 Task: Block the sender of emails with subjects 'Subject 17' and 'Subject 16' in Outlook.
Action: Mouse moved to (294, 114)
Screenshot: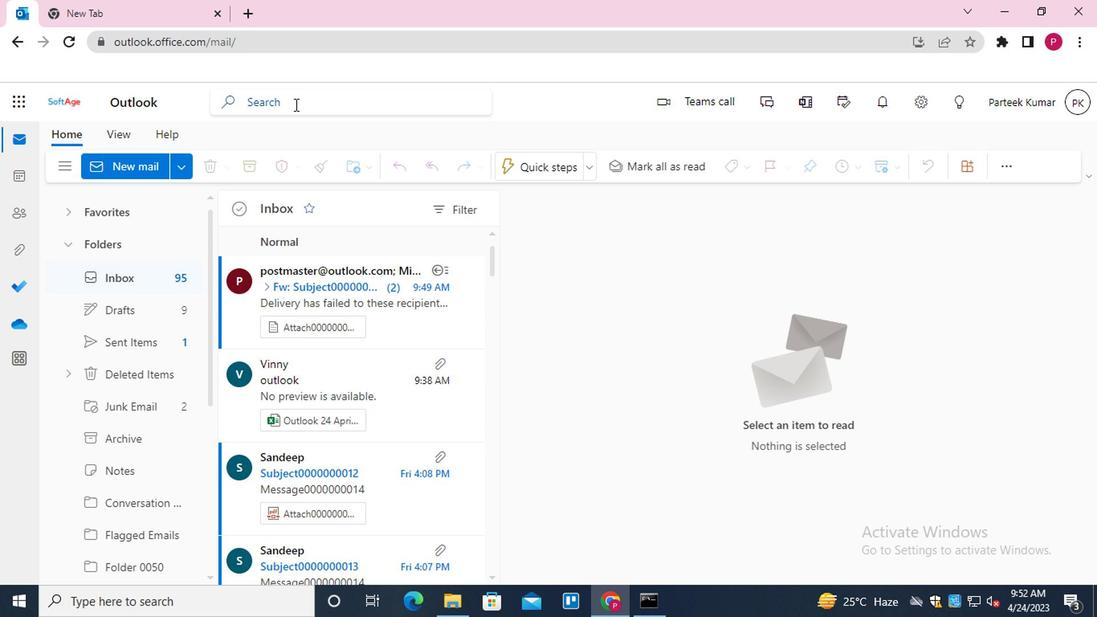 
Action: Mouse pressed left at (294, 114)
Screenshot: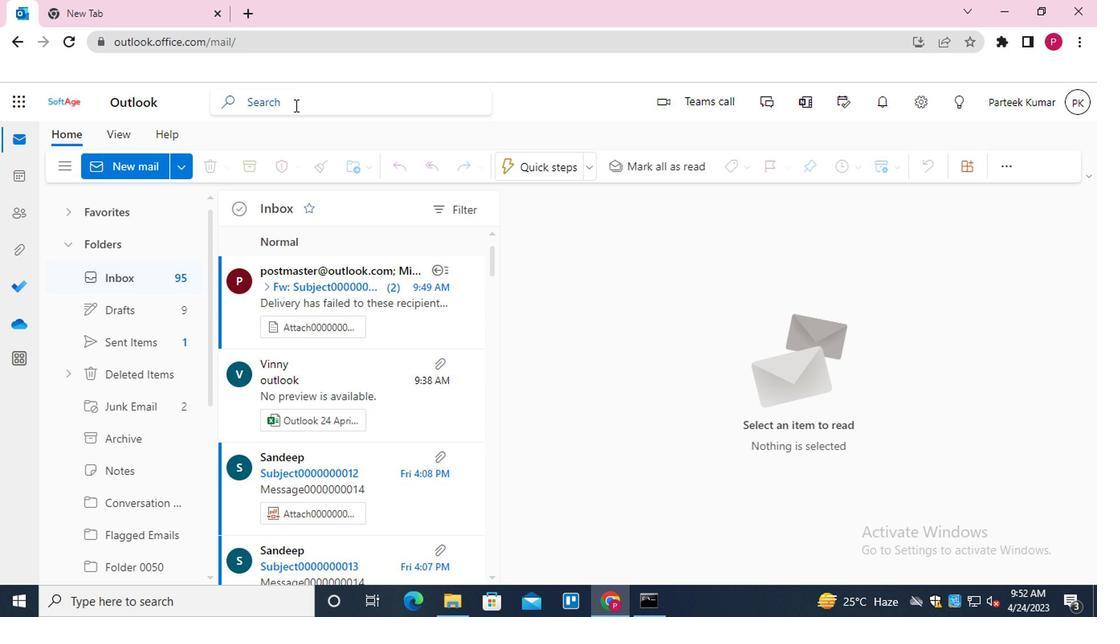 
Action: Key pressed <Key.shift>SUBJECT<Key.space>16<Key.enter>
Screenshot: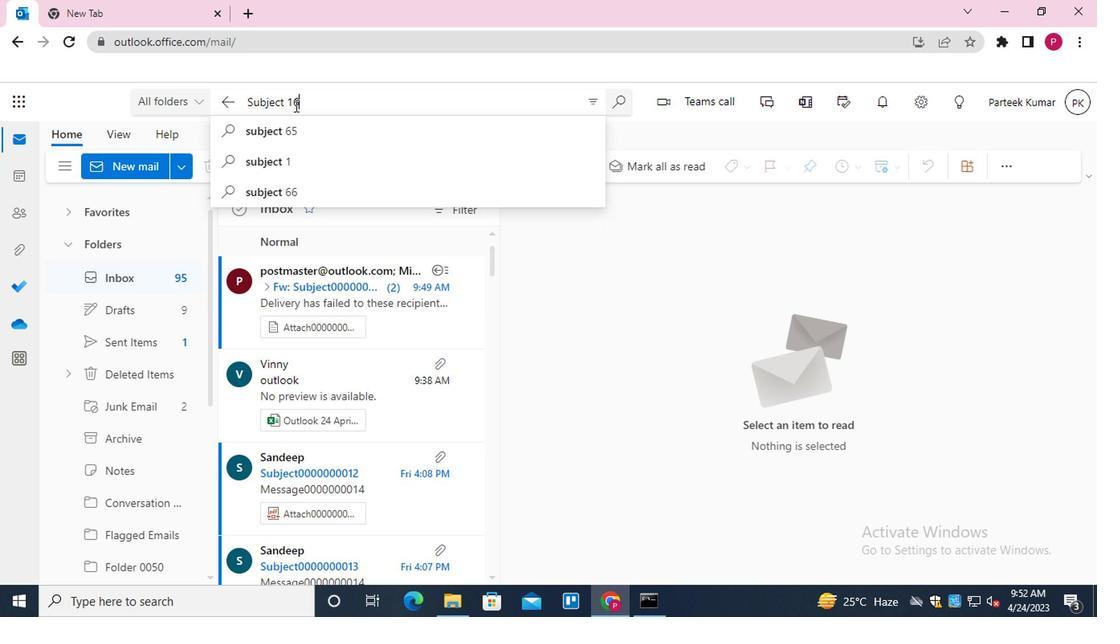 
Action: Mouse moved to (334, 299)
Screenshot: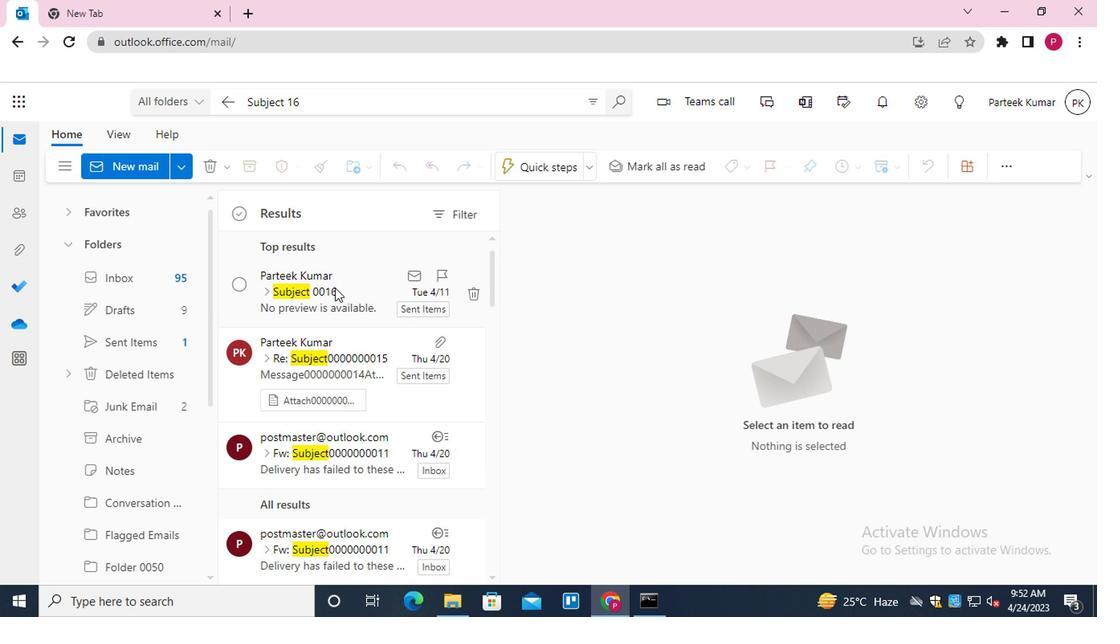 
Action: Mouse pressed left at (334, 299)
Screenshot: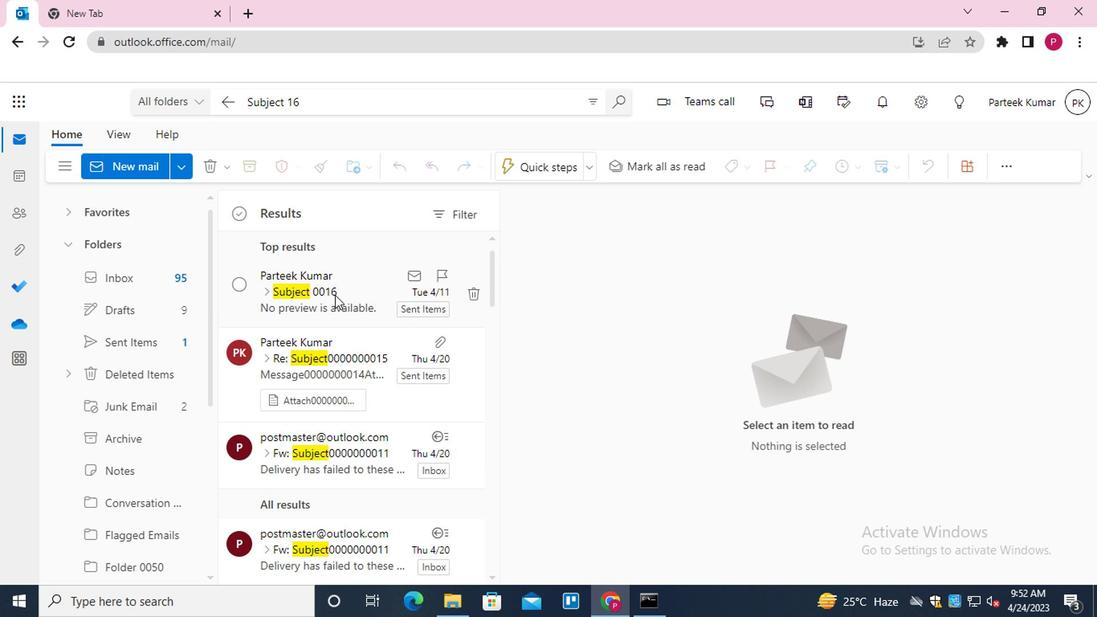 
Action: Mouse pressed right at (334, 299)
Screenshot: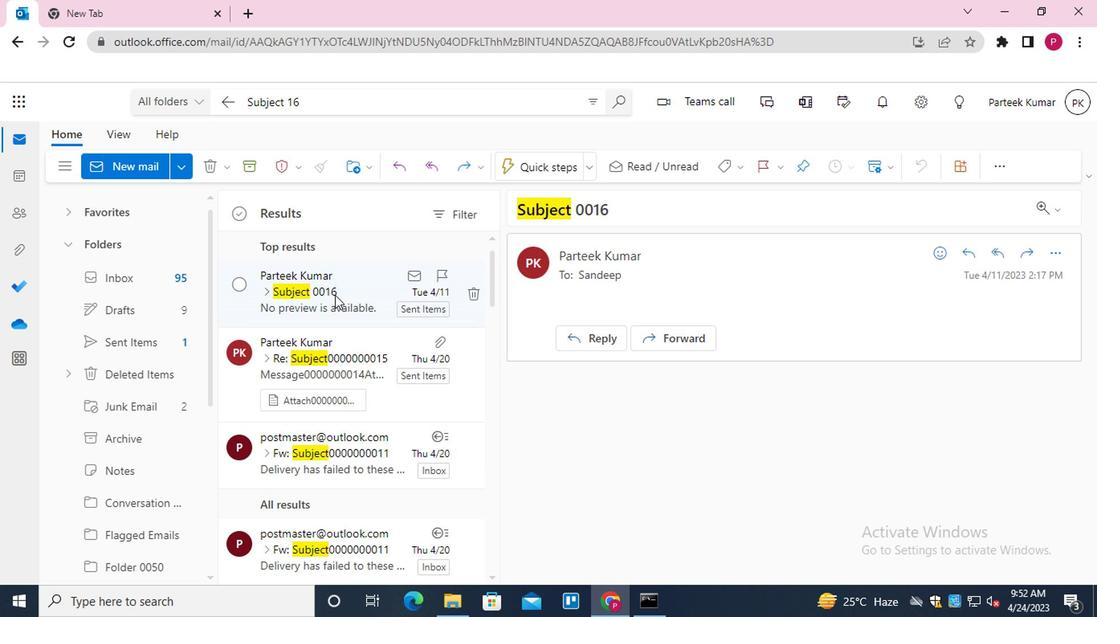 
Action: Mouse moved to (413, 511)
Screenshot: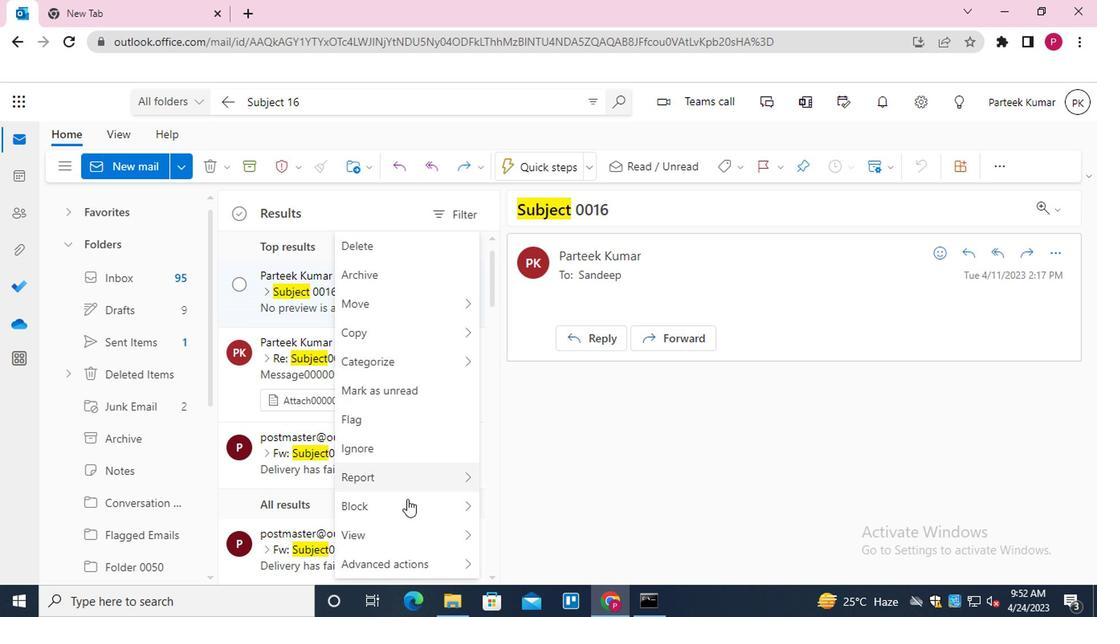 
Action: Mouse pressed left at (413, 511)
Screenshot: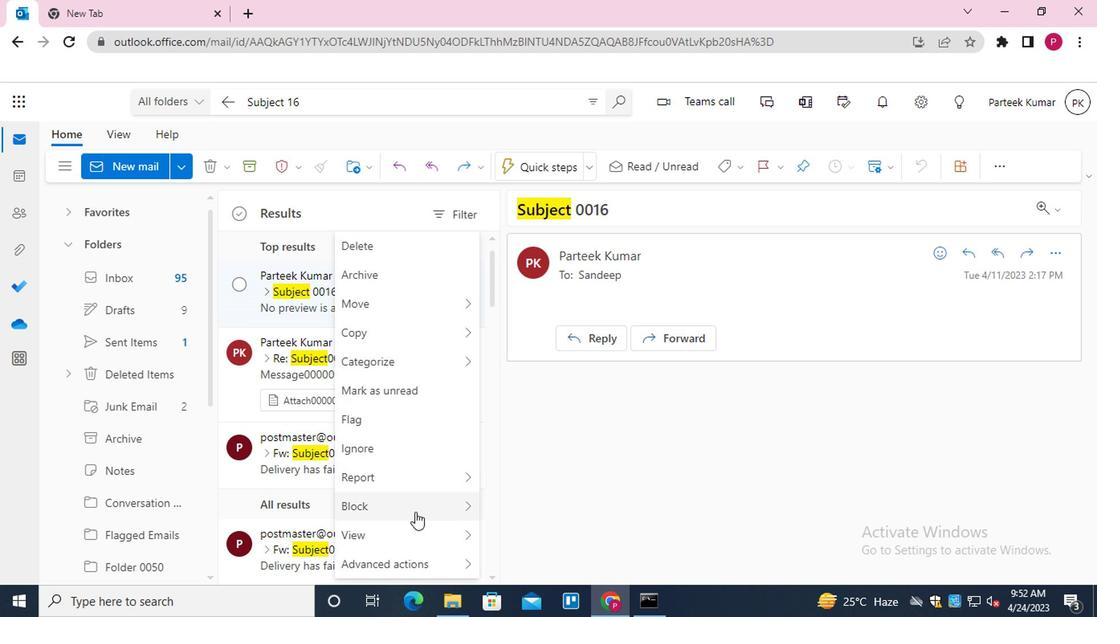 
Action: Mouse moved to (505, 505)
Screenshot: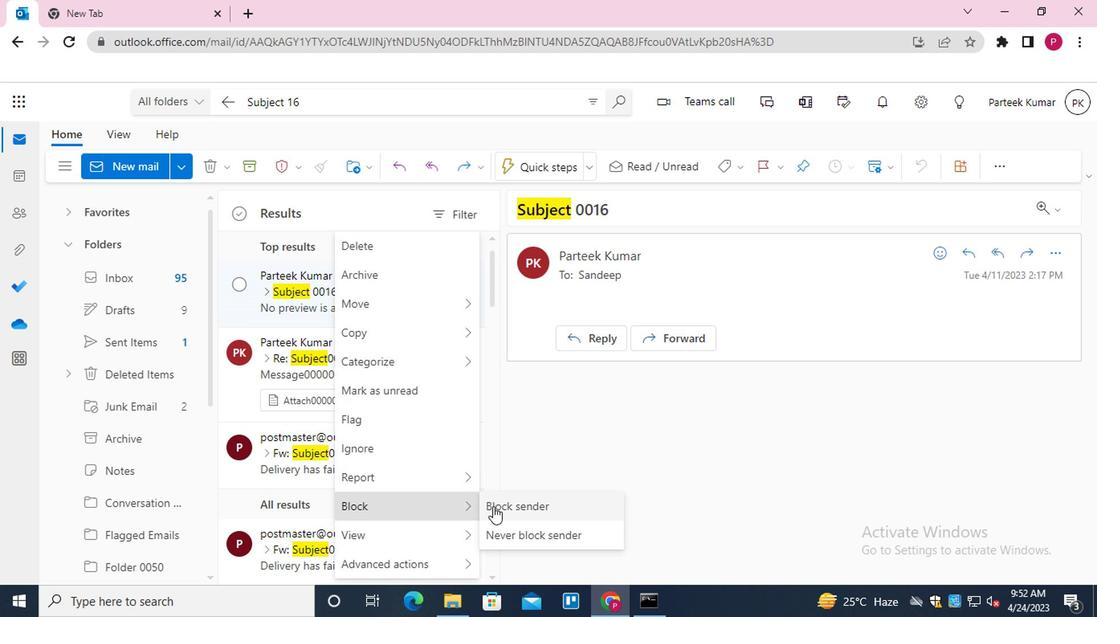 
Action: Mouse pressed left at (505, 505)
Screenshot: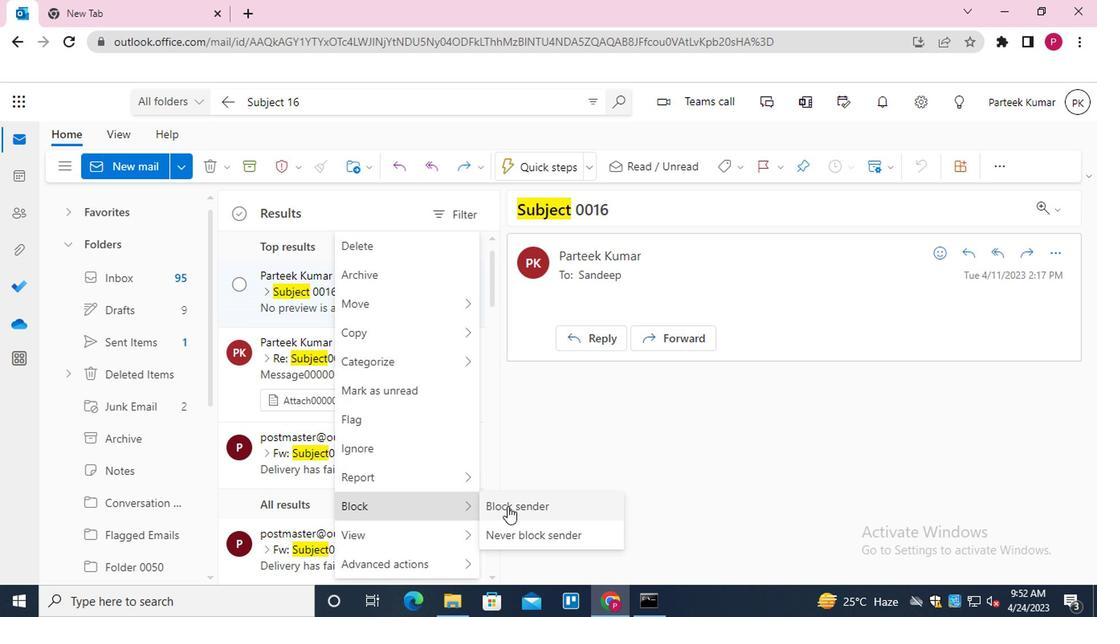
Action: Mouse moved to (621, 437)
Screenshot: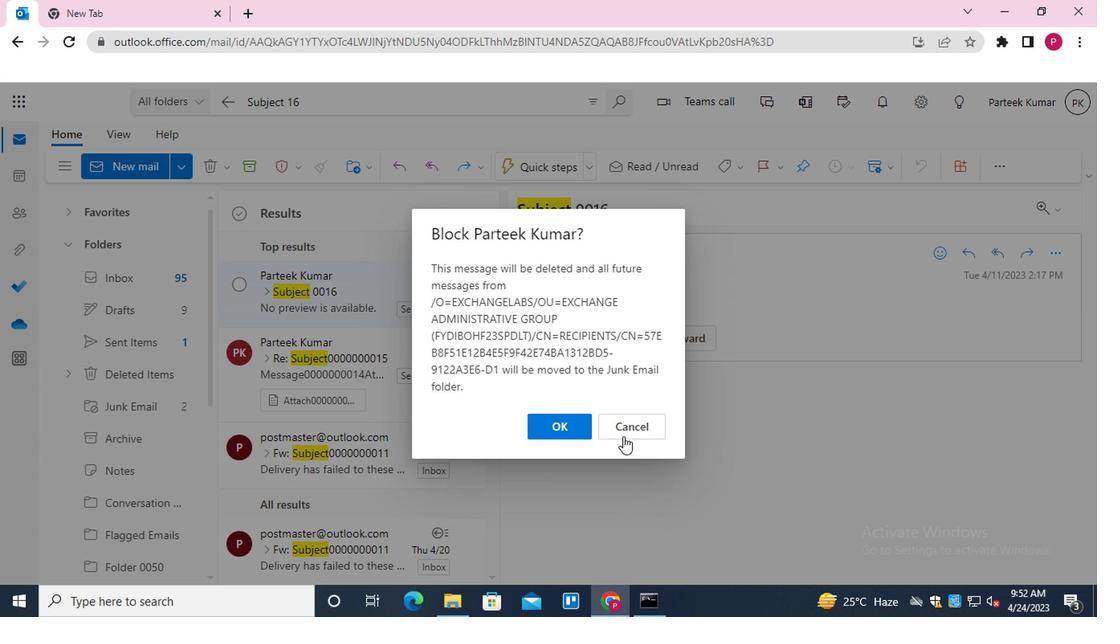
Action: Mouse pressed left at (621, 437)
Screenshot: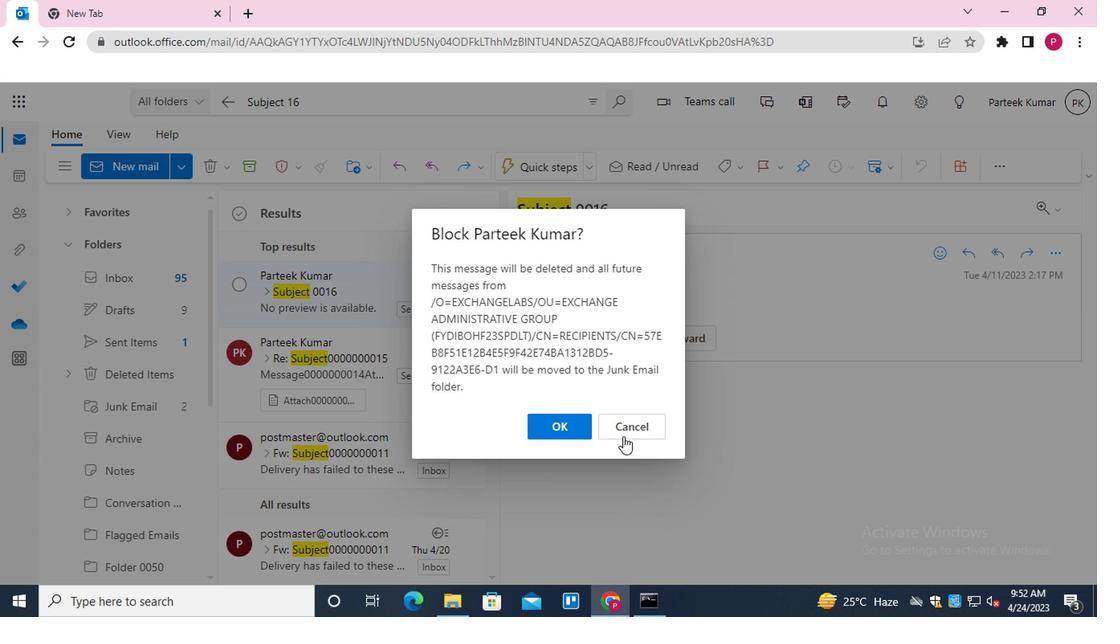 
Action: Mouse moved to (318, 292)
Screenshot: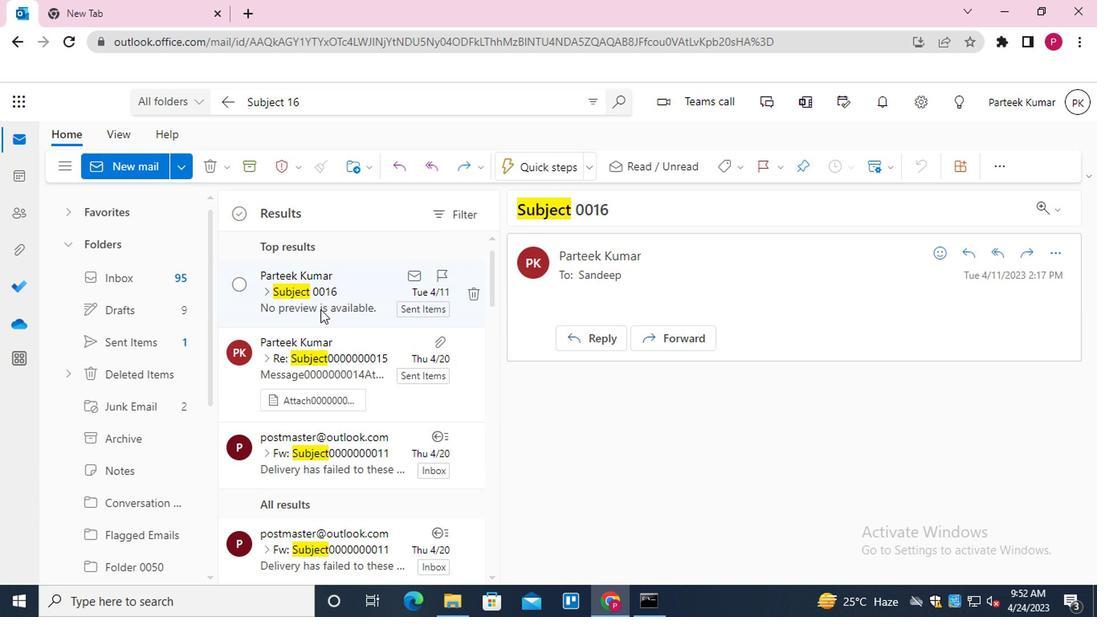 
Action: Mouse pressed right at (318, 292)
Screenshot: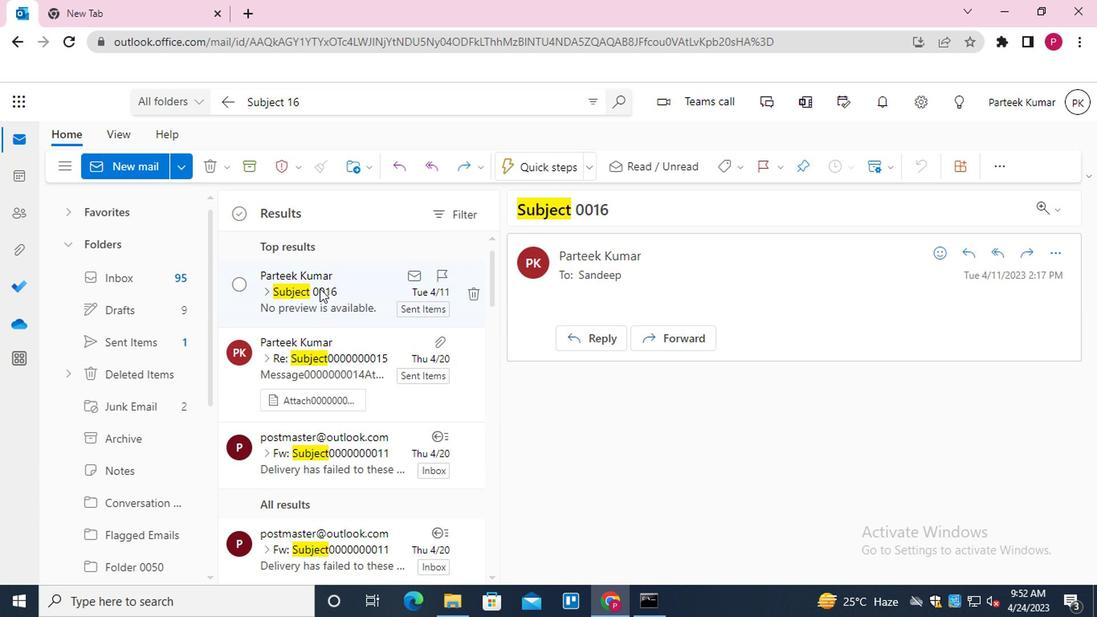 
Action: Mouse moved to (391, 505)
Screenshot: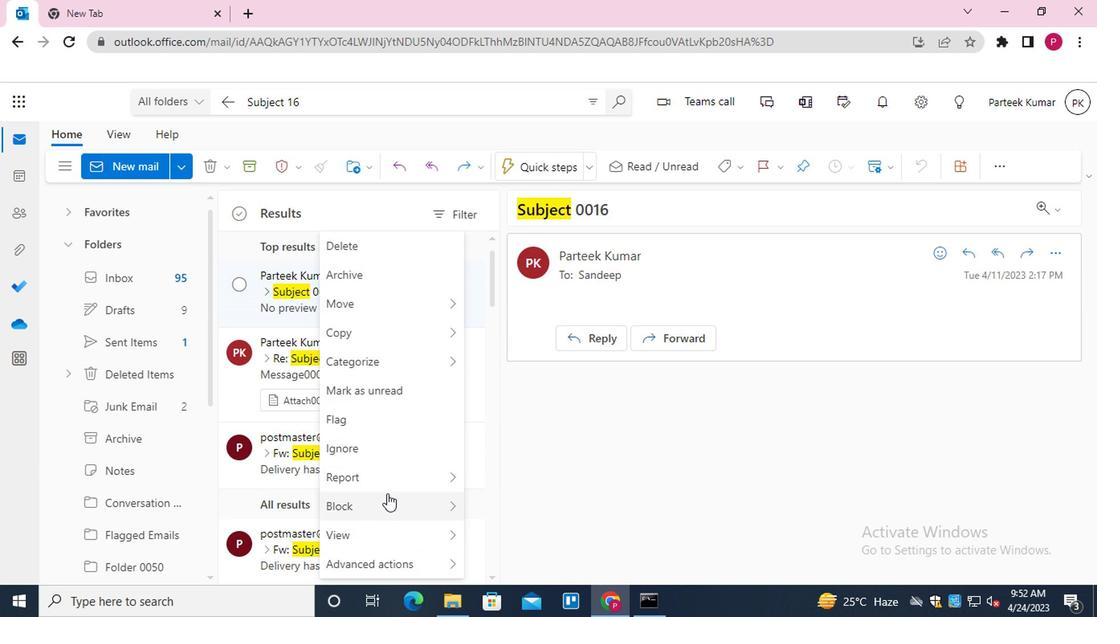 
Action: Mouse pressed left at (391, 505)
Screenshot: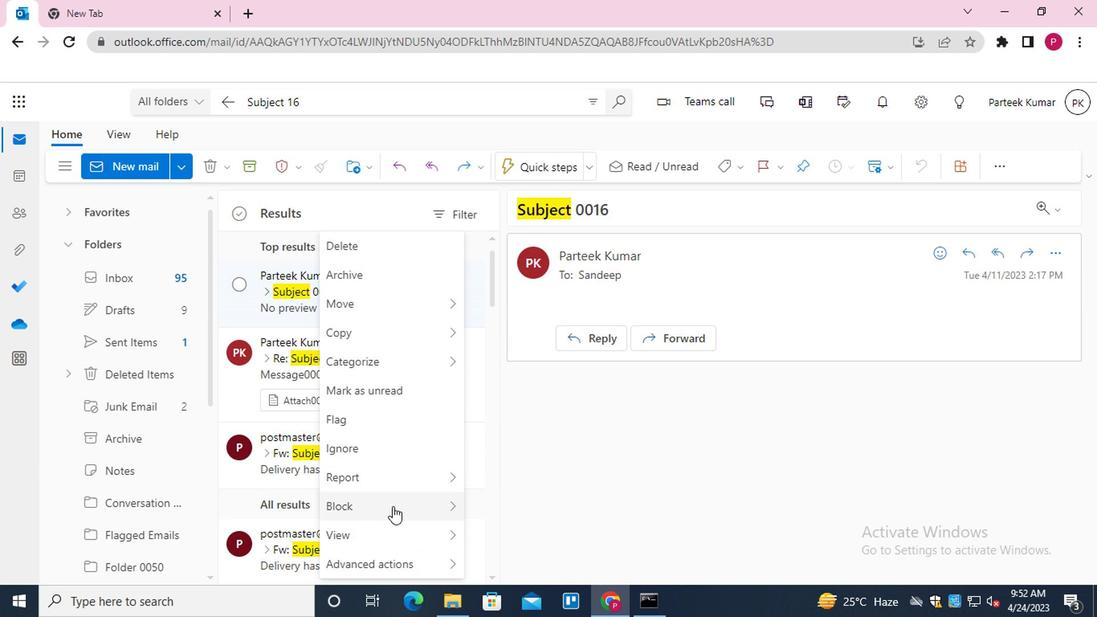 
Action: Mouse moved to (504, 536)
Screenshot: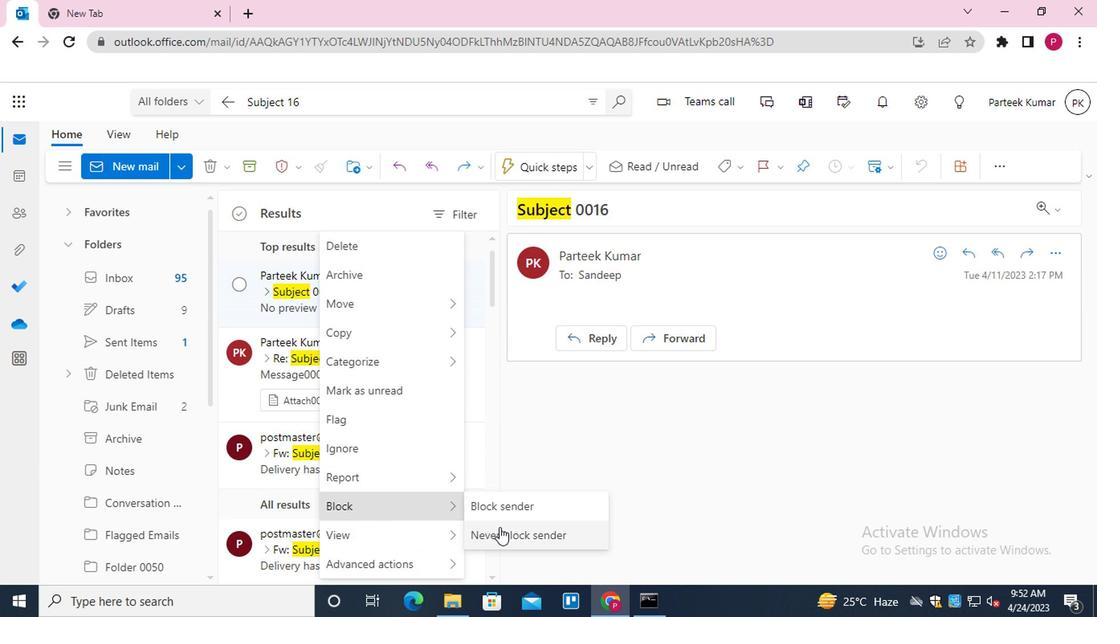 
Action: Mouse pressed left at (504, 536)
Screenshot: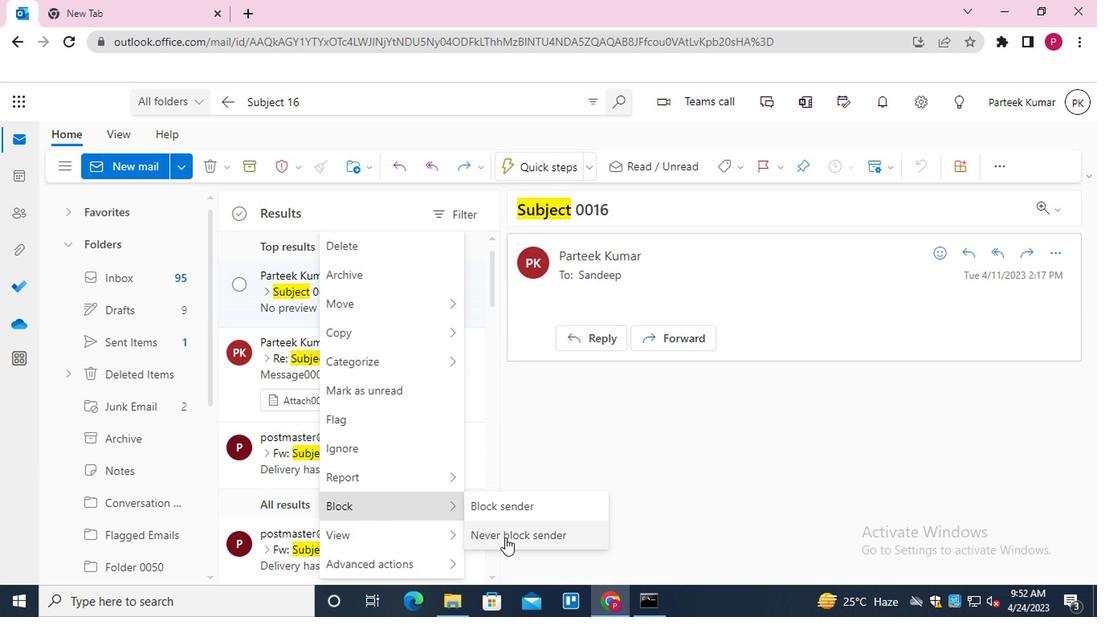 
Action: Mouse moved to (544, 494)
Screenshot: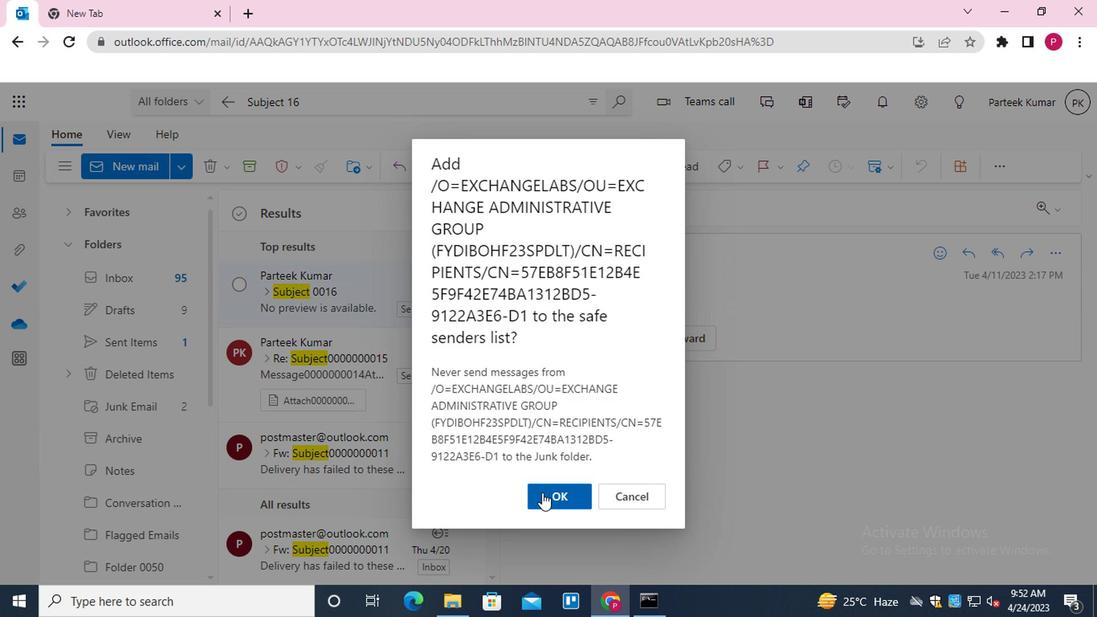 
Action: Mouse pressed left at (544, 494)
Screenshot: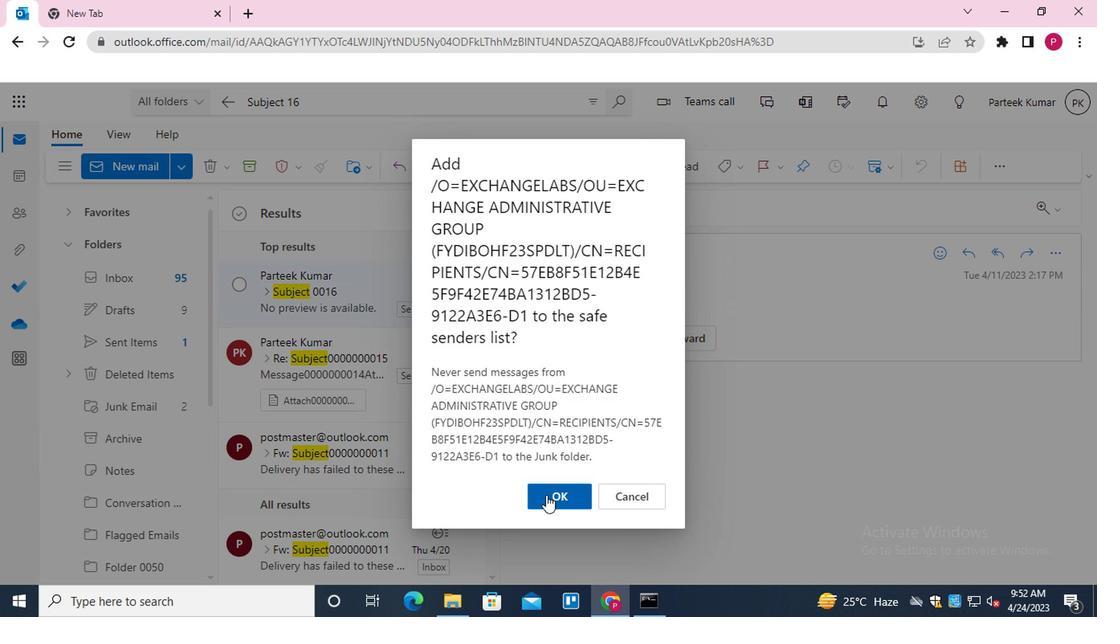 
Action: Mouse moved to (332, 307)
Screenshot: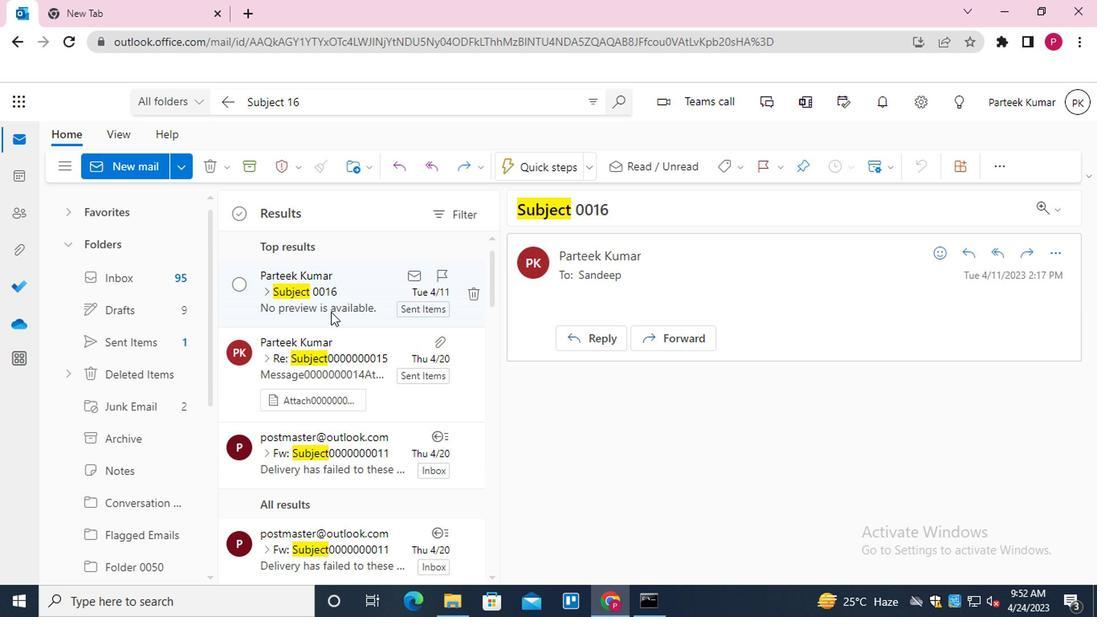 
Action: Mouse pressed left at (332, 307)
Screenshot: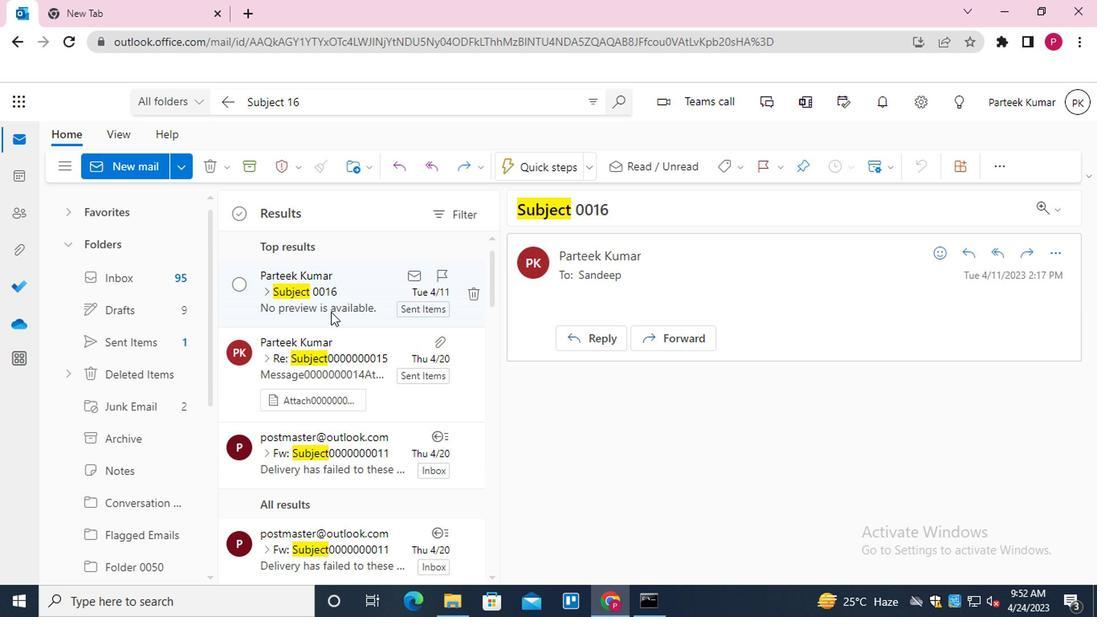 
Action: Mouse moved to (1051, 256)
Screenshot: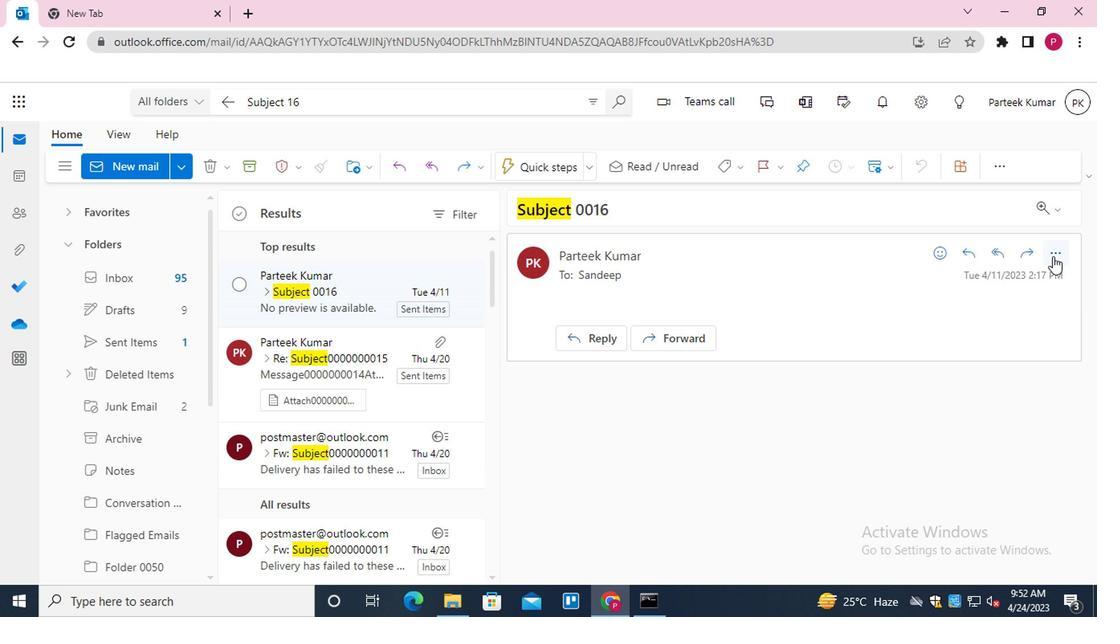 
Action: Mouse pressed left at (1051, 256)
Screenshot: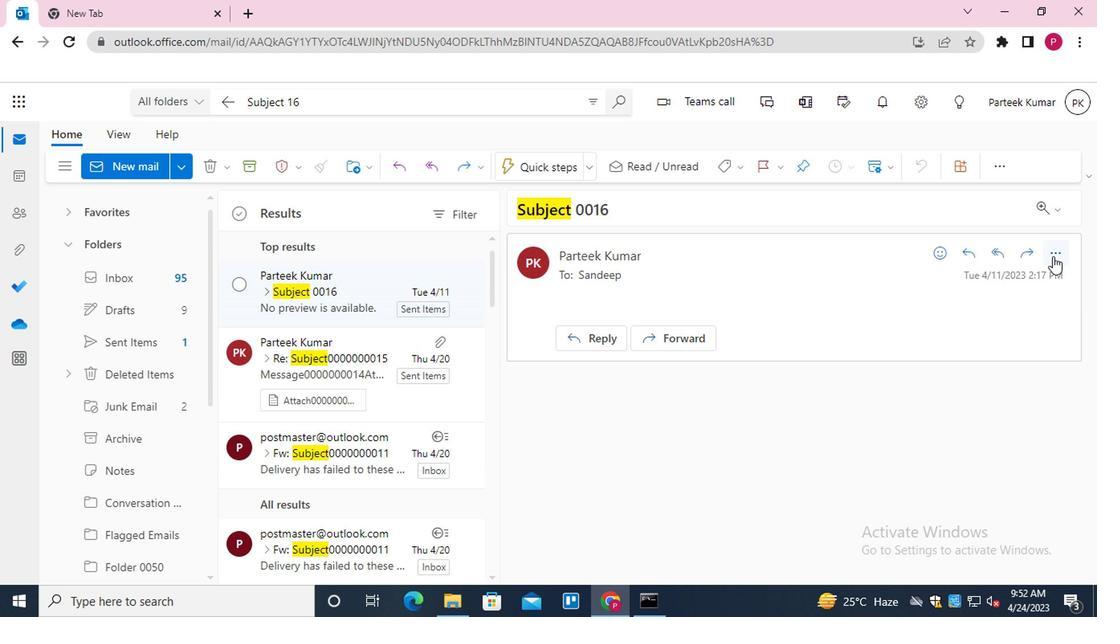 
Action: Mouse moved to (939, 400)
Screenshot: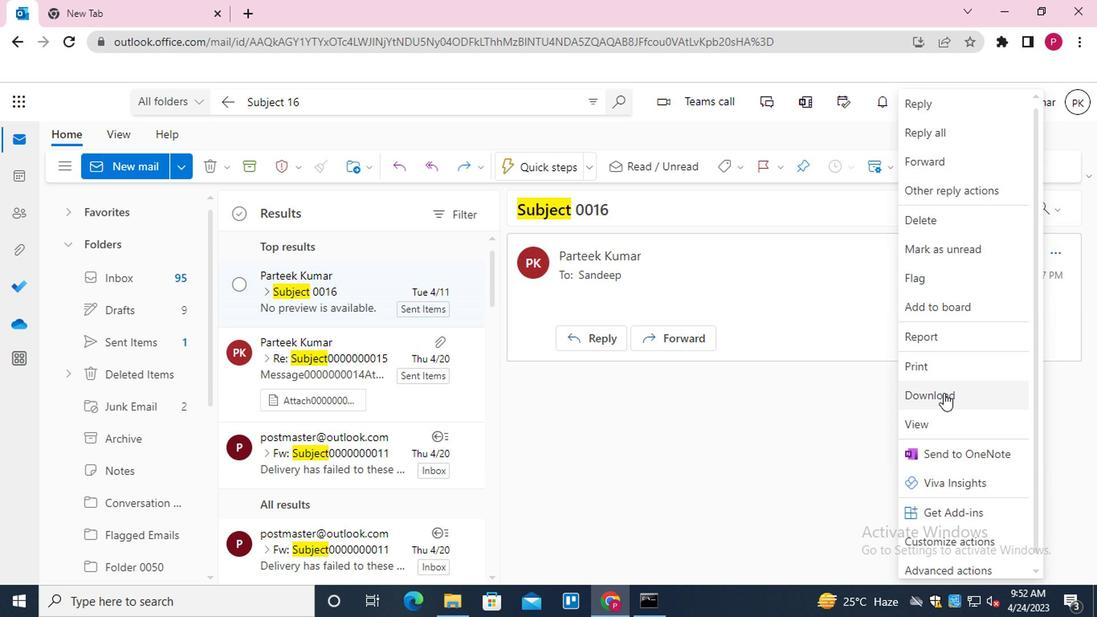 
Action: Mouse pressed left at (939, 400)
Screenshot: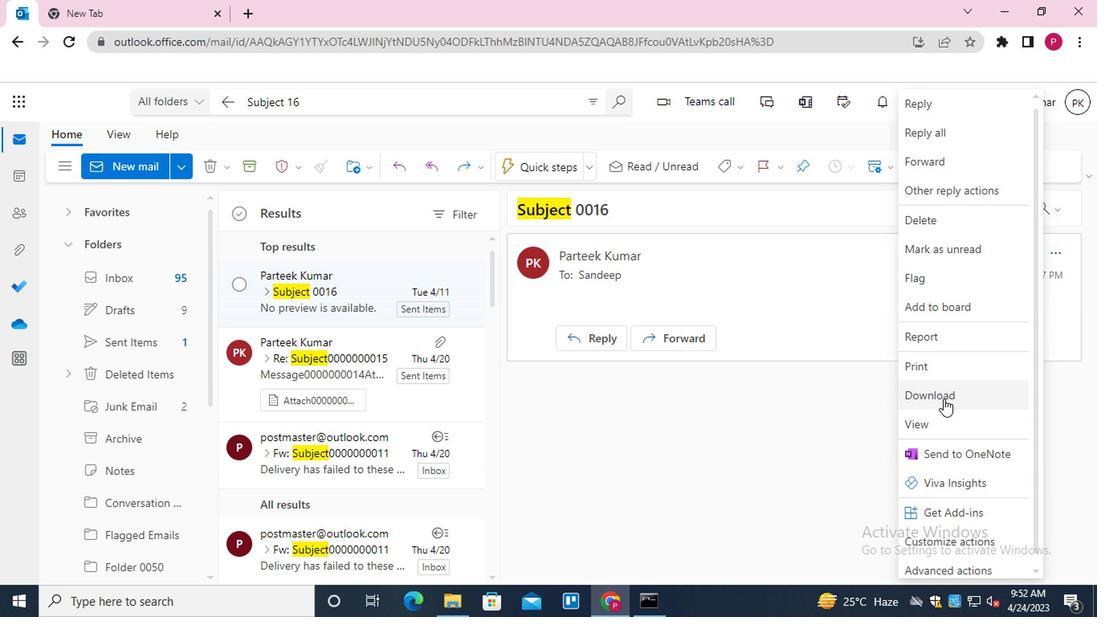 
Action: Mouse moved to (1078, 561)
Screenshot: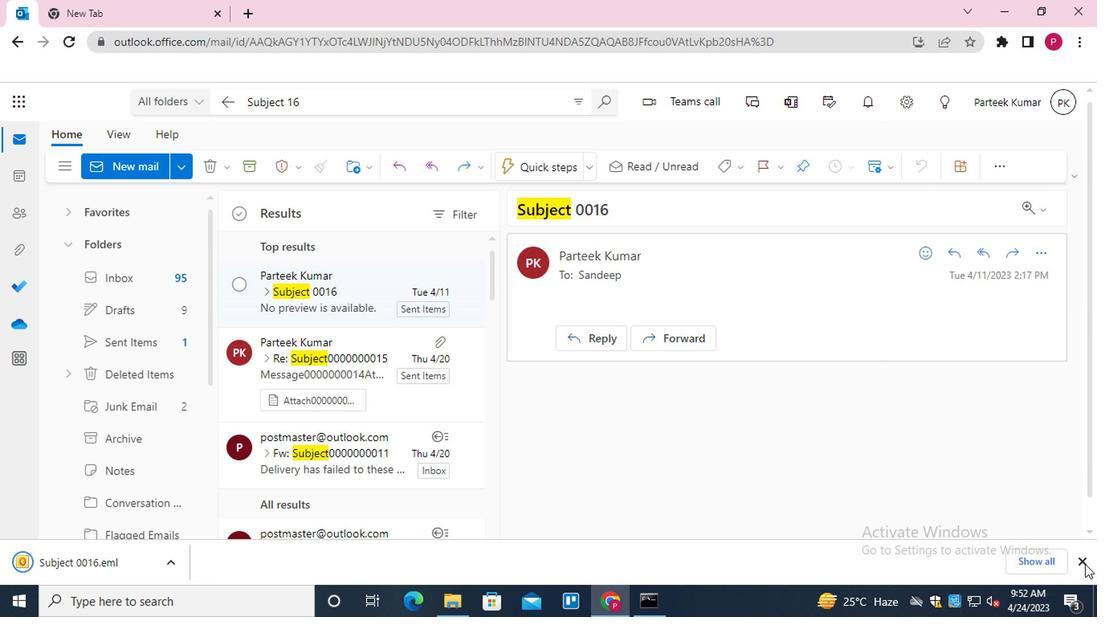 
Action: Mouse pressed left at (1078, 561)
Screenshot: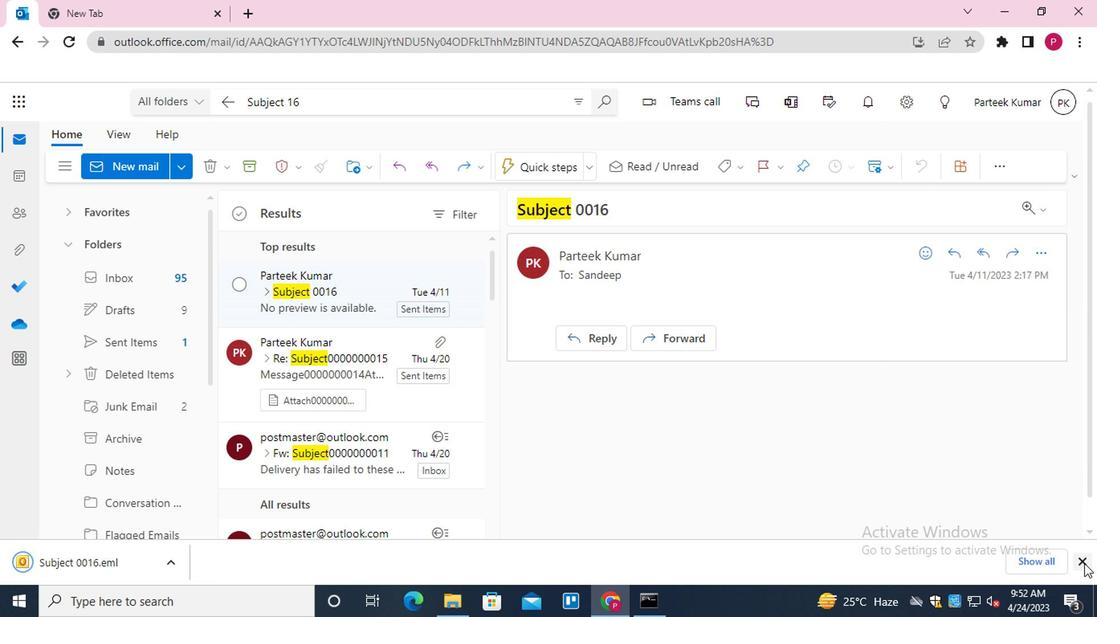 
Action: Mouse moved to (1050, 256)
Screenshot: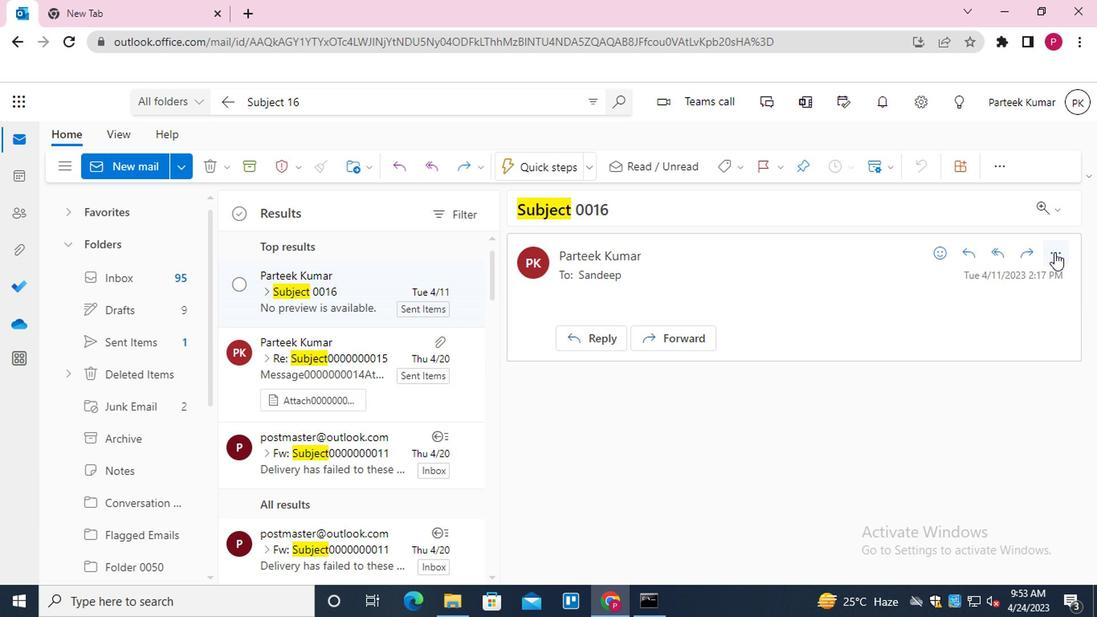 
Action: Mouse pressed left at (1050, 256)
Screenshot: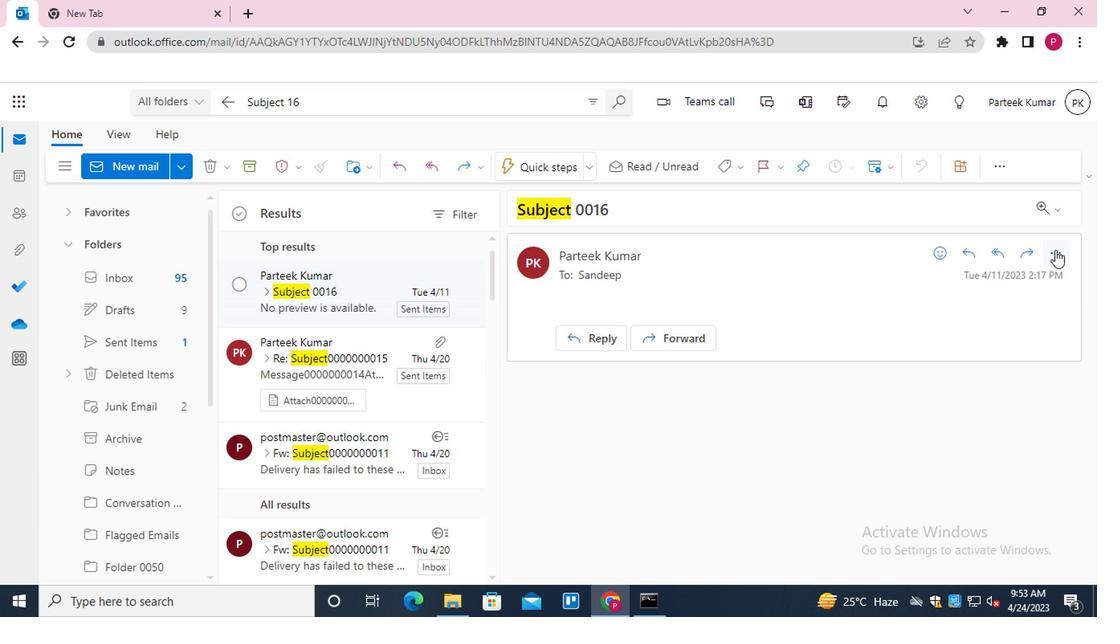 
Action: Mouse moved to (926, 420)
Screenshot: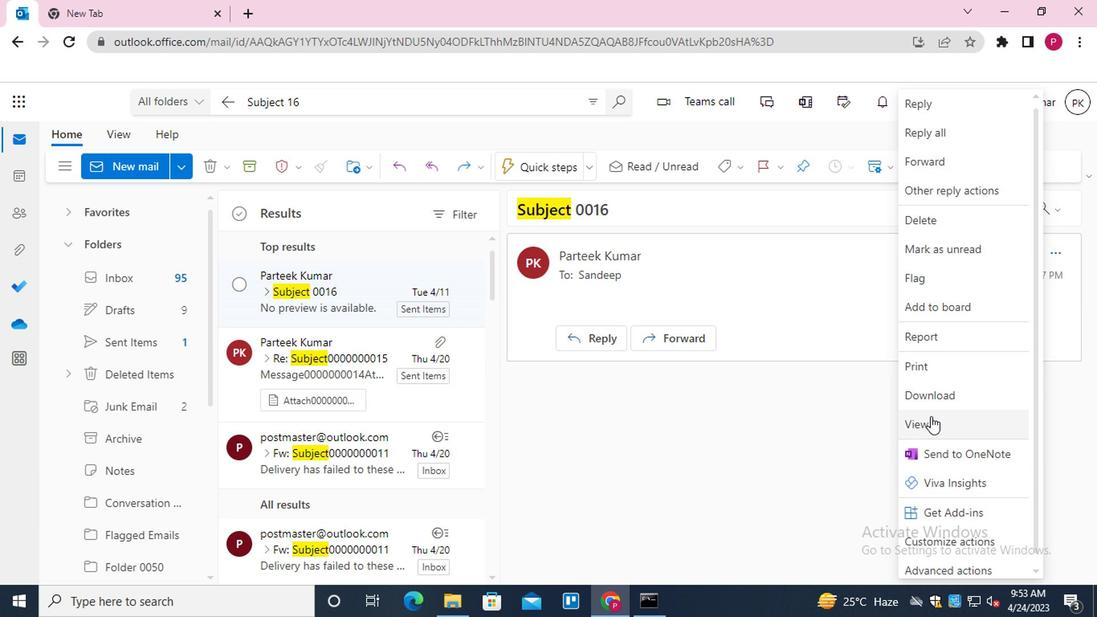 
Action: Mouse pressed left at (926, 420)
Screenshot: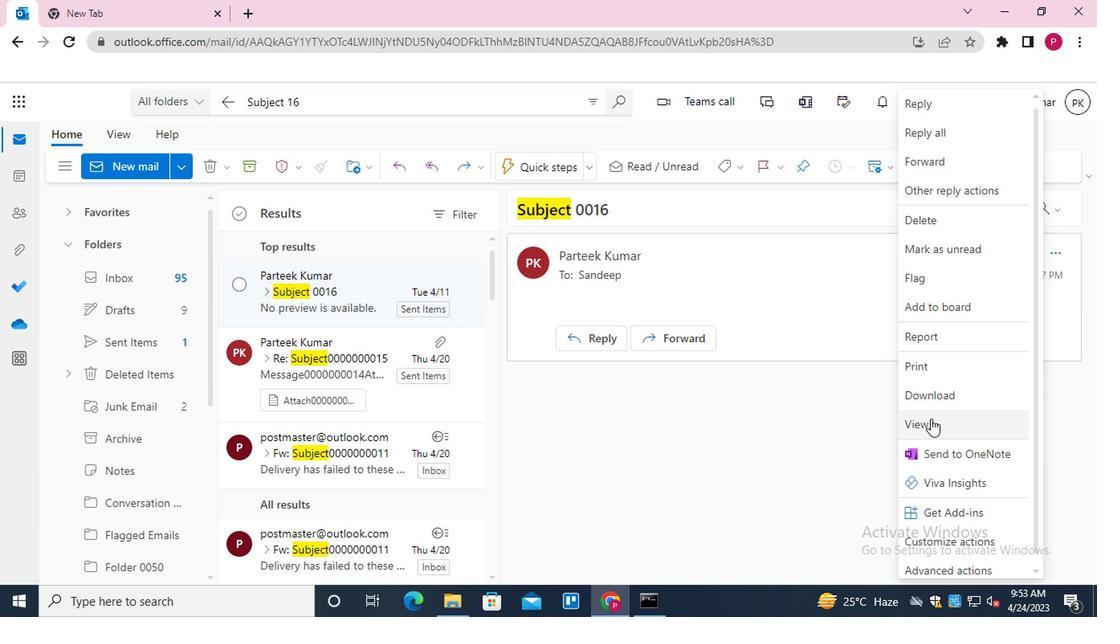 
Action: Mouse moved to (826, 428)
Screenshot: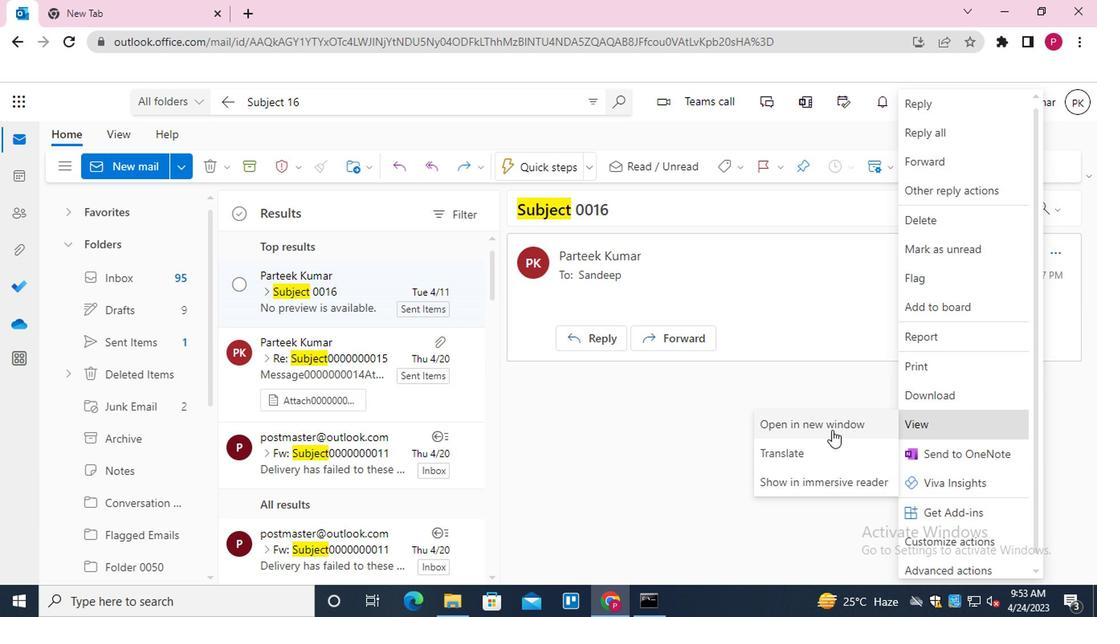 
Action: Mouse pressed left at (826, 428)
Screenshot: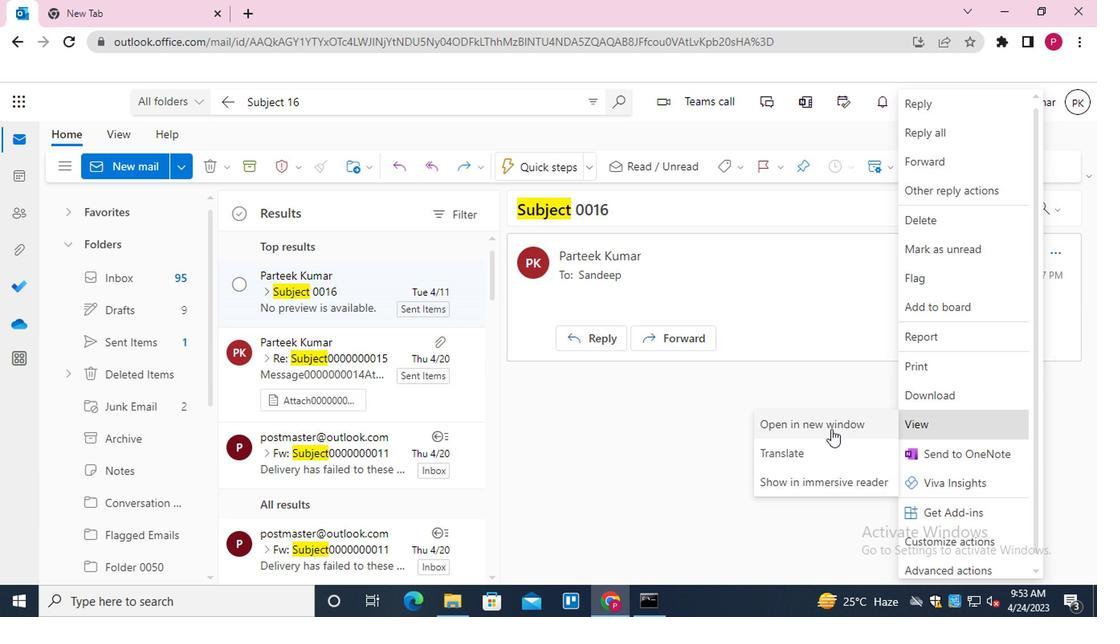 
Action: Mouse moved to (784, 46)
Screenshot: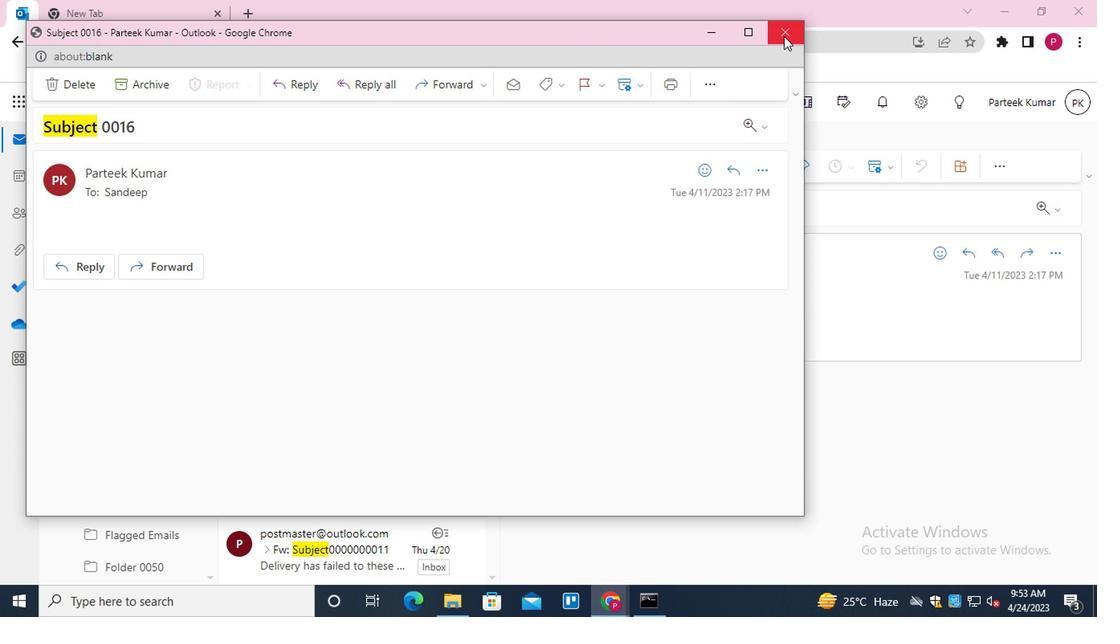 
Action: Mouse pressed left at (784, 46)
Screenshot: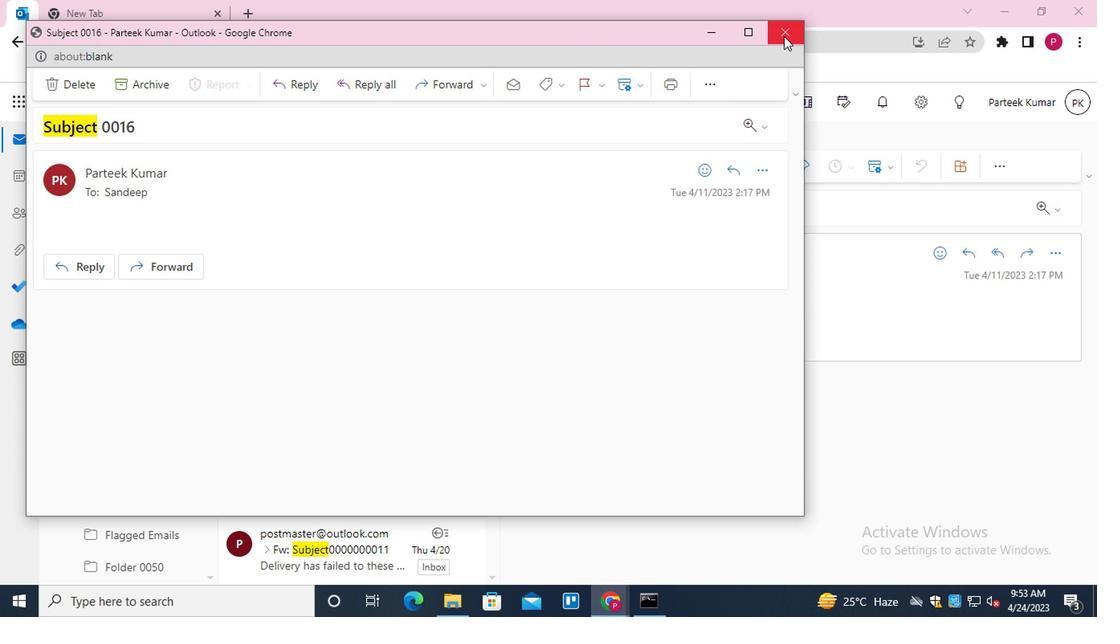 
Action: Mouse moved to (366, 105)
Screenshot: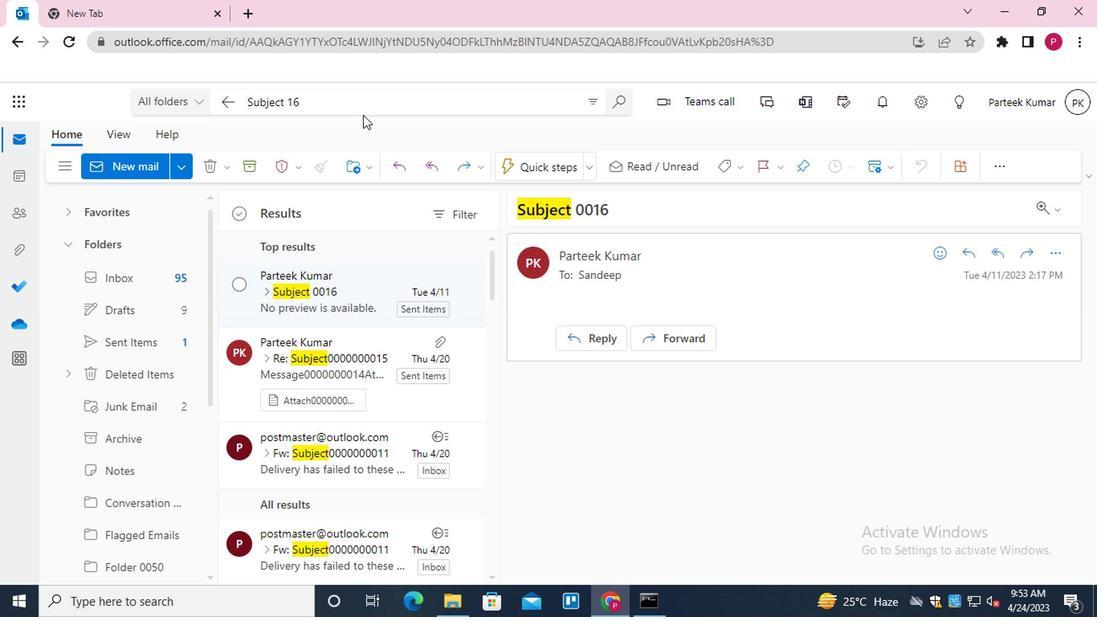 
Action: Mouse pressed left at (366, 105)
Screenshot: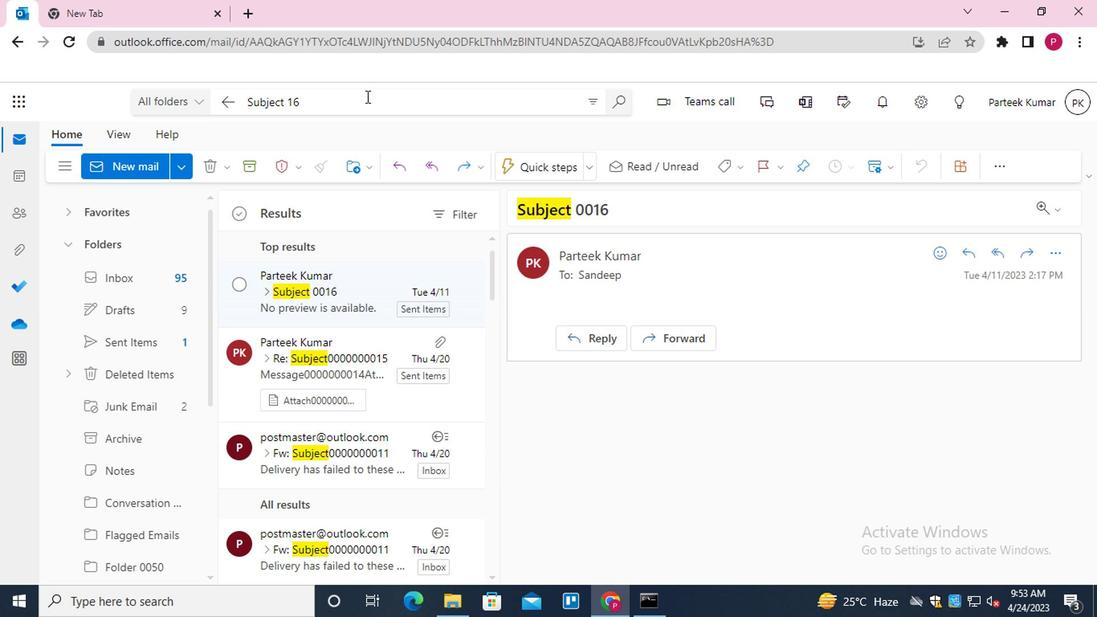 
Action: Key pressed <Key.backspace><Key.backspace>17<Key.enter>
Screenshot: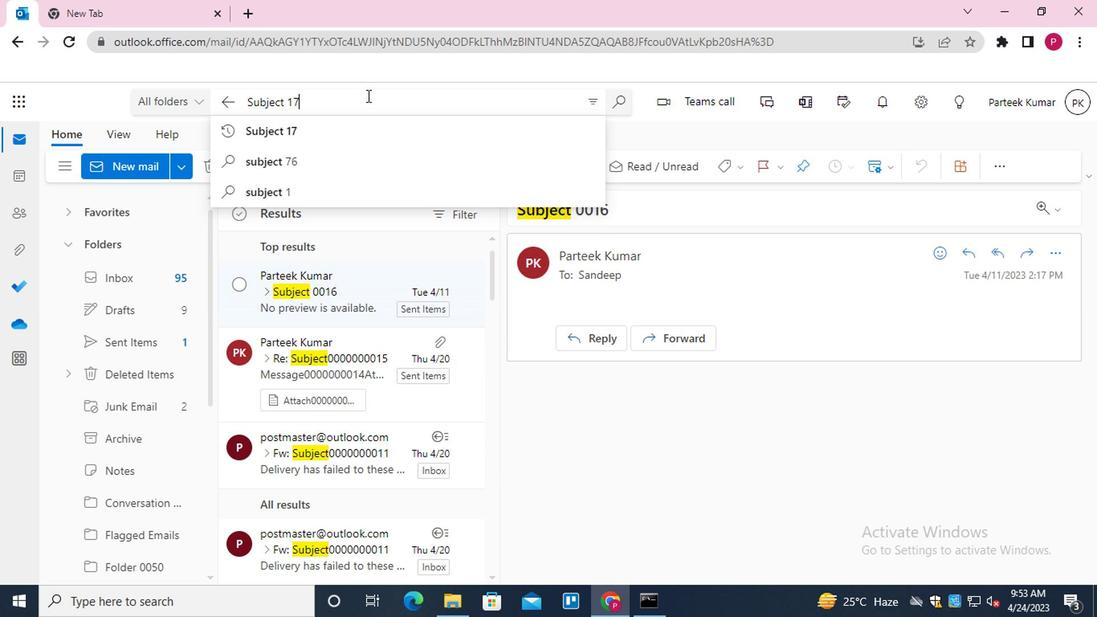 
Action: Mouse moved to (361, 294)
Screenshot: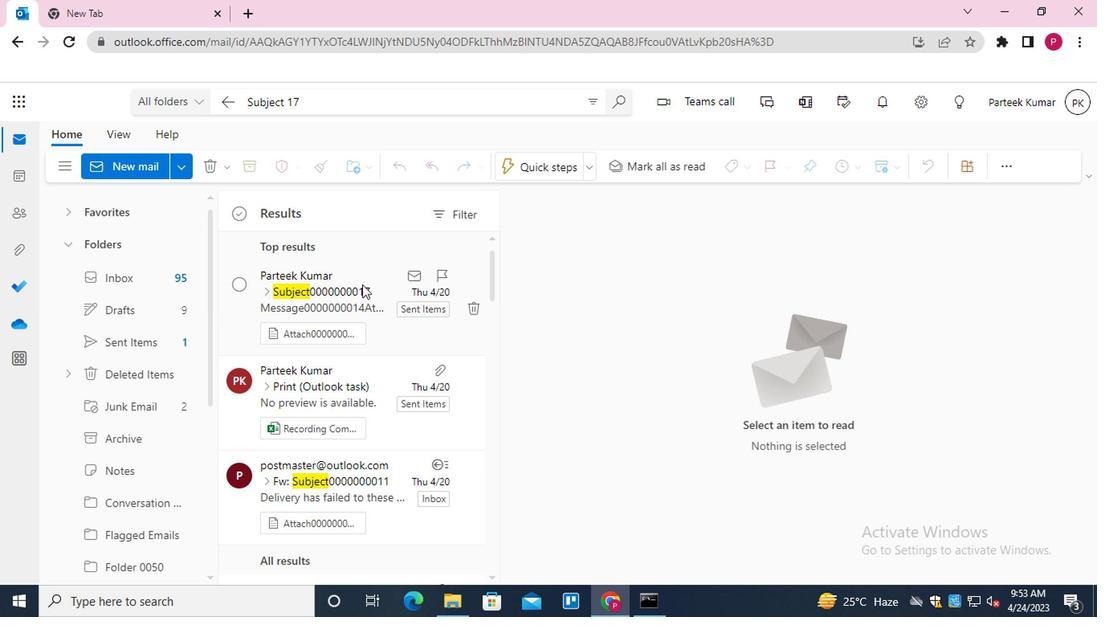 
Action: Mouse pressed left at (361, 294)
Screenshot: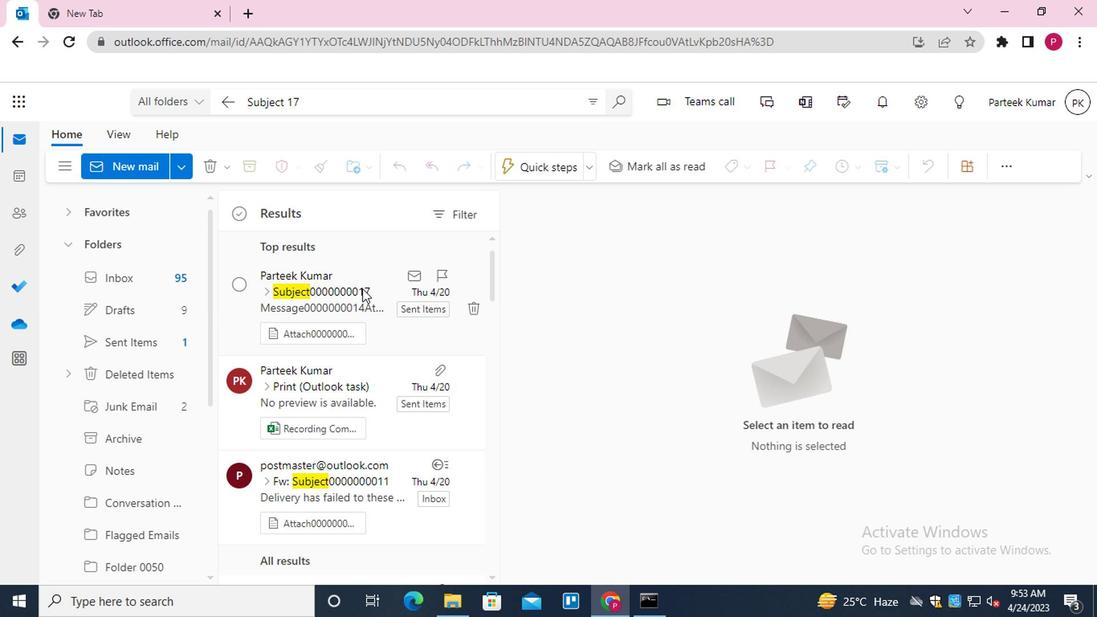 
Action: Mouse moved to (1056, 277)
Screenshot: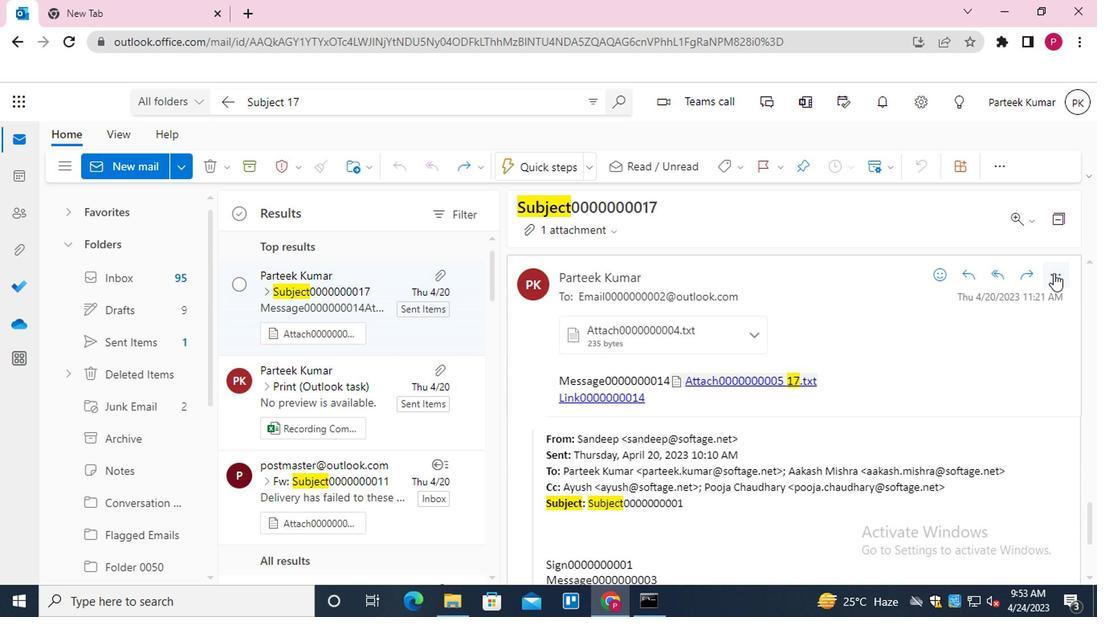 
Action: Mouse pressed left at (1056, 277)
Screenshot: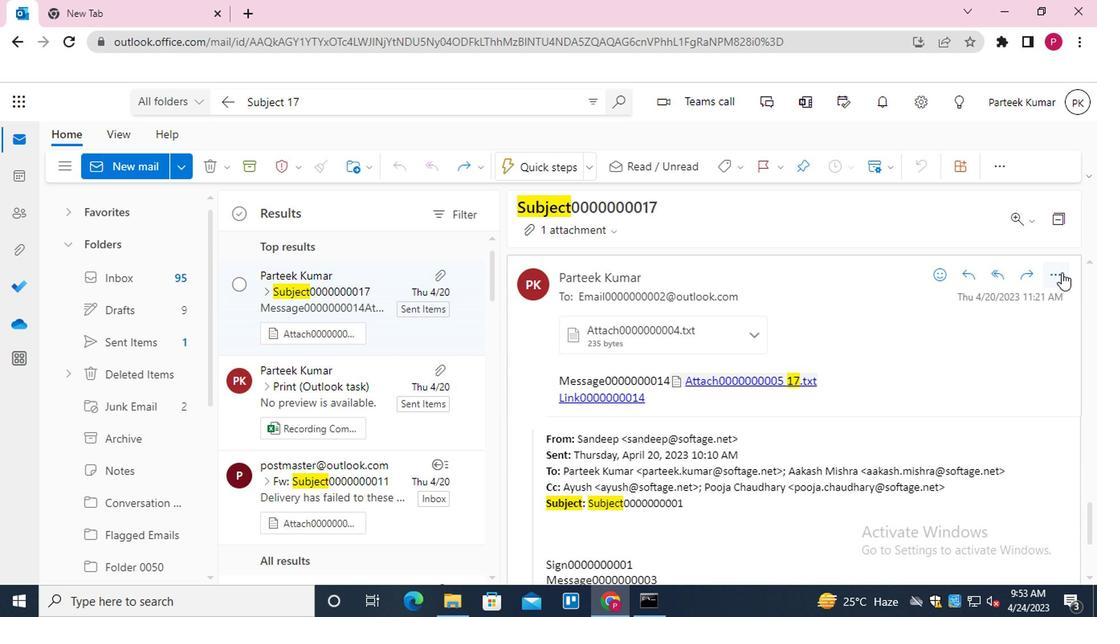 
Action: Mouse moved to (932, 425)
Screenshot: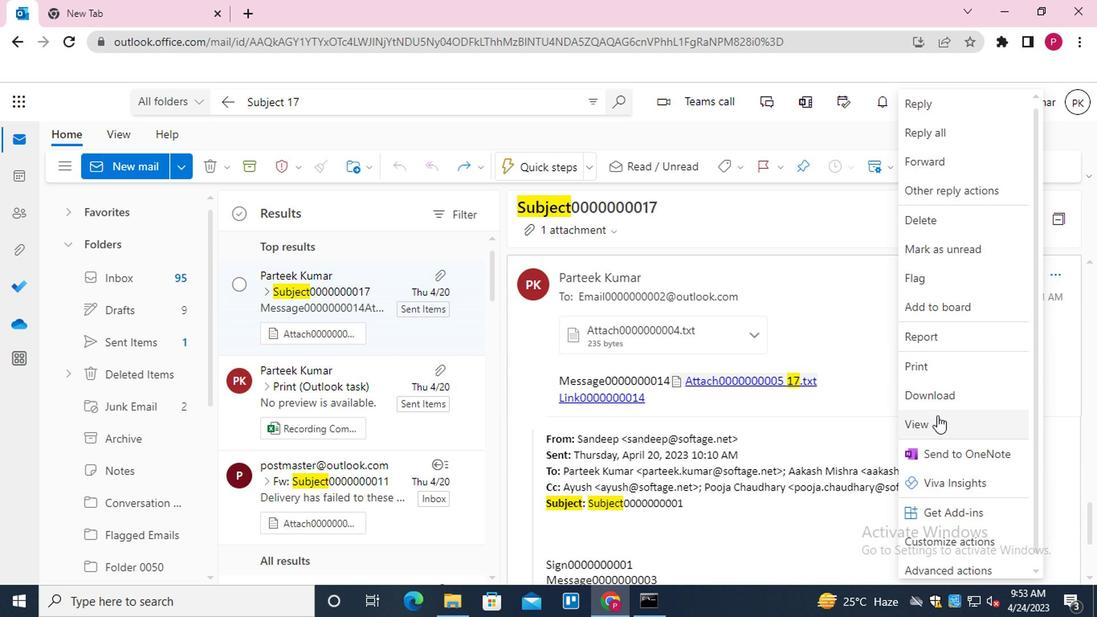 
Action: Mouse pressed left at (932, 425)
Screenshot: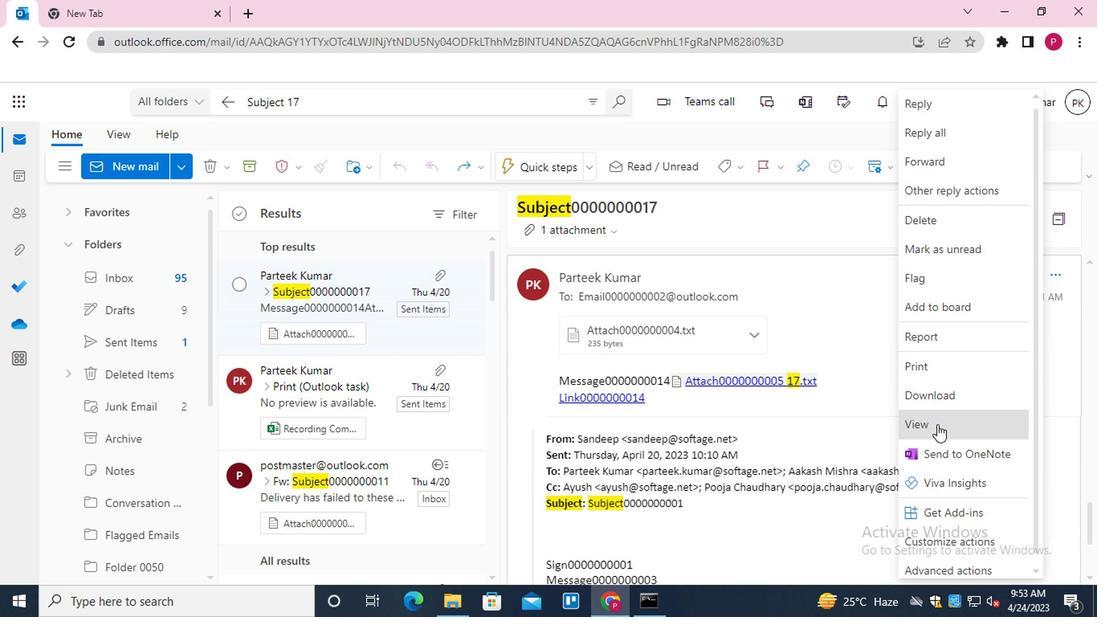 
Action: Mouse moved to (798, 457)
Screenshot: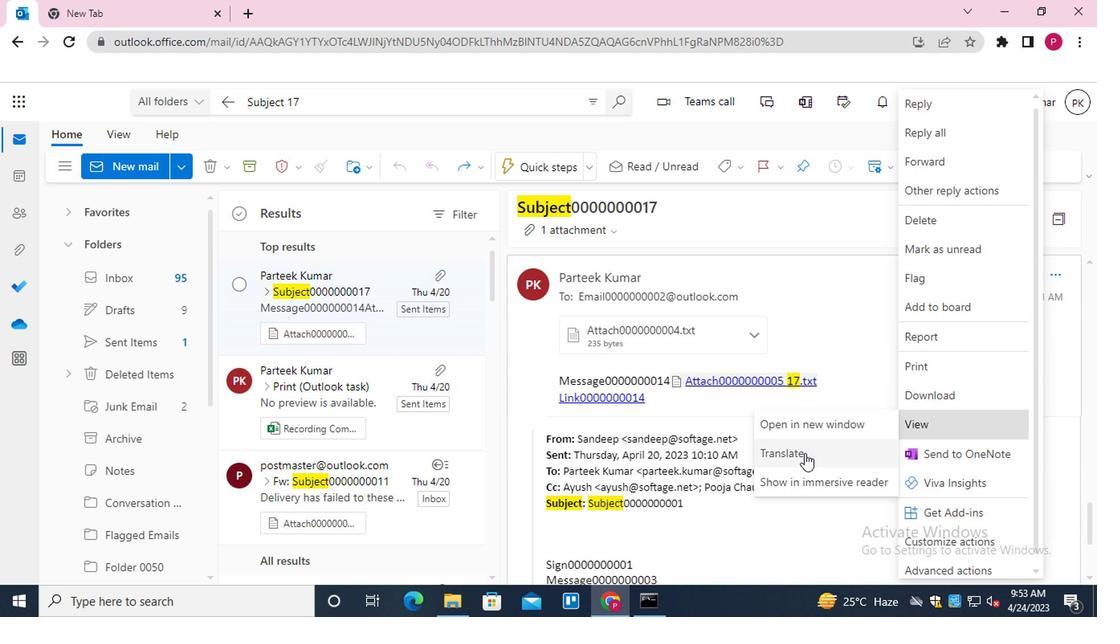 
Action: Mouse pressed left at (798, 457)
Screenshot: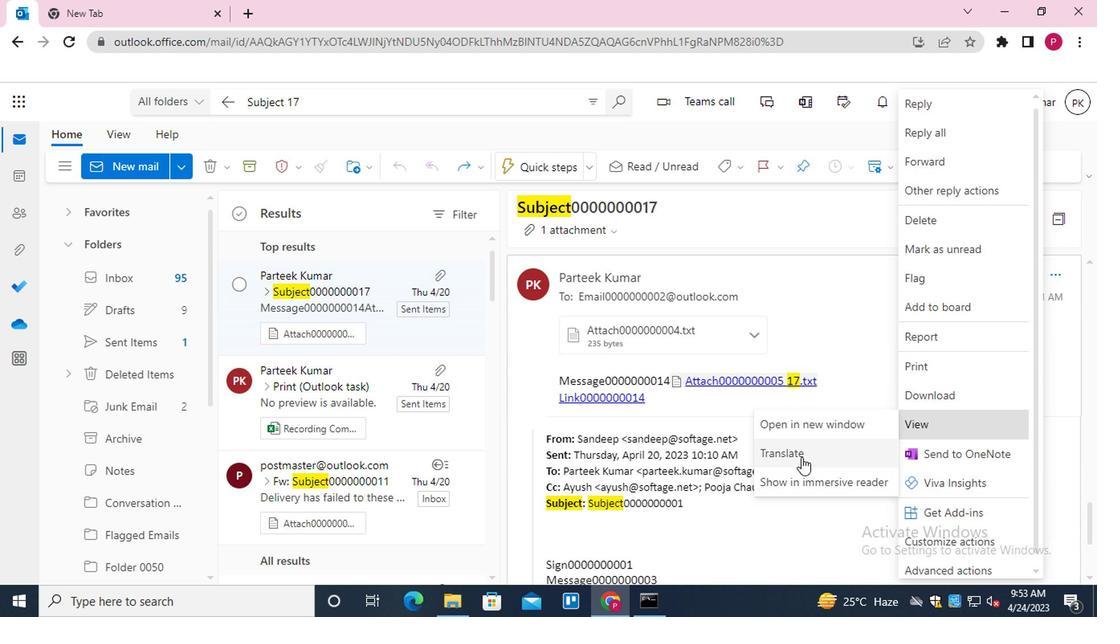 
Action: Mouse moved to (1047, 324)
Screenshot: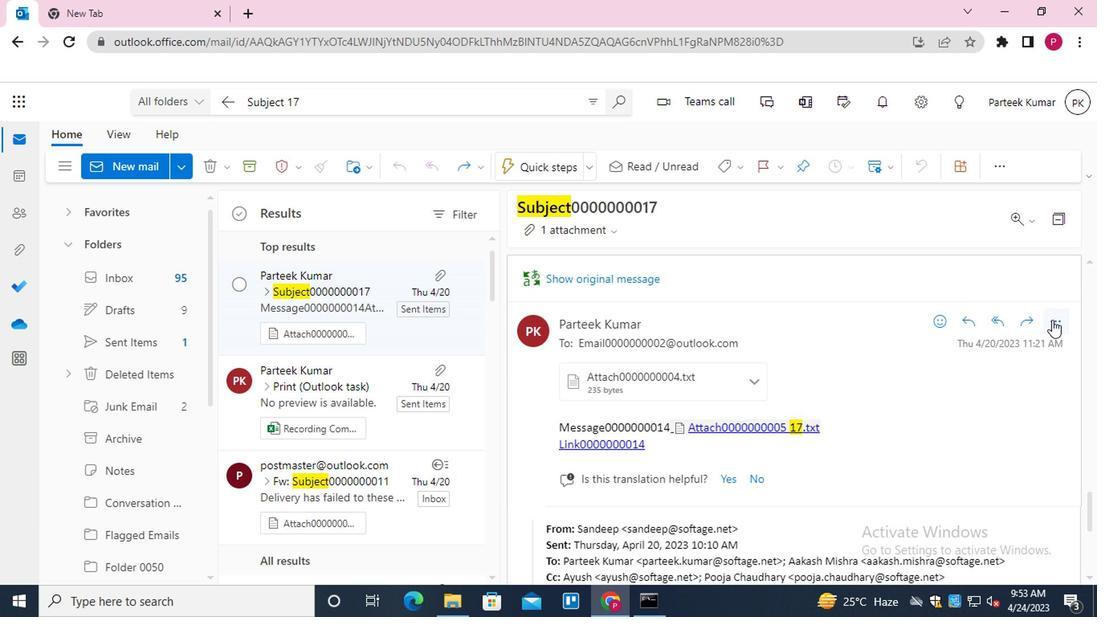 
Action: Mouse pressed left at (1047, 324)
Screenshot: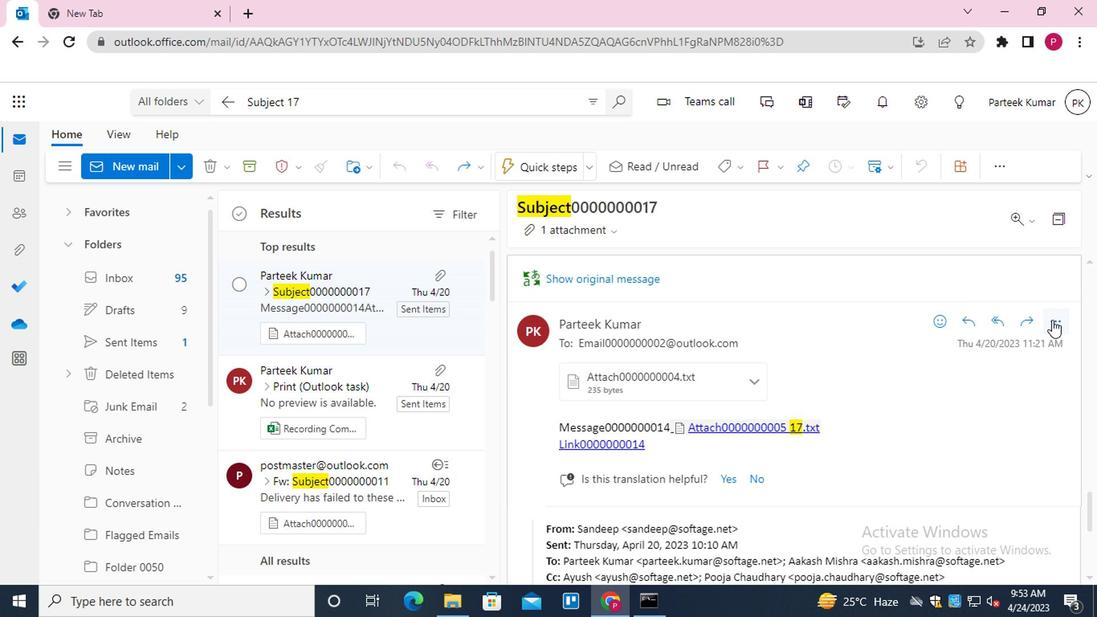 
Action: Mouse moved to (930, 433)
Screenshot: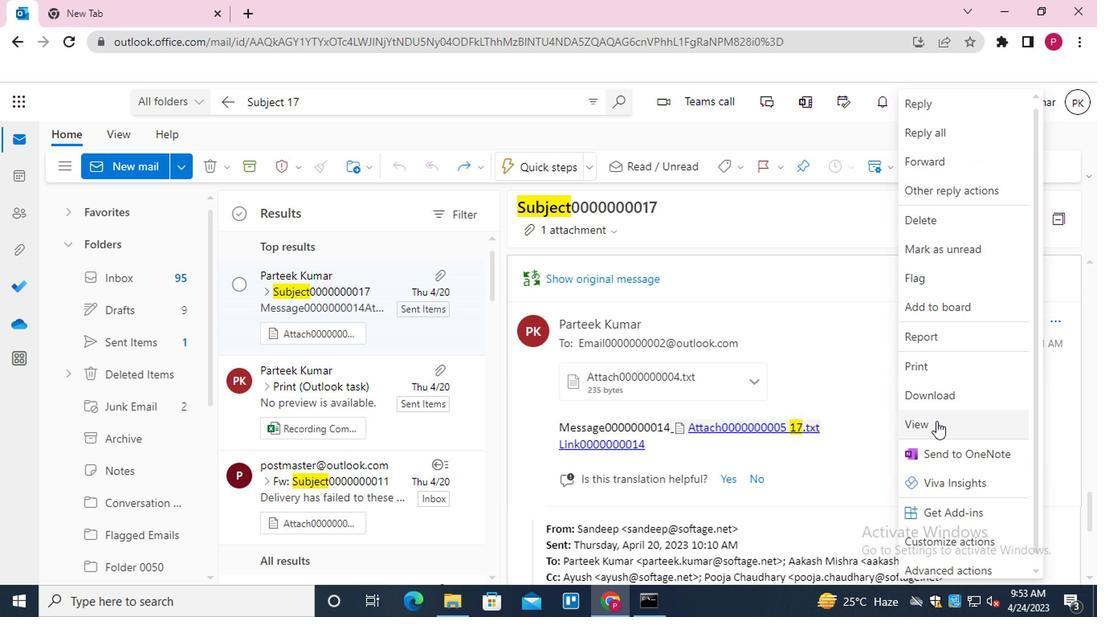 
Action: Mouse pressed left at (930, 433)
Screenshot: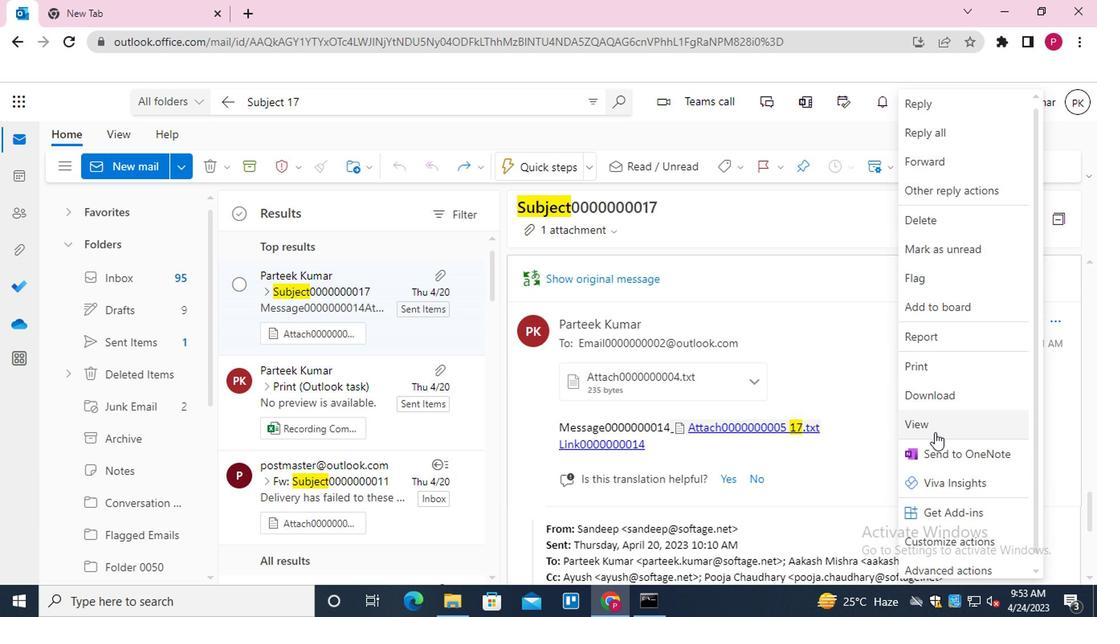 
Action: Mouse moved to (790, 517)
Screenshot: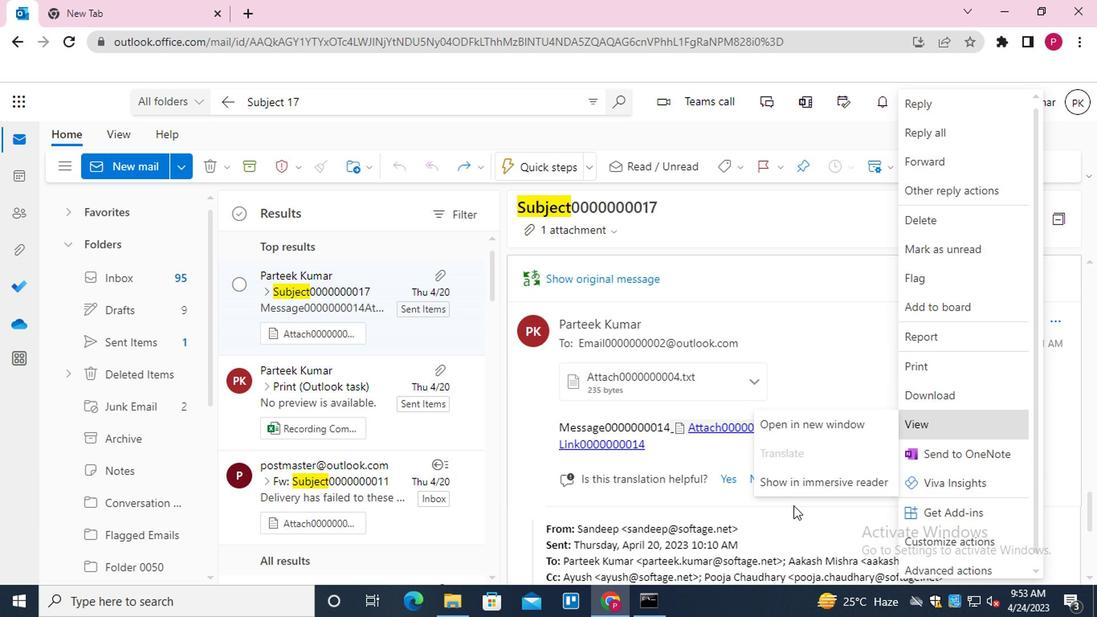 
Action: Mouse pressed left at (790, 517)
Screenshot: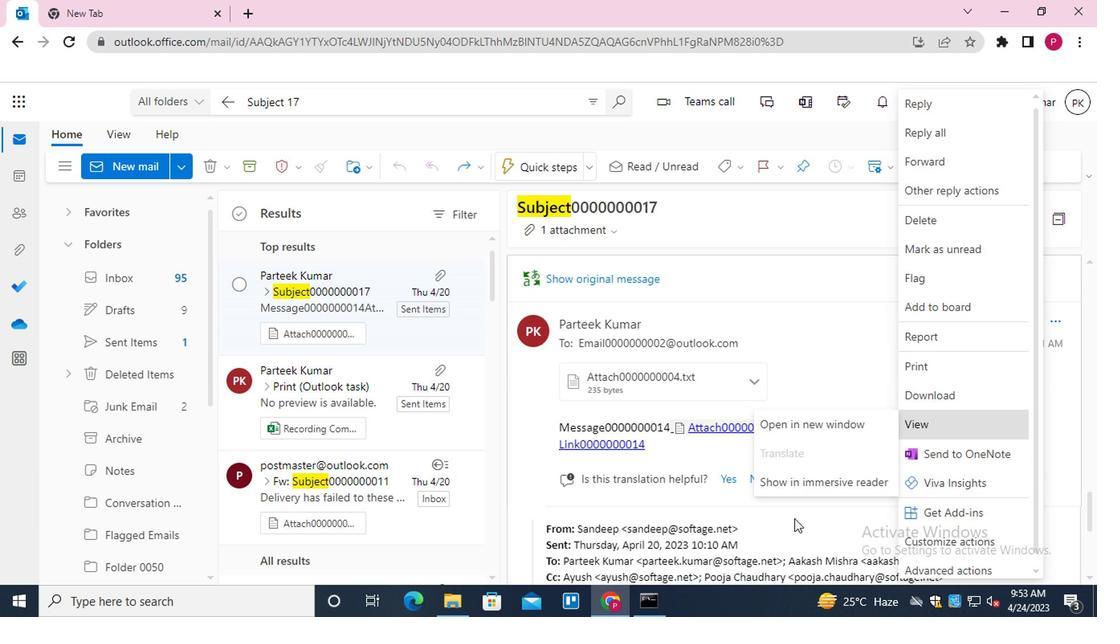 
Action: Mouse moved to (744, 360)
Screenshot: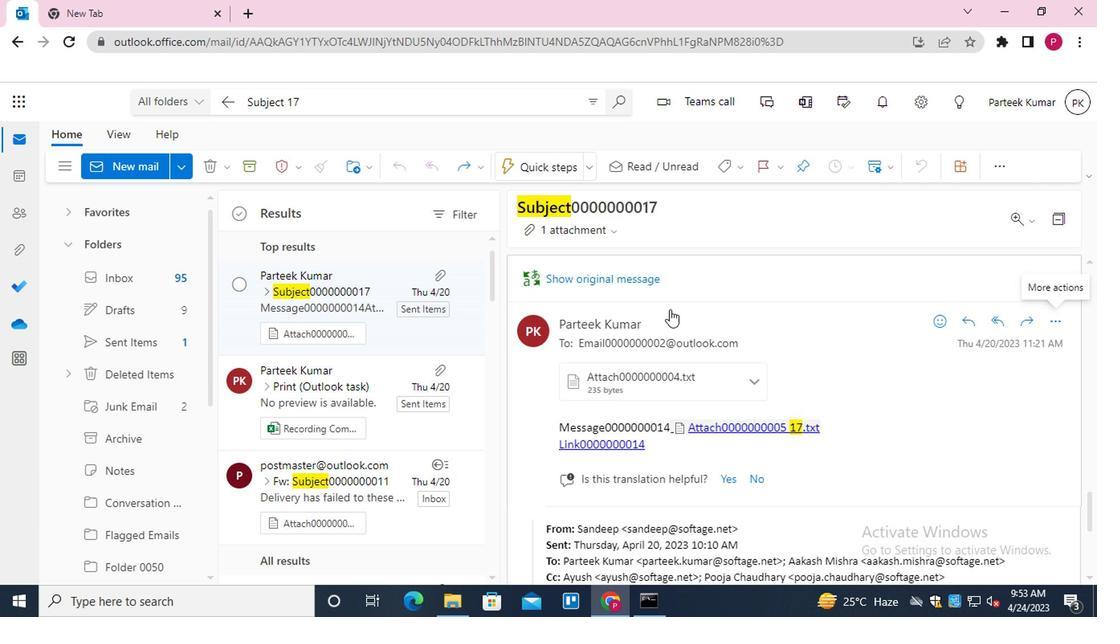 
Action: Mouse scrolled (744, 360) with delta (0, 0)
Screenshot: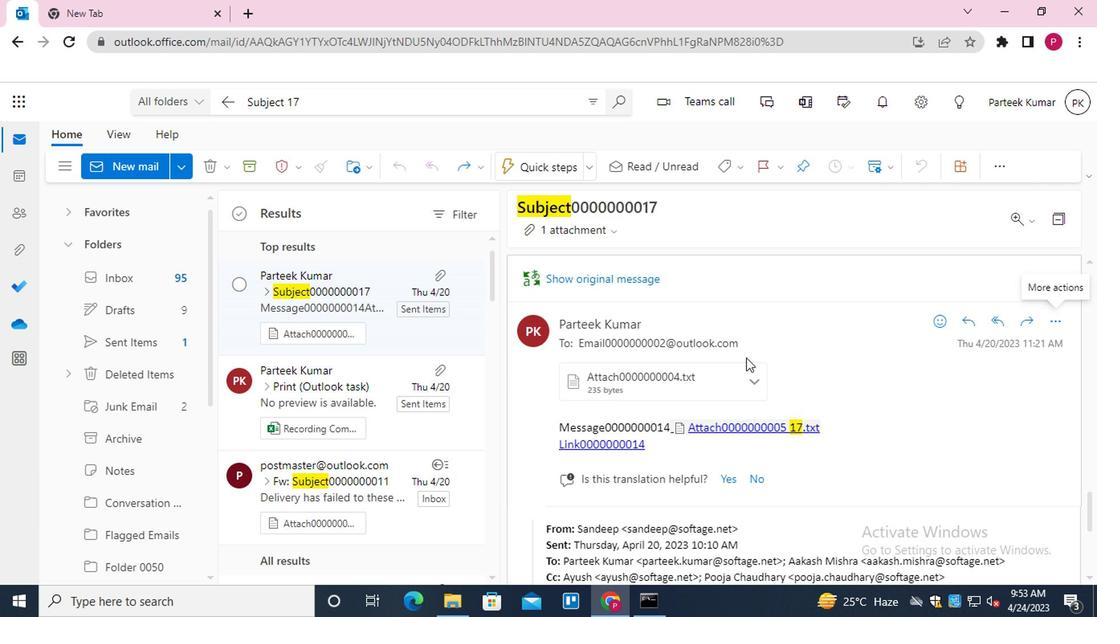 
Action: Mouse scrolled (744, 360) with delta (0, 0)
Screenshot: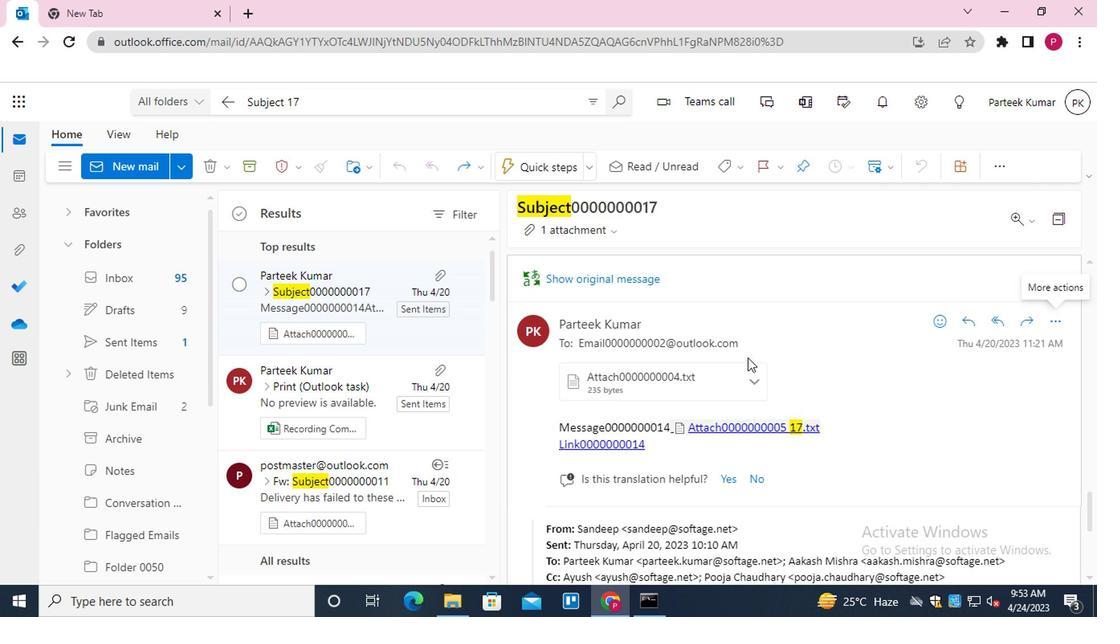
Action: Mouse scrolled (744, 360) with delta (0, 0)
Screenshot: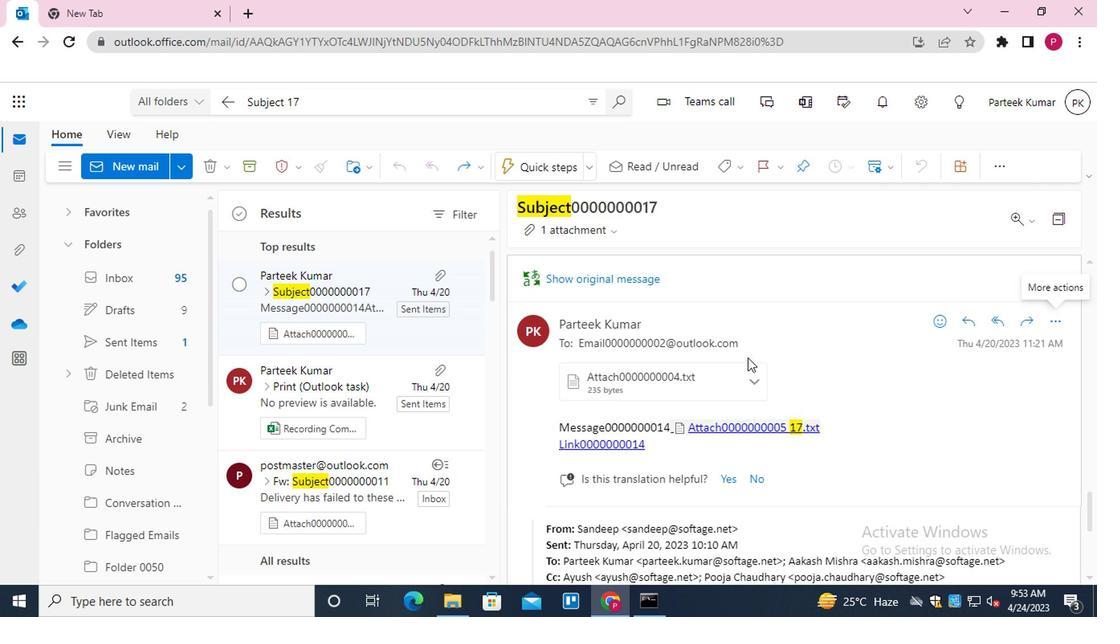 
Action: Mouse scrolled (744, 360) with delta (0, 0)
Screenshot: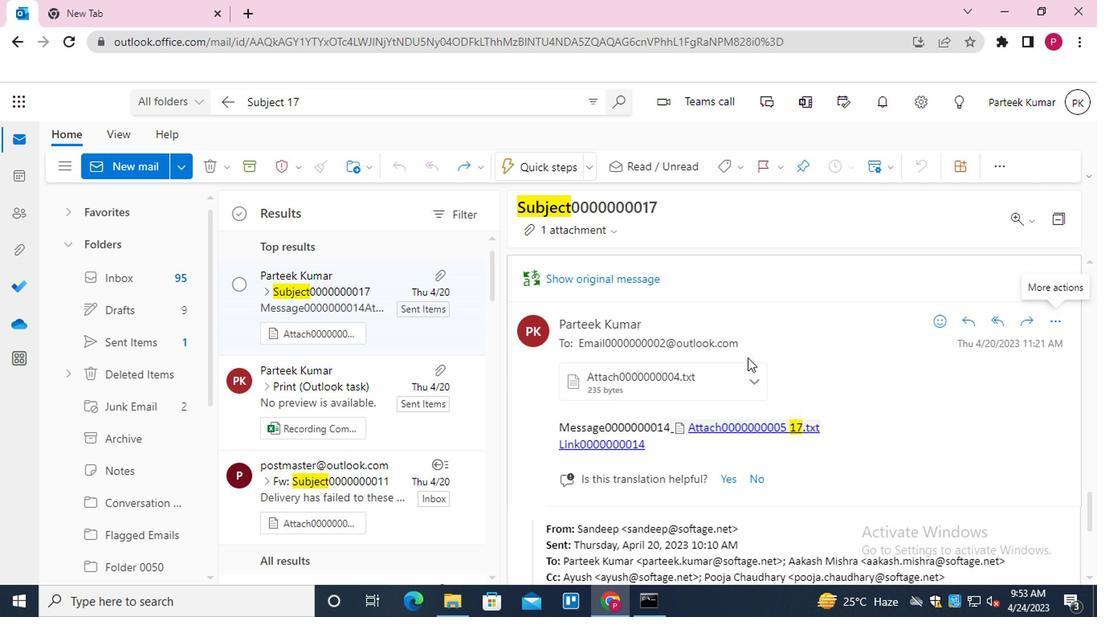 
Action: Mouse scrolled (744, 360) with delta (0, 0)
Screenshot: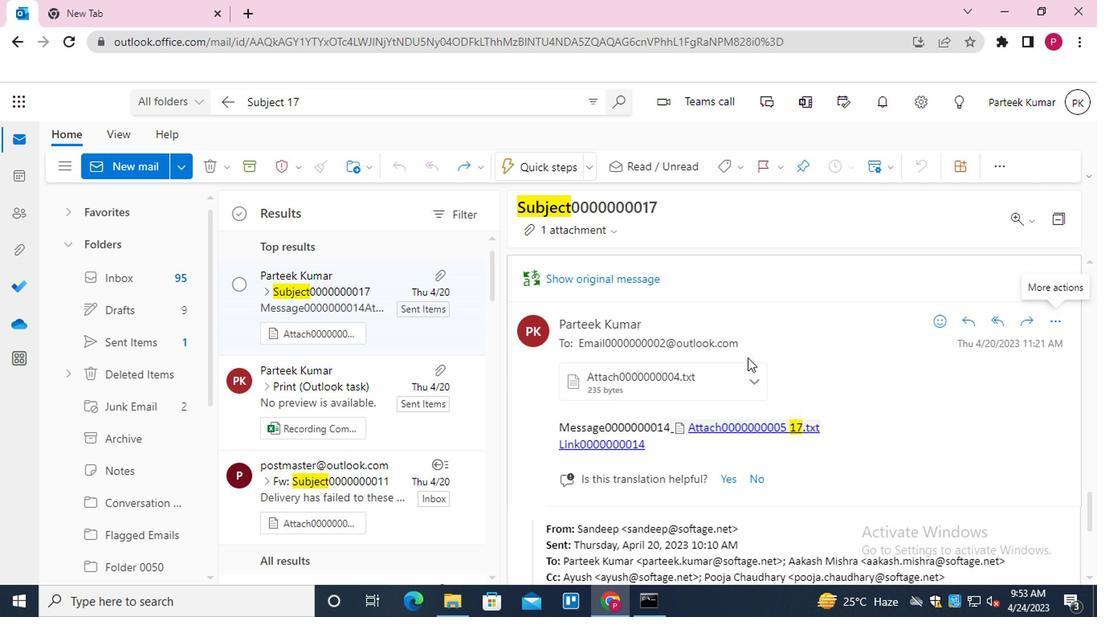 
Action: Mouse scrolled (744, 360) with delta (0, 0)
Screenshot: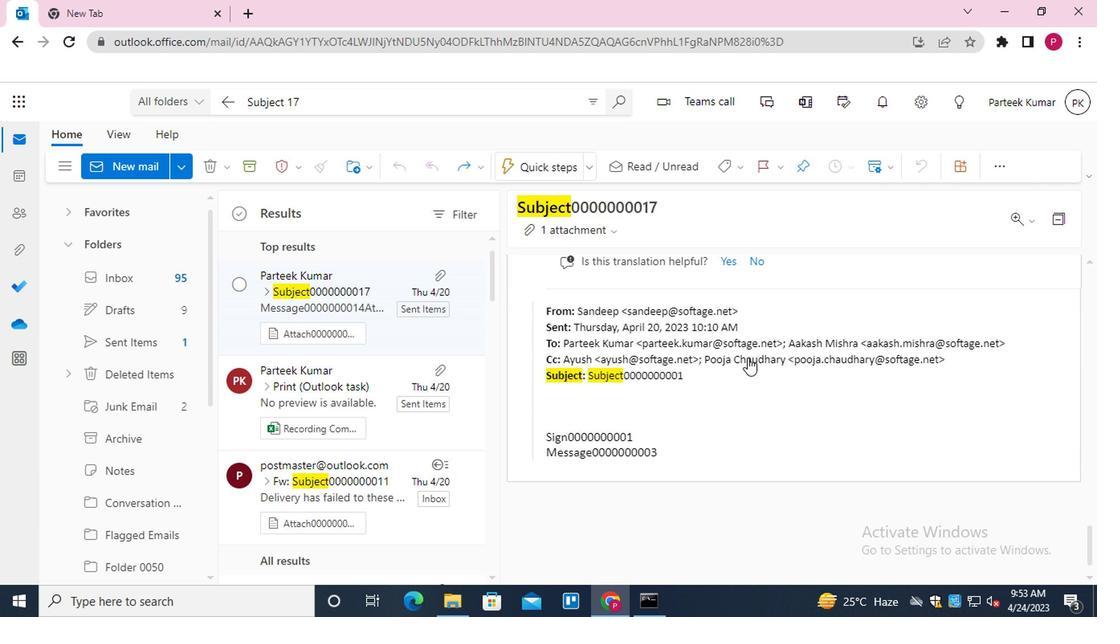 
Action: Mouse scrolled (744, 360) with delta (0, 0)
Screenshot: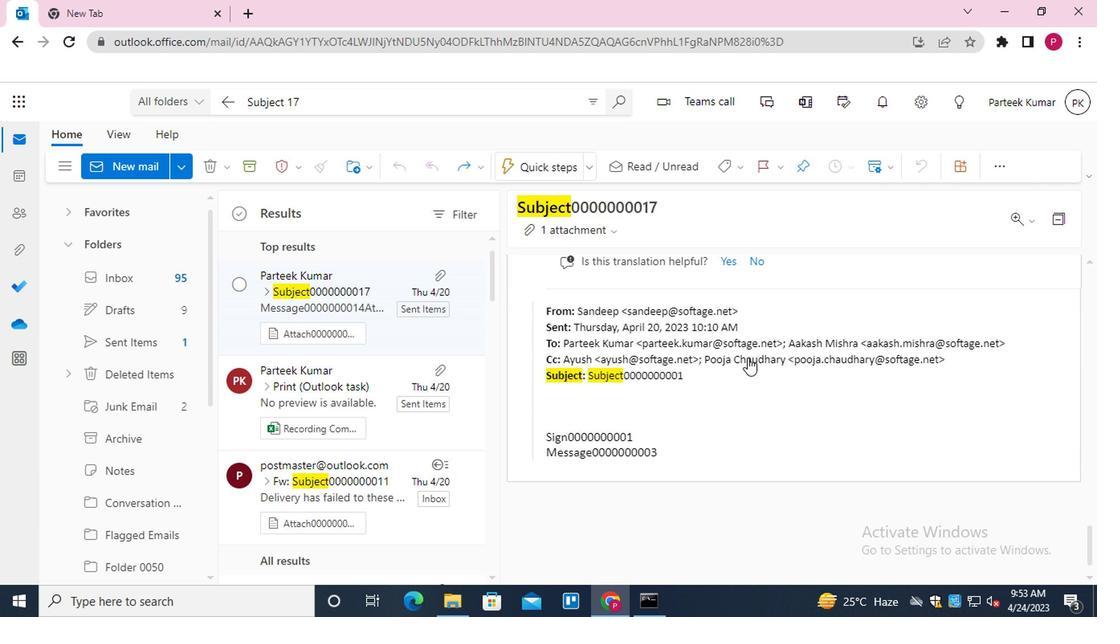 
Action: Mouse scrolled (744, 360) with delta (0, 0)
Screenshot: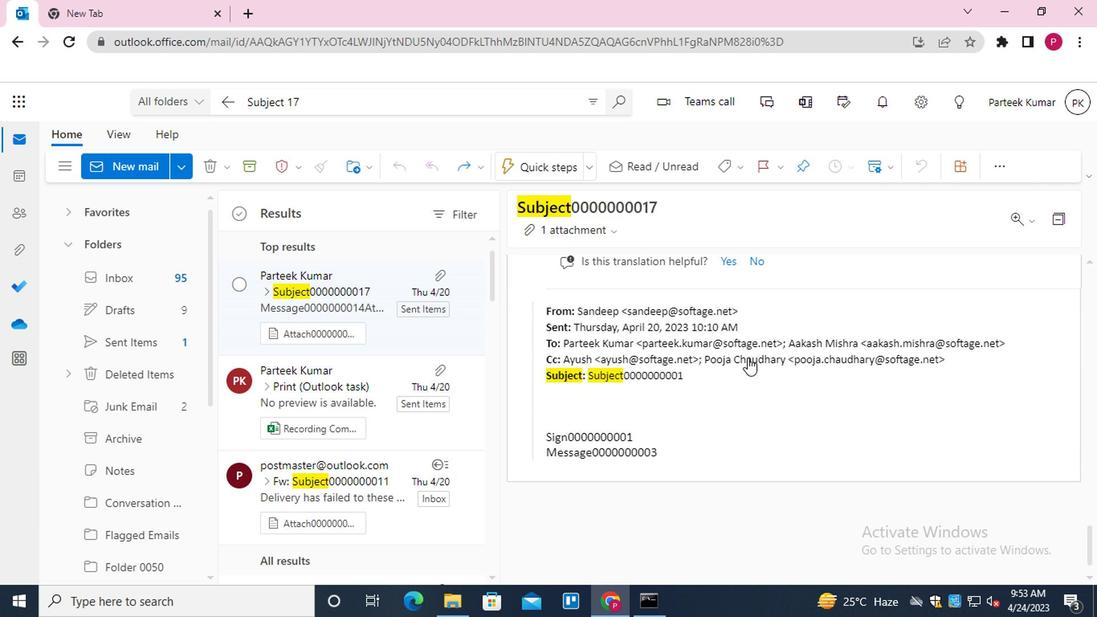 
Action: Mouse scrolled (744, 360) with delta (0, 0)
Screenshot: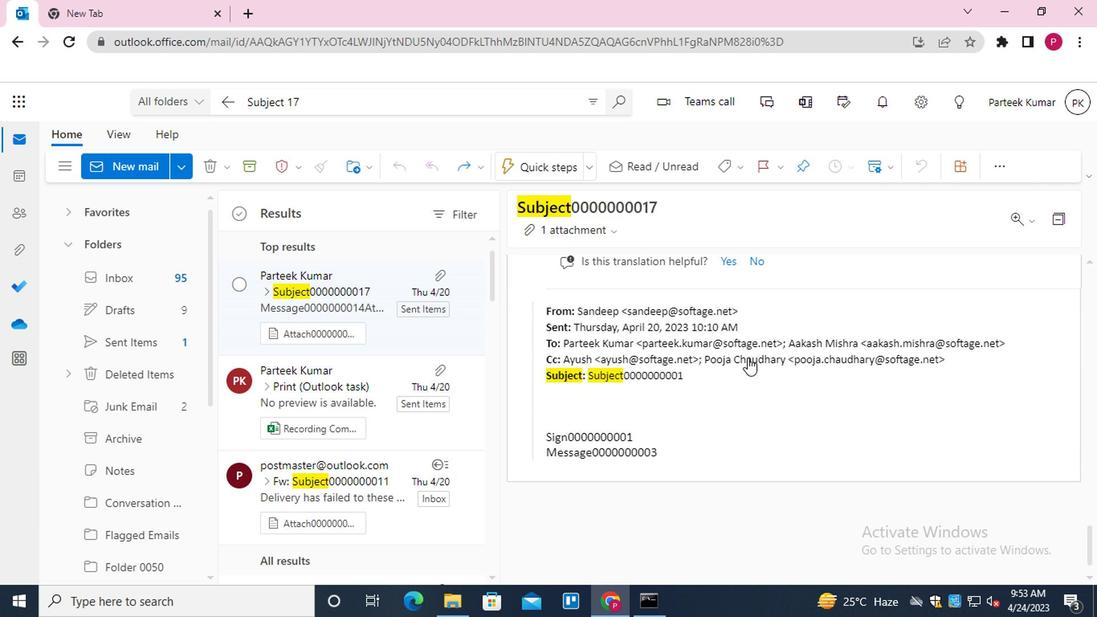 
Action: Mouse scrolled (744, 360) with delta (0, 0)
Screenshot: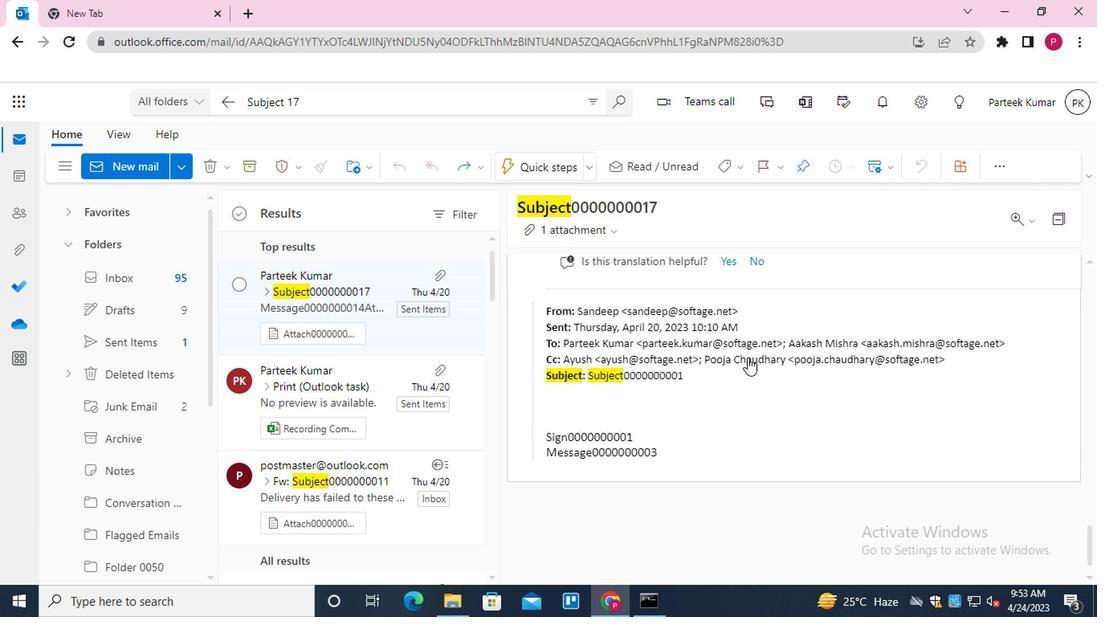 
Action: Mouse scrolled (744, 361) with delta (0, 1)
Screenshot: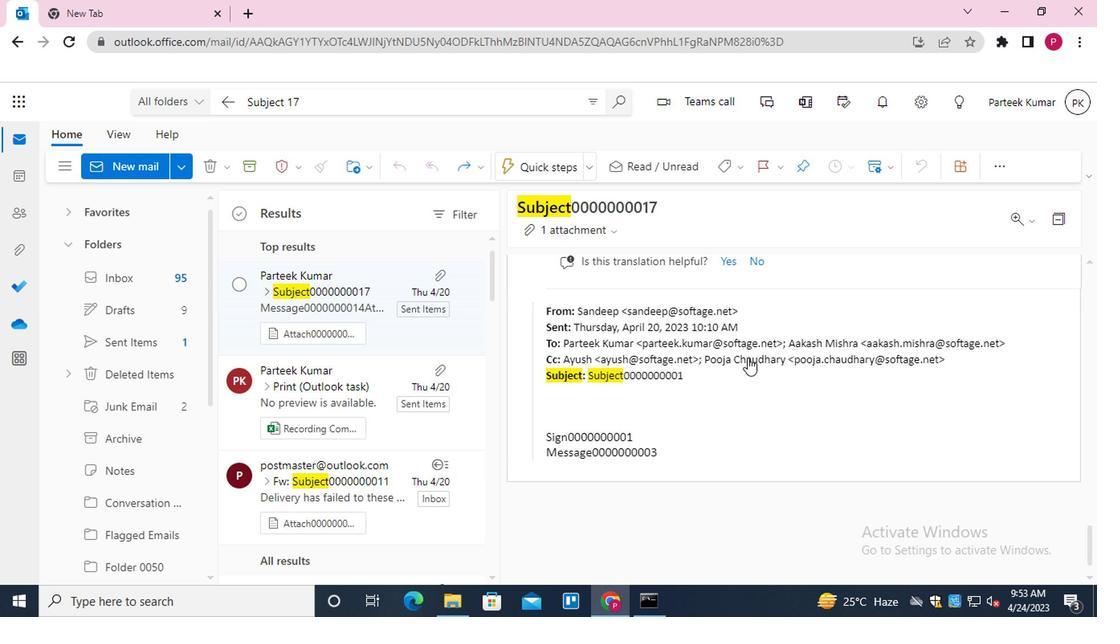 
Action: Mouse scrolled (744, 361) with delta (0, 1)
Screenshot: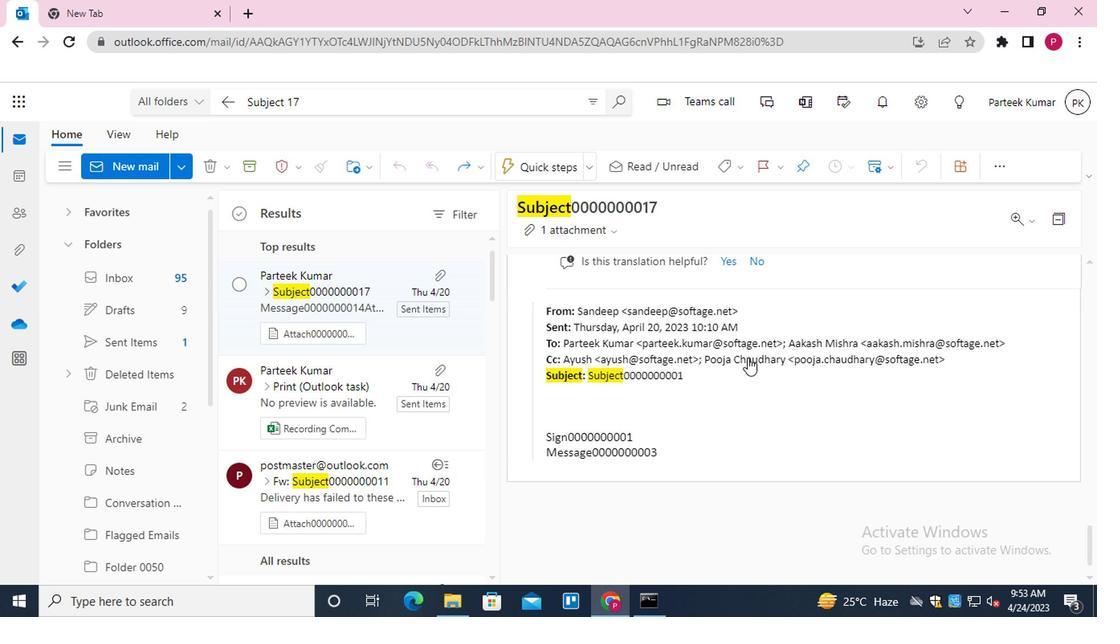 
Action: Mouse scrolled (744, 361) with delta (0, 1)
Screenshot: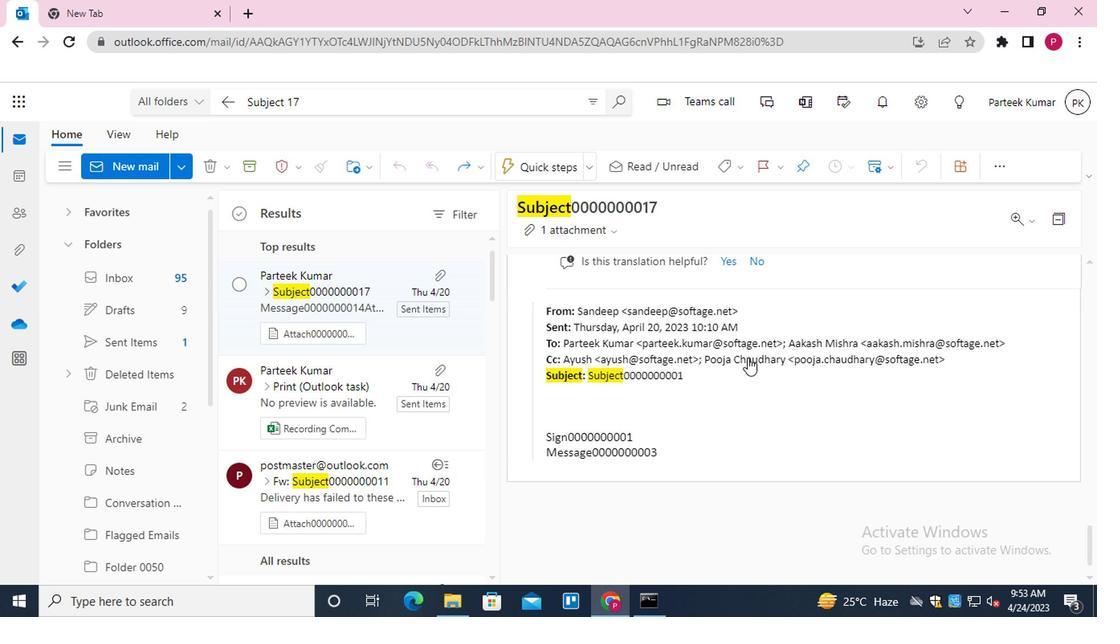 
Action: Mouse scrolled (744, 361) with delta (0, 1)
Screenshot: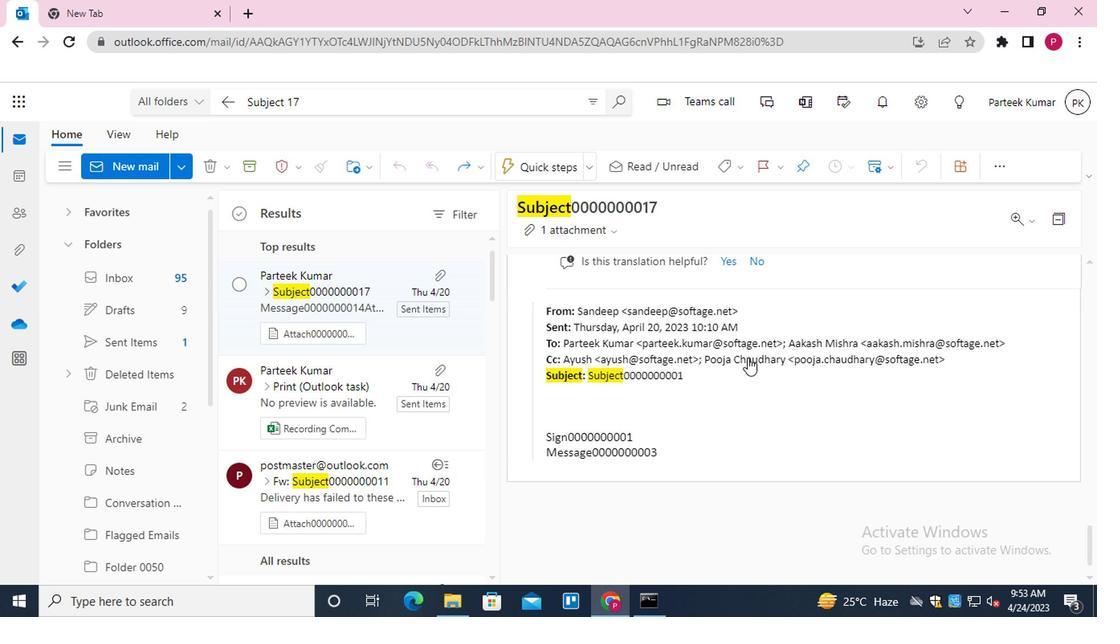 
Action: Mouse scrolled (744, 361) with delta (0, 1)
Screenshot: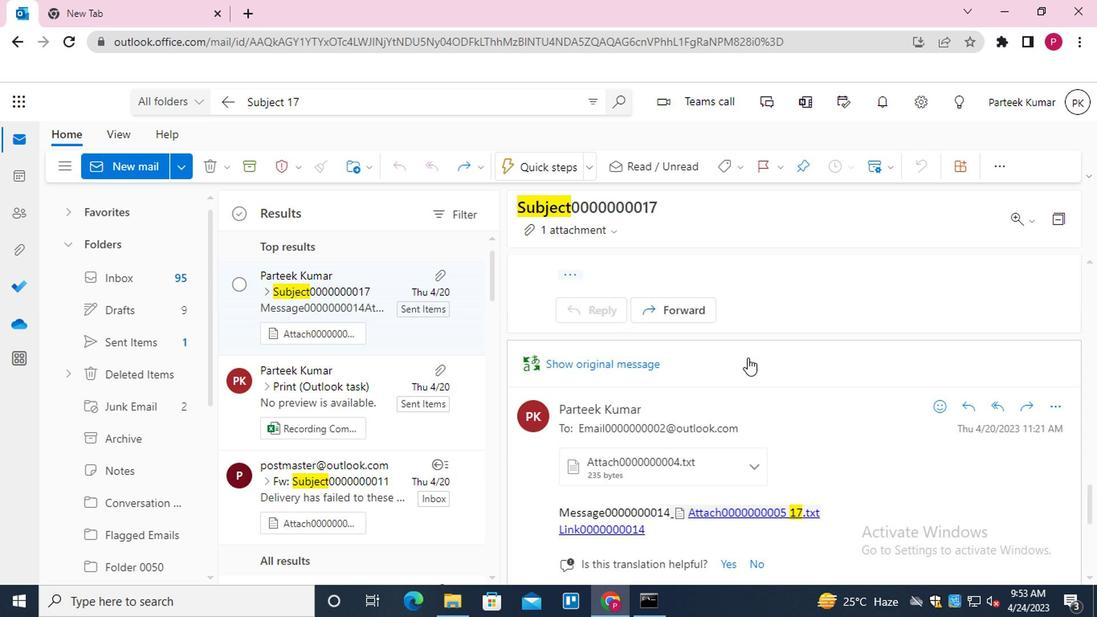
Action: Mouse scrolled (744, 361) with delta (0, 1)
Screenshot: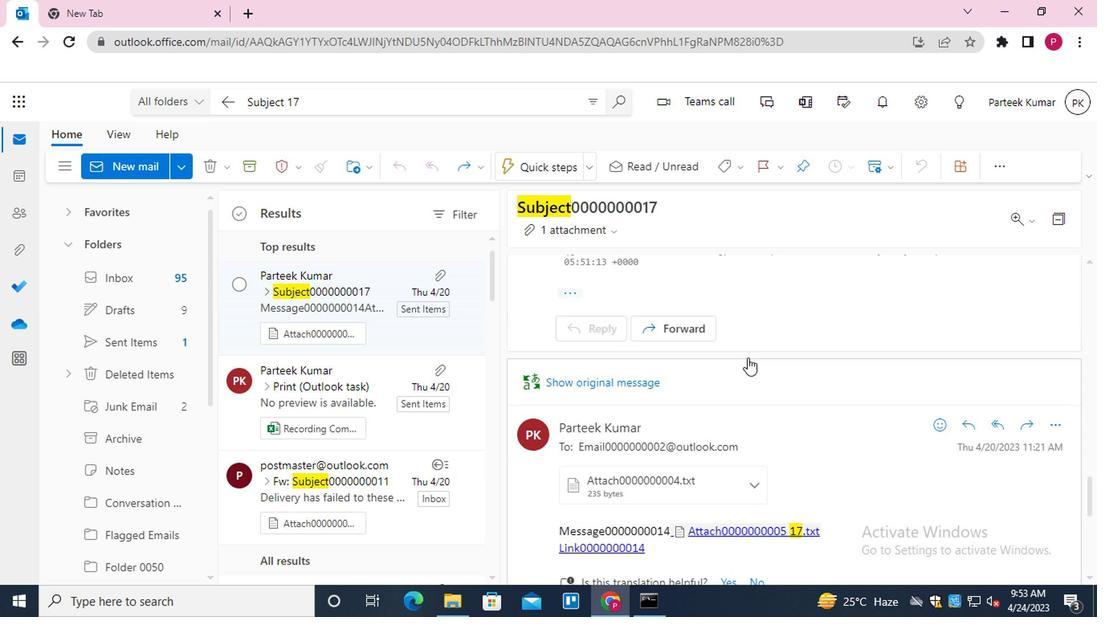 
Action: Mouse scrolled (744, 361) with delta (0, 1)
Screenshot: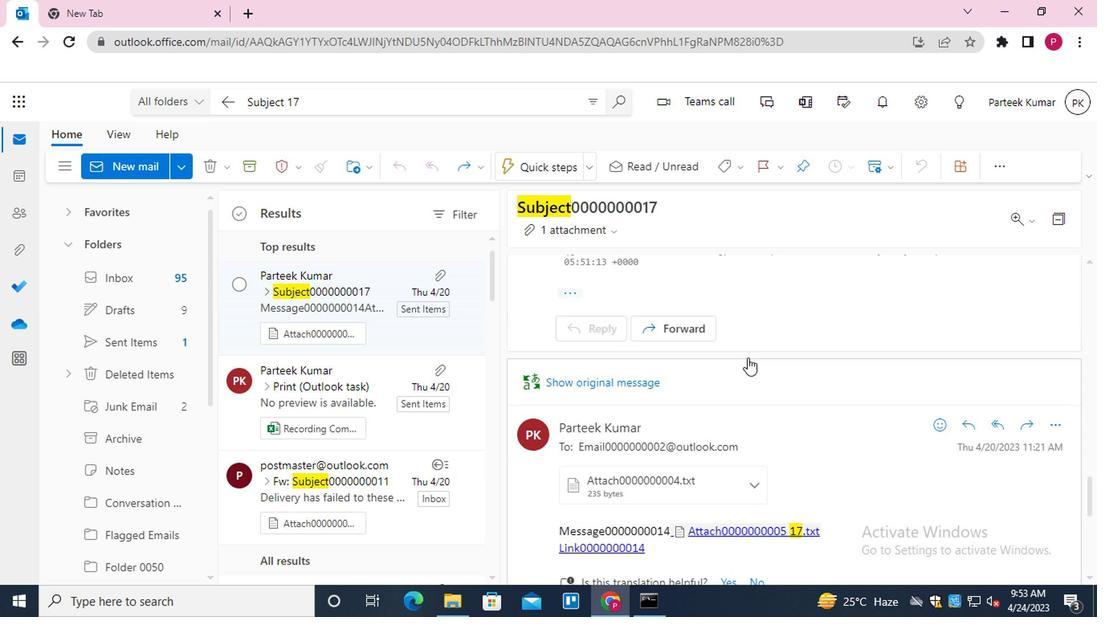 
Action: Mouse scrolled (744, 361) with delta (0, 1)
Screenshot: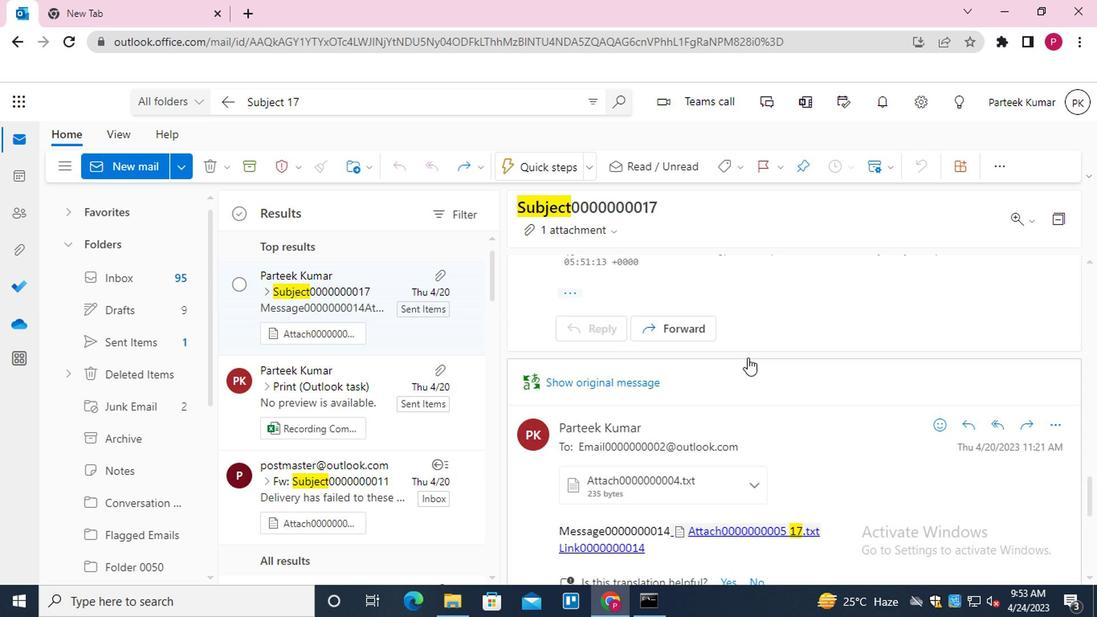 
Action: Mouse moved to (746, 358)
Screenshot: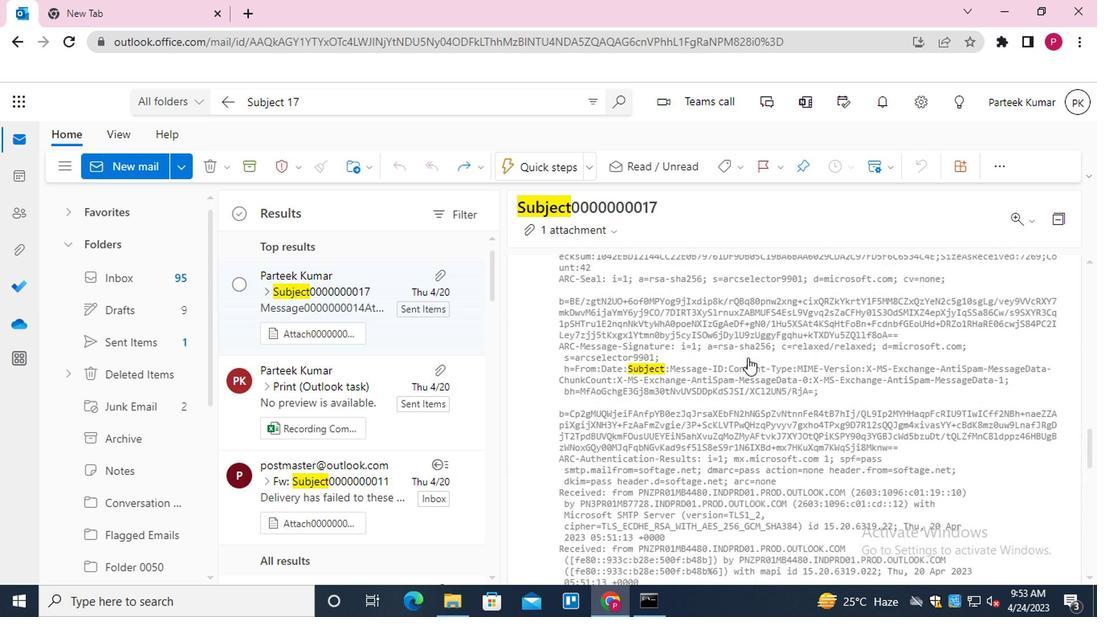 
Action: Mouse scrolled (746, 360) with delta (0, 1)
Screenshot: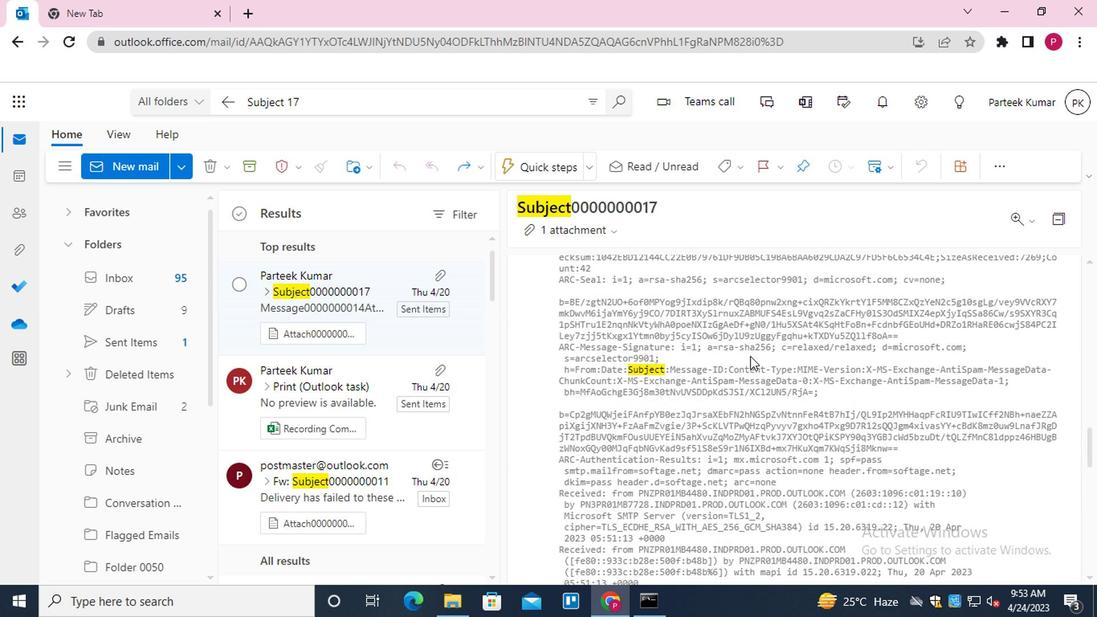 
Action: Mouse scrolled (746, 360) with delta (0, 1)
Screenshot: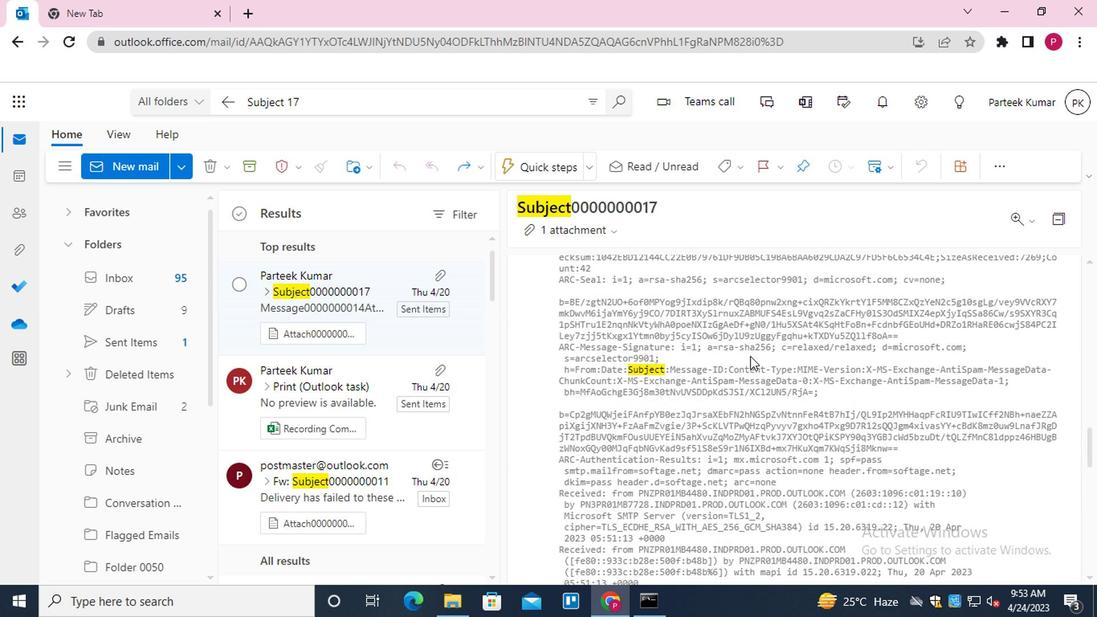 
Action: Mouse scrolled (746, 360) with delta (0, 1)
Screenshot: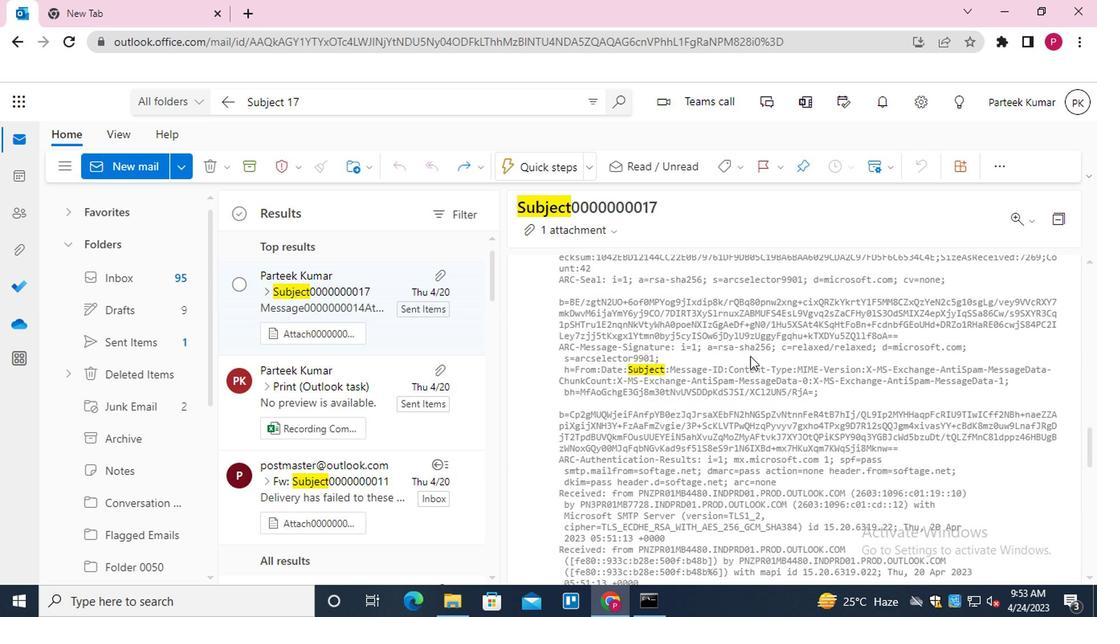 
Action: Mouse scrolled (746, 360) with delta (0, 1)
Screenshot: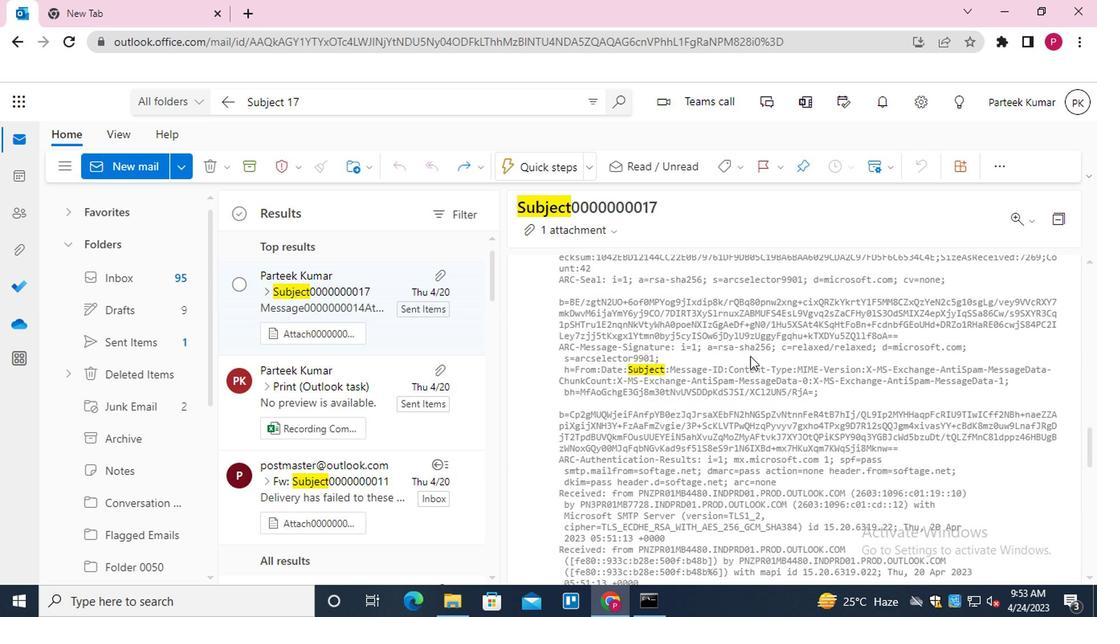 
Action: Mouse scrolled (746, 360) with delta (0, 1)
Screenshot: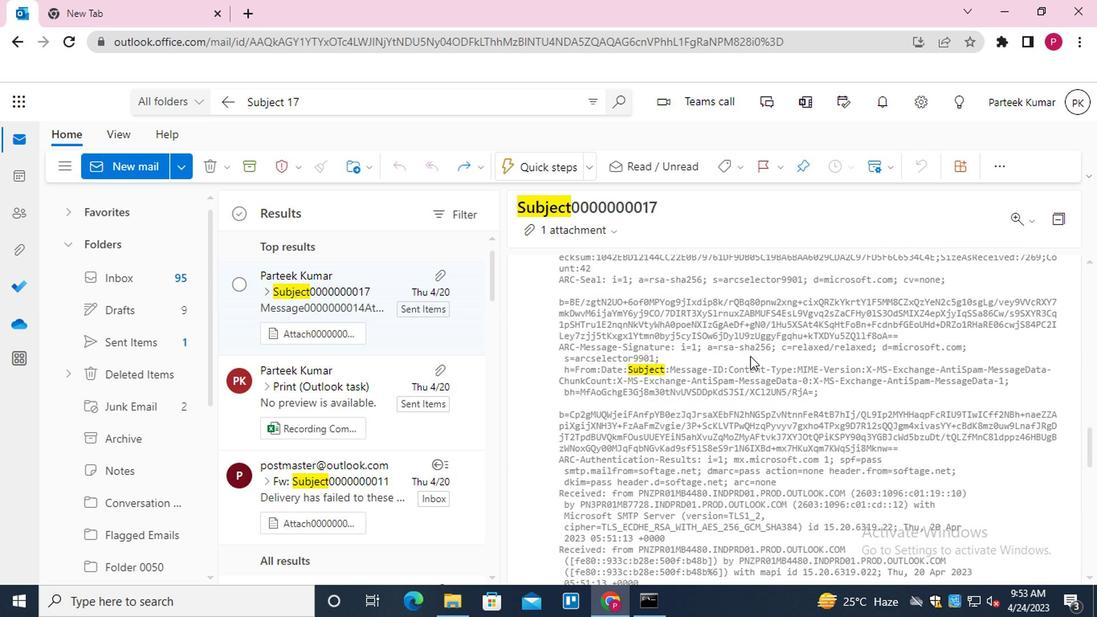 
Action: Mouse scrolled (746, 360) with delta (0, 1)
Screenshot: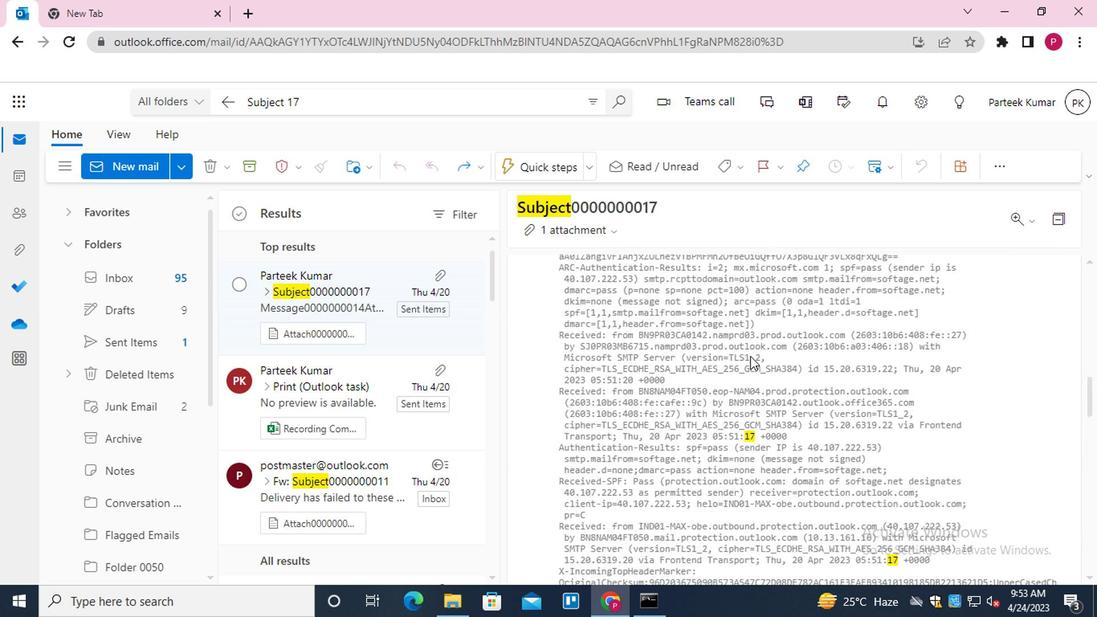 
Action: Mouse scrolled (746, 360) with delta (0, 1)
Screenshot: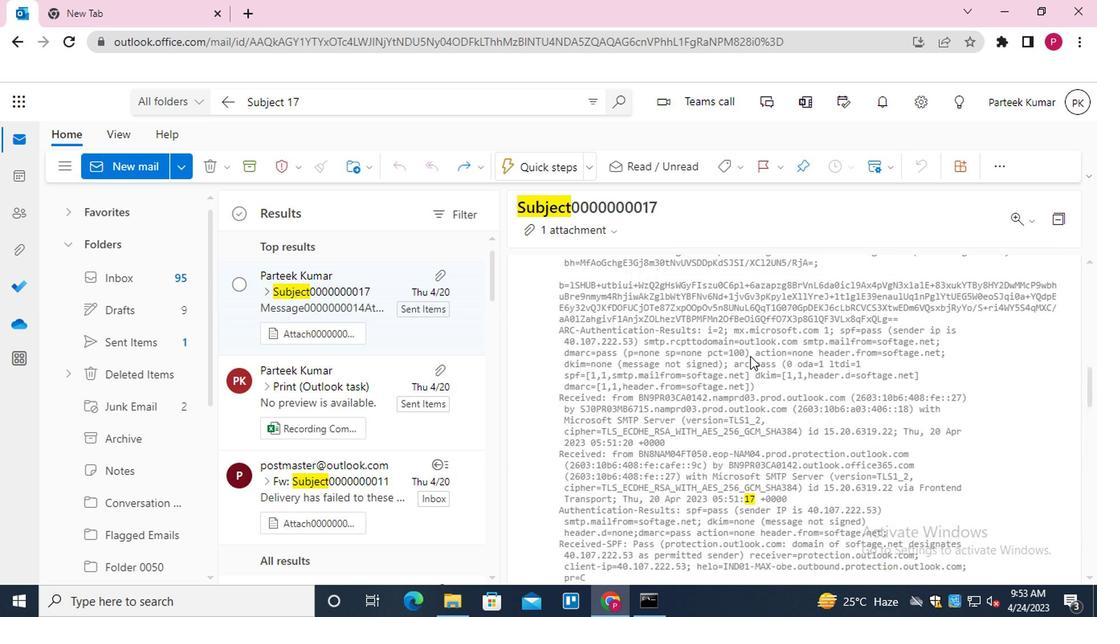 
Action: Mouse scrolled (746, 360) with delta (0, 1)
Screenshot: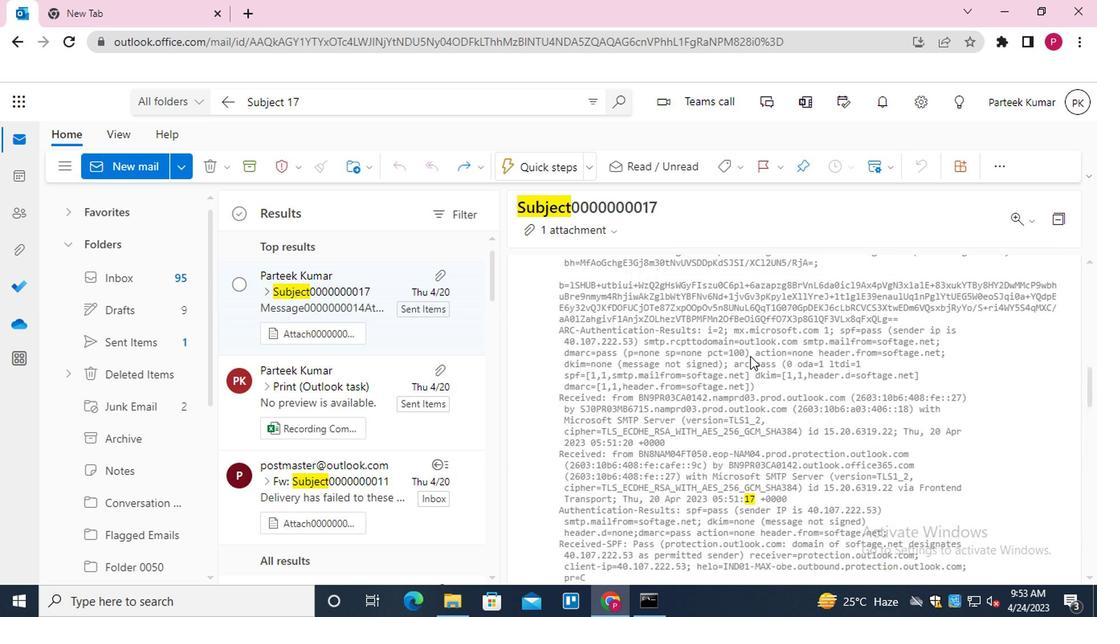 
Action: Mouse scrolled (746, 360) with delta (0, 1)
Screenshot: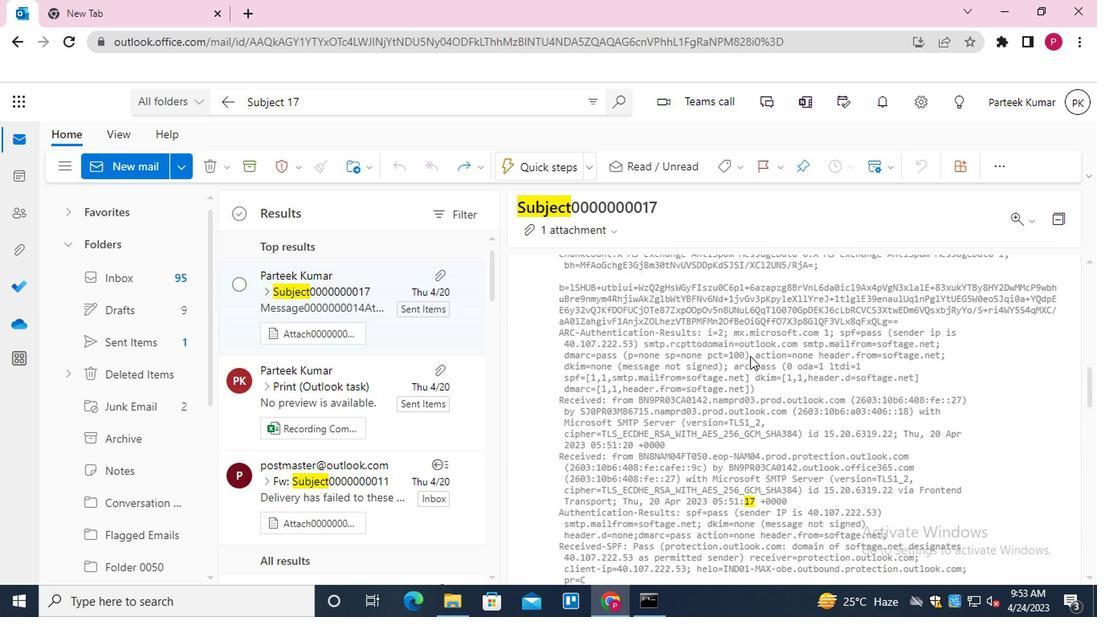 
Action: Mouse scrolled (746, 360) with delta (0, 1)
Screenshot: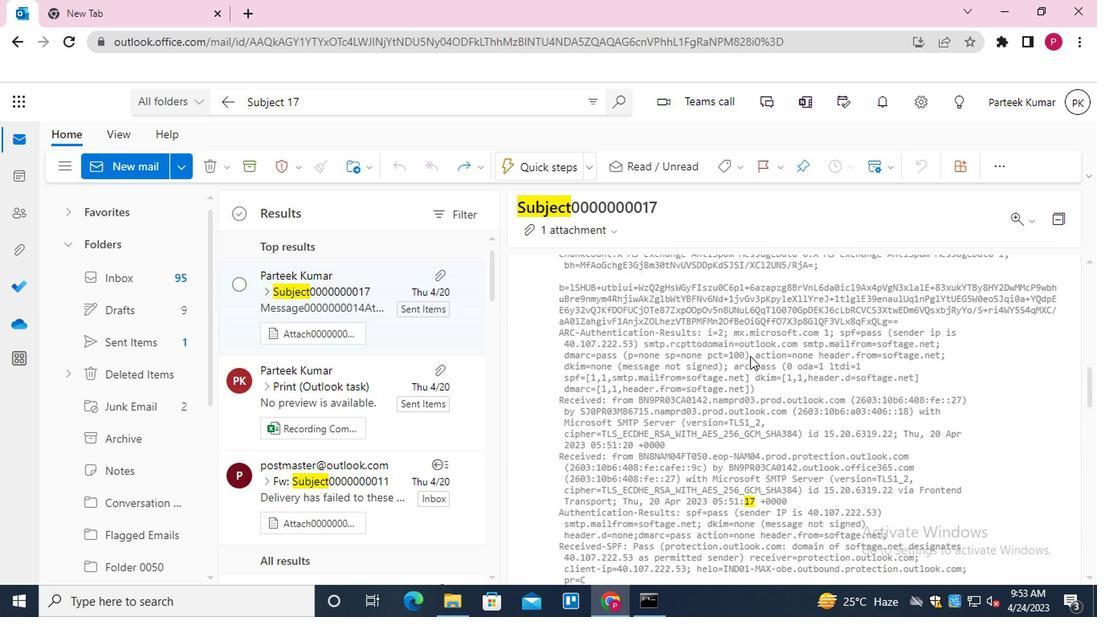 
Action: Mouse scrolled (746, 360) with delta (0, 1)
Screenshot: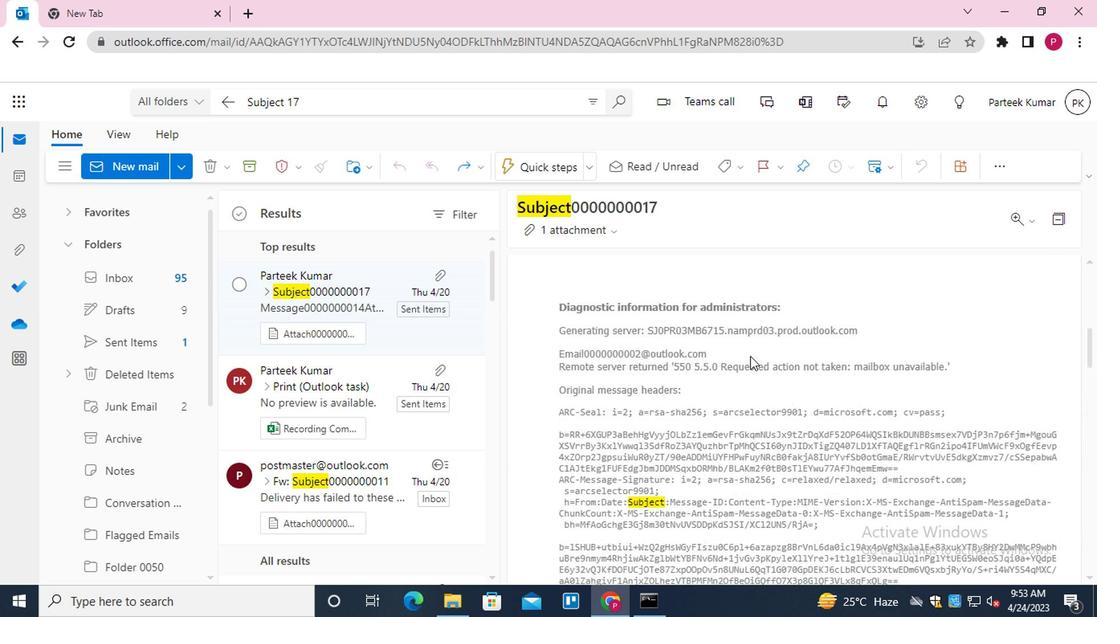 
Action: Mouse scrolled (746, 360) with delta (0, 1)
Screenshot: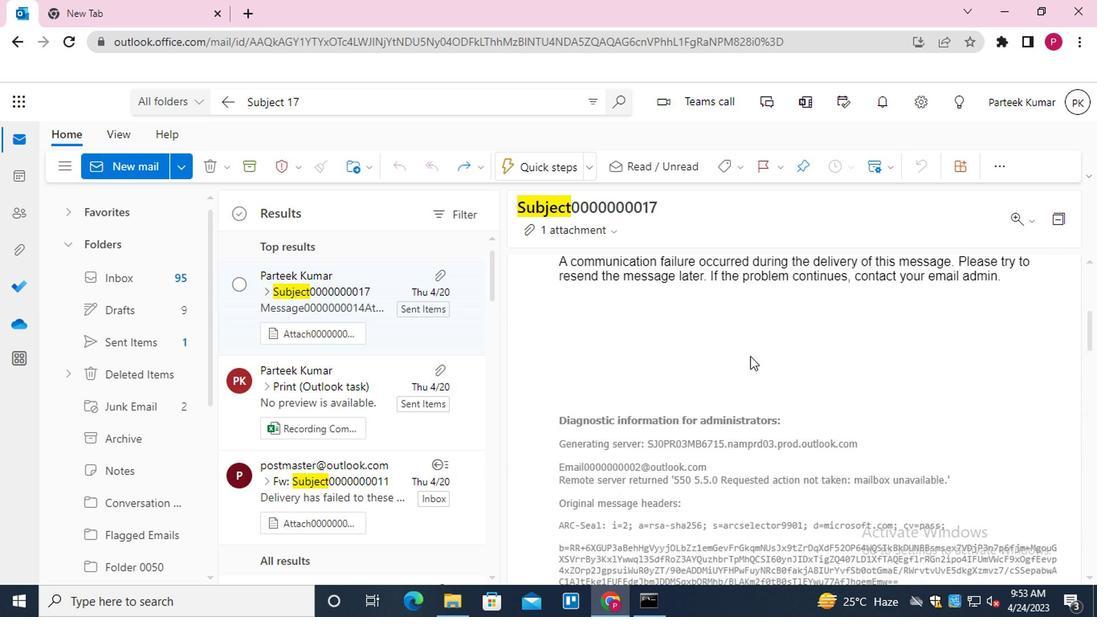 
Action: Mouse scrolled (746, 360) with delta (0, 1)
Screenshot: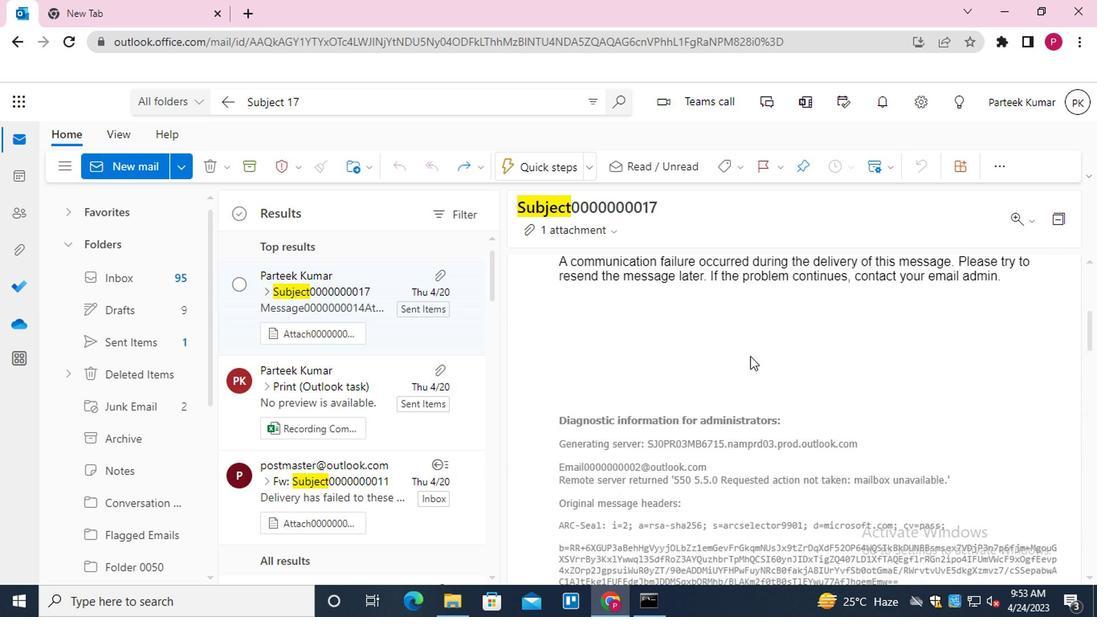 
Action: Mouse scrolled (746, 360) with delta (0, 1)
Screenshot: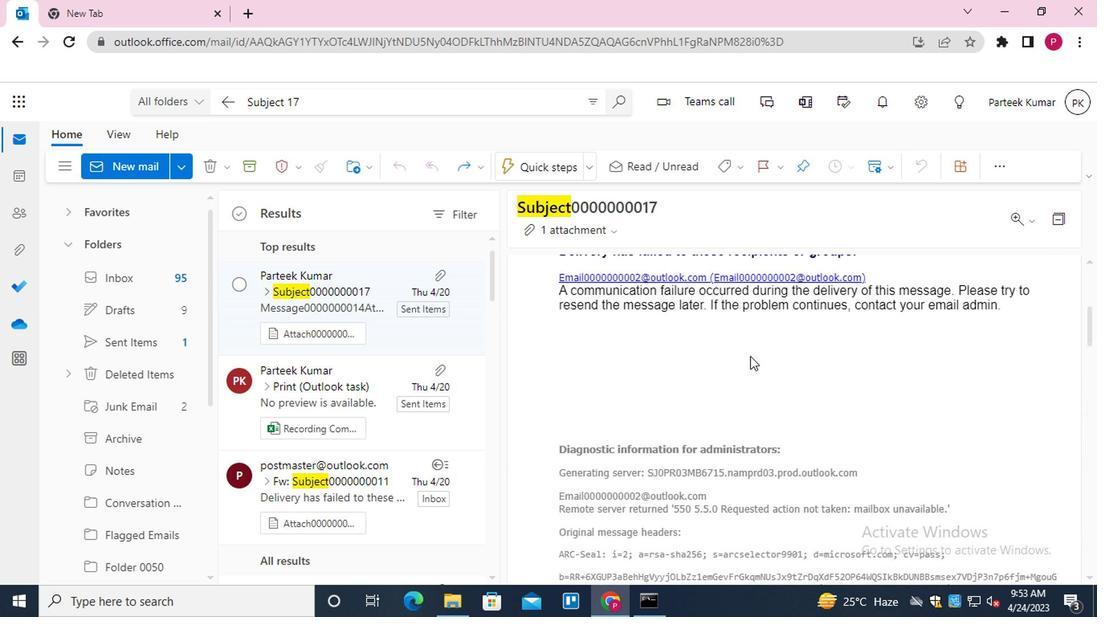 
Action: Mouse scrolled (746, 360) with delta (0, 1)
Screenshot: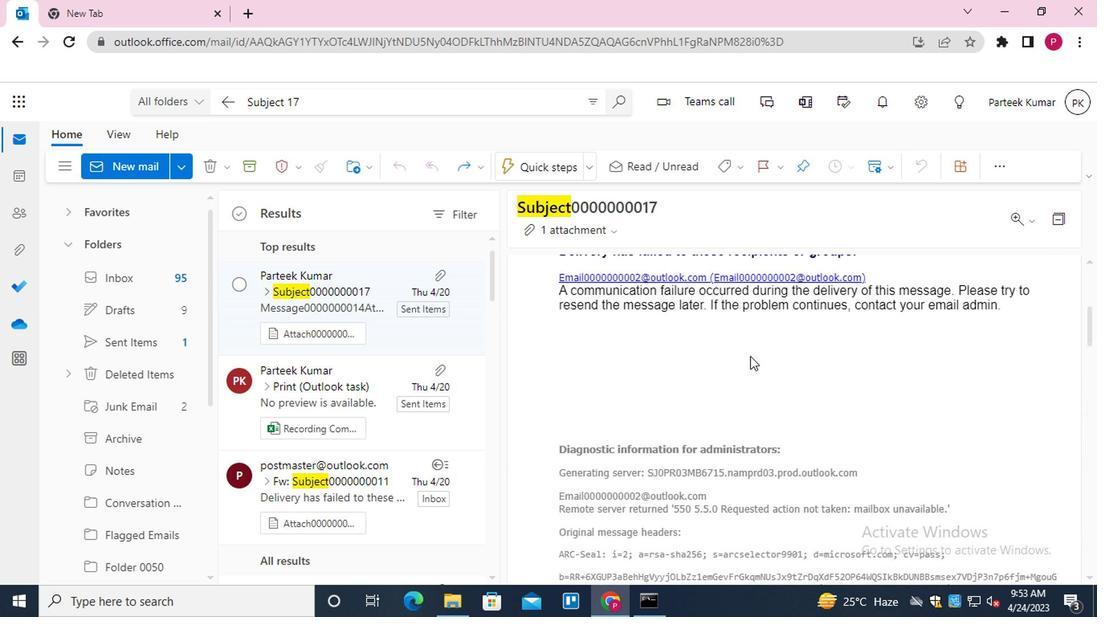 
Action: Mouse scrolled (746, 360) with delta (0, 1)
Screenshot: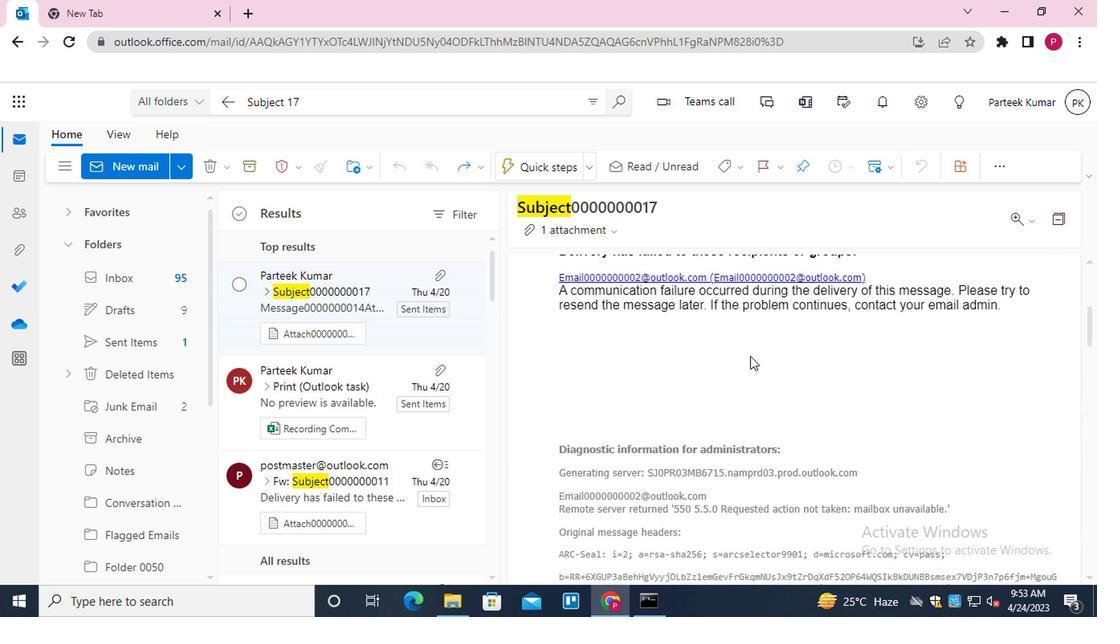 
Action: Mouse scrolled (746, 360) with delta (0, 1)
Screenshot: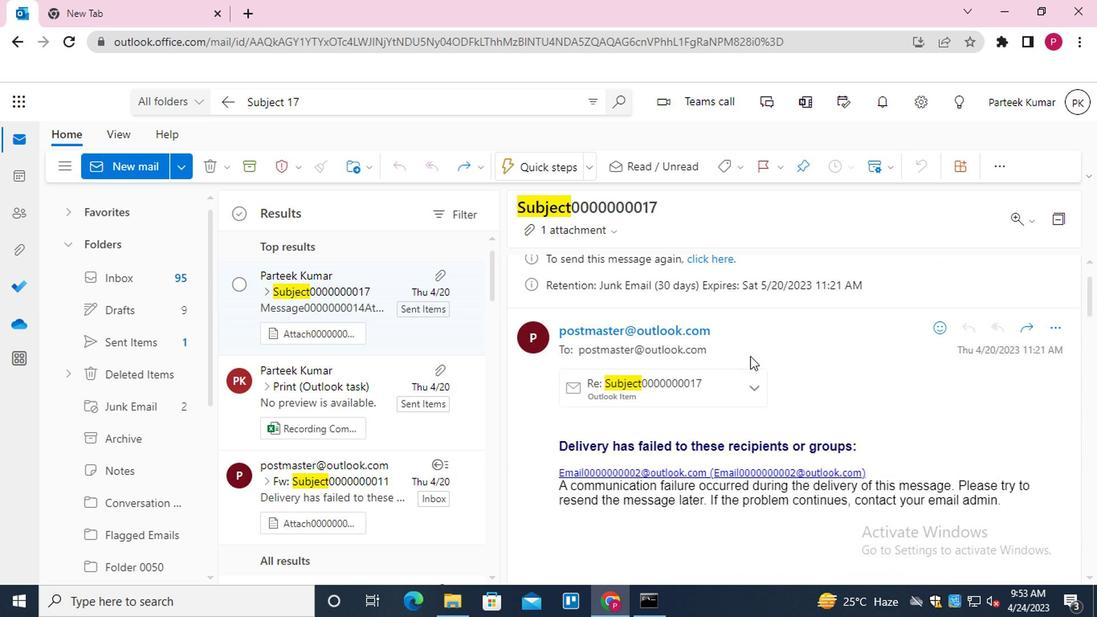 
Action: Mouse scrolled (746, 360) with delta (0, 1)
Screenshot: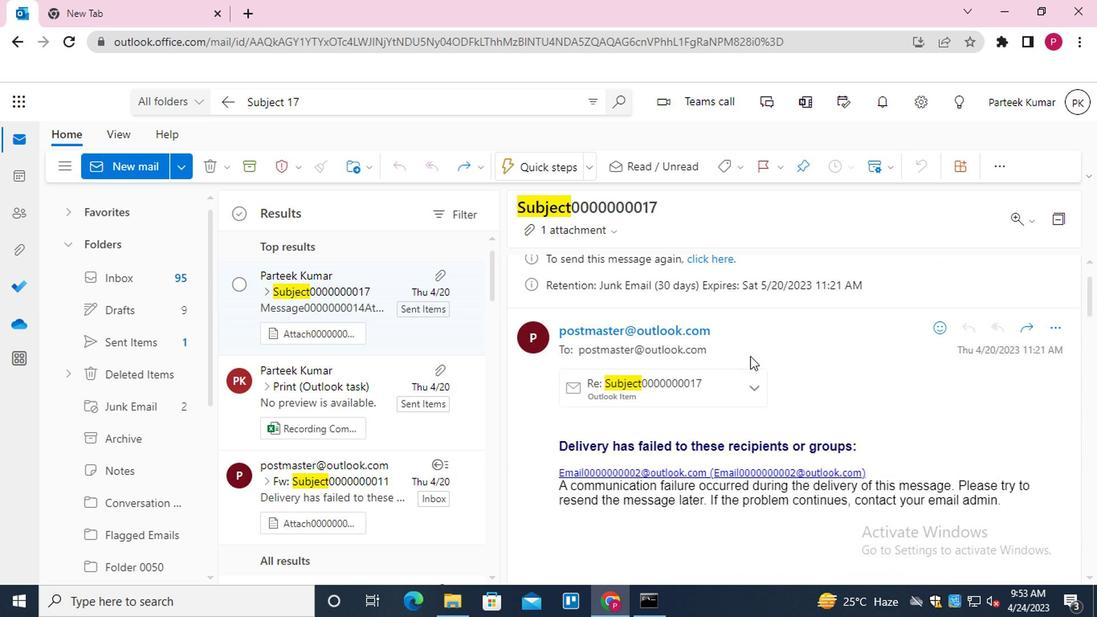 
Action: Mouse scrolled (746, 360) with delta (0, 1)
Screenshot: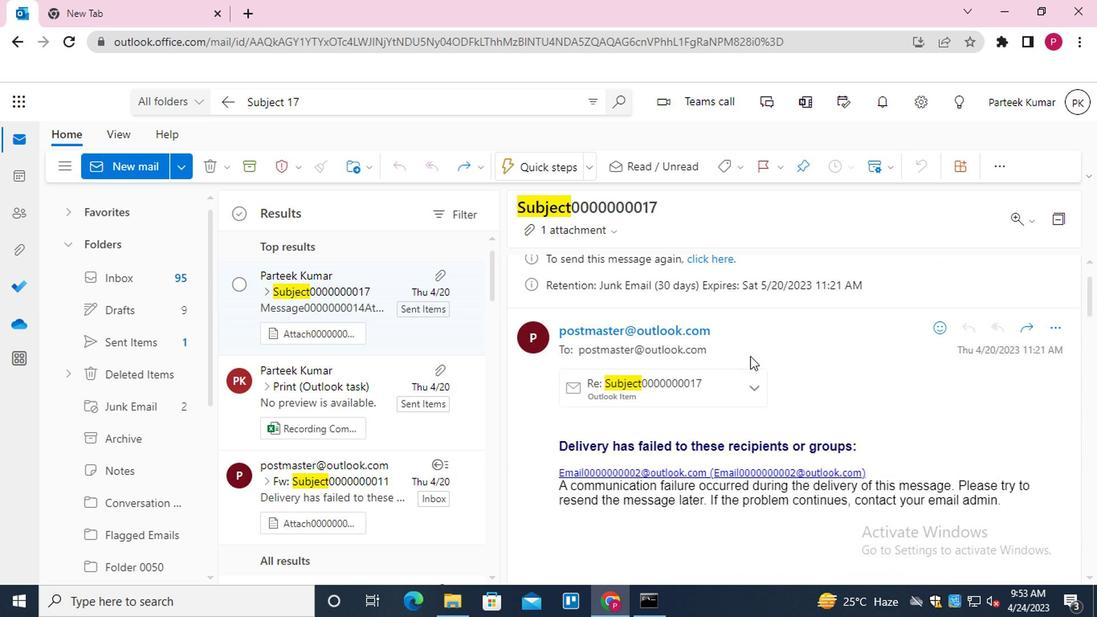 
Action: Mouse scrolled (746, 360) with delta (0, 1)
Screenshot: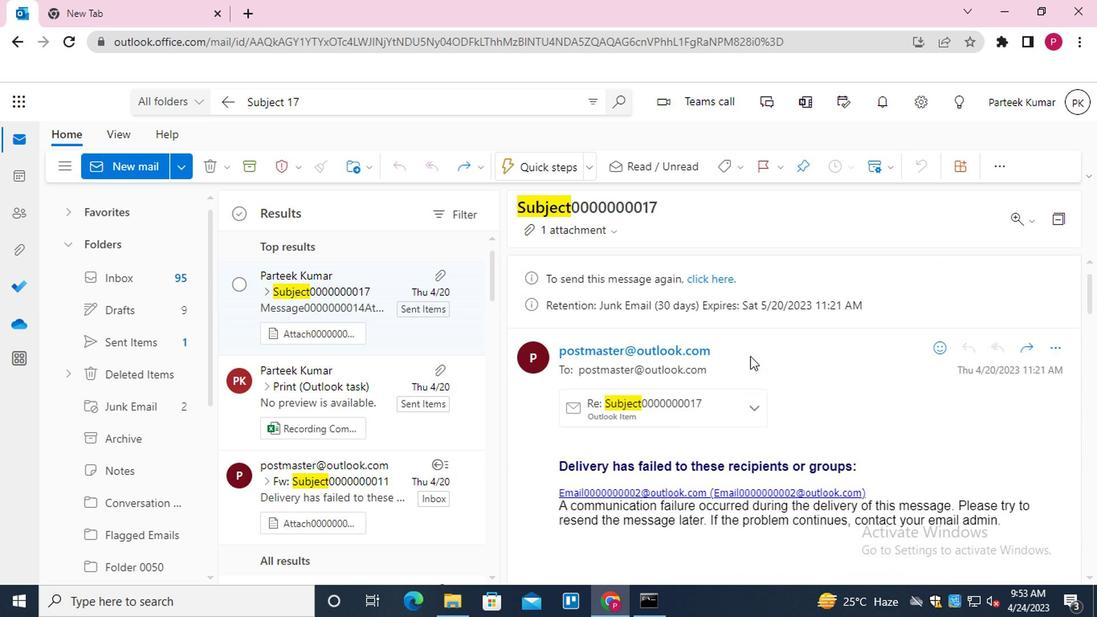 
Action: Mouse scrolled (746, 360) with delta (0, 1)
Screenshot: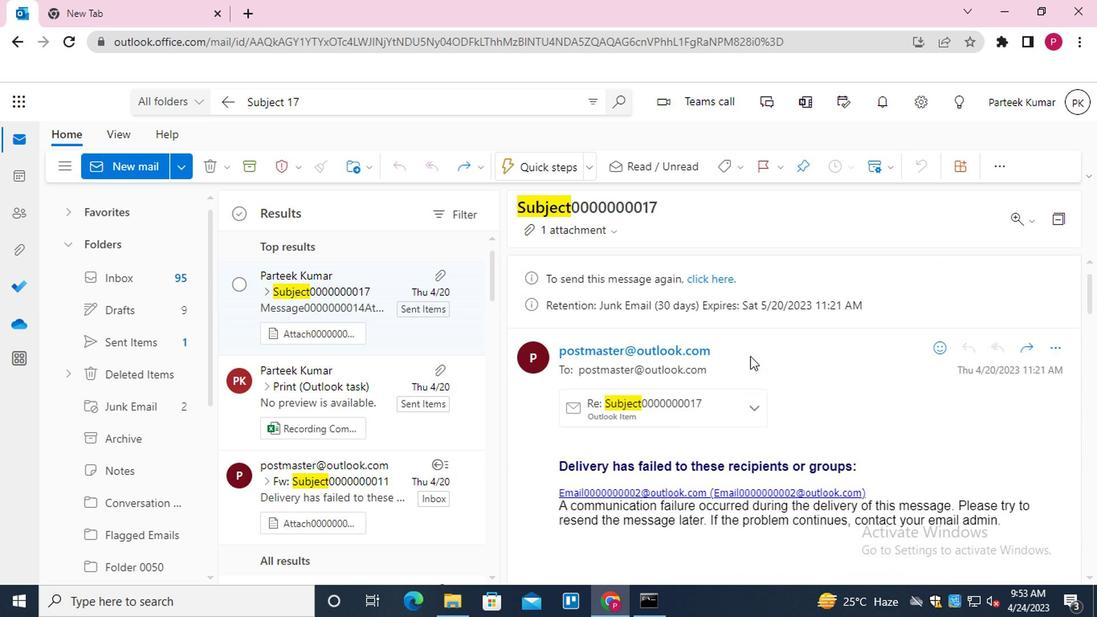 
Action: Mouse scrolled (746, 360) with delta (0, 1)
Screenshot: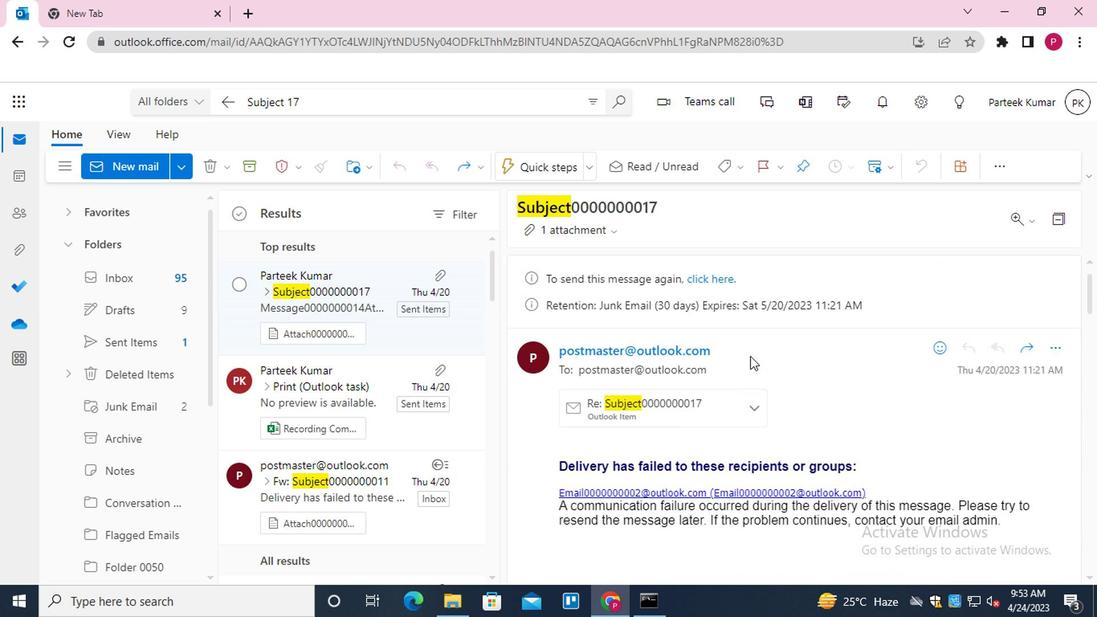 
Action: Mouse moved to (1047, 350)
Screenshot: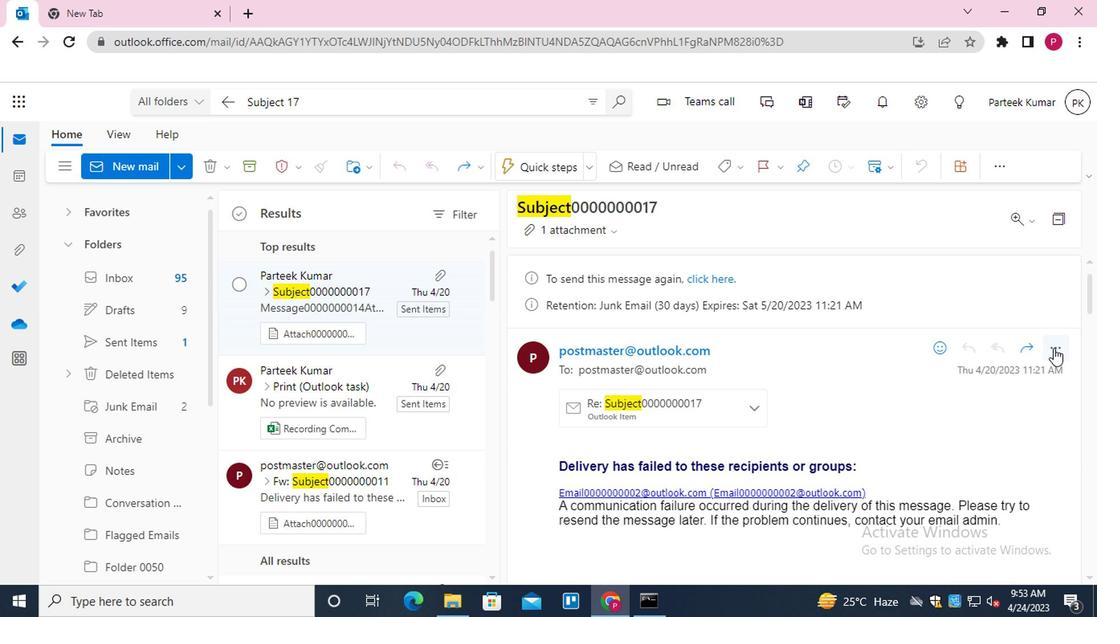 
Action: Mouse pressed left at (1047, 350)
Screenshot: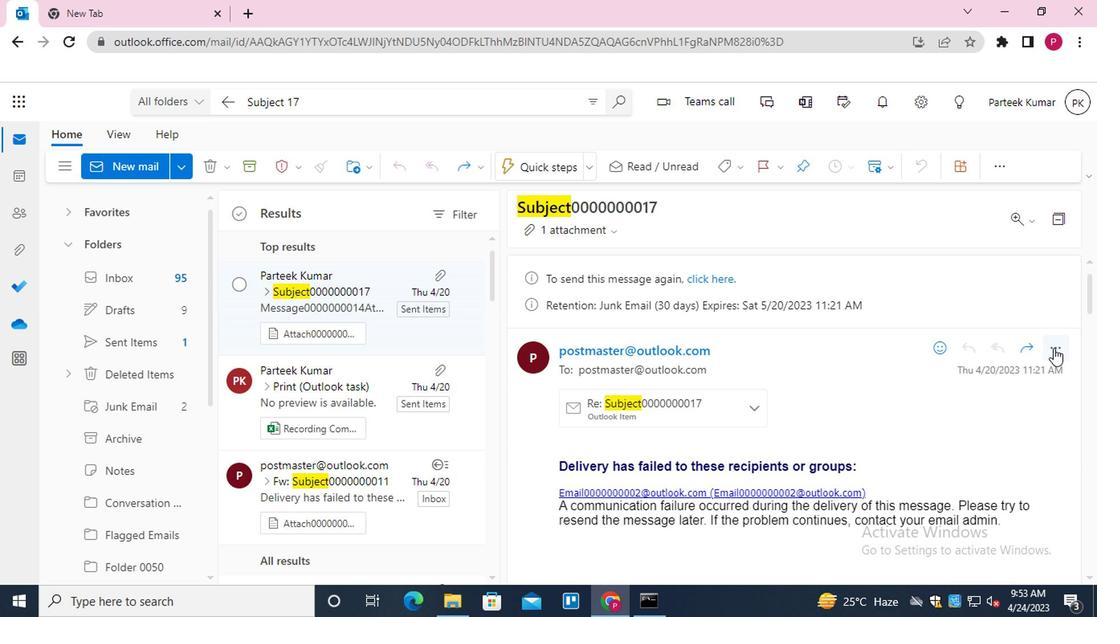 
Action: Mouse moved to (362, 300)
Screenshot: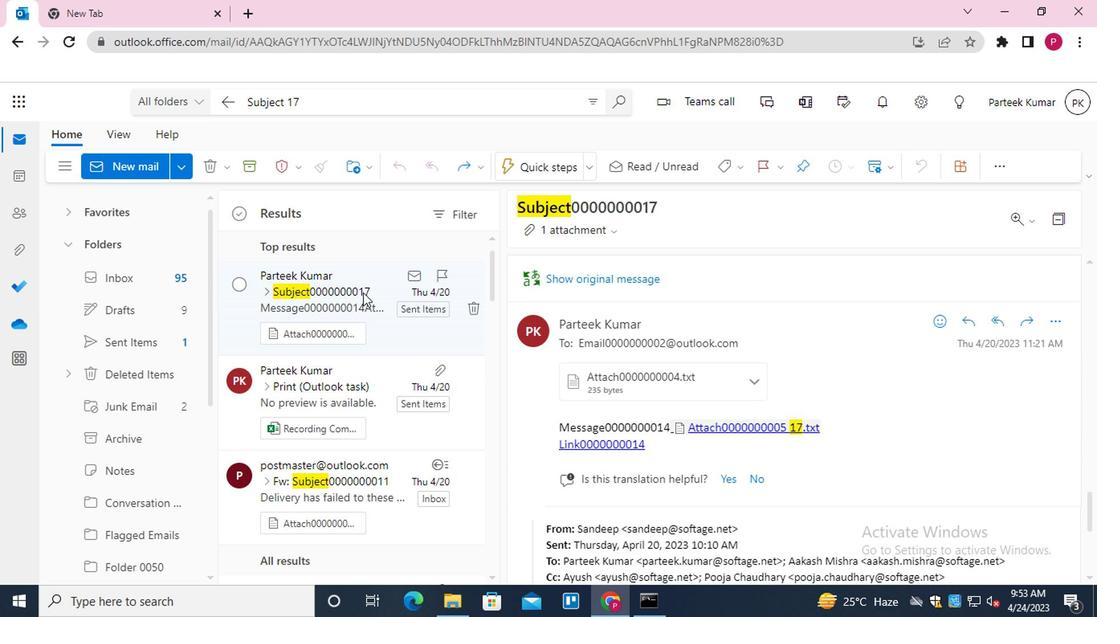 
Action: Mouse pressed left at (362, 300)
Screenshot: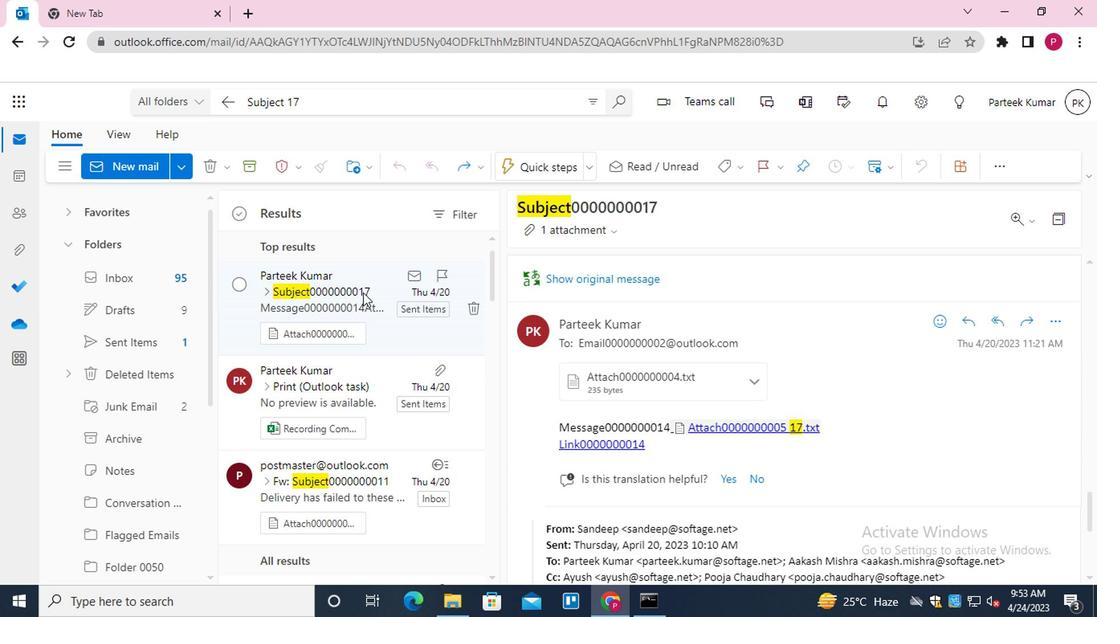 
Action: Mouse moved to (1052, 326)
Screenshot: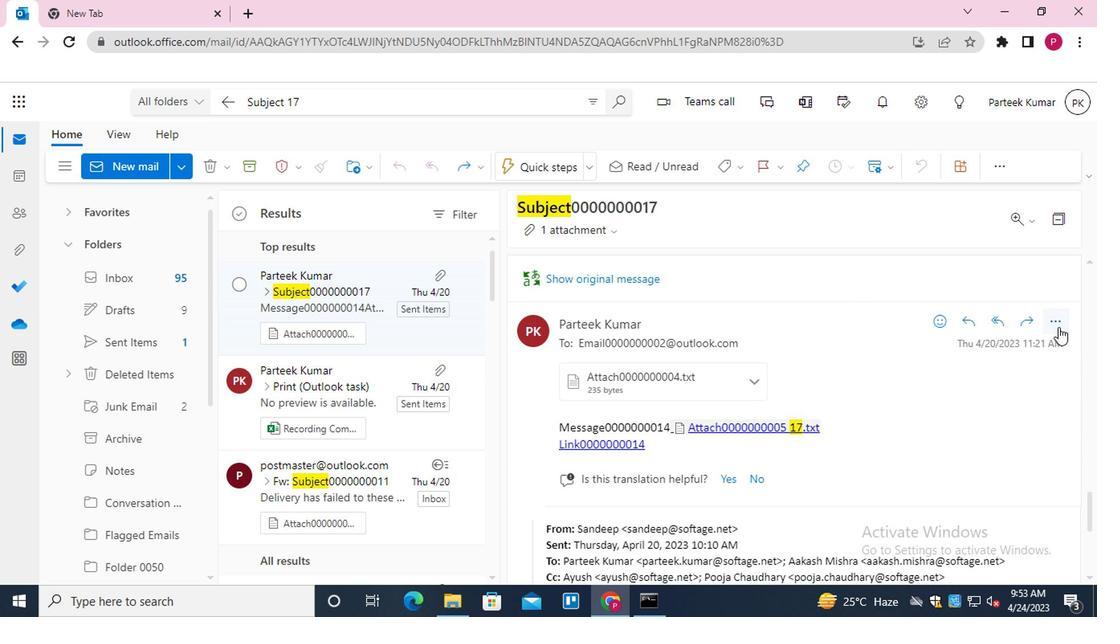 
Action: Mouse pressed left at (1052, 326)
Screenshot: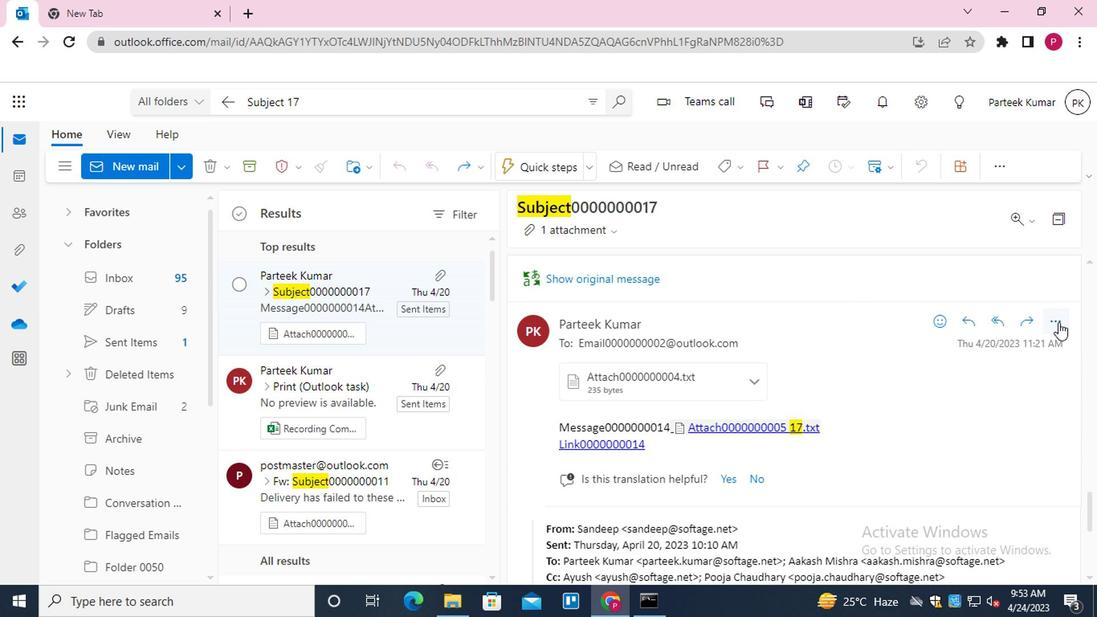 
Action: Mouse moved to (941, 421)
Screenshot: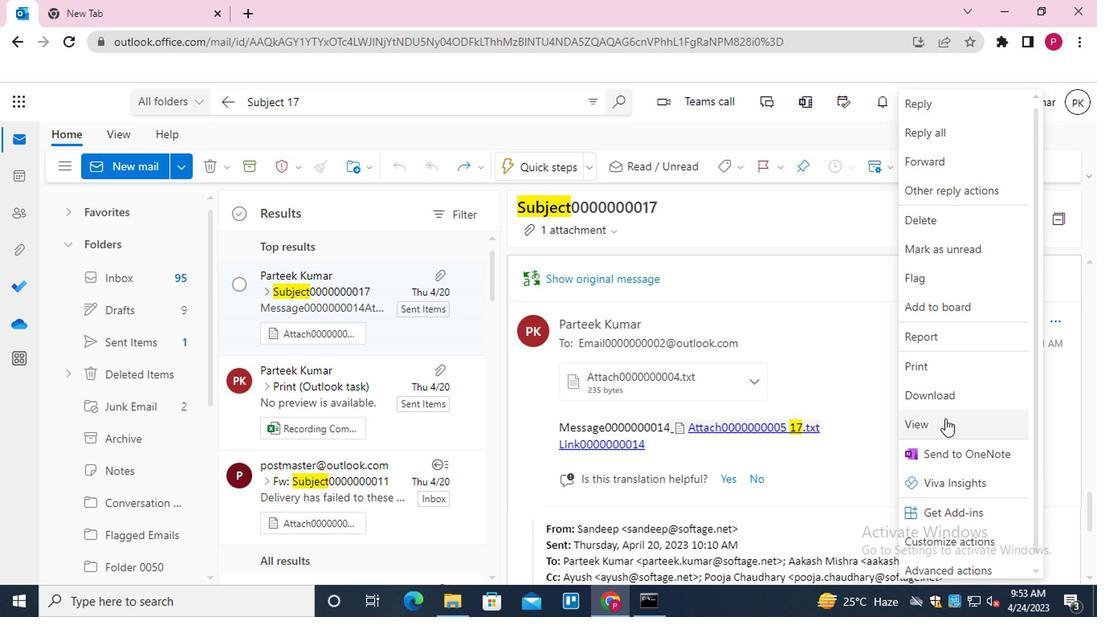 
Action: Mouse pressed left at (941, 421)
Screenshot: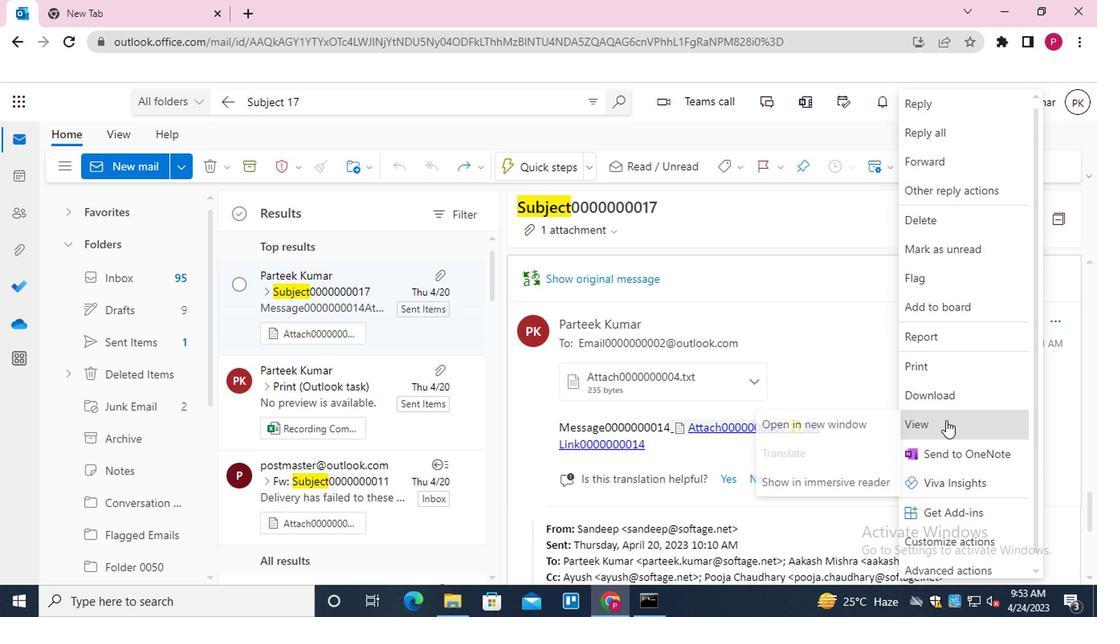 
Action: Mouse moved to (828, 348)
Screenshot: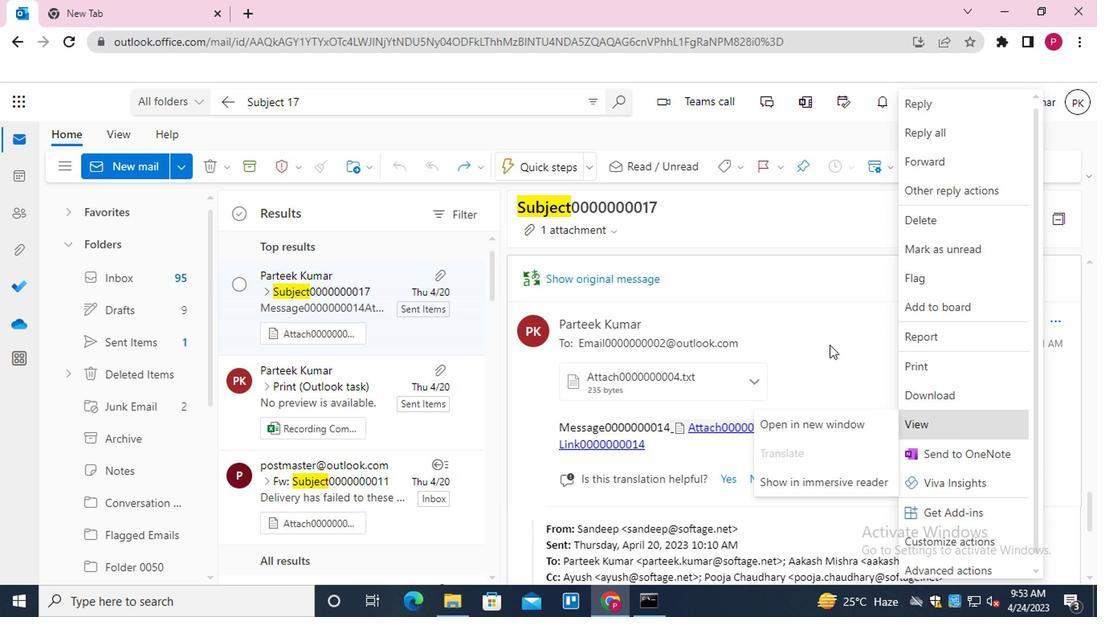 
Action: Mouse pressed left at (828, 348)
Screenshot: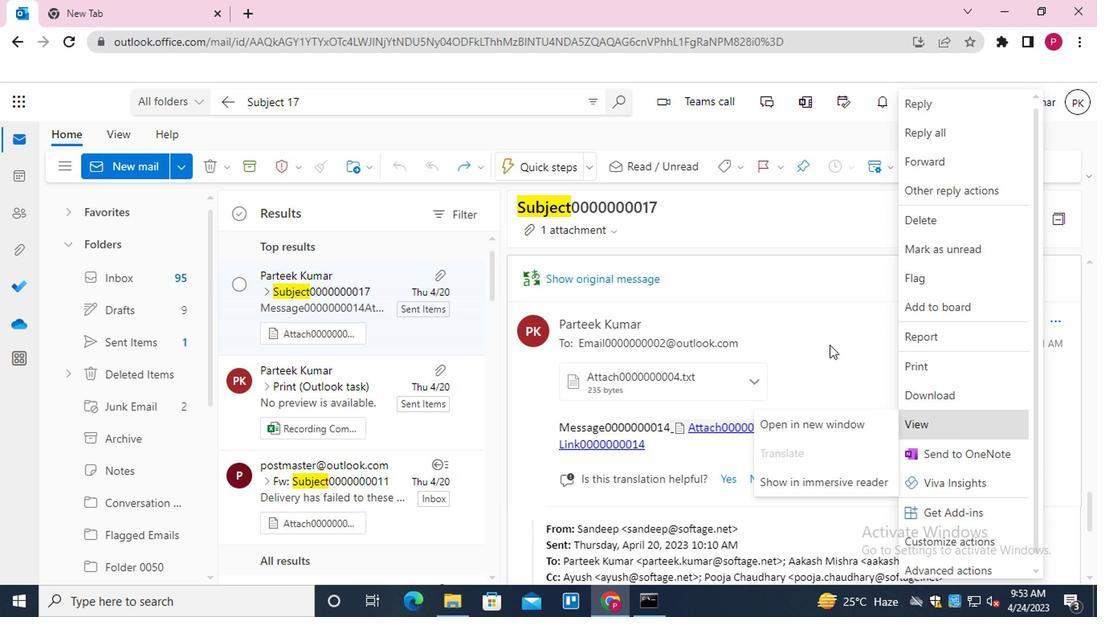 
Action: Mouse moved to (983, 432)
Screenshot: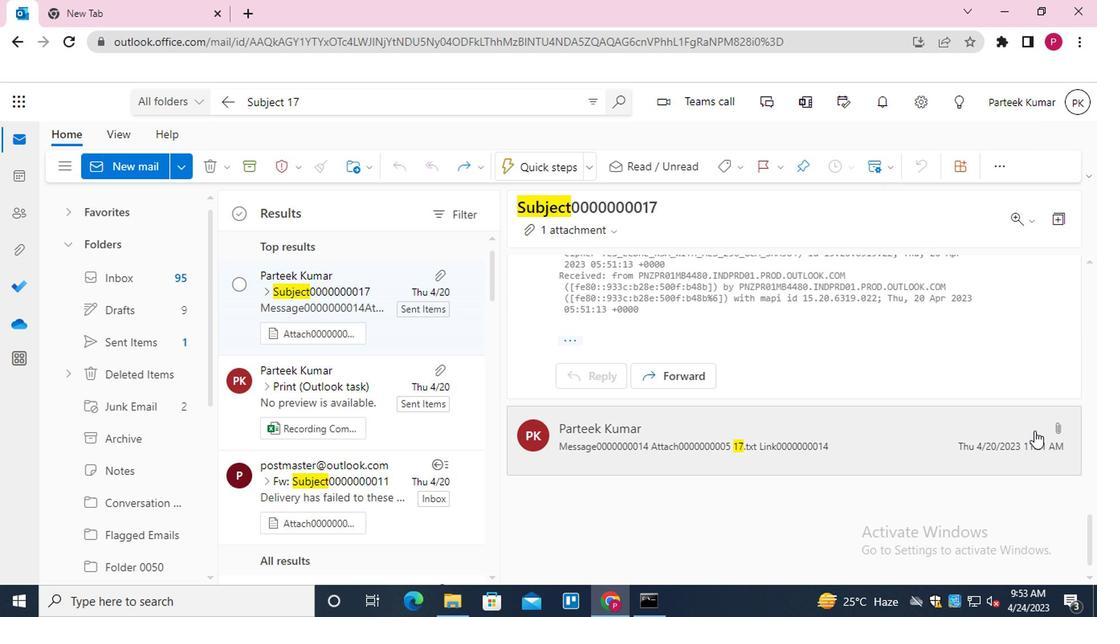 
Action: Mouse pressed left at (983, 432)
Screenshot: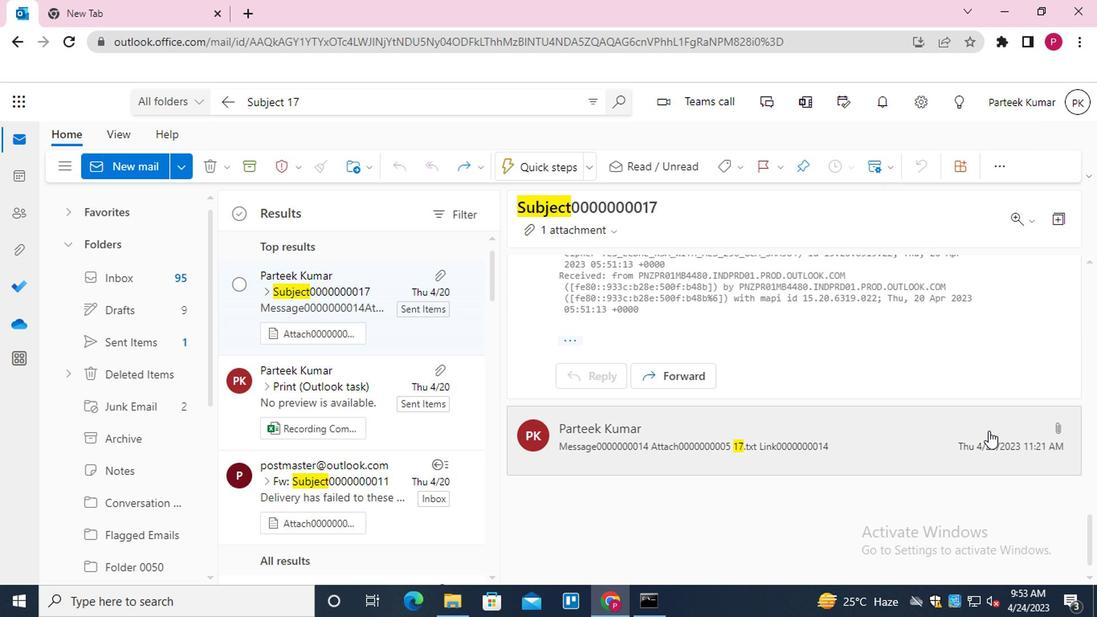 
Action: Mouse moved to (1051, 469)
Screenshot: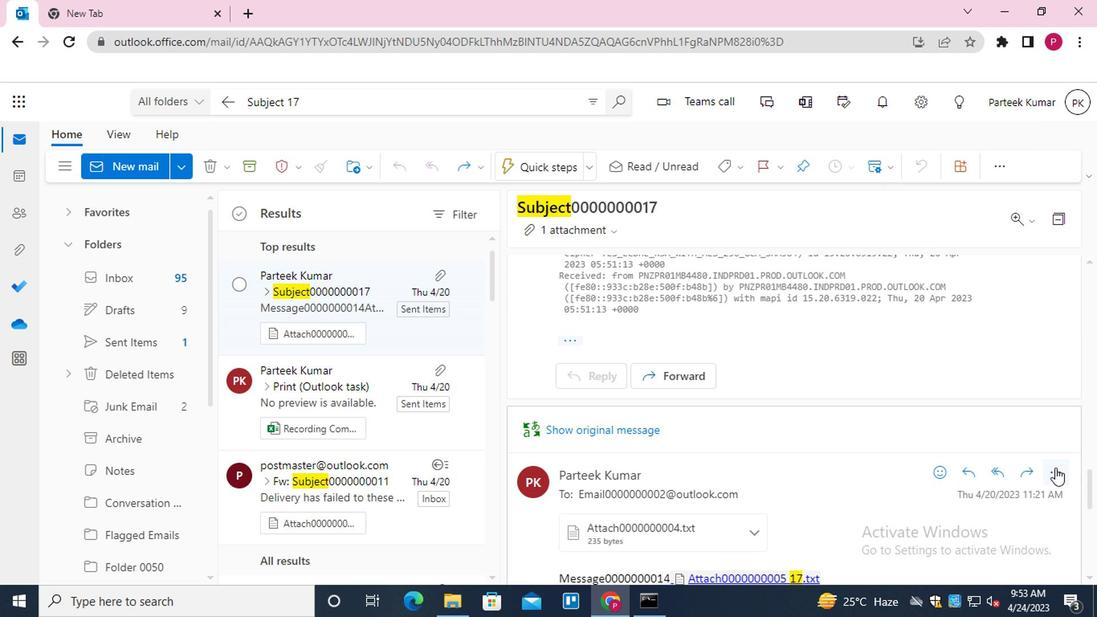 
Action: Mouse pressed left at (1051, 469)
Screenshot: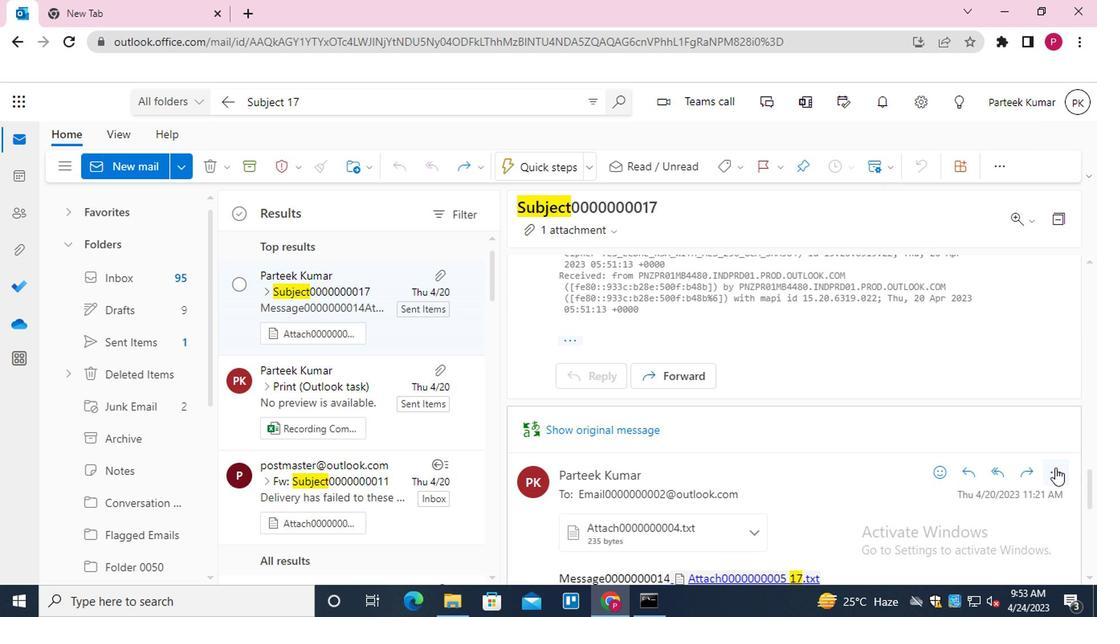 
Action: Mouse moved to (923, 426)
Screenshot: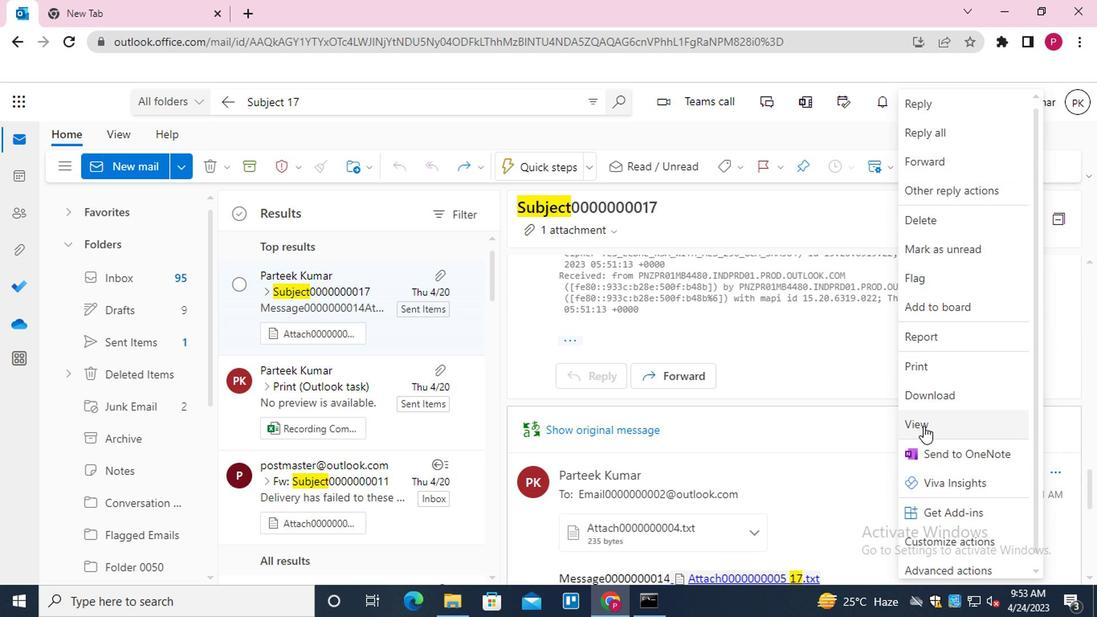 
Action: Mouse pressed left at (923, 426)
Screenshot: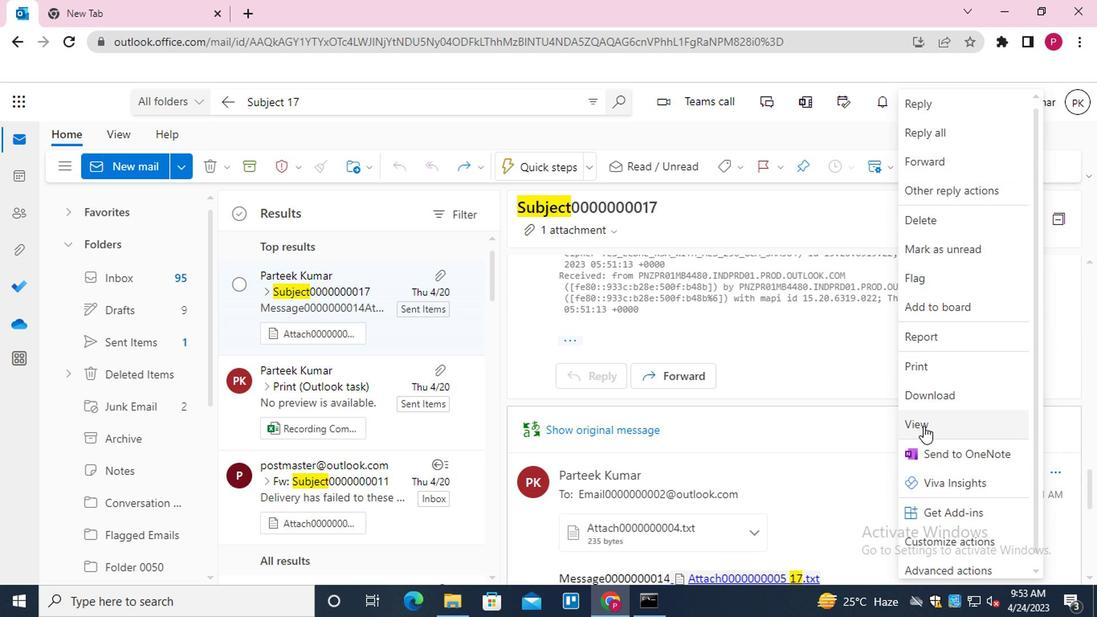 
Action: Mouse moved to (717, 443)
Screenshot: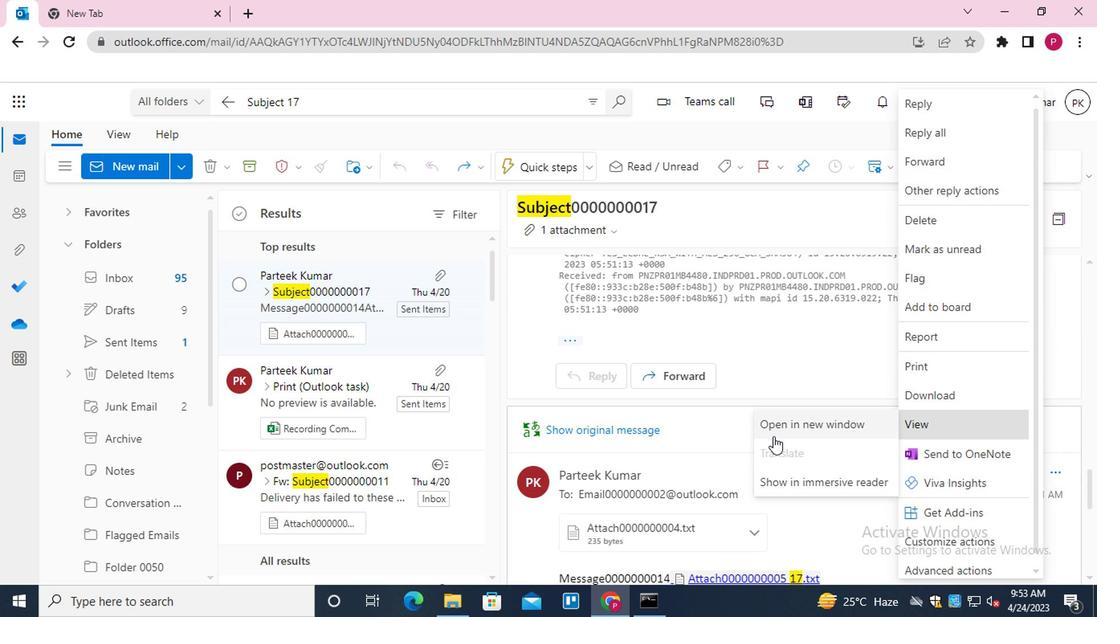 
Action: Mouse pressed left at (717, 443)
Screenshot: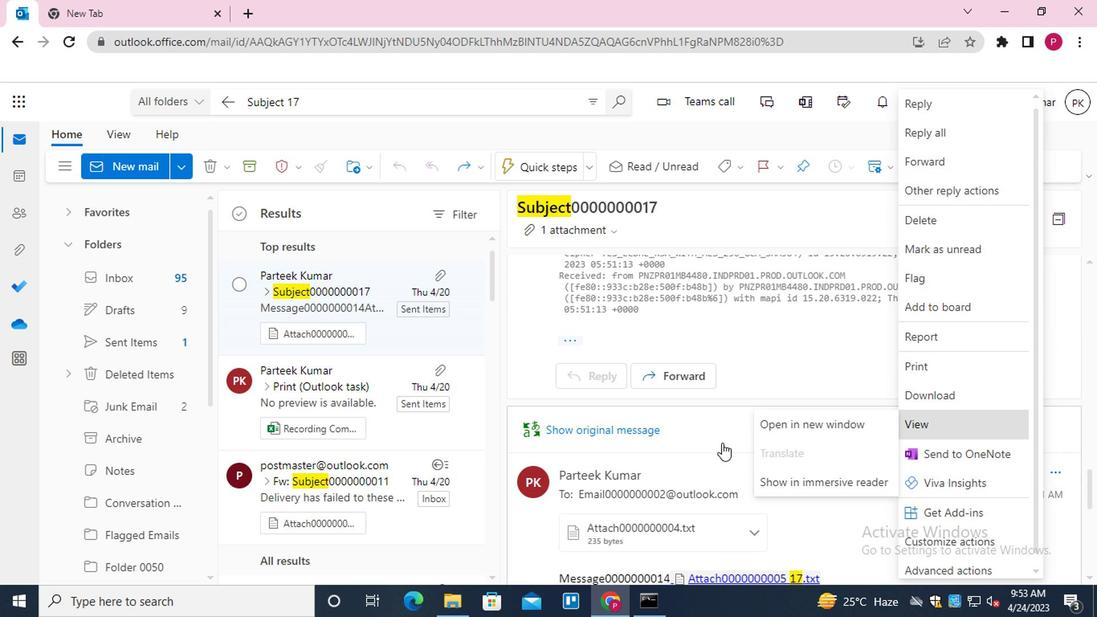 
Action: Mouse moved to (316, 398)
Screenshot: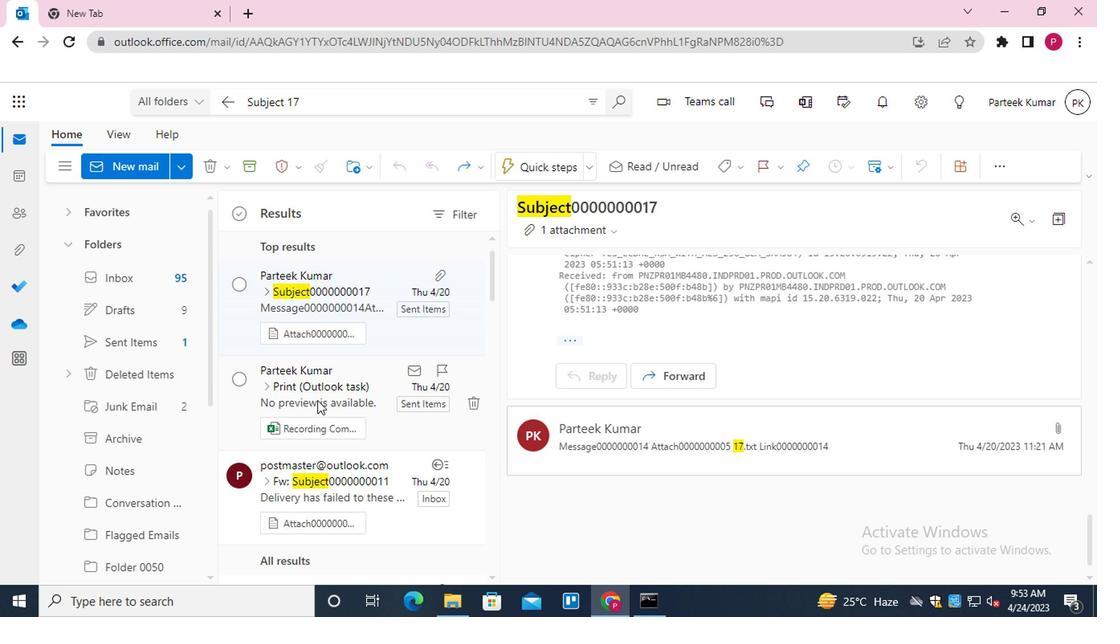 
Action: Mouse scrolled (316, 397) with delta (0, -1)
Screenshot: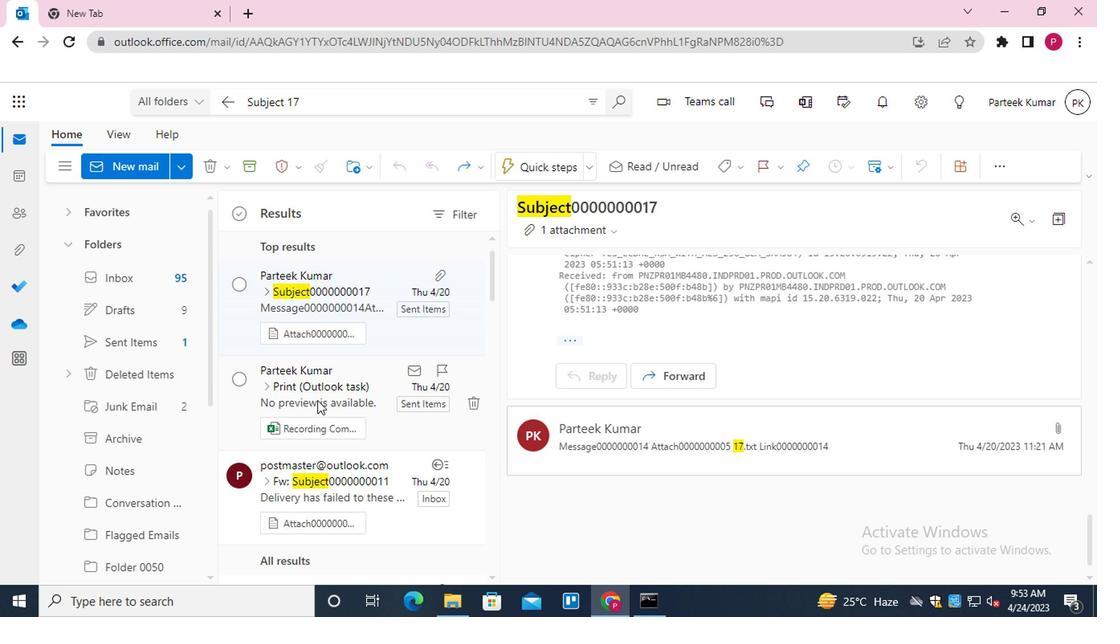 
Action: Mouse moved to (318, 397)
Screenshot: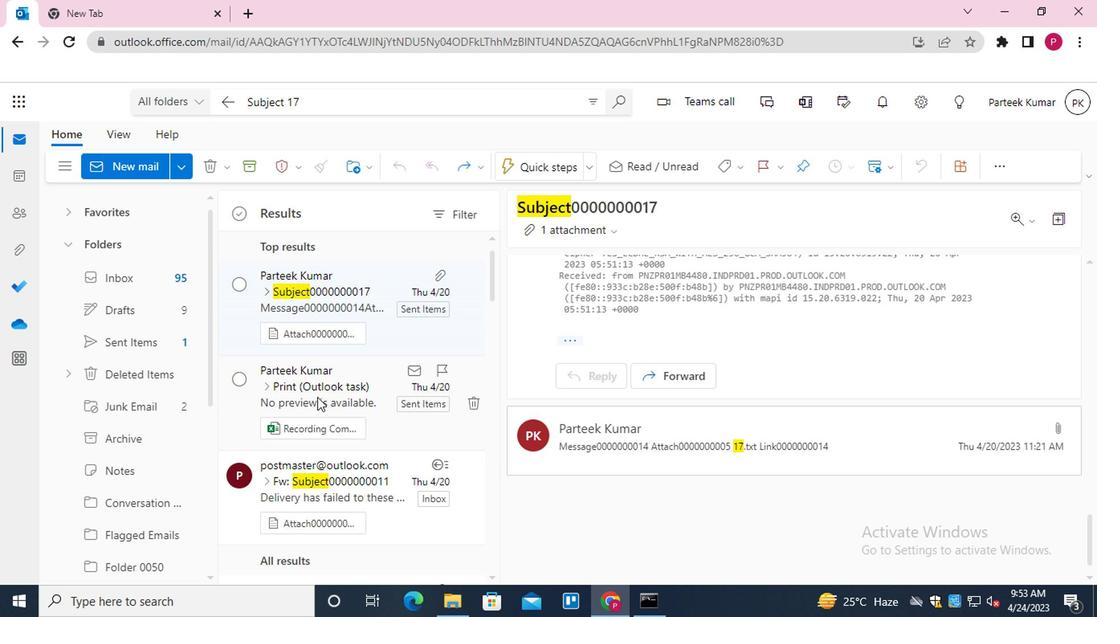 
Action: Mouse scrolled (318, 396) with delta (0, 0)
Screenshot: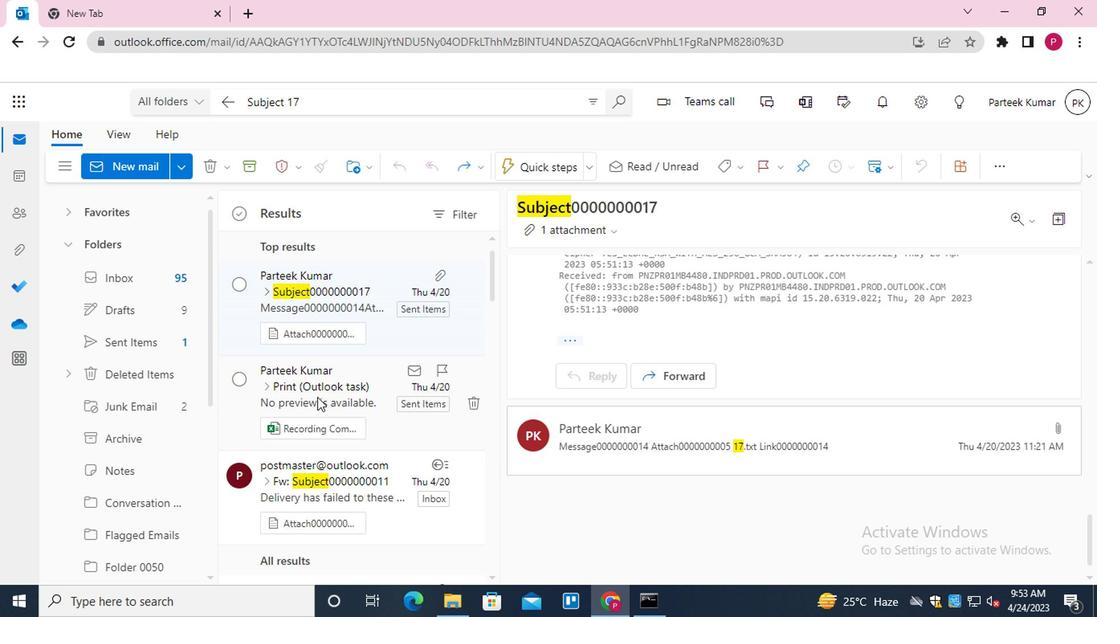 
Action: Mouse moved to (318, 392)
Screenshot: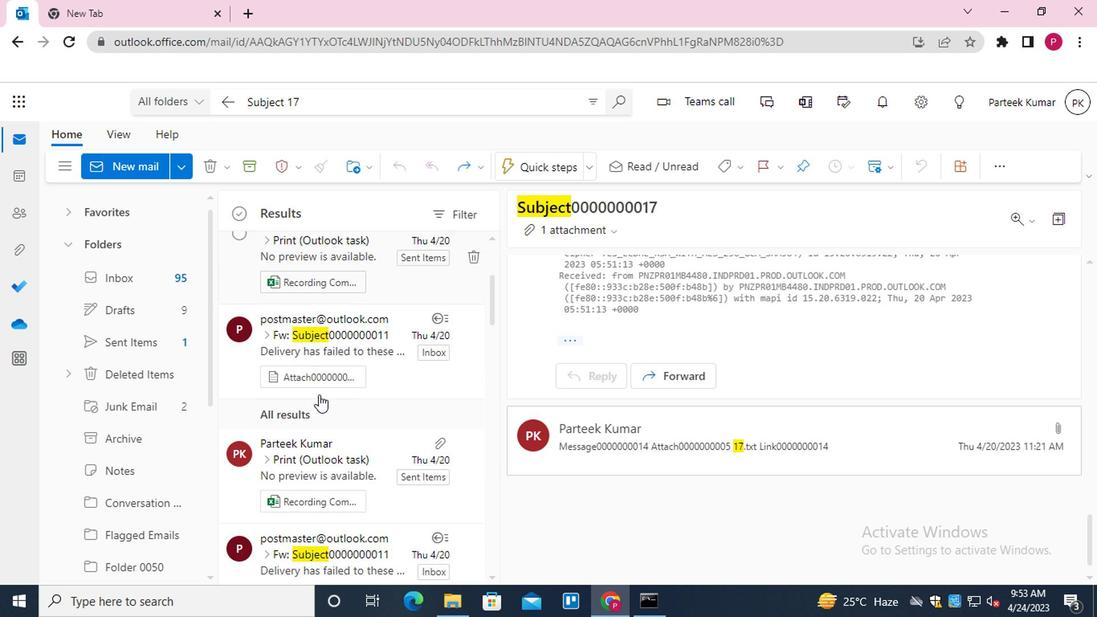 
Action: Mouse scrolled (318, 391) with delta (0, 0)
Screenshot: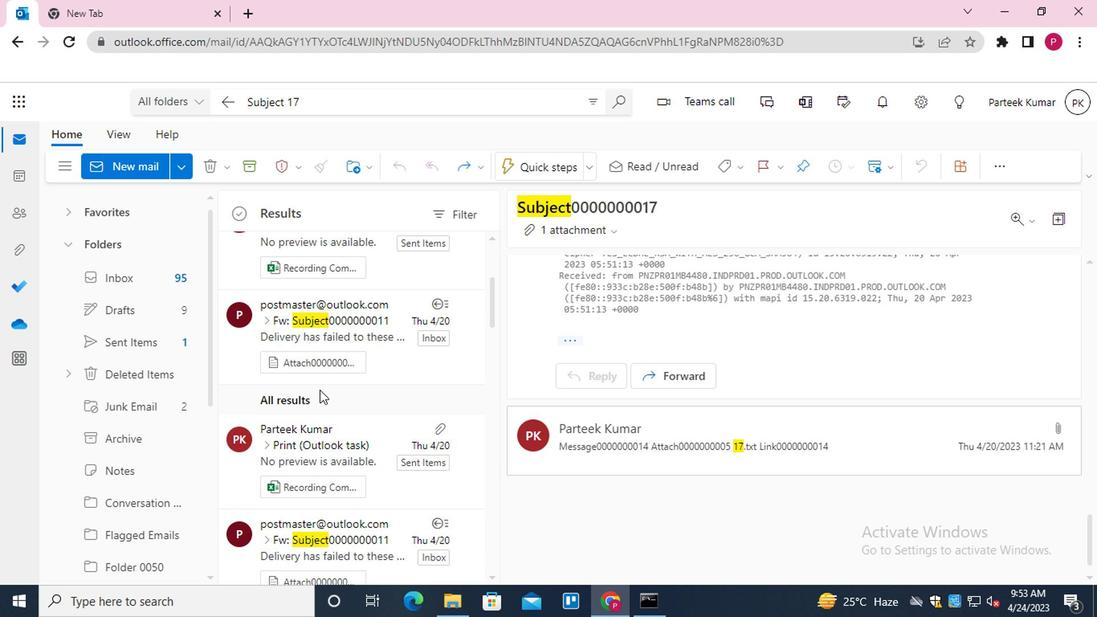 
Action: Mouse scrolled (318, 391) with delta (0, 0)
Screenshot: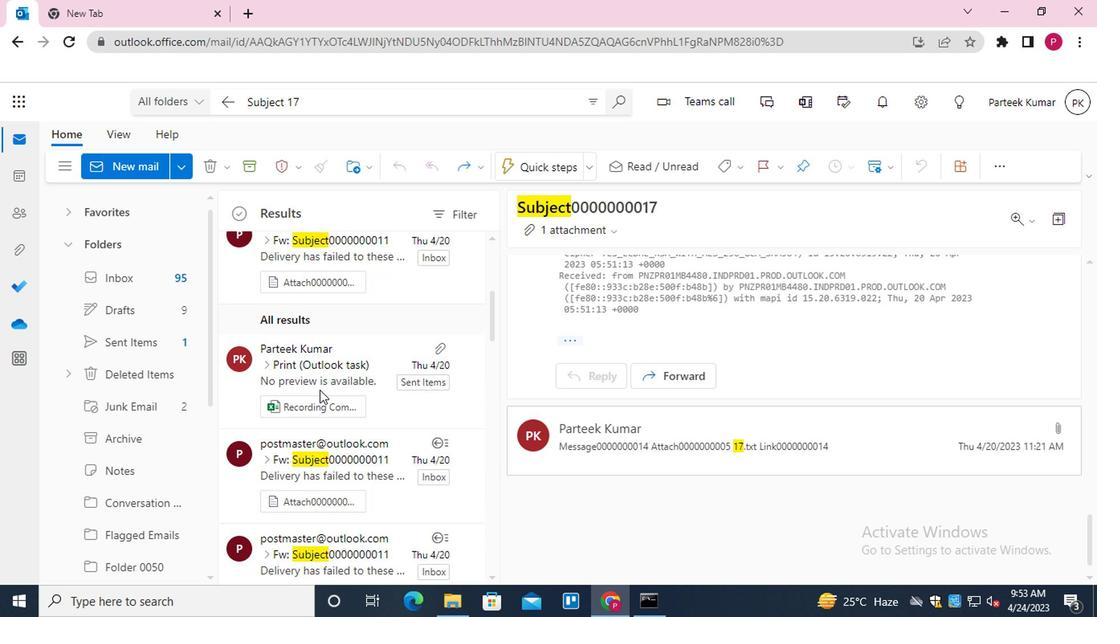 
Action: Mouse moved to (318, 392)
Screenshot: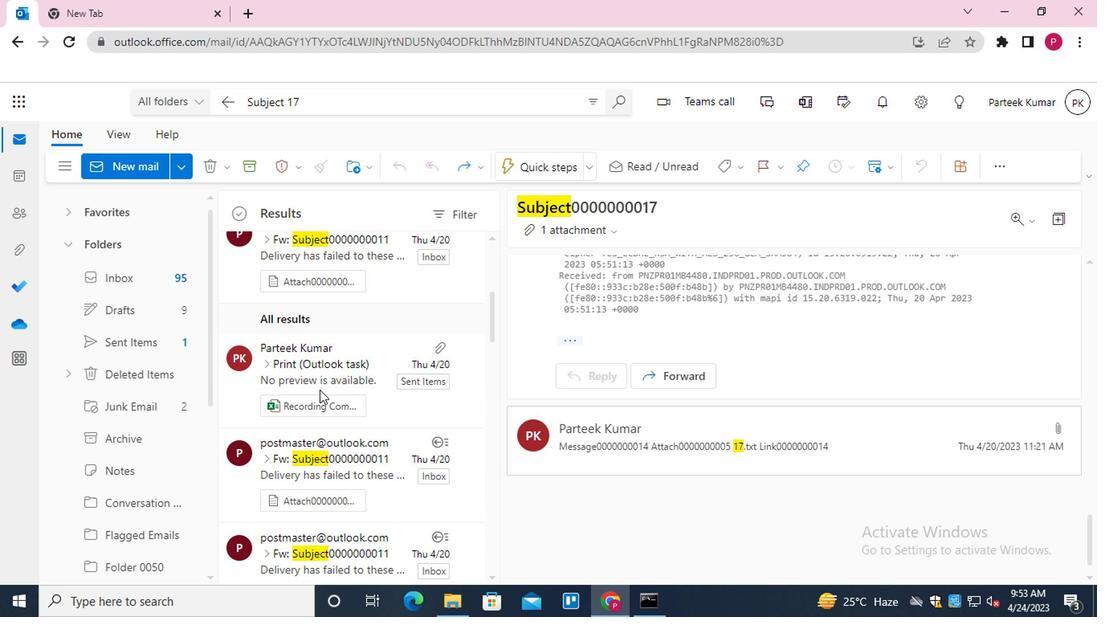 
Action: Mouse scrolled (318, 391) with delta (0, 0)
Screenshot: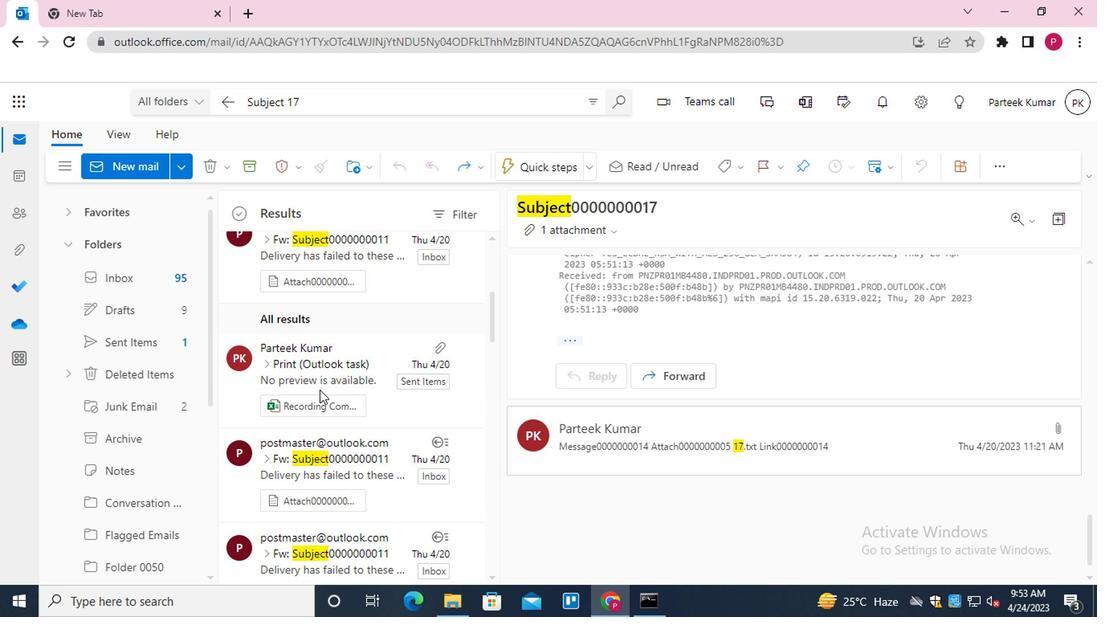 
Action: Mouse moved to (320, 390)
Screenshot: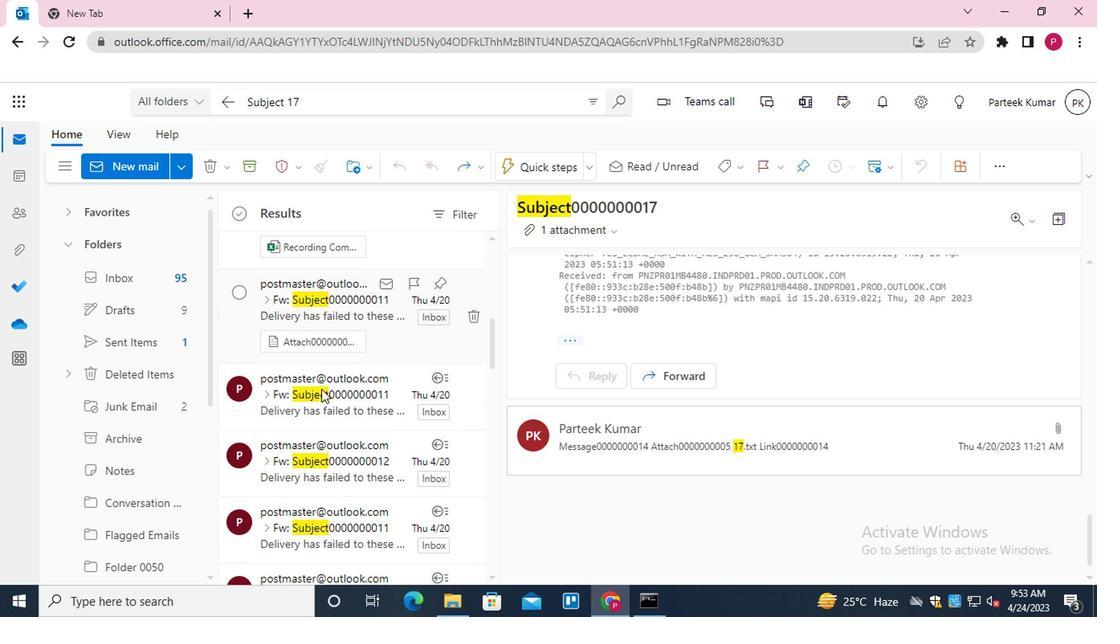 
Action: Mouse scrolled (320, 389) with delta (0, 0)
Screenshot: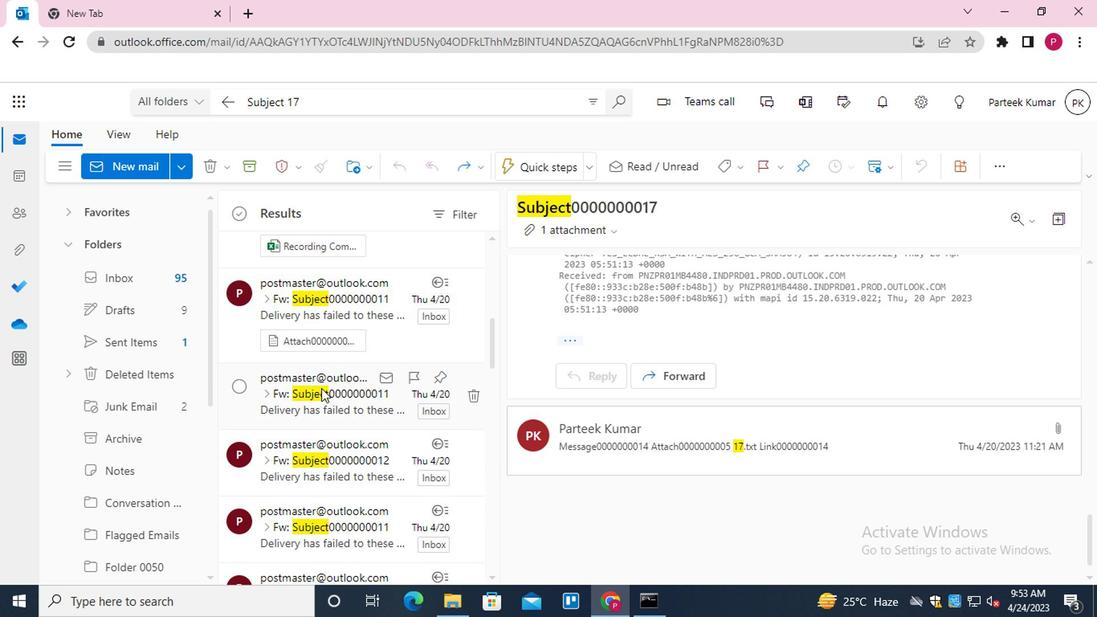 
Action: Mouse scrolled (320, 389) with delta (0, 0)
Screenshot: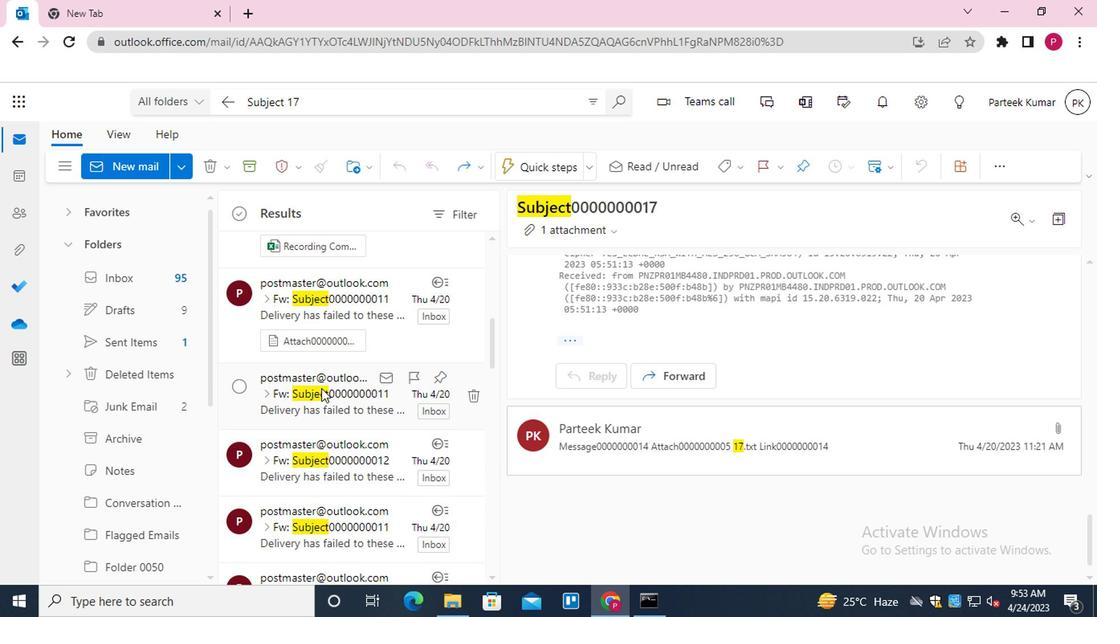 
Action: Mouse moved to (361, 380)
Screenshot: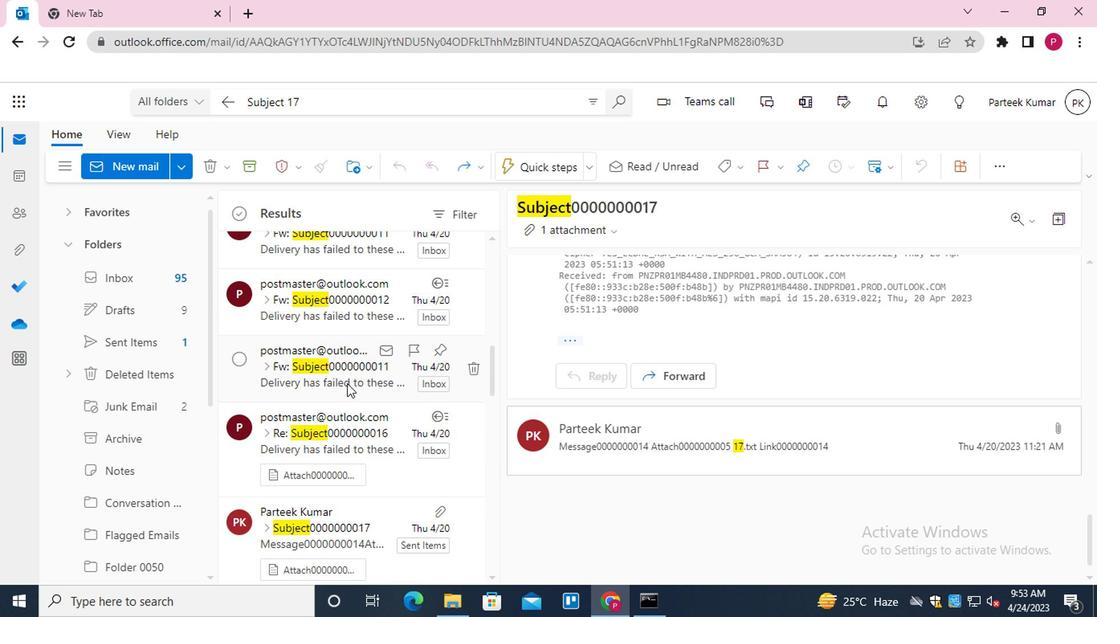 
Action: Mouse scrolled (361, 379) with delta (0, 0)
Screenshot: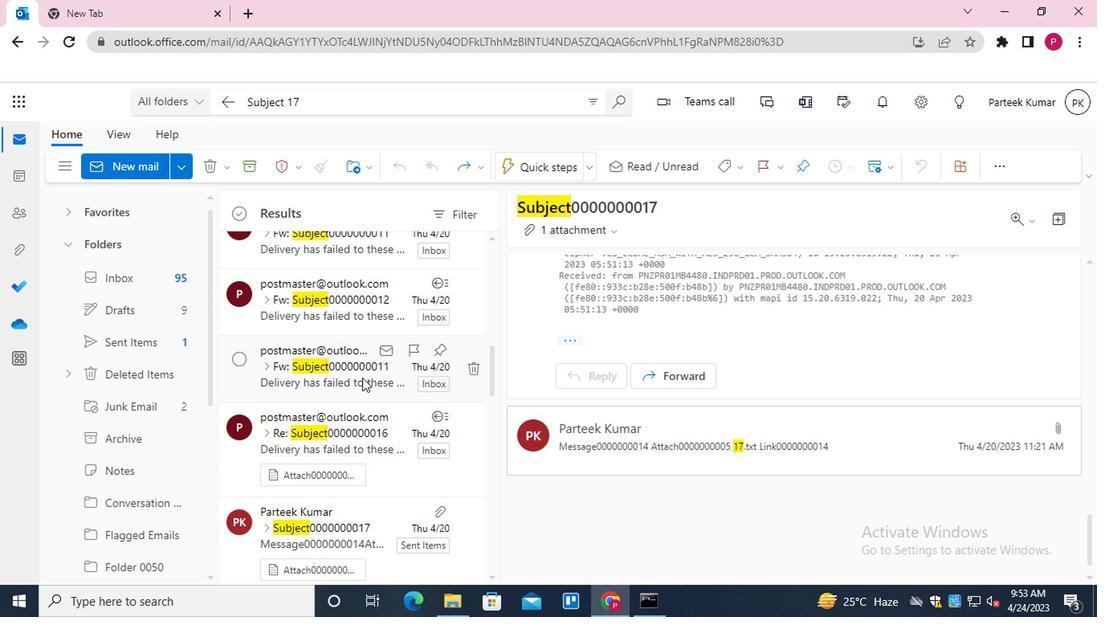 
Action: Mouse moved to (344, 445)
Screenshot: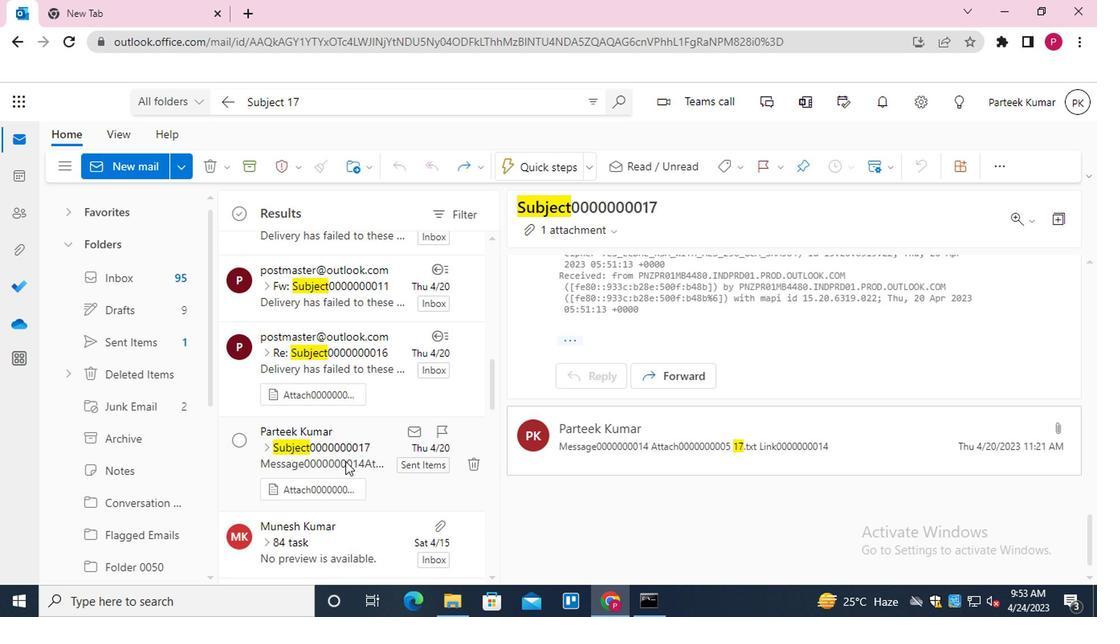 
Action: Mouse pressed left at (344, 445)
Screenshot: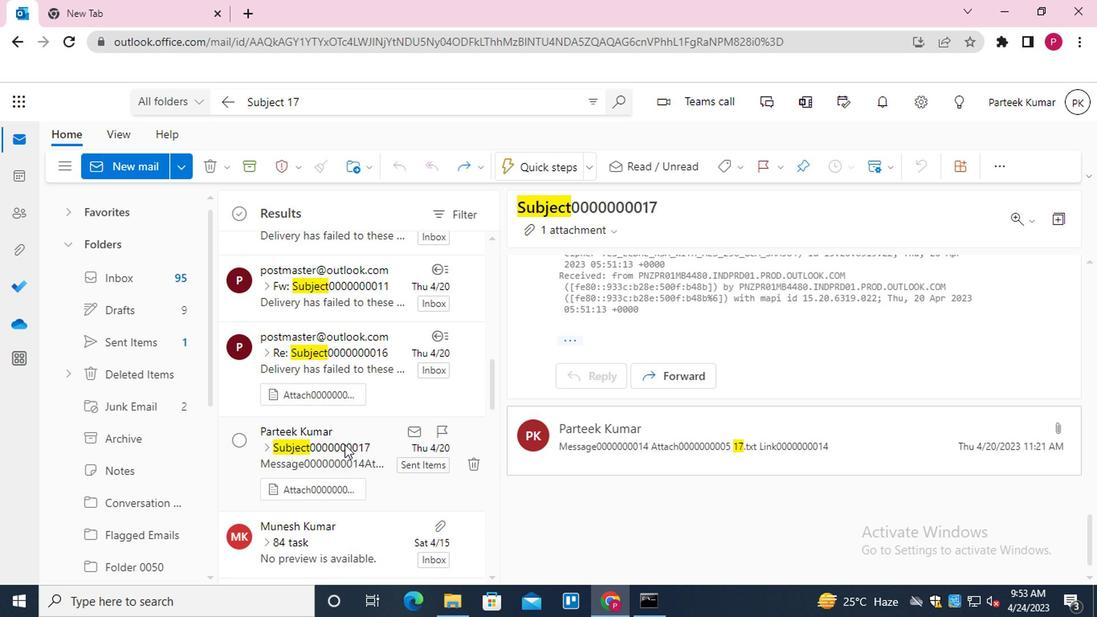 
Action: Mouse moved to (353, 455)
Screenshot: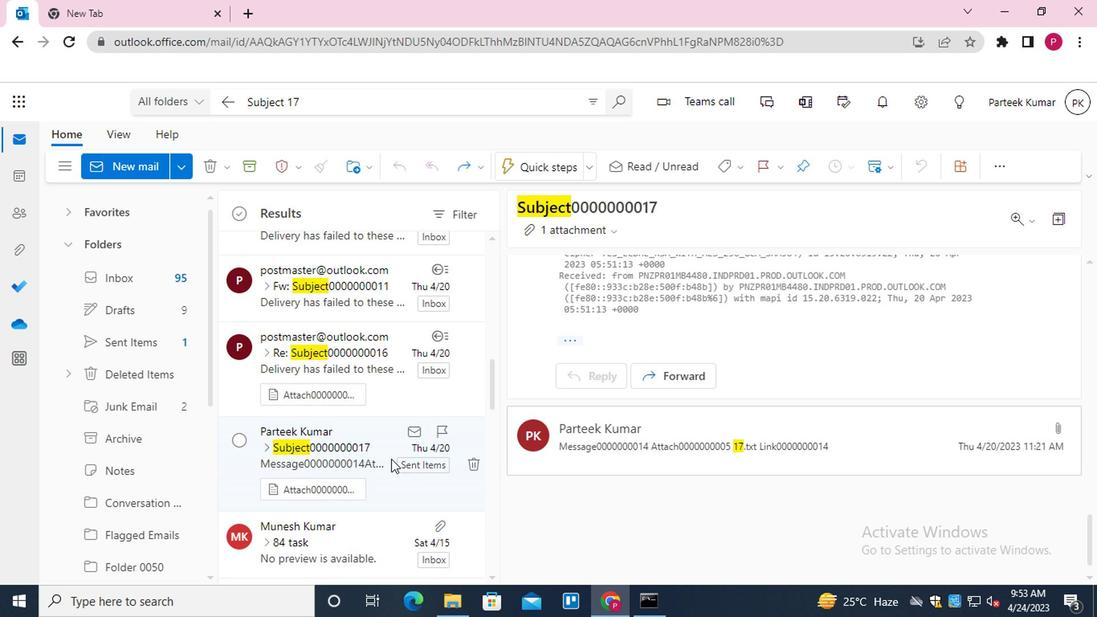
Action: Mouse pressed left at (353, 455)
Screenshot: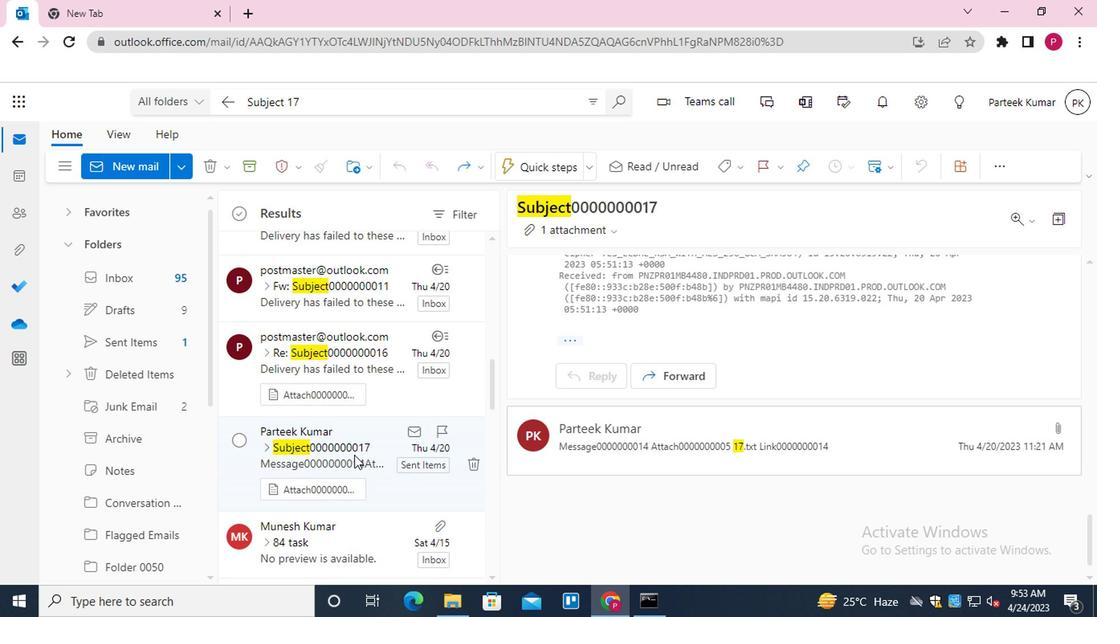 
Action: Mouse moved to (856, 426)
Screenshot: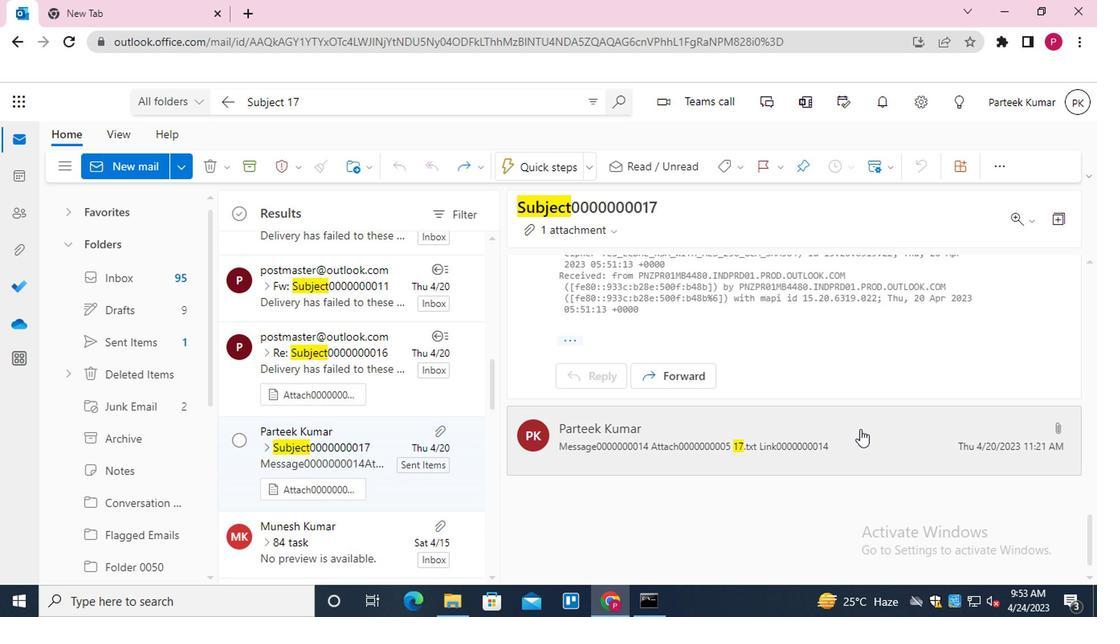 
Action: Mouse pressed left at (856, 426)
Screenshot: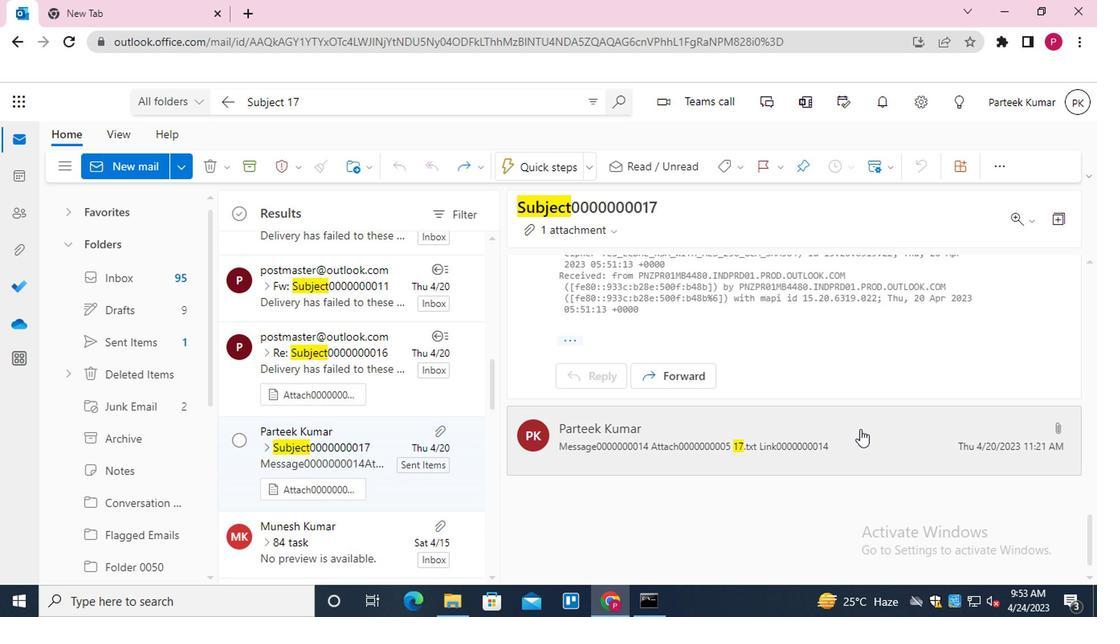 
Action: Mouse moved to (1052, 467)
Screenshot: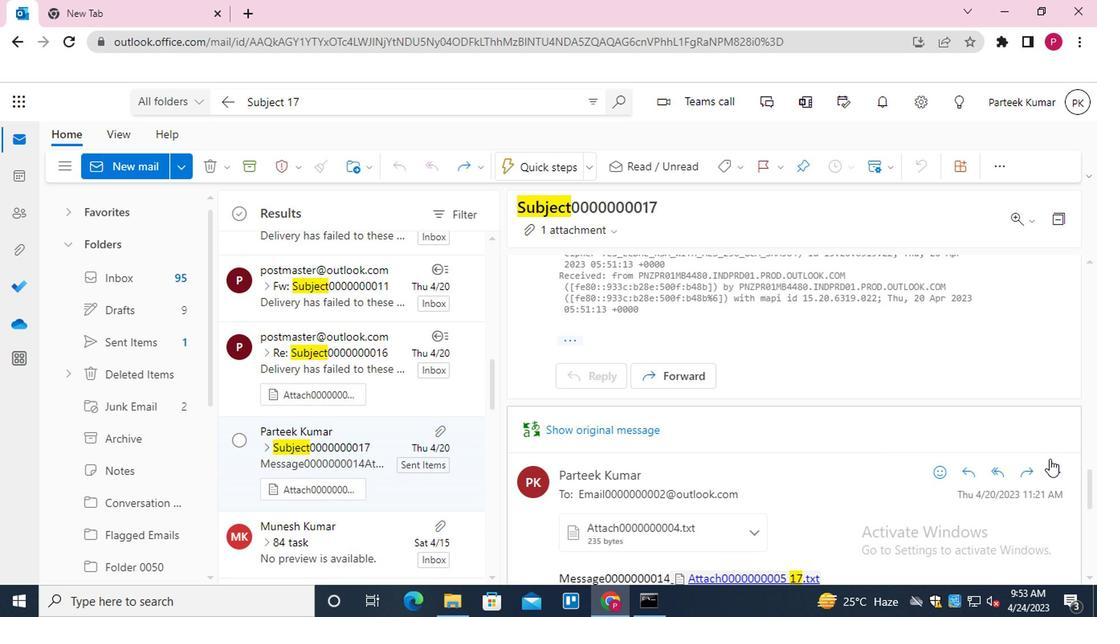 
Action: Mouse pressed left at (1052, 467)
Screenshot: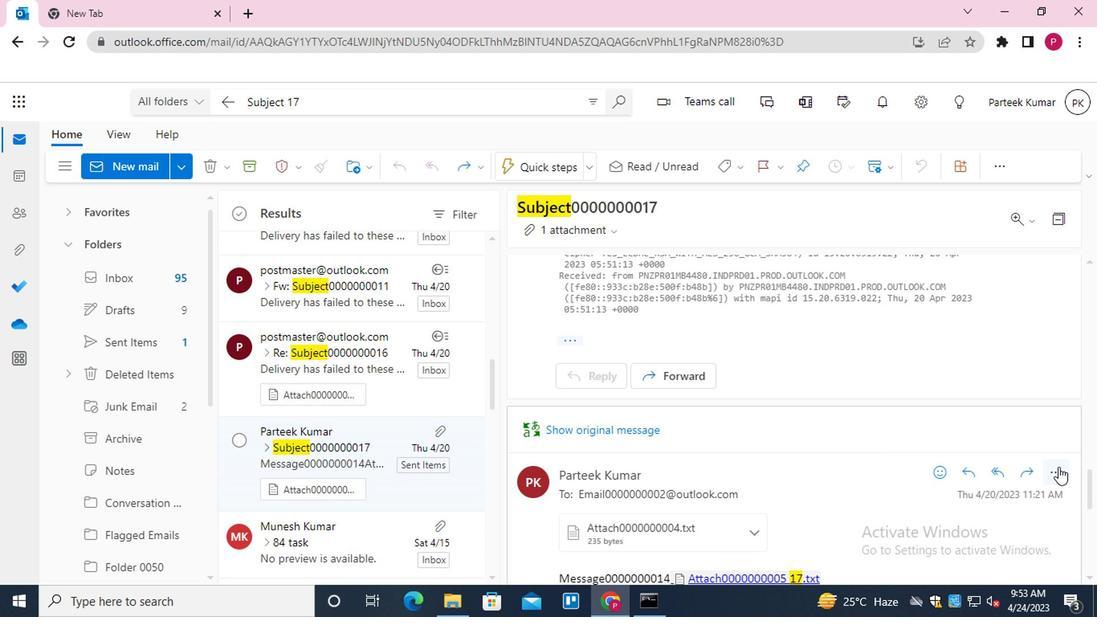 
Action: Mouse moved to (959, 436)
Screenshot: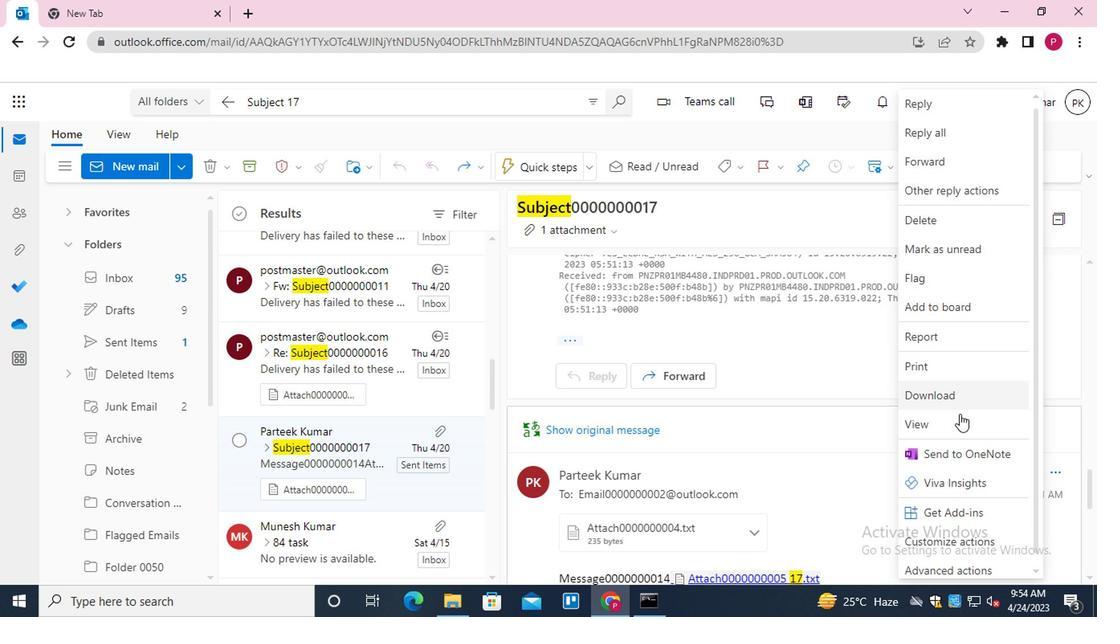 
Action: Mouse pressed left at (959, 436)
Screenshot: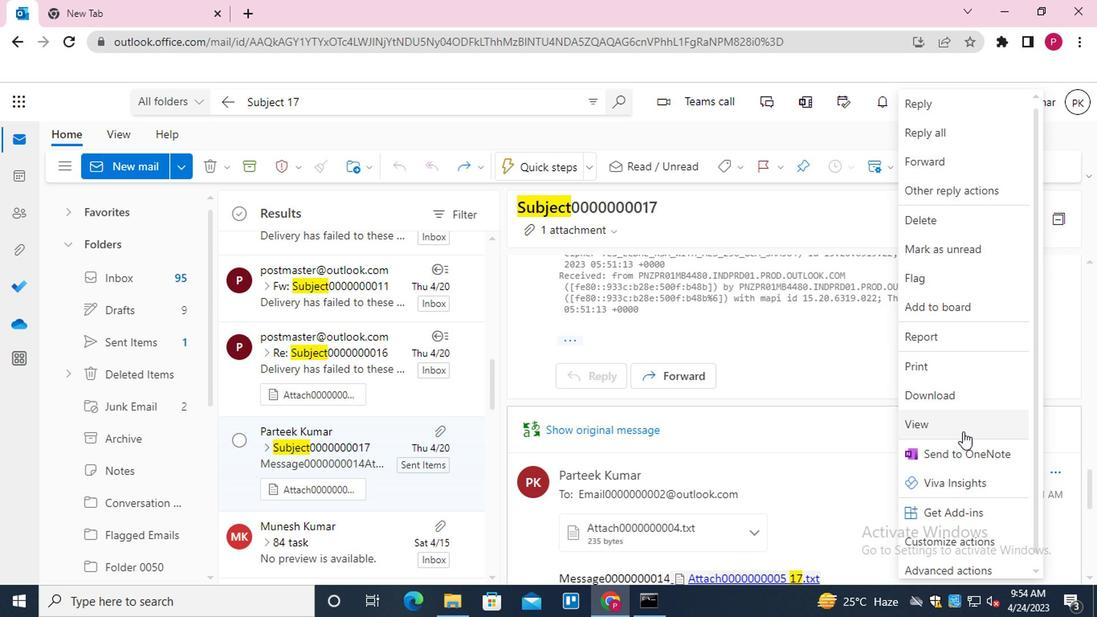 
Action: Mouse moved to (330, 513)
Screenshot: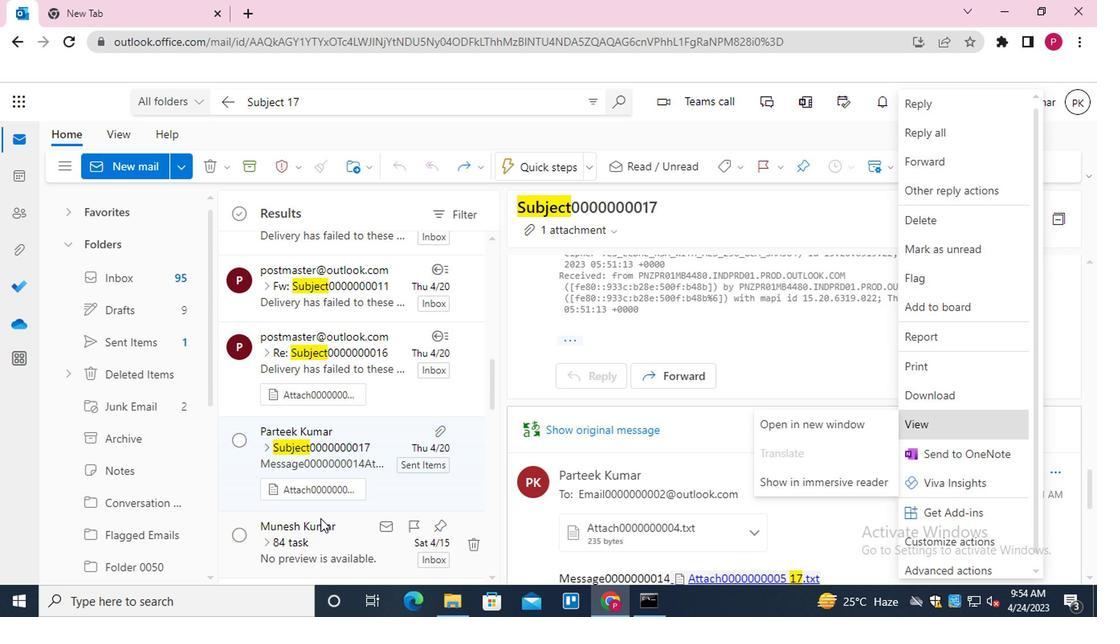 
Action: Mouse scrolled (330, 513) with delta (0, 0)
Screenshot: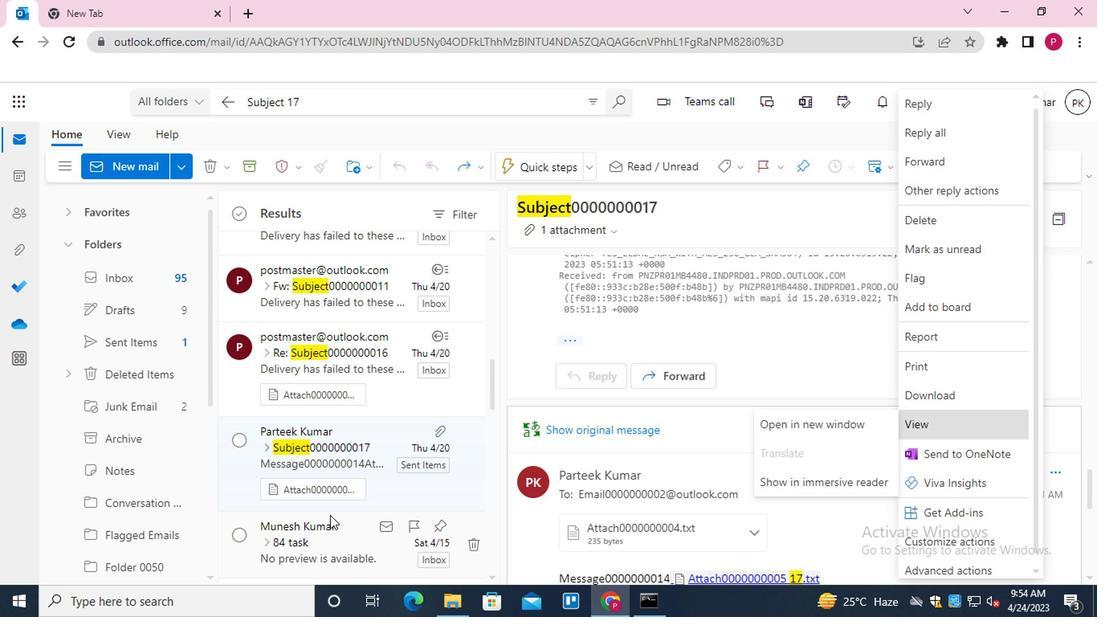 
Action: Mouse scrolled (330, 513) with delta (0, 0)
Screenshot: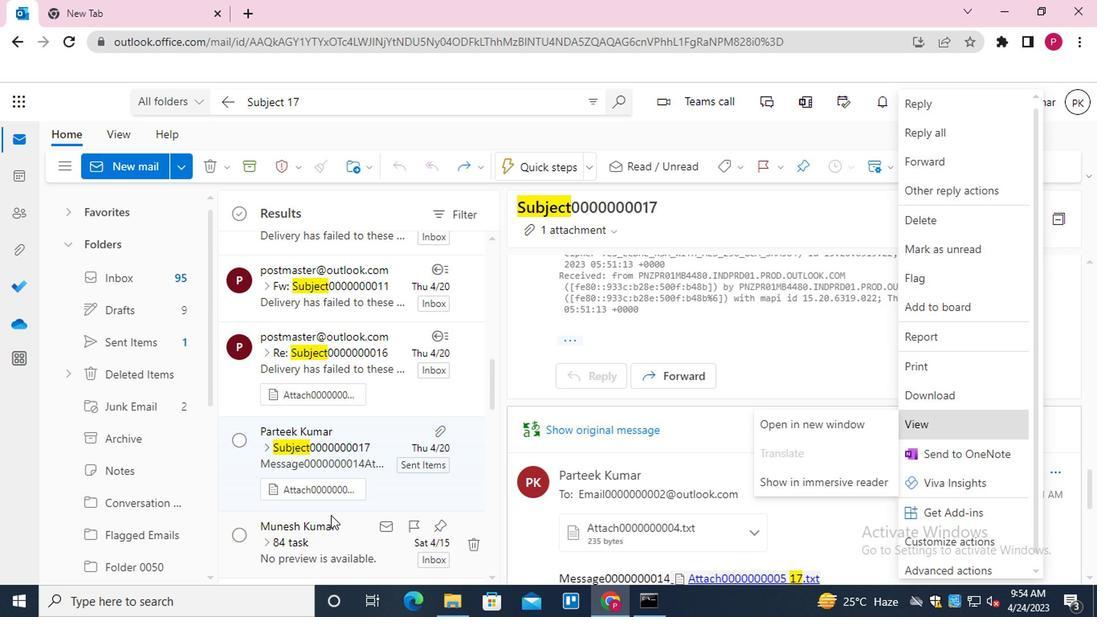 
Action: Mouse moved to (340, 409)
Screenshot: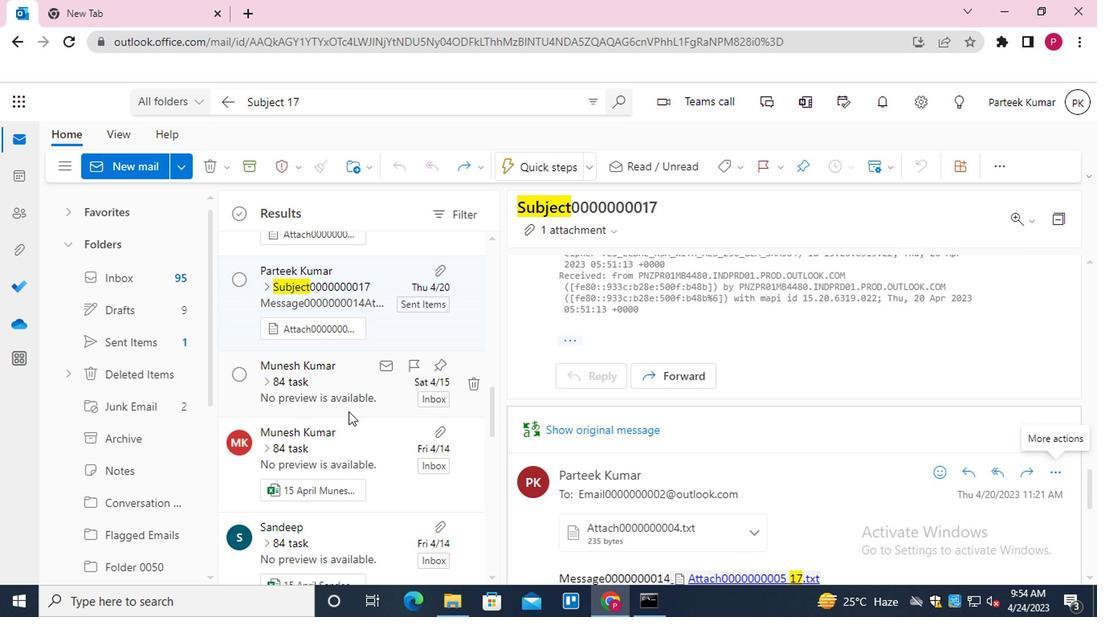 
Action: Mouse scrolled (340, 411) with delta (0, 1)
Screenshot: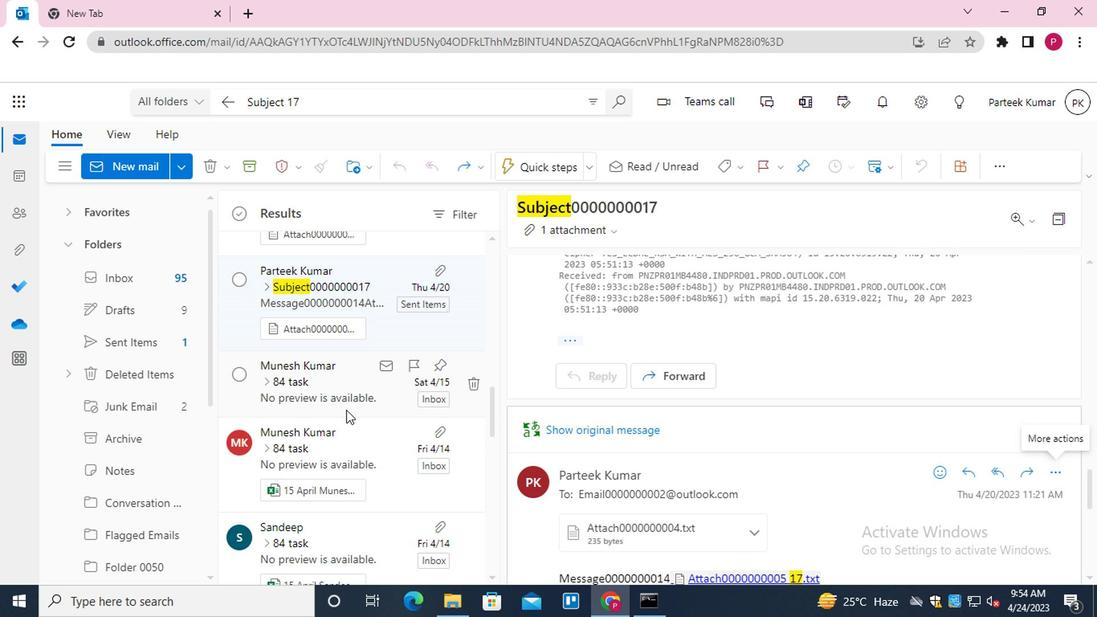 
Action: Mouse scrolled (340, 411) with delta (0, 1)
Screenshot: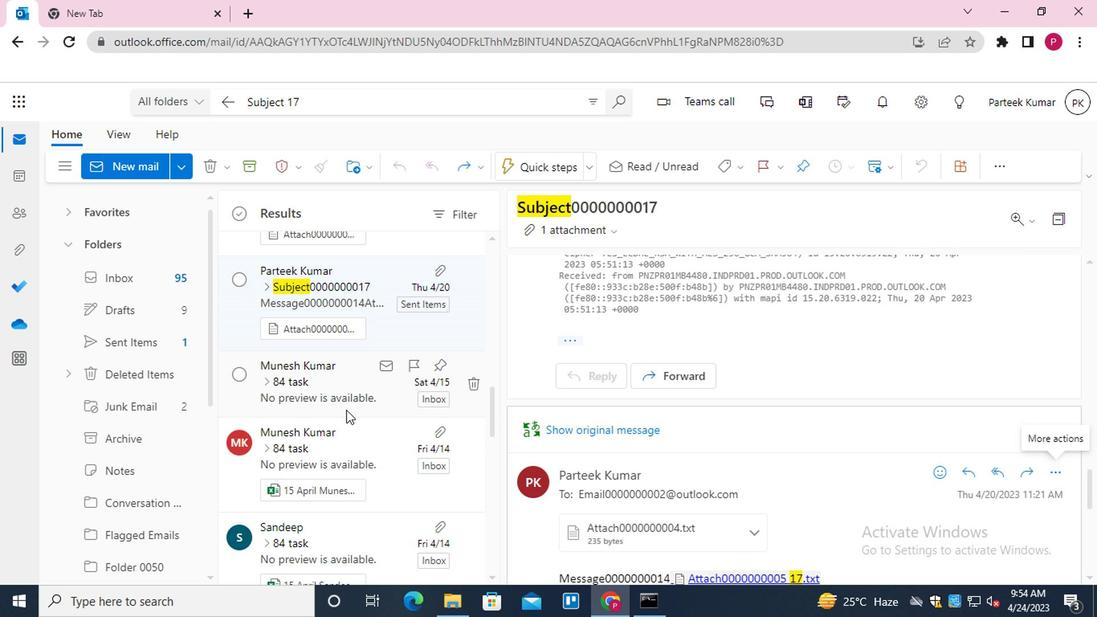 
Action: Mouse scrolled (340, 411) with delta (0, 1)
Screenshot: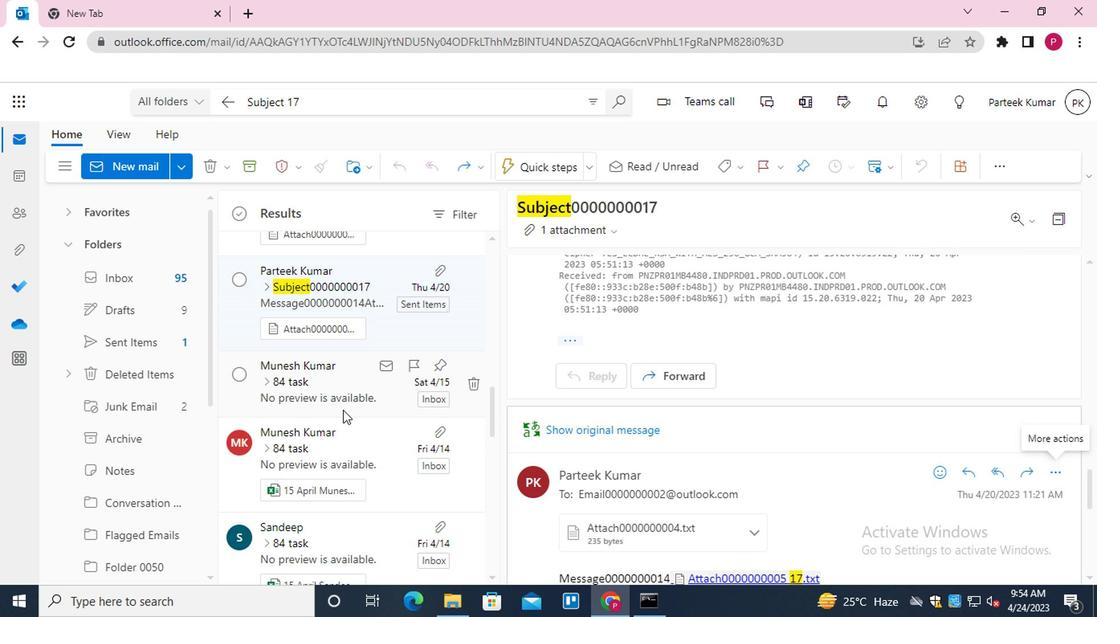 
Action: Mouse moved to (337, 364)
Screenshot: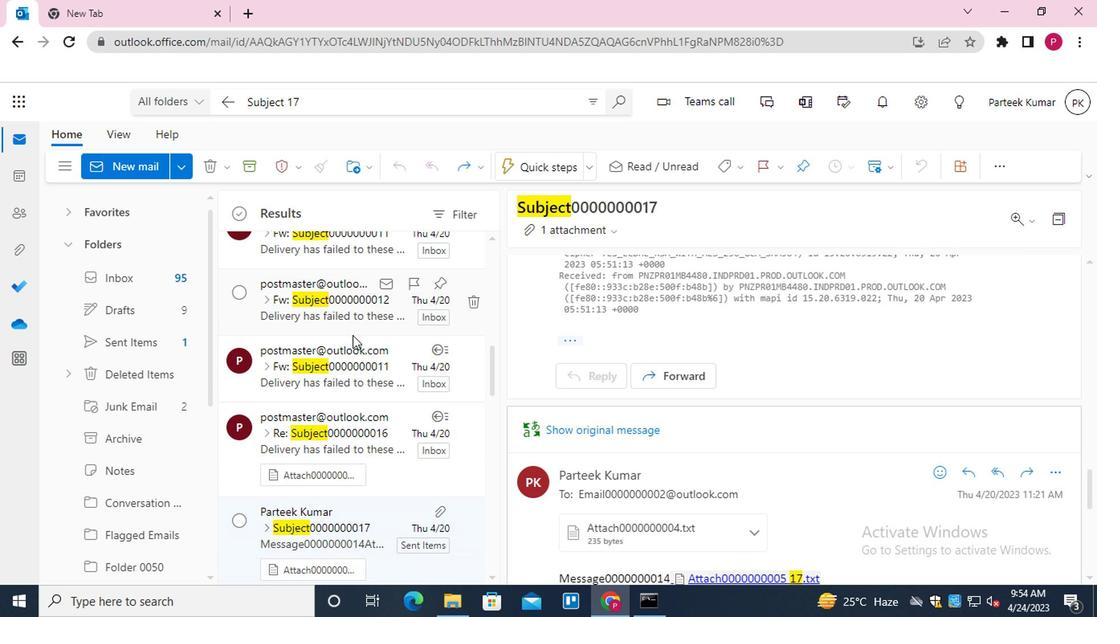 
Action: Mouse scrolled (337, 365) with delta (0, 0)
Screenshot: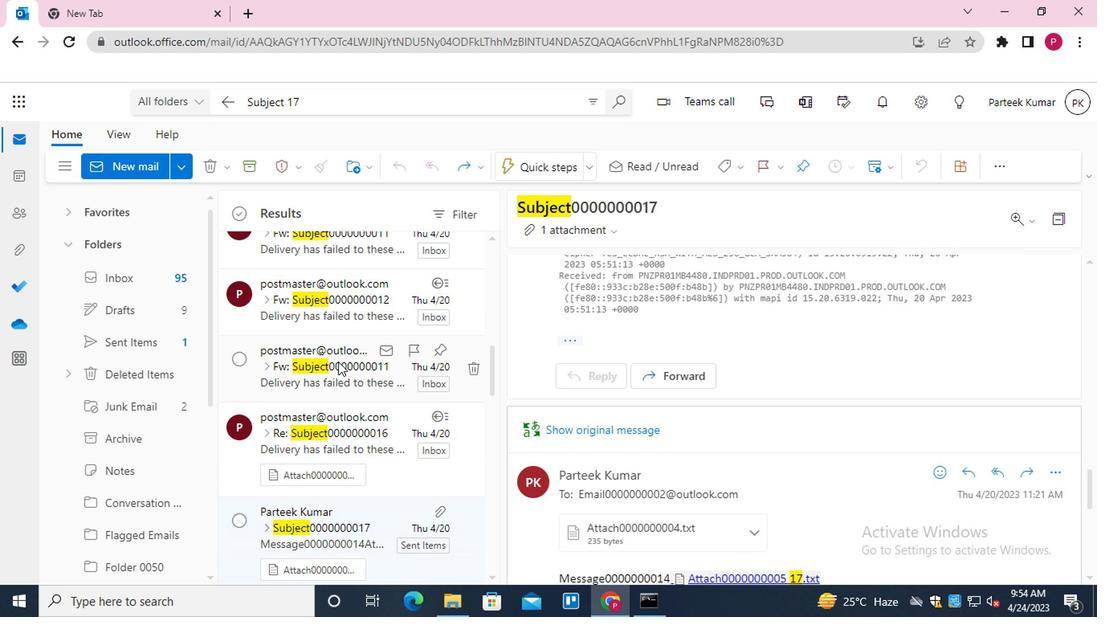 
Action: Mouse scrolled (337, 365) with delta (0, 0)
Screenshot: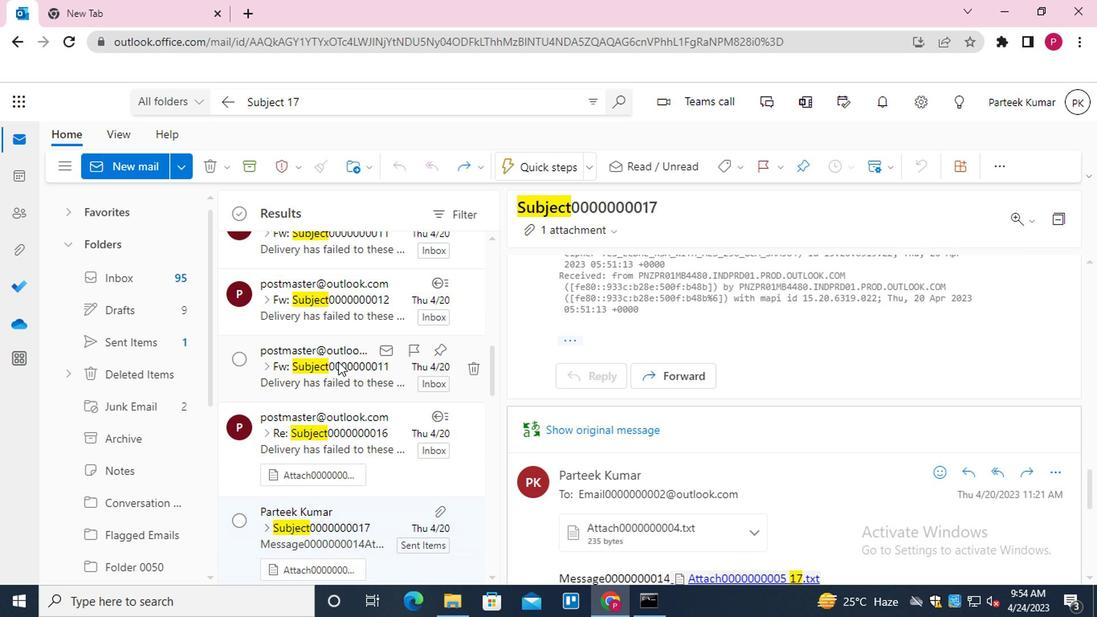 
Action: Mouse scrolled (337, 365) with delta (0, 0)
Screenshot: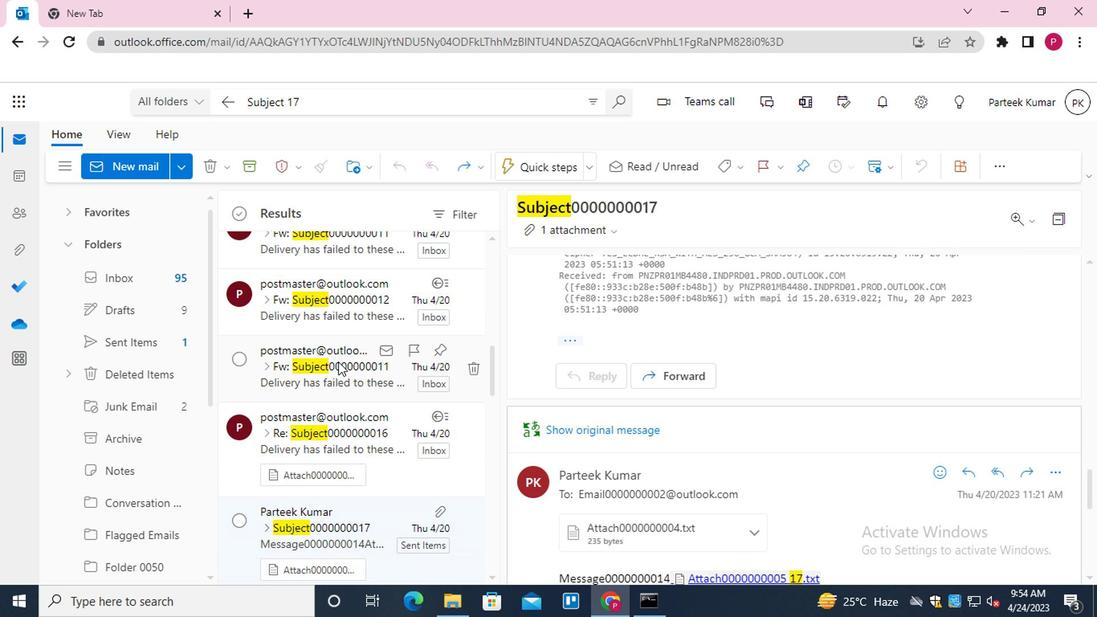 
Action: Mouse moved to (328, 370)
Screenshot: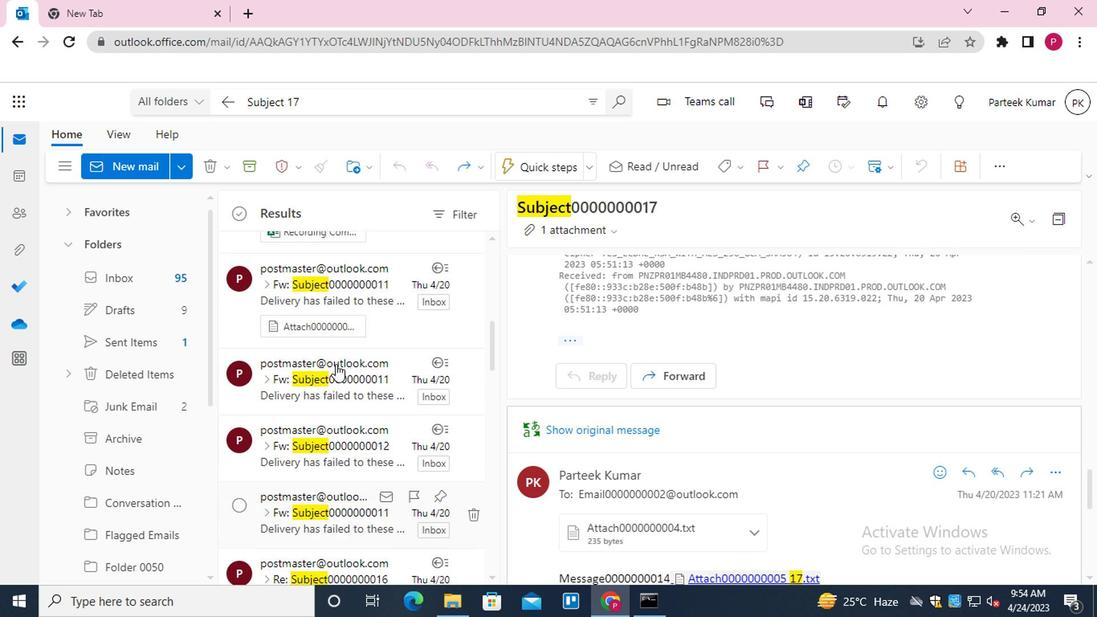 
Action: Mouse scrolled (328, 370) with delta (0, 0)
Screenshot: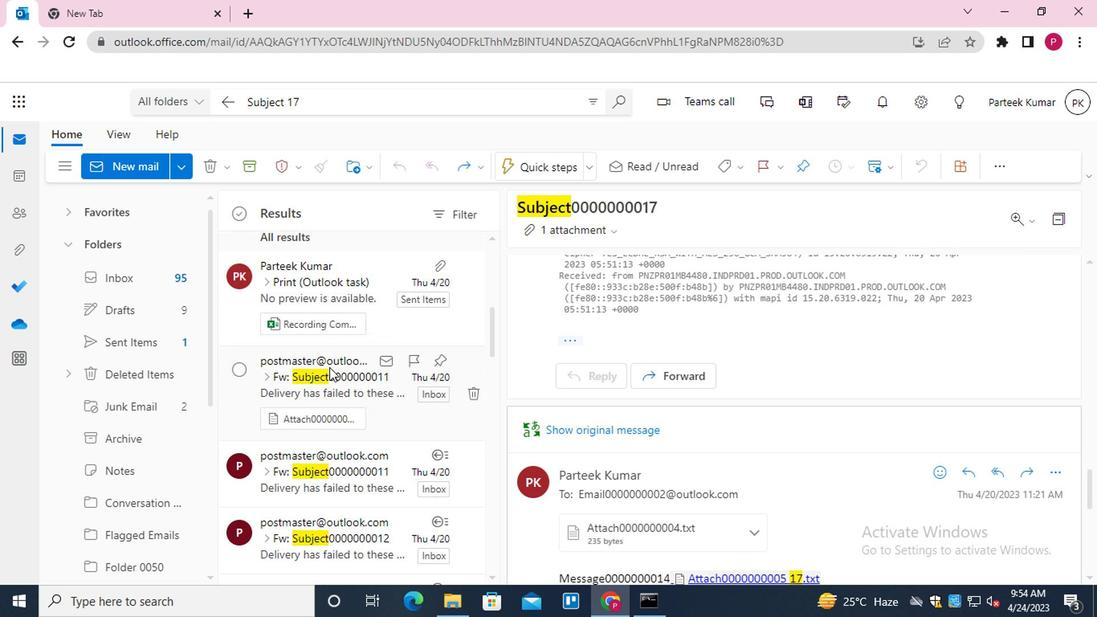 
Action: Mouse scrolled (328, 370) with delta (0, 0)
Screenshot: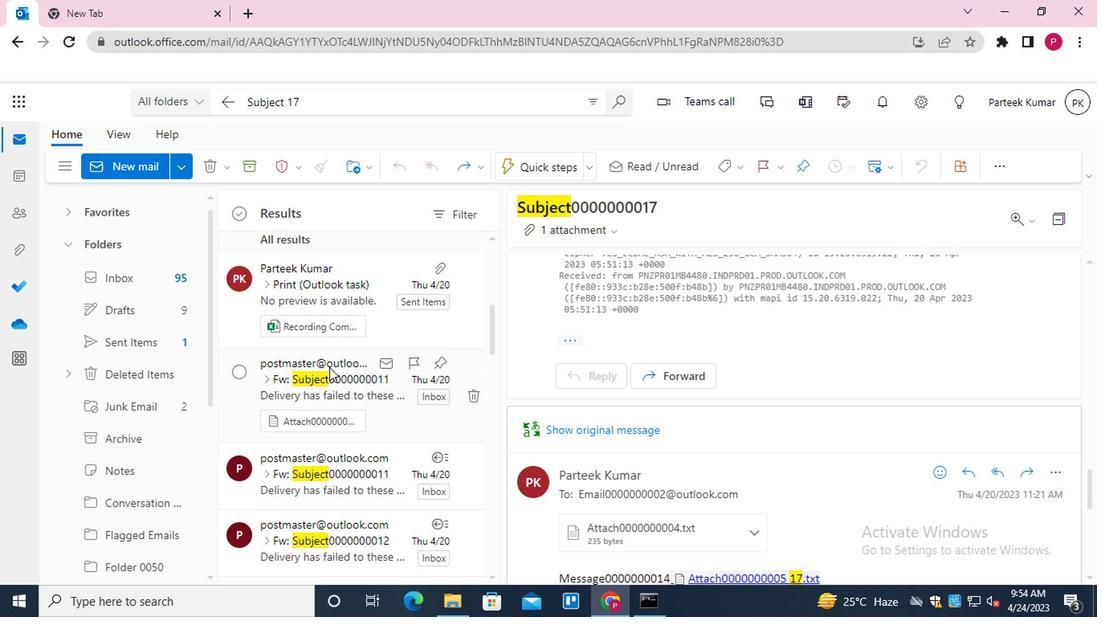 
Action: Mouse scrolled (328, 370) with delta (0, 0)
Screenshot: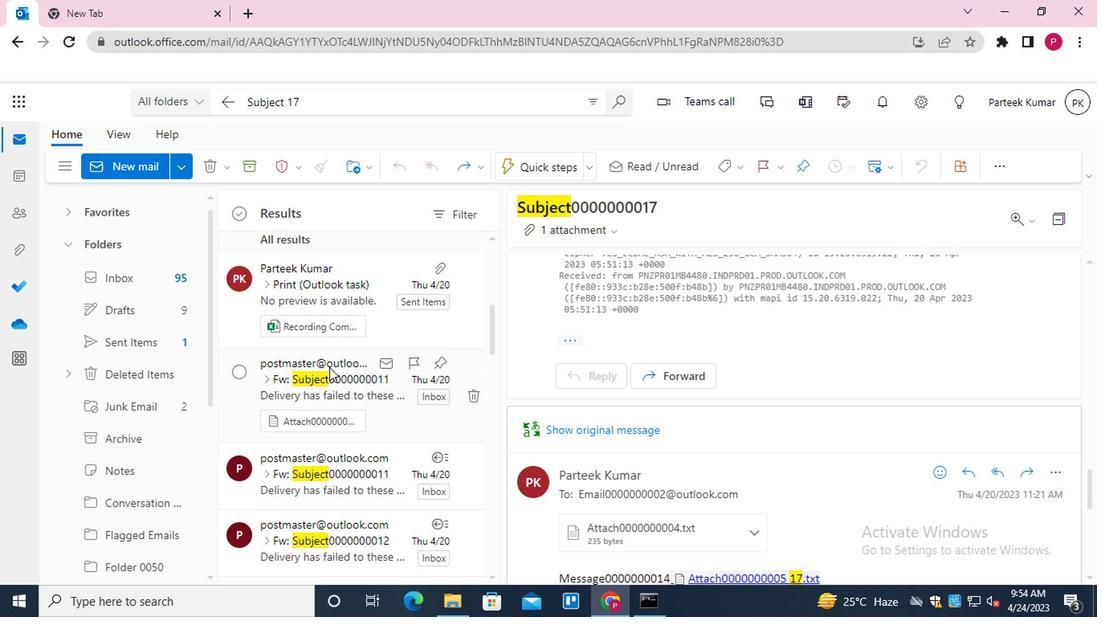 
Action: Mouse scrolled (328, 370) with delta (0, 0)
Screenshot: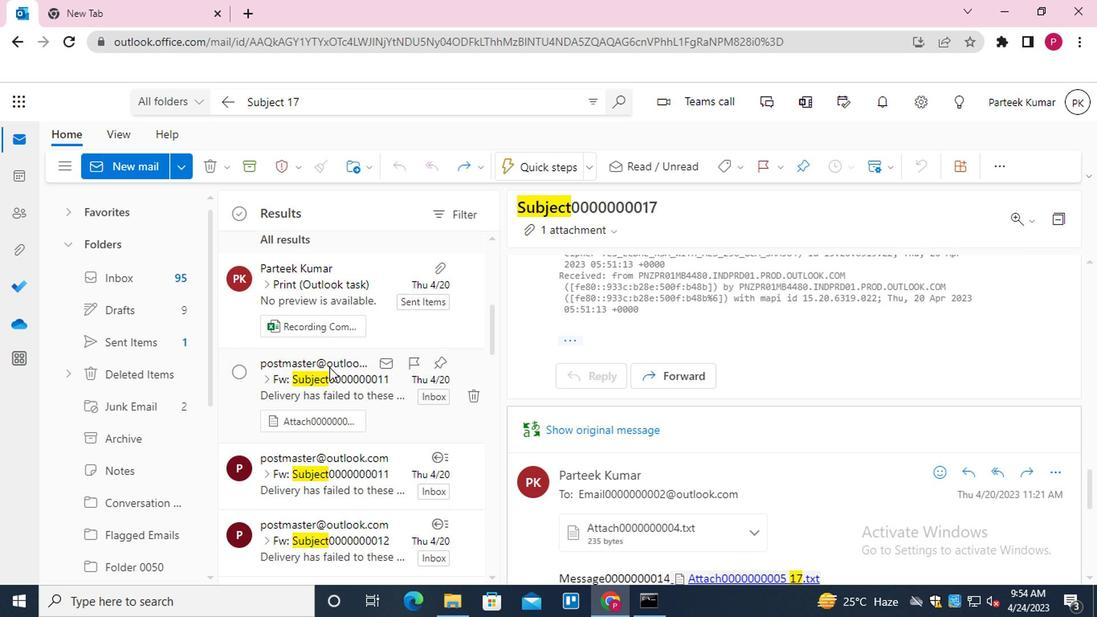 
Action: Mouse moved to (342, 311)
Screenshot: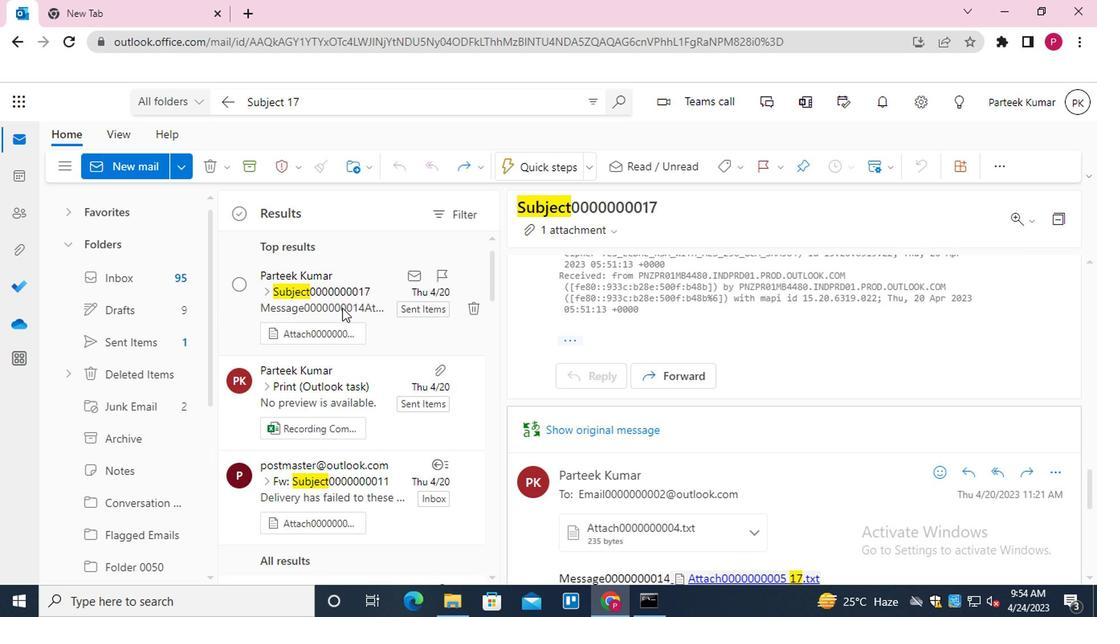 
Action: Mouse pressed left at (342, 311)
Screenshot: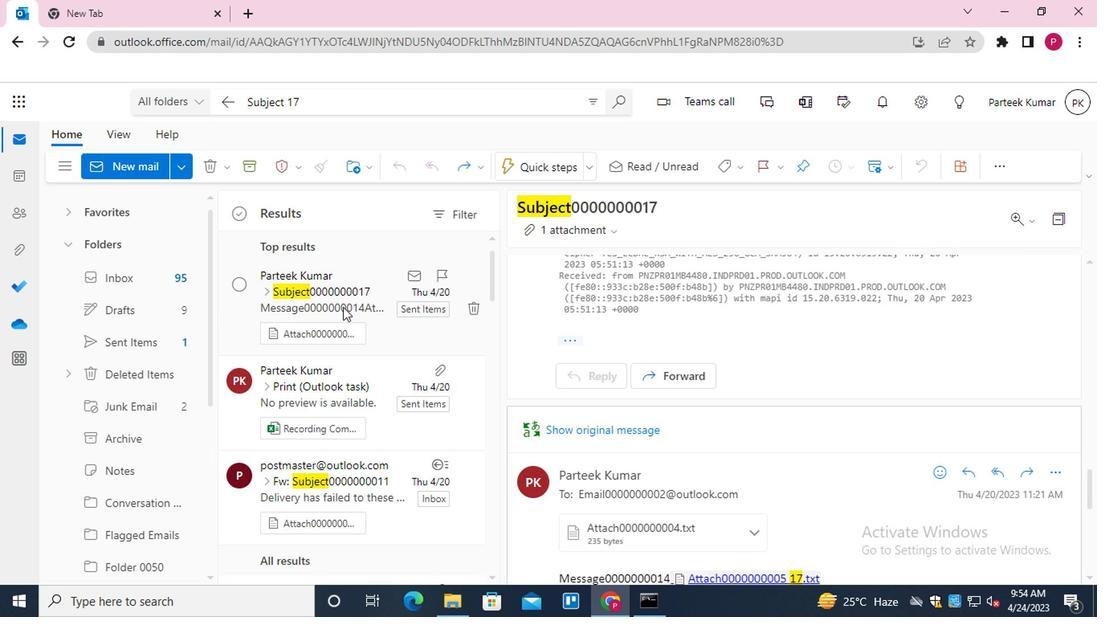 
Action: Mouse moved to (348, 391)
Screenshot: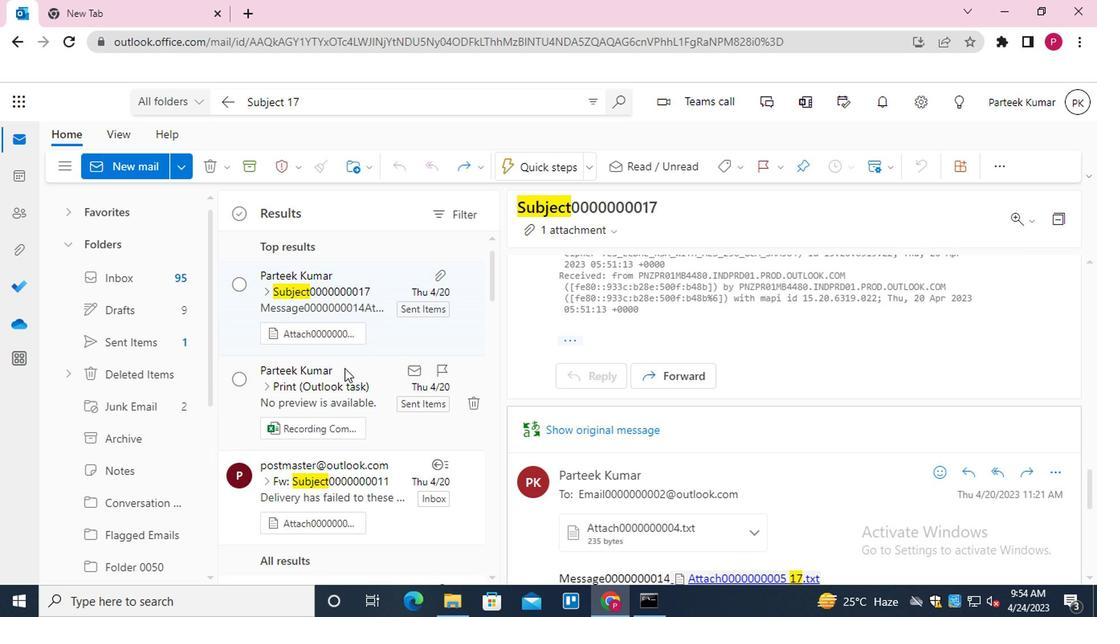 
Action: Mouse pressed left at (348, 391)
Screenshot: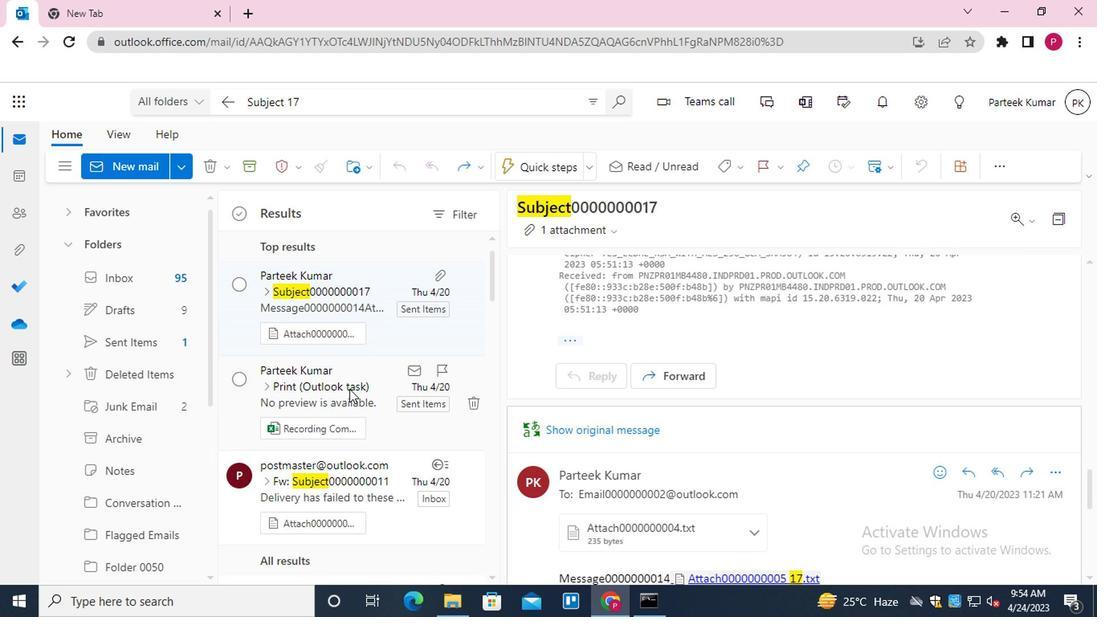 
Action: Mouse moved to (1052, 273)
Screenshot: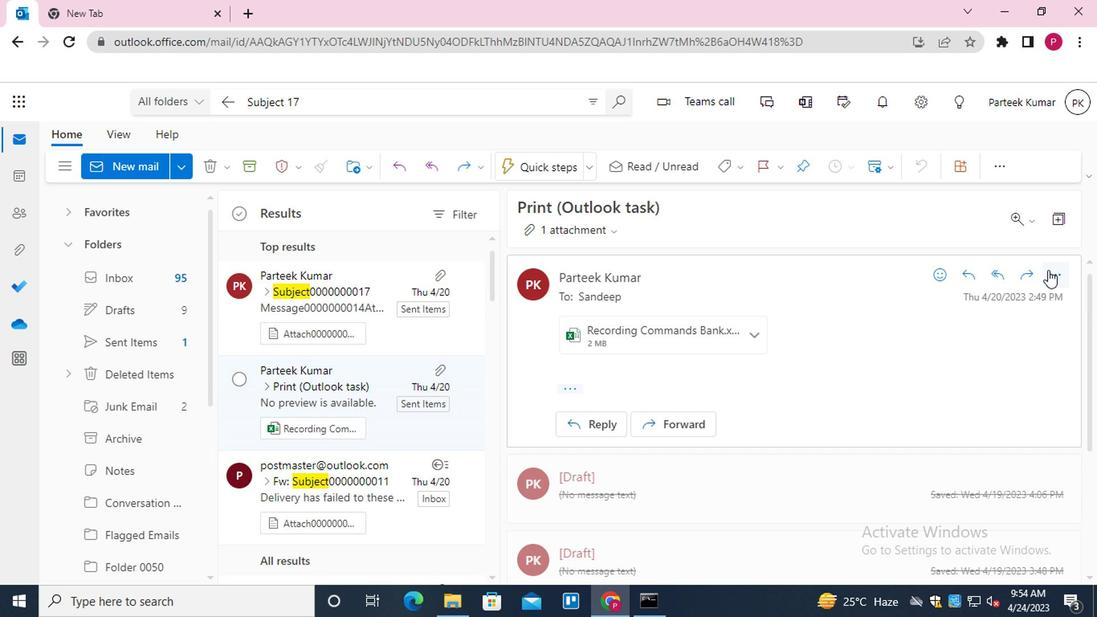 
Action: Mouse pressed left at (1052, 273)
Screenshot: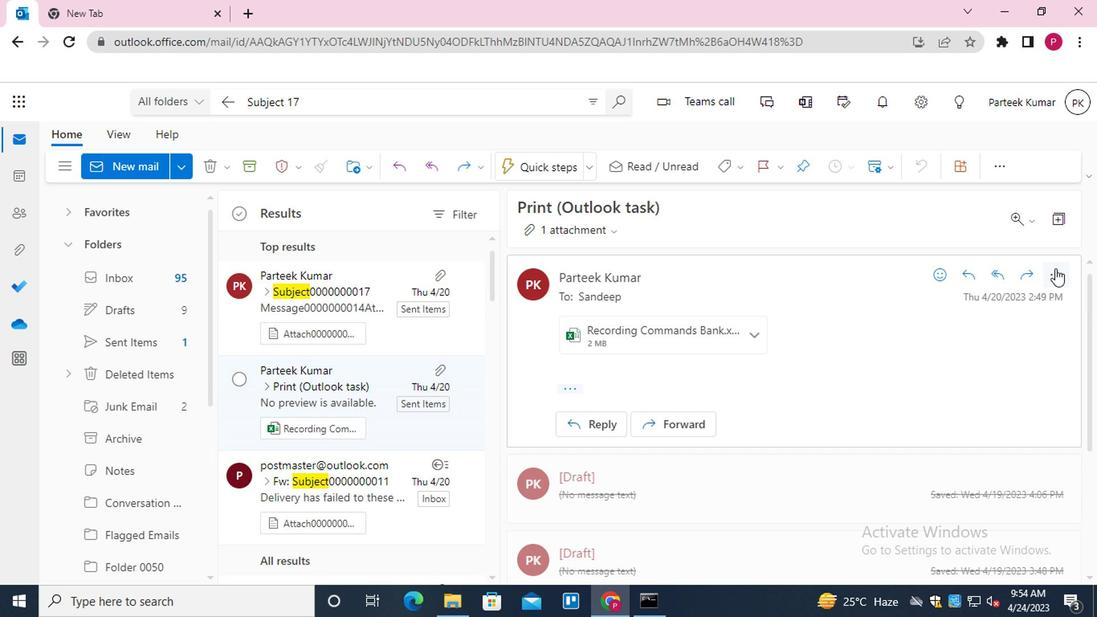 
Action: Mouse moved to (925, 428)
Screenshot: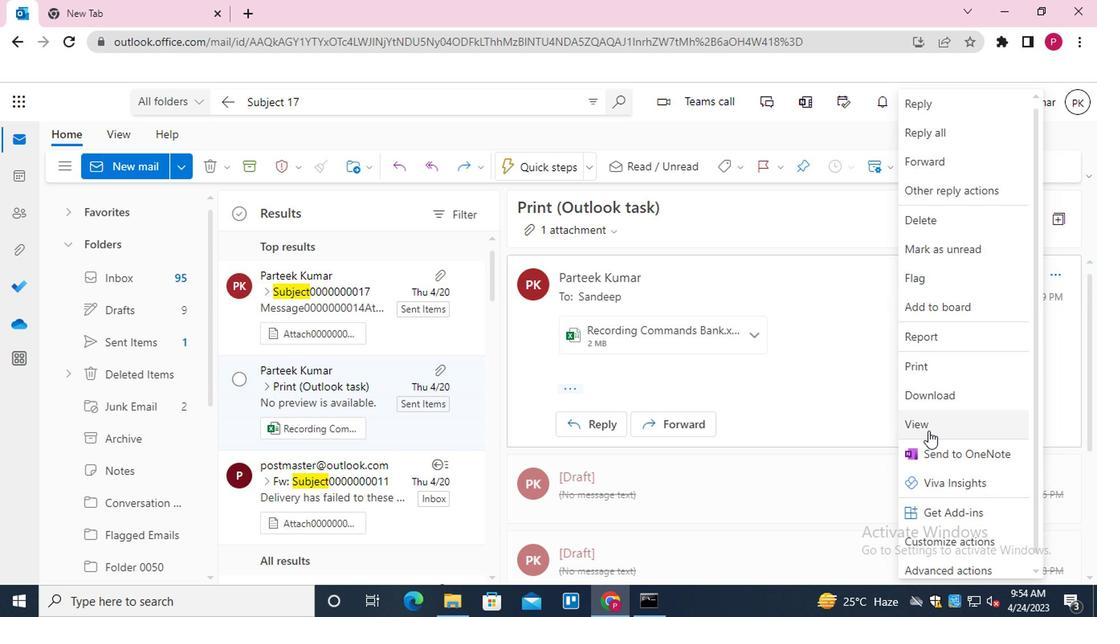 
Action: Mouse pressed left at (925, 428)
Screenshot: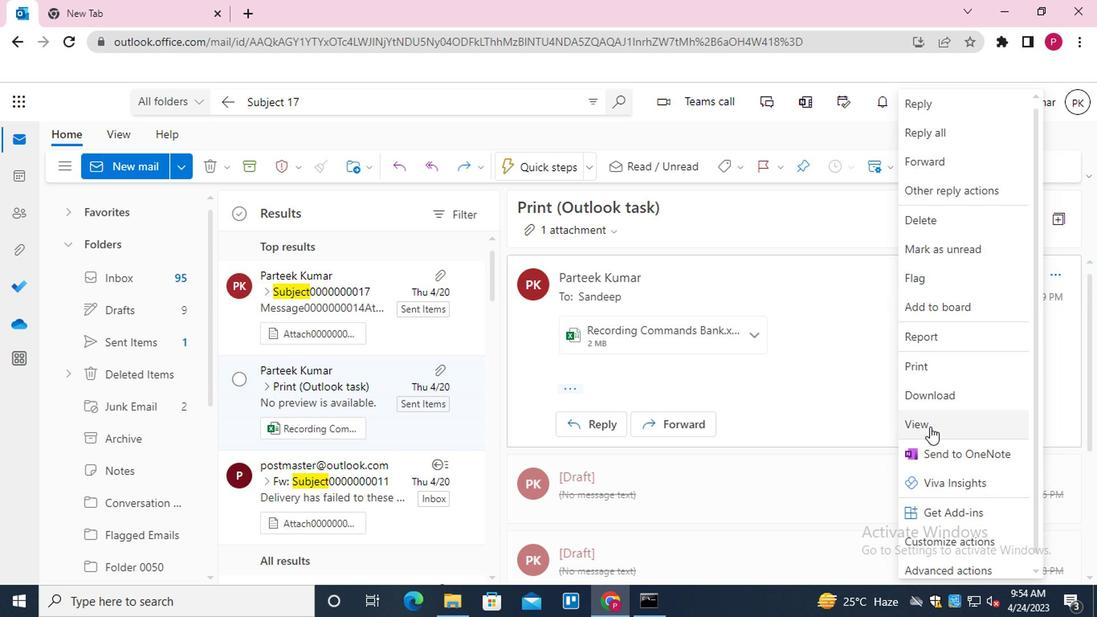 
Action: Mouse moved to (661, 473)
Screenshot: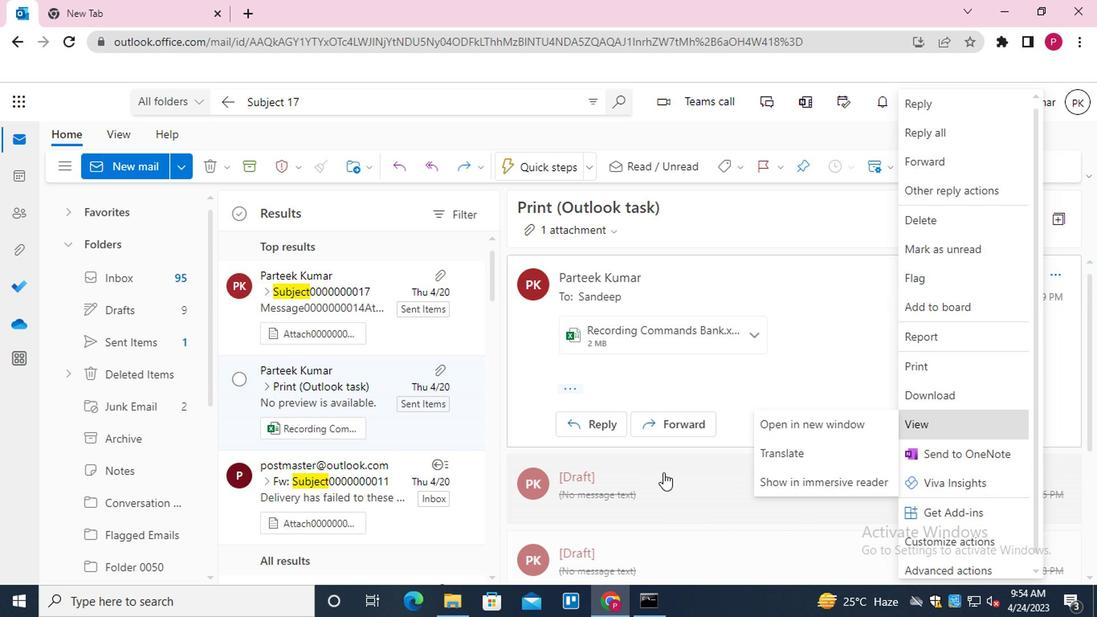 
Action: Mouse pressed left at (661, 473)
Screenshot: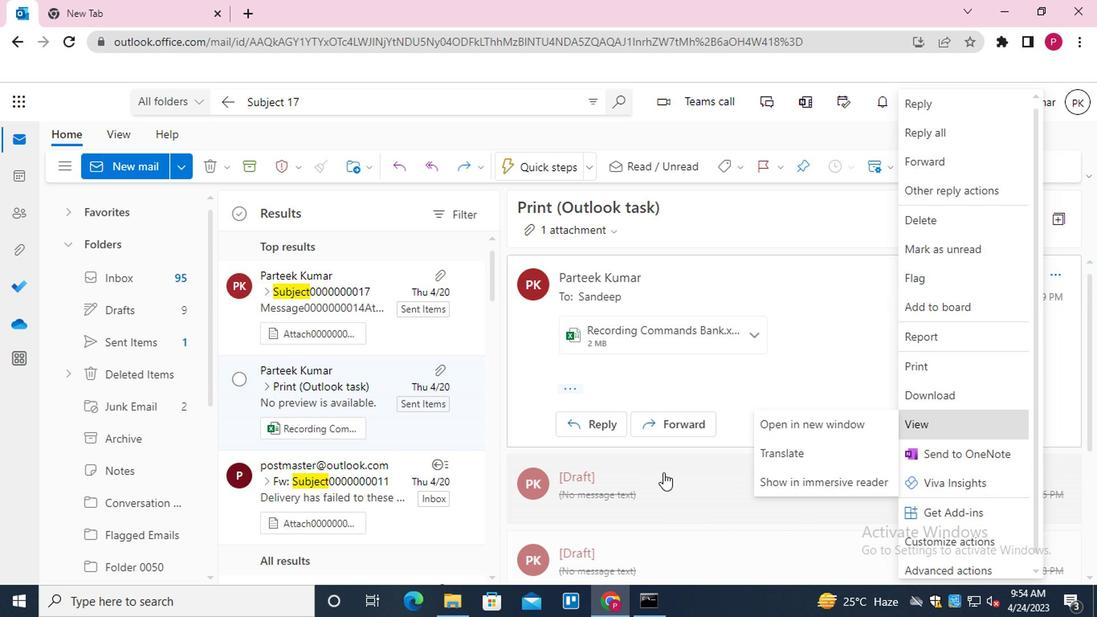 
Action: Mouse moved to (969, 453)
Screenshot: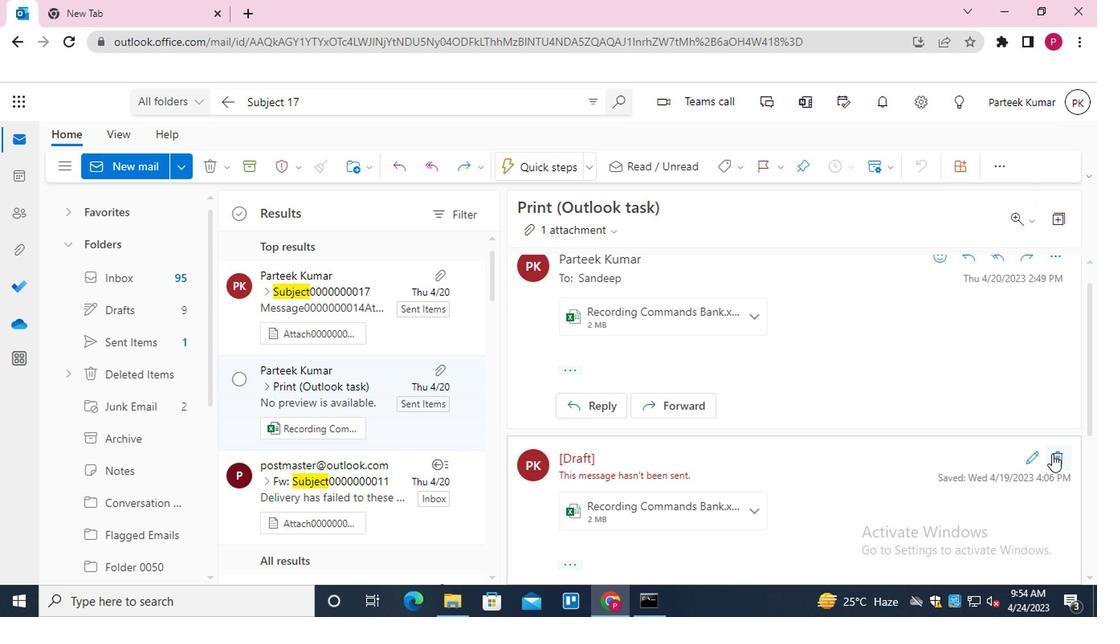 
Action: Mouse scrolled (969, 452) with delta (0, -1)
Screenshot: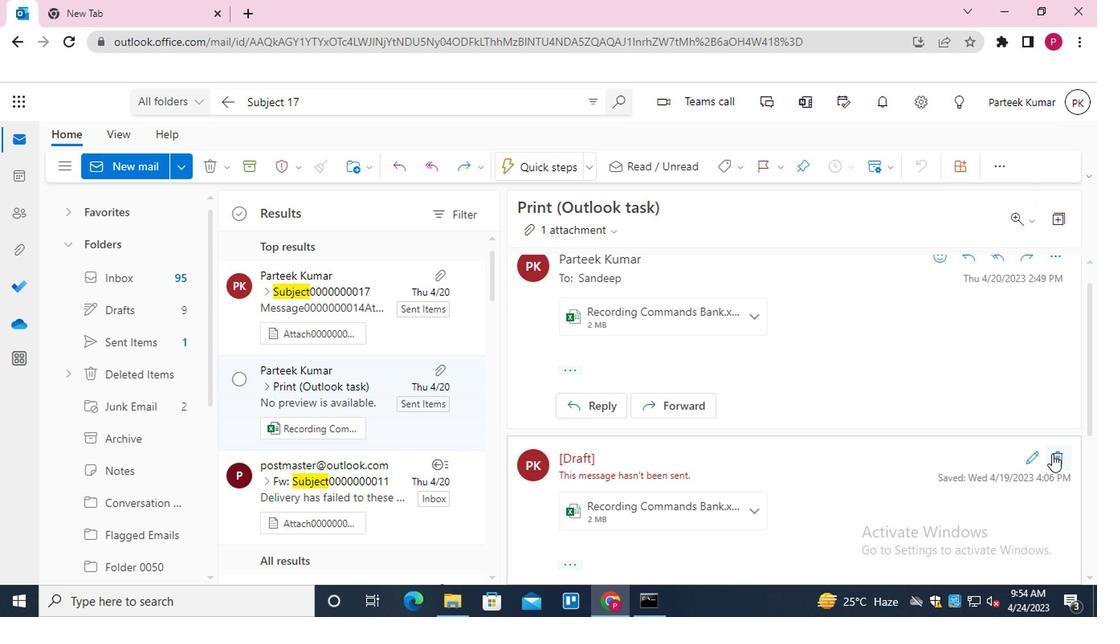 
Action: Mouse scrolled (969, 452) with delta (0, -1)
Screenshot: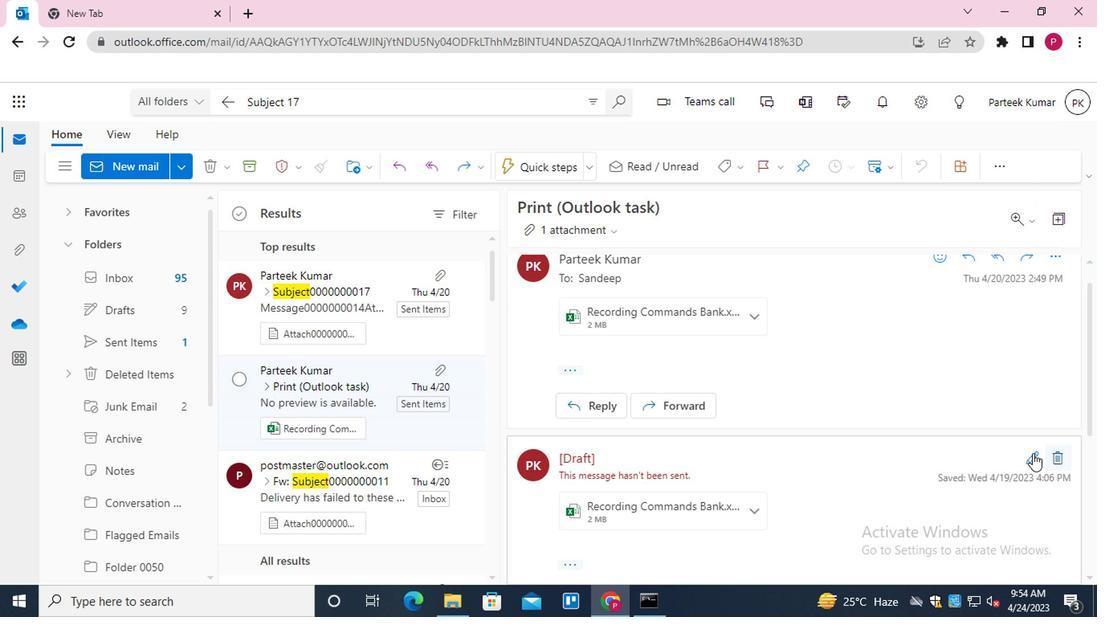 
Action: Mouse moved to (964, 453)
Screenshot: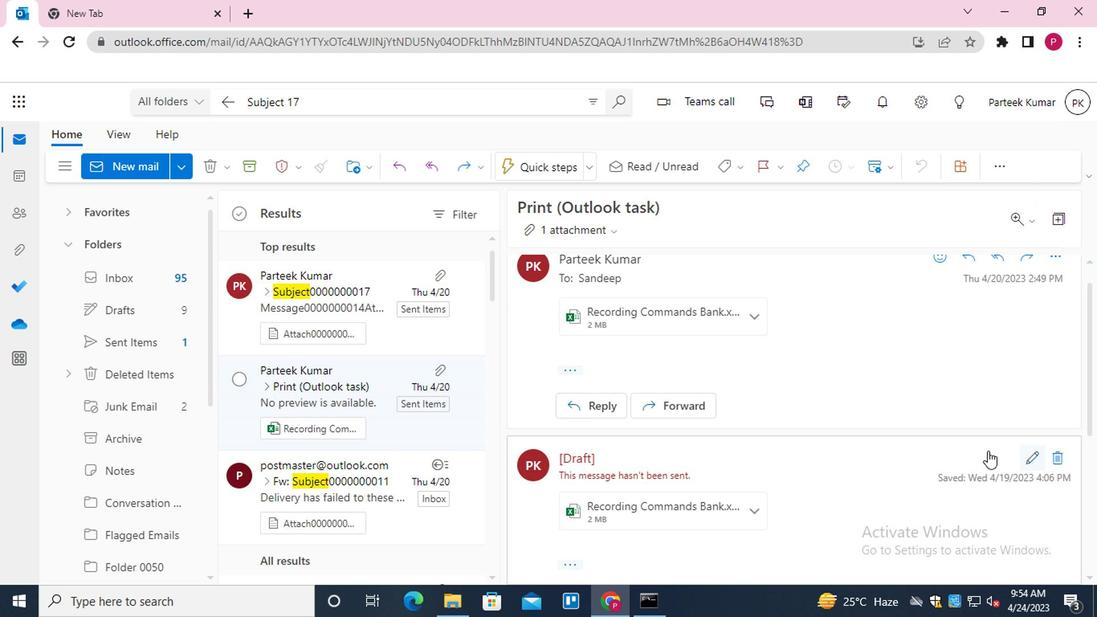 
Action: Mouse scrolled (964, 452) with delta (0, -1)
Screenshot: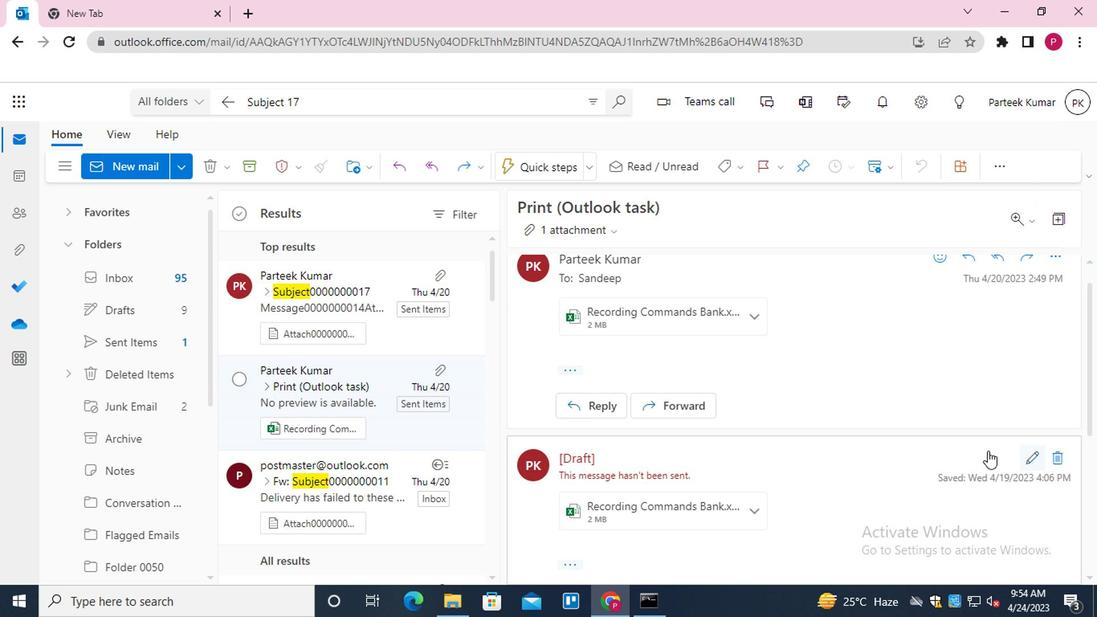 
Action: Mouse moved to (768, 417)
Screenshot: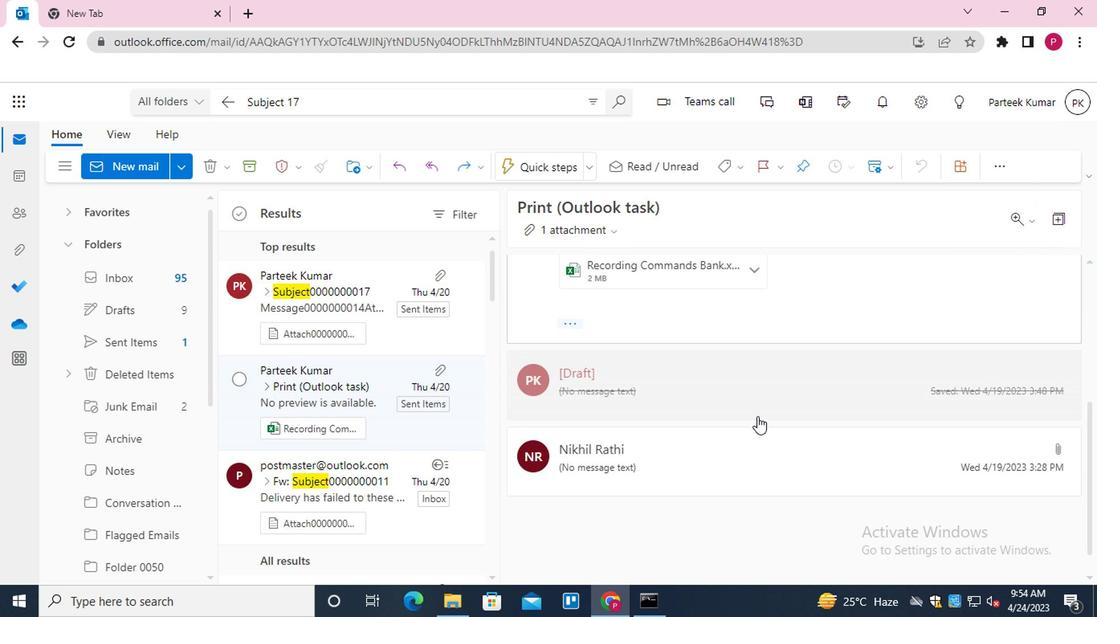 
Action: Mouse scrolled (768, 418) with delta (0, 0)
Screenshot: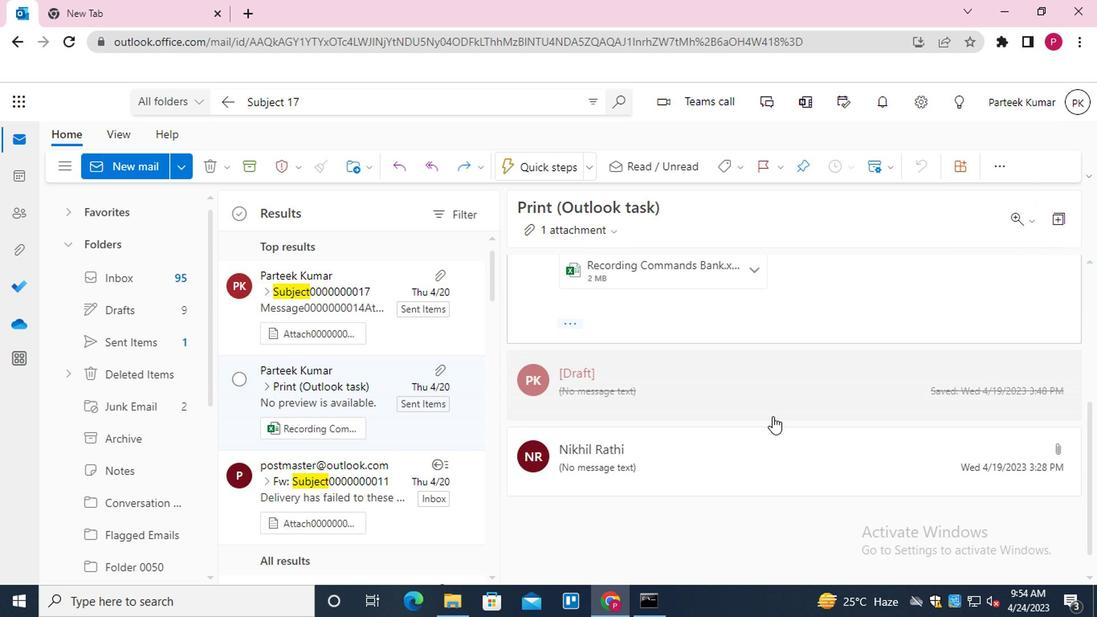 
Action: Mouse scrolled (768, 418) with delta (0, 0)
Screenshot: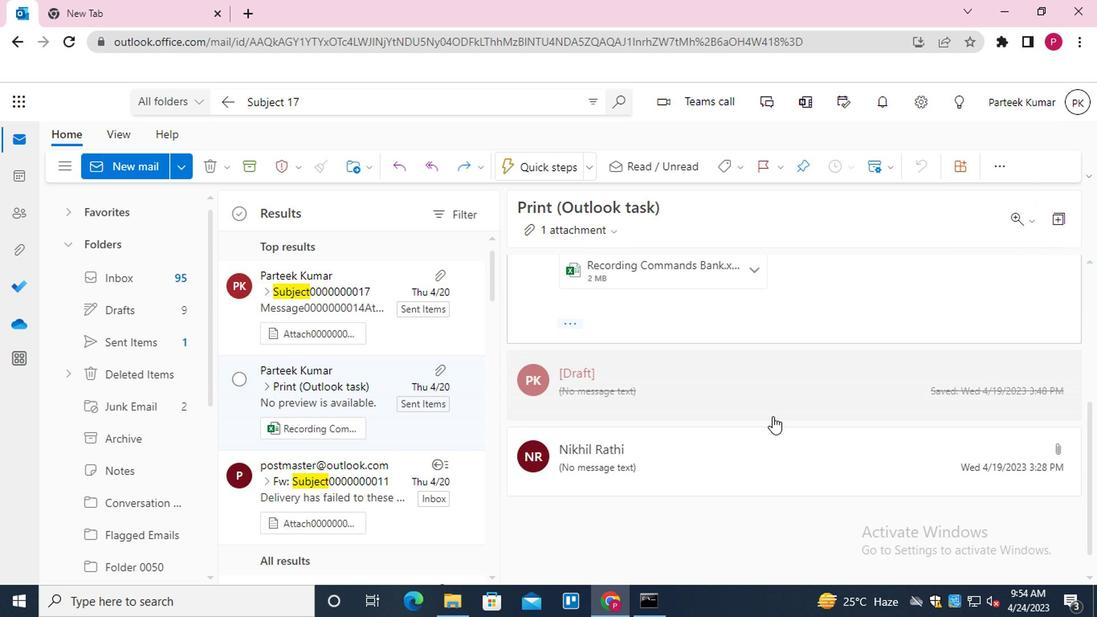 
Action: Mouse scrolled (768, 418) with delta (0, 0)
Screenshot: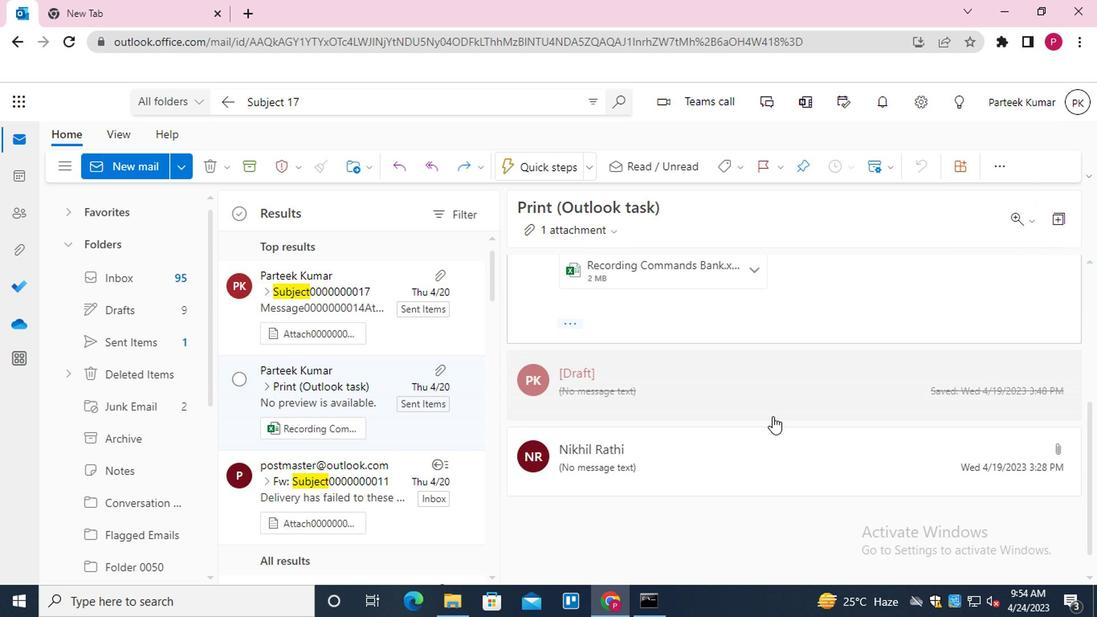 
Action: Mouse scrolled (768, 418) with delta (0, 0)
Screenshot: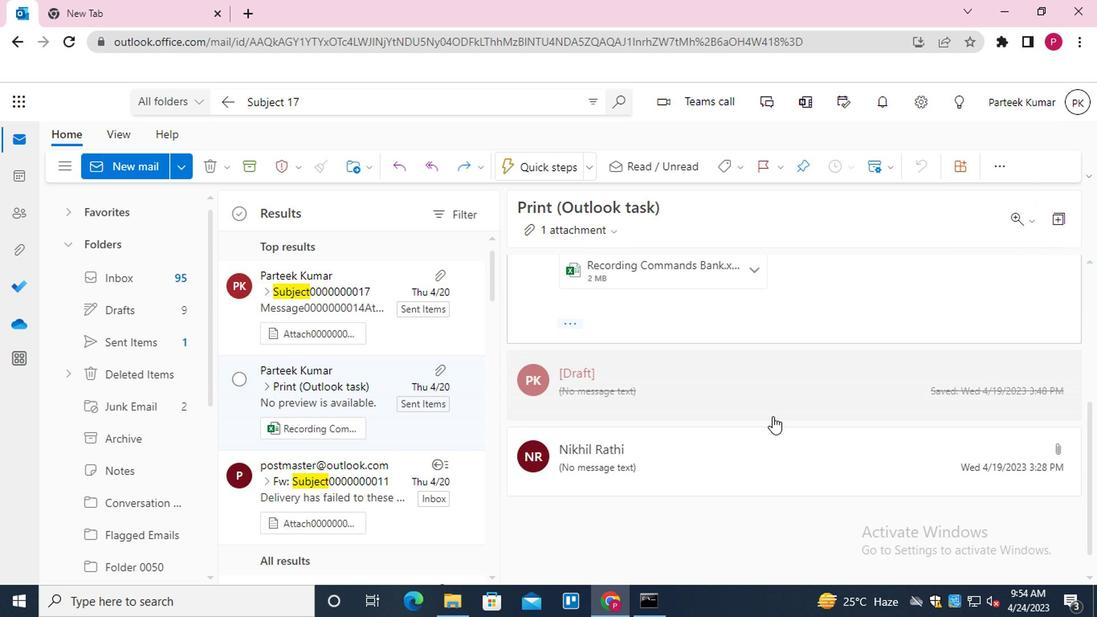 
Action: Mouse scrolled (768, 417) with delta (0, 0)
Screenshot: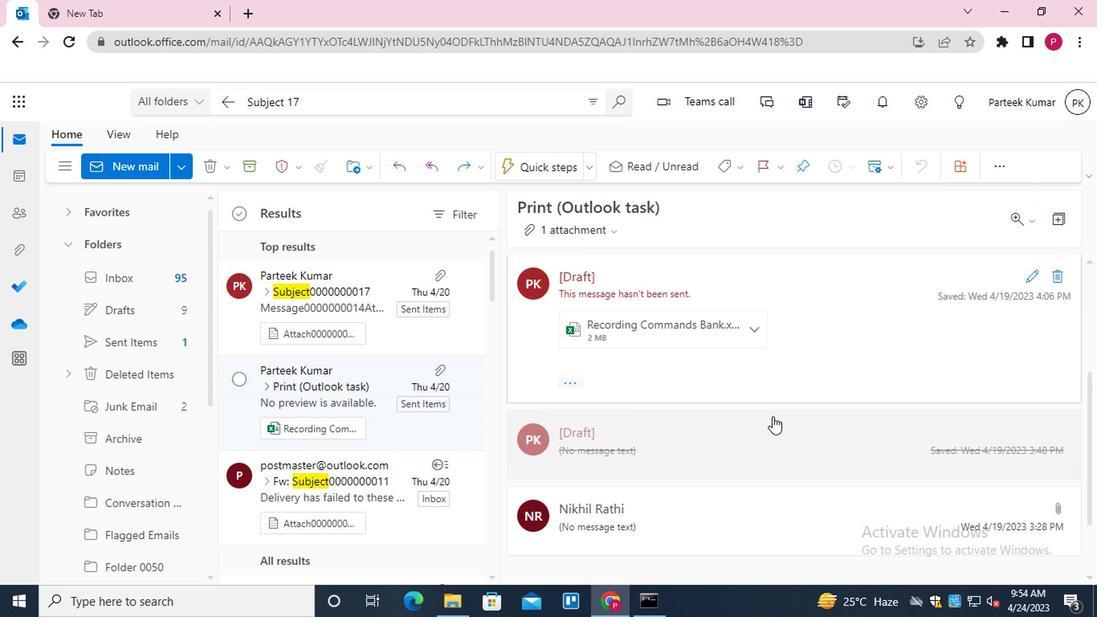 
Action: Mouse scrolled (768, 417) with delta (0, 0)
Screenshot: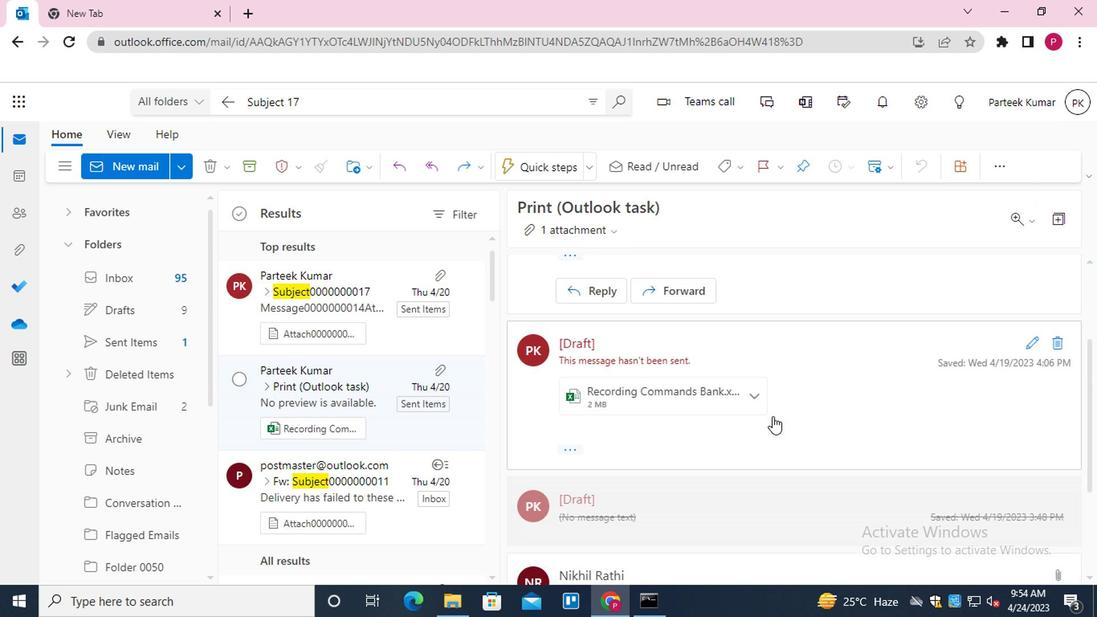 
Action: Mouse moved to (768, 417)
Screenshot: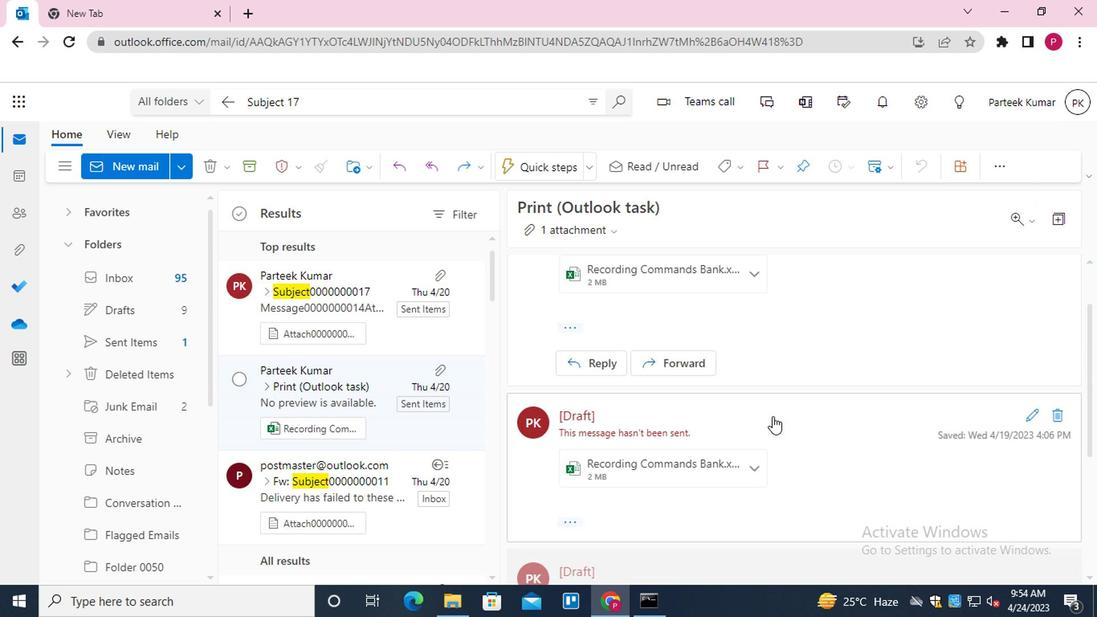 
Action: Mouse scrolled (768, 417) with delta (0, 0)
Screenshot: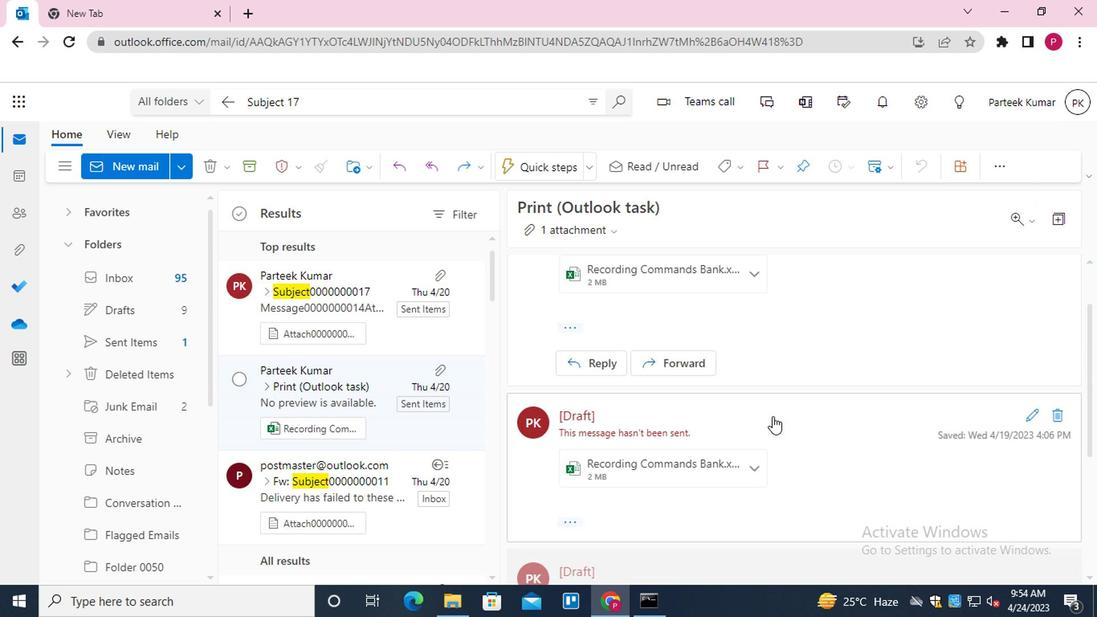 
Action: Mouse moved to (768, 418)
Screenshot: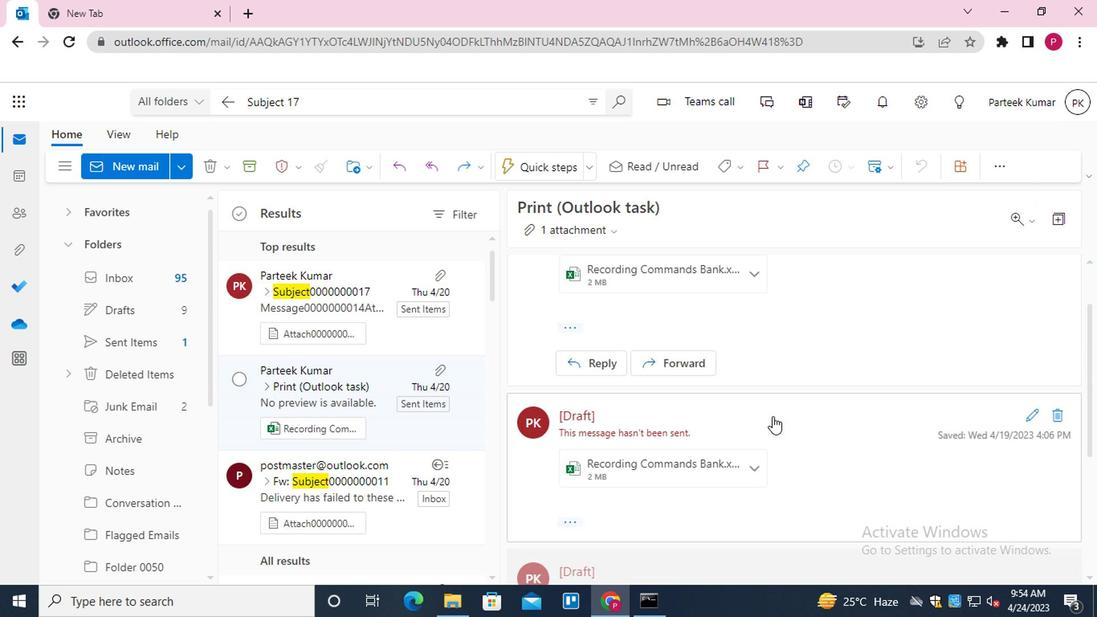 
Action: Mouse scrolled (768, 417) with delta (0, 0)
Screenshot: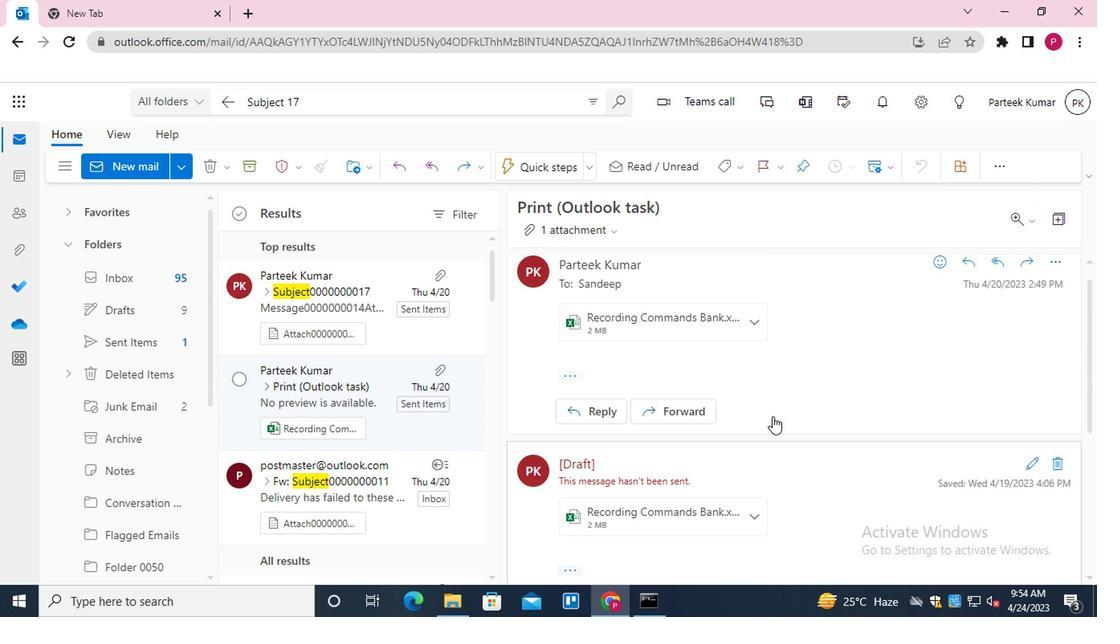 
Action: Mouse moved to (732, 421)
Screenshot: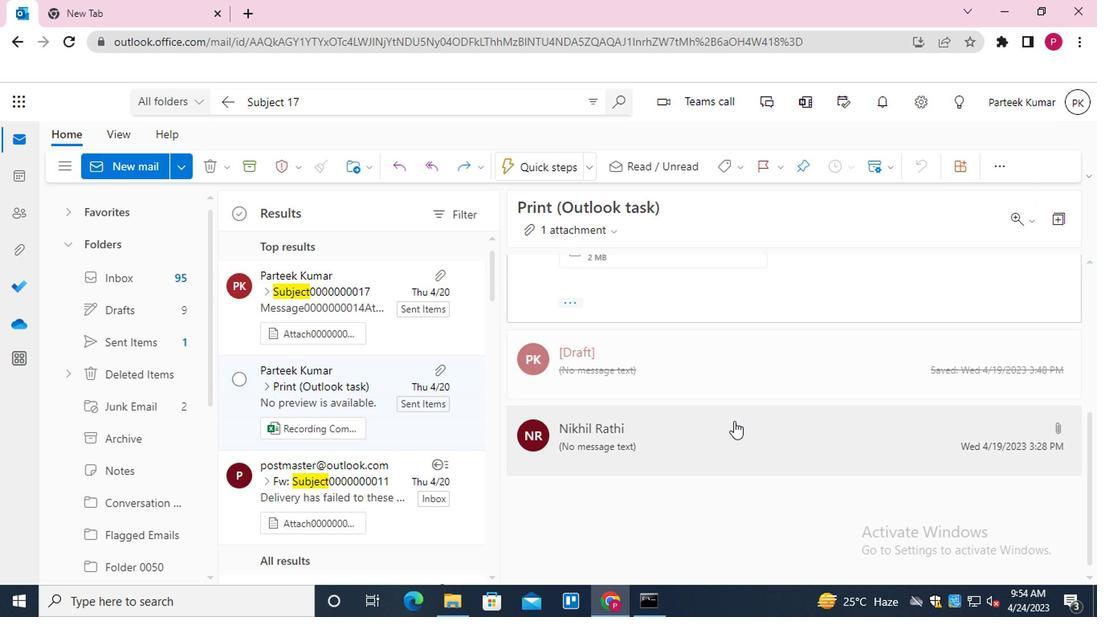 
Action: Mouse pressed left at (732, 421)
Screenshot: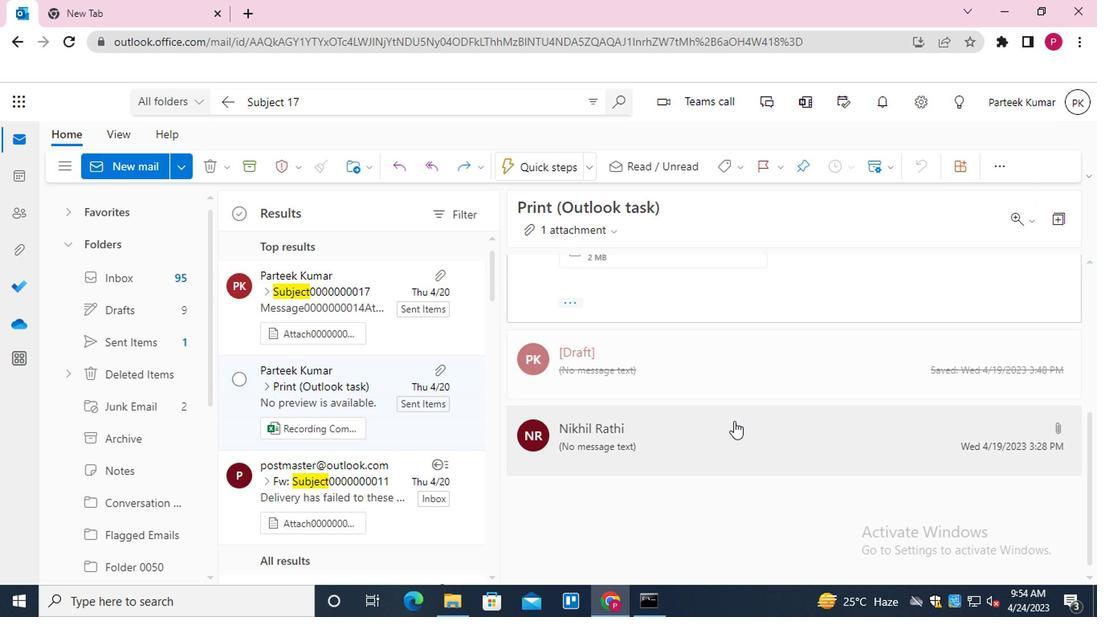 
Action: Mouse moved to (1064, 476)
Screenshot: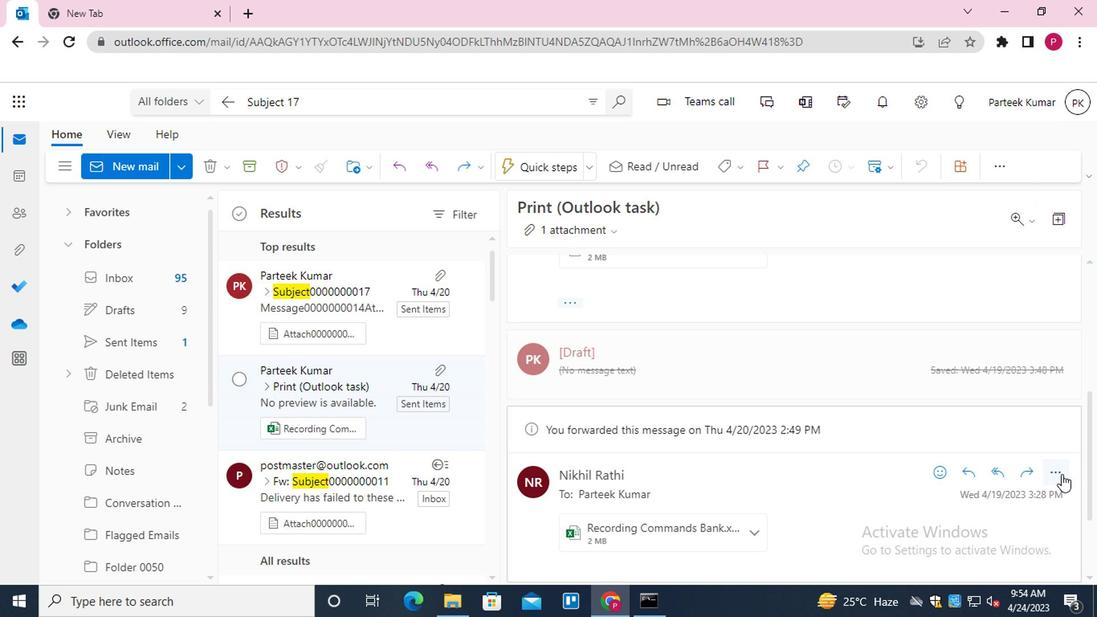 
Action: Mouse pressed left at (1064, 476)
Screenshot: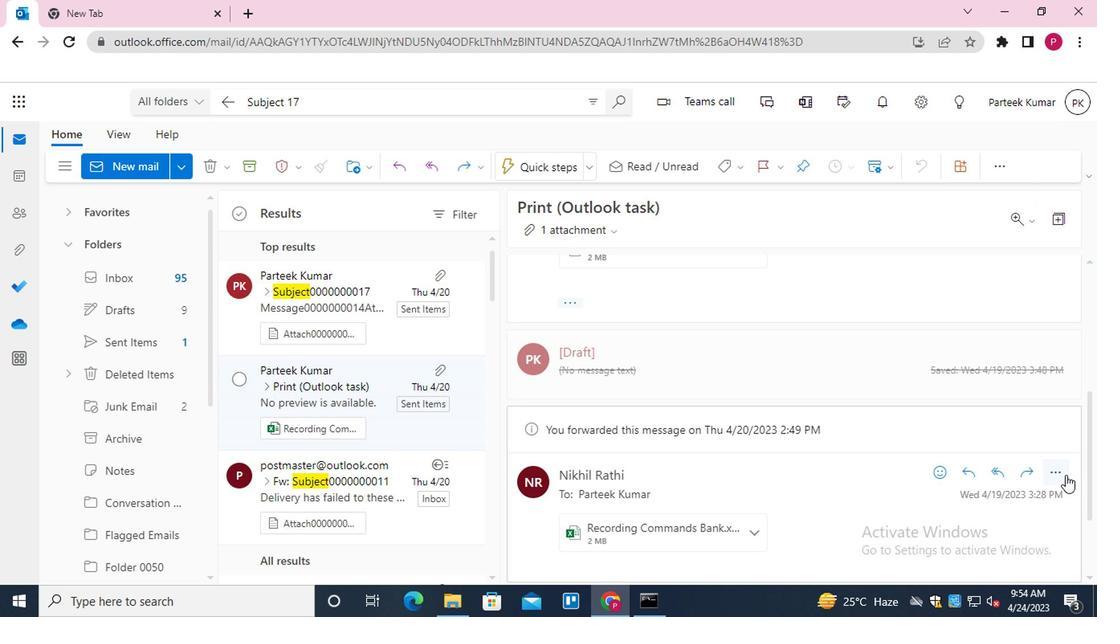 
Action: Mouse moved to (978, 451)
Screenshot: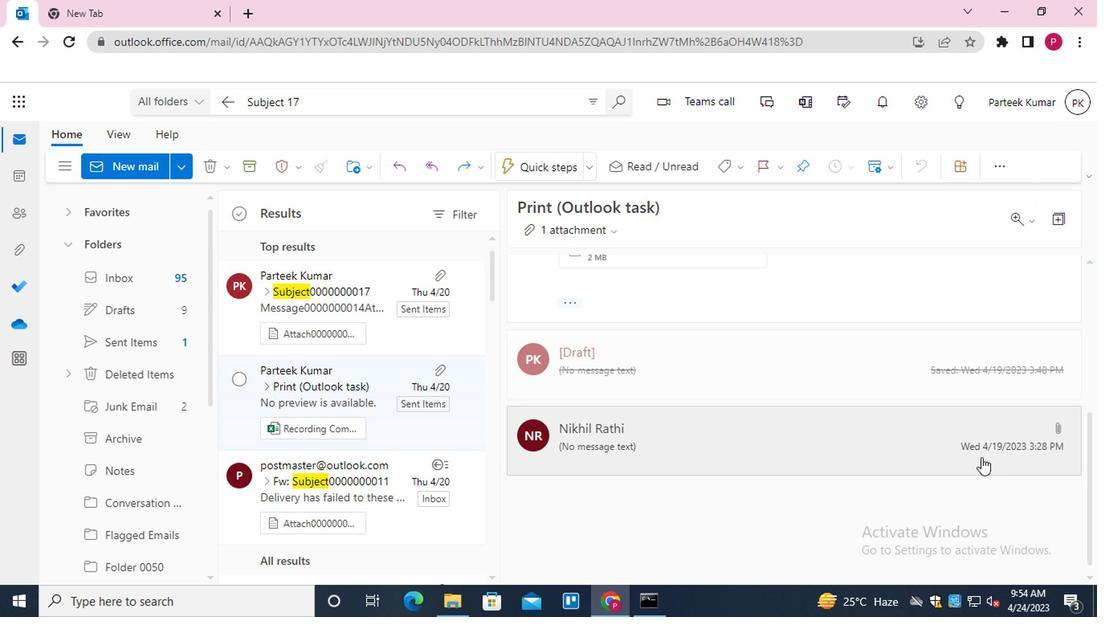 
Action: Mouse pressed left at (978, 451)
Screenshot: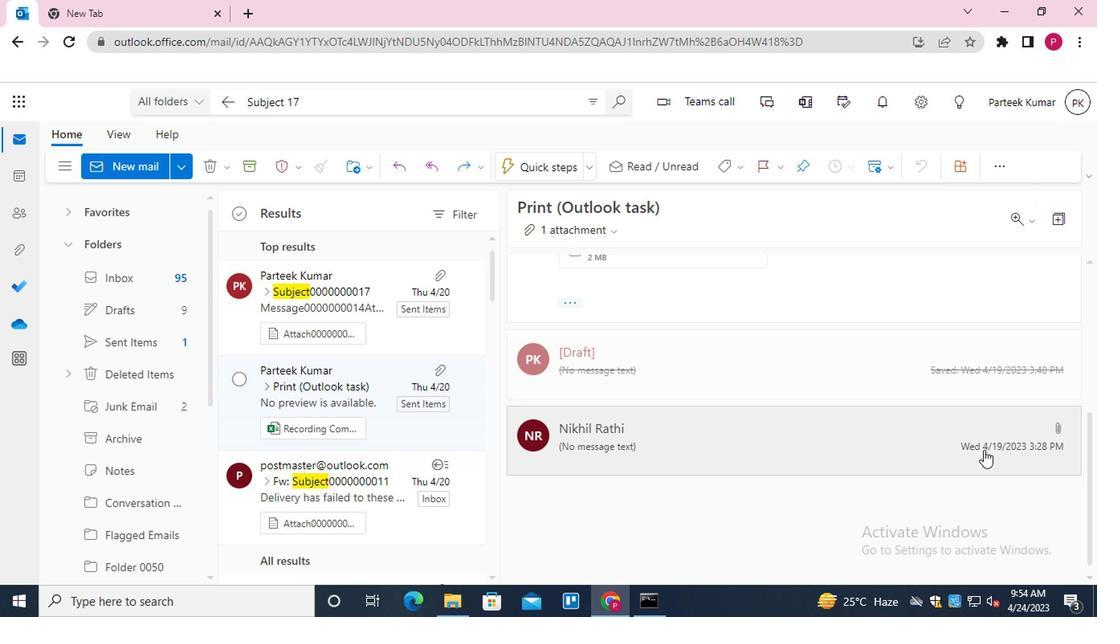 
Action: Mouse moved to (1052, 472)
Screenshot: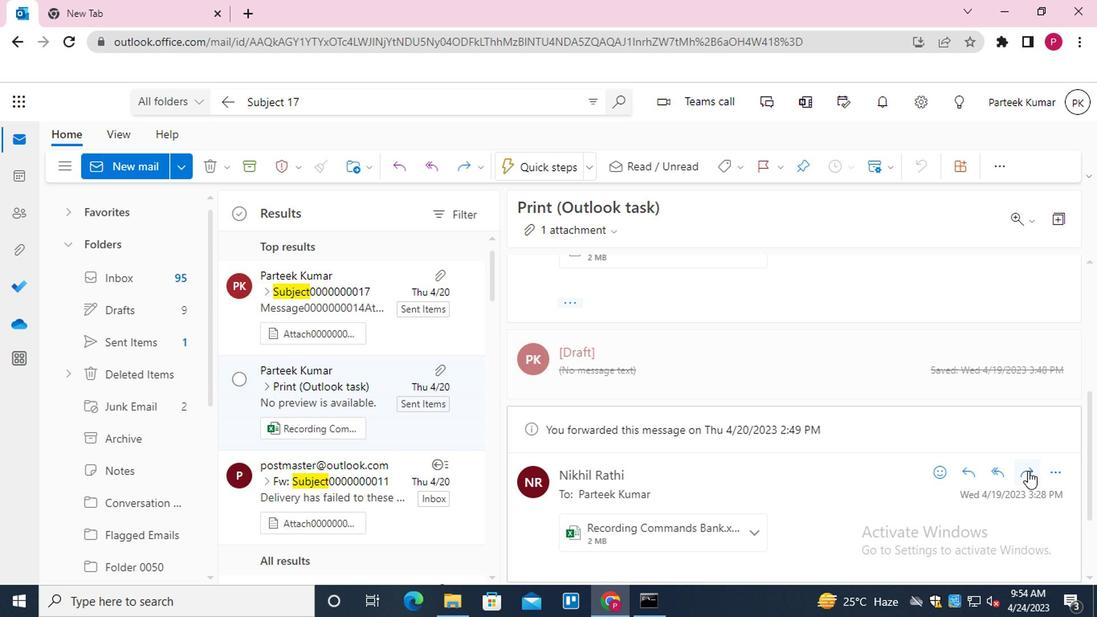 
Action: Mouse pressed left at (1052, 472)
Screenshot: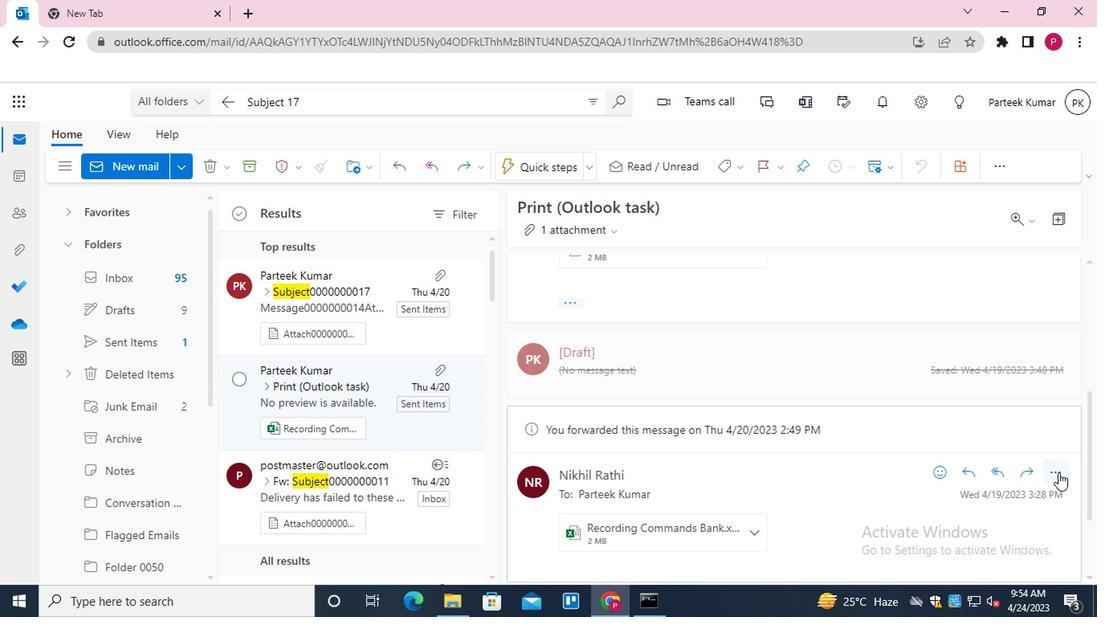 
Action: Mouse moved to (939, 457)
Screenshot: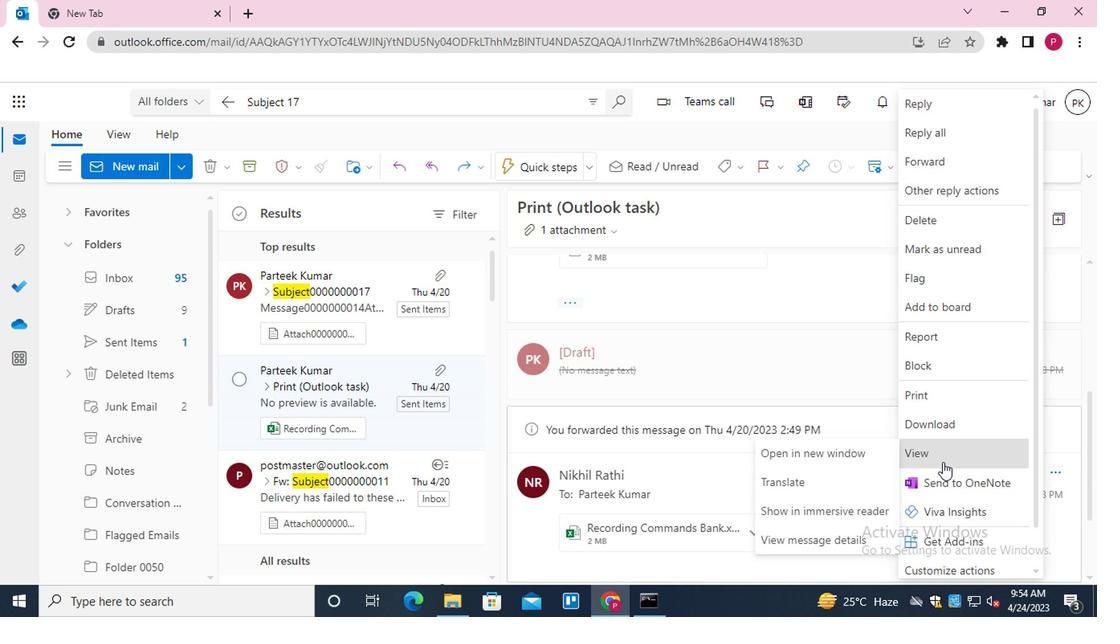 
Action: Mouse pressed left at (939, 457)
Screenshot: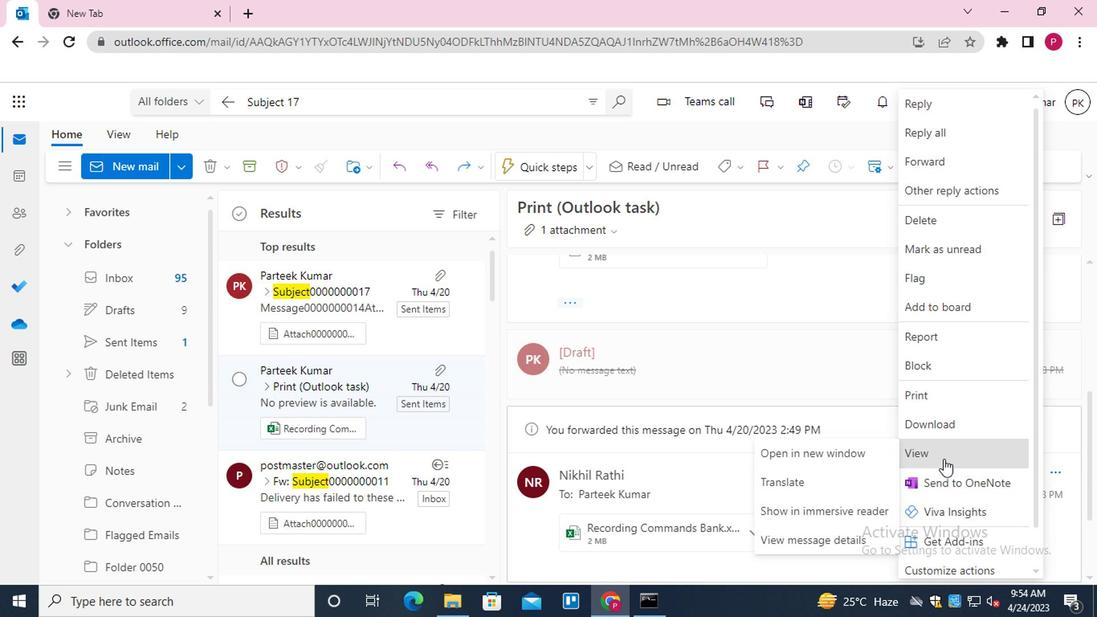 
Action: Mouse moved to (842, 538)
Screenshot: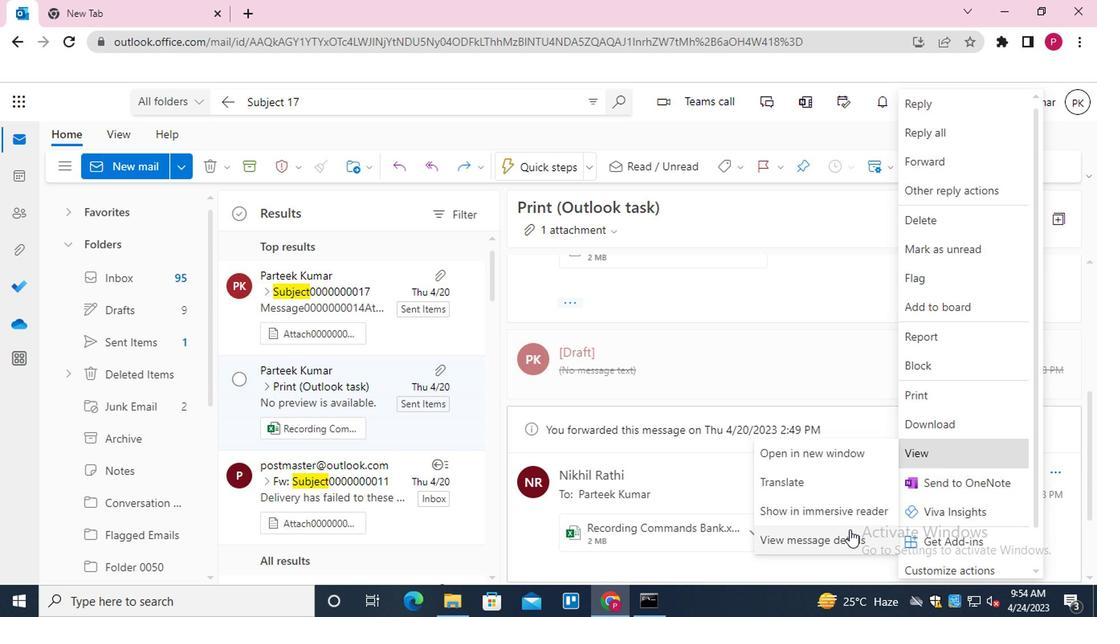 
Action: Mouse pressed left at (842, 538)
Screenshot: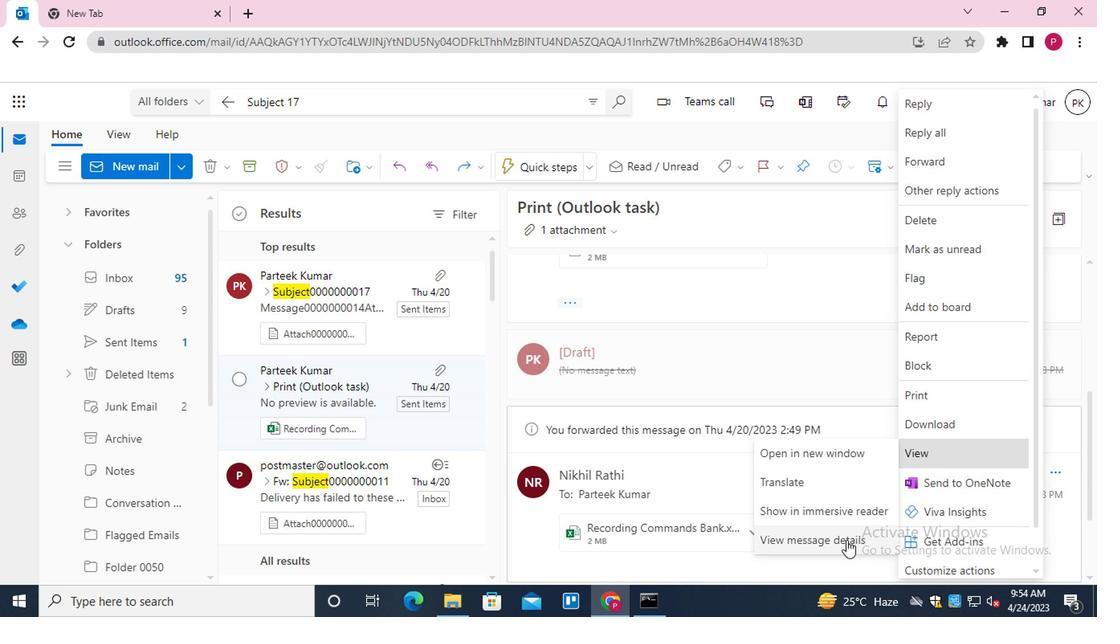
Action: Mouse moved to (538, 380)
Screenshot: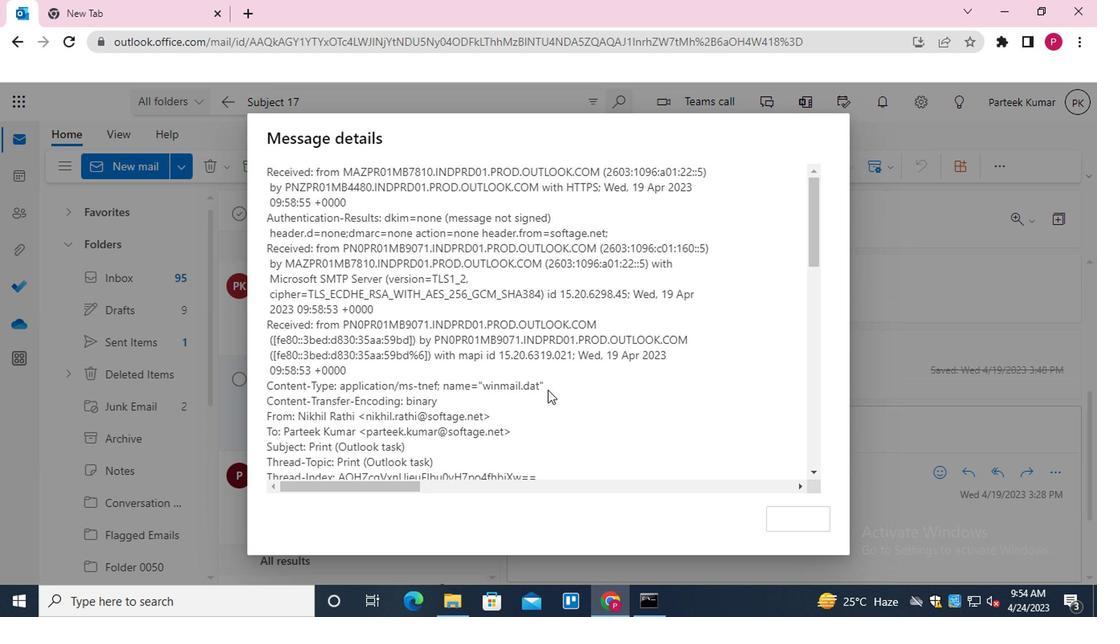 
Action: Mouse scrolled (538, 379) with delta (0, 0)
Screenshot: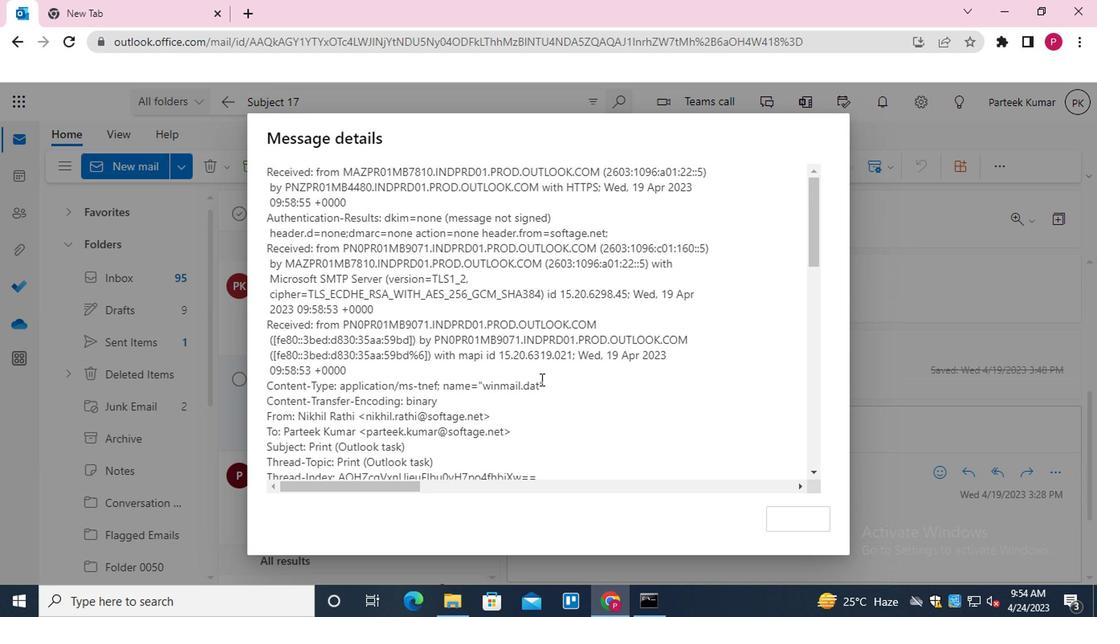 
Action: Mouse scrolled (538, 379) with delta (0, 0)
Screenshot: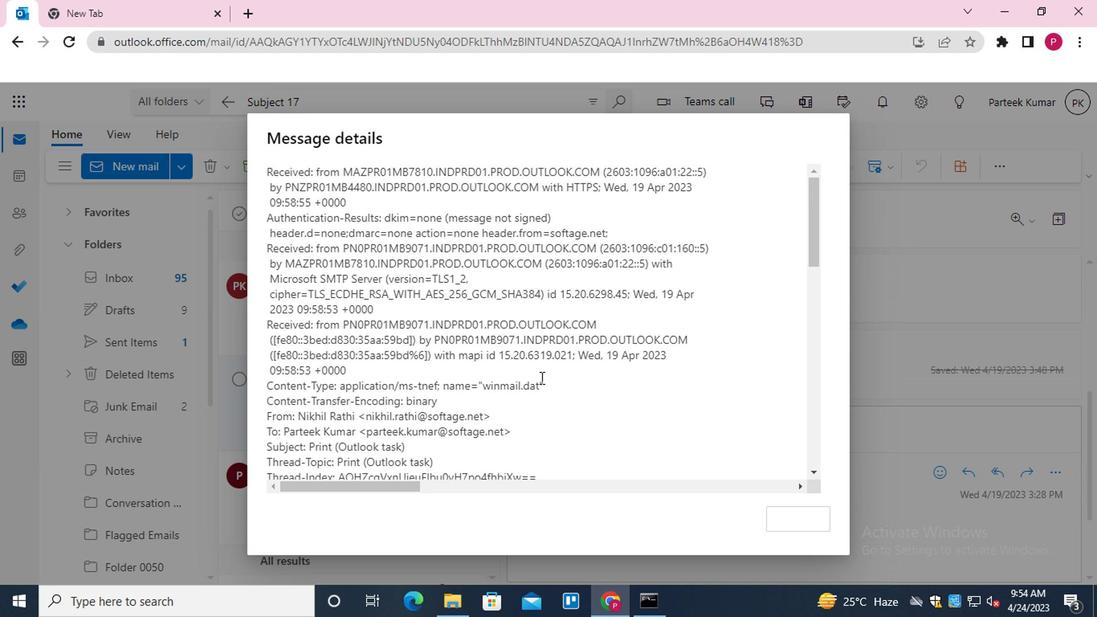 
Action: Mouse scrolled (538, 379) with delta (0, 0)
Screenshot: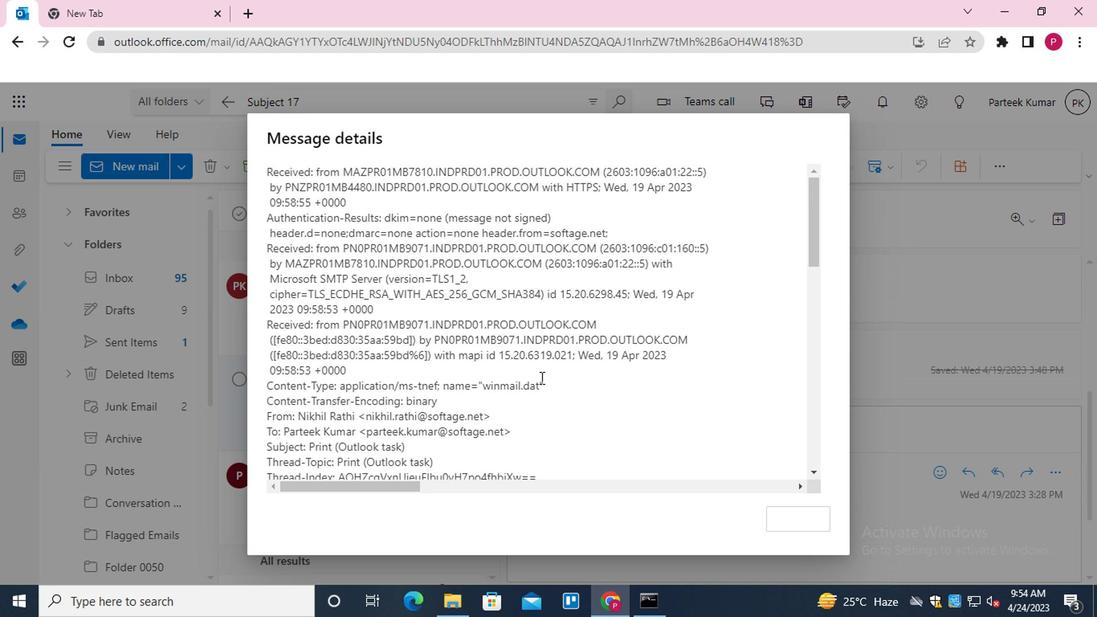 
Action: Mouse scrolled (538, 379) with delta (0, 0)
Screenshot: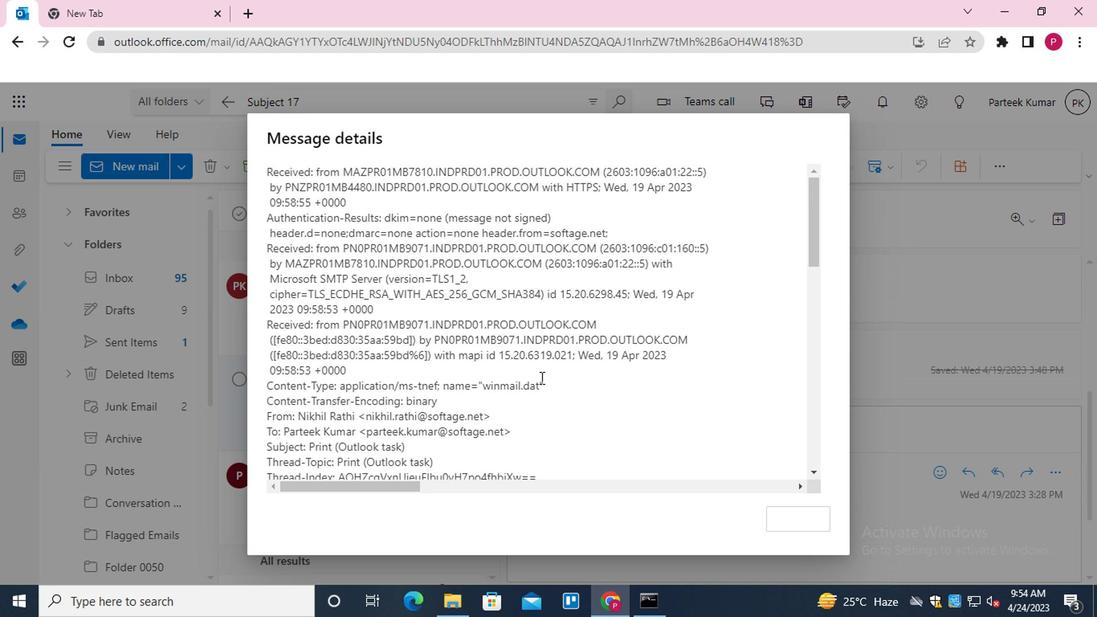 
Action: Mouse moved to (538, 379)
Screenshot: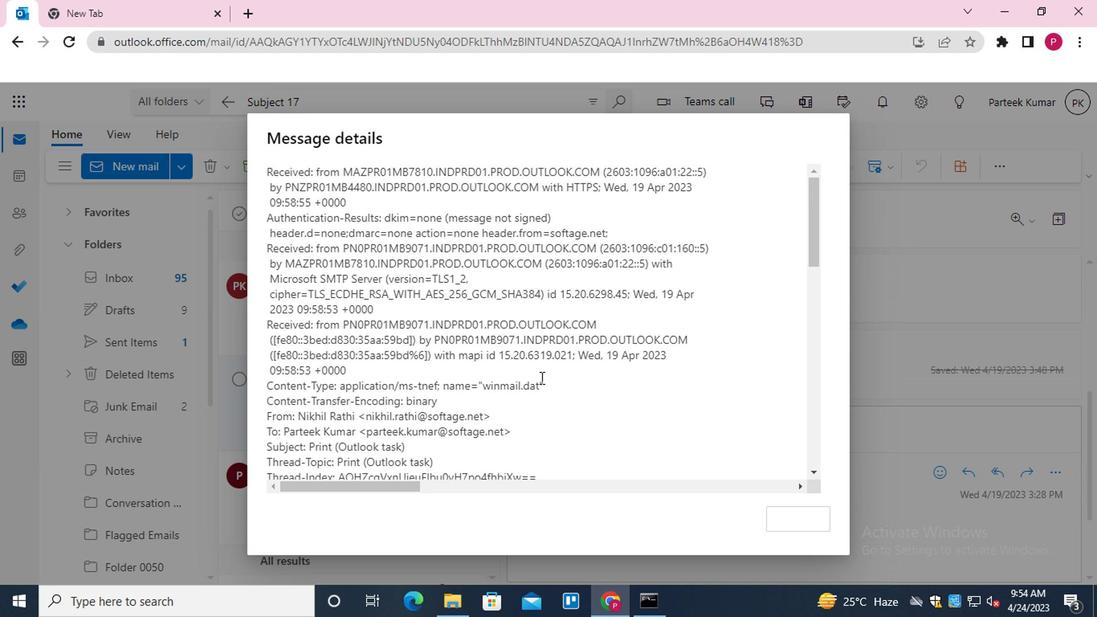 
Action: Mouse scrolled (538, 379) with delta (0, 0)
Screenshot: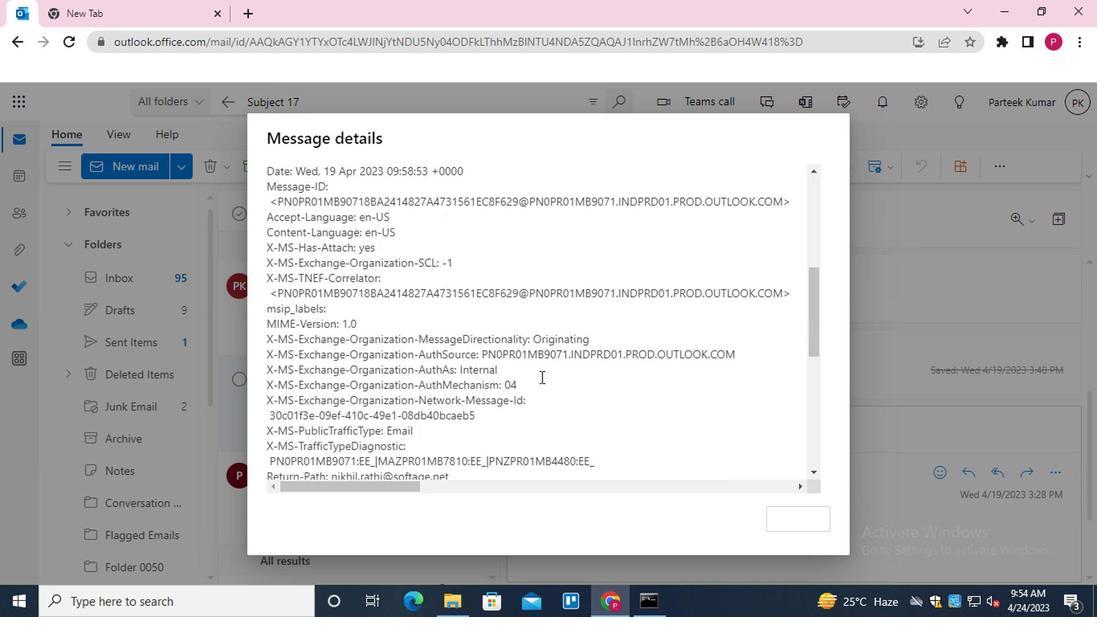 
Action: Mouse moved to (538, 379)
Screenshot: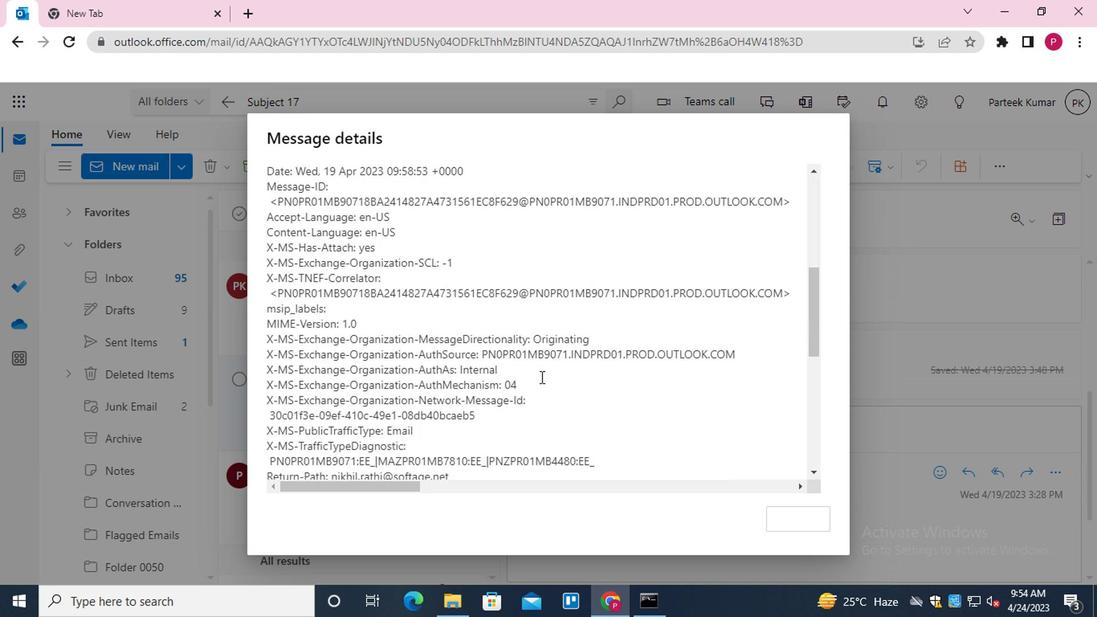
Action: Mouse scrolled (538, 379) with delta (0, 0)
Screenshot: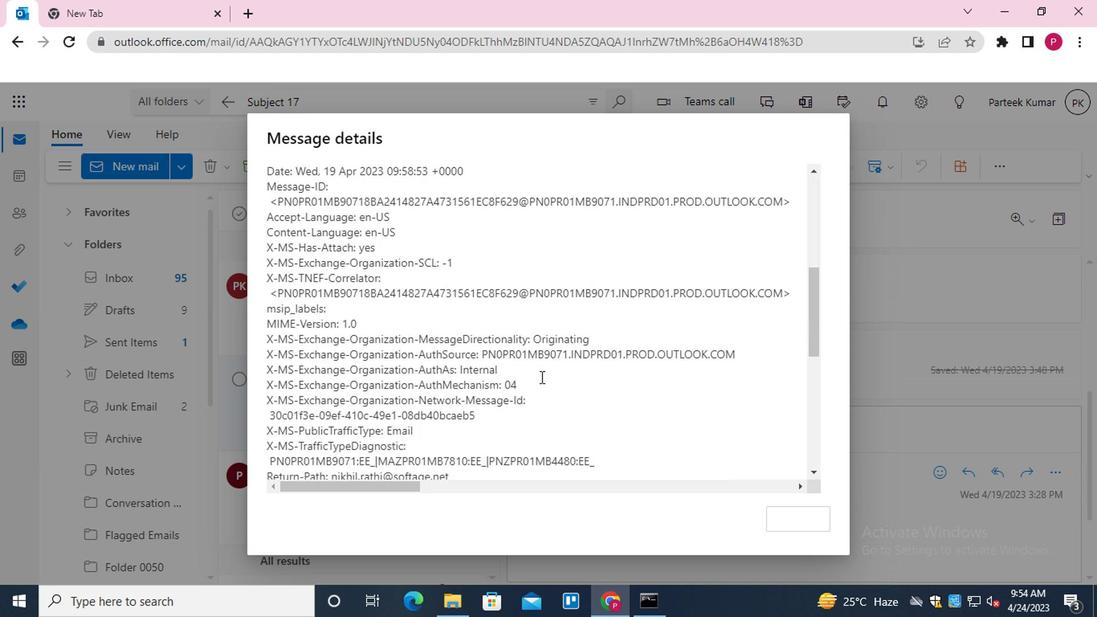 
Action: Mouse scrolled (538, 379) with delta (0, 0)
Screenshot: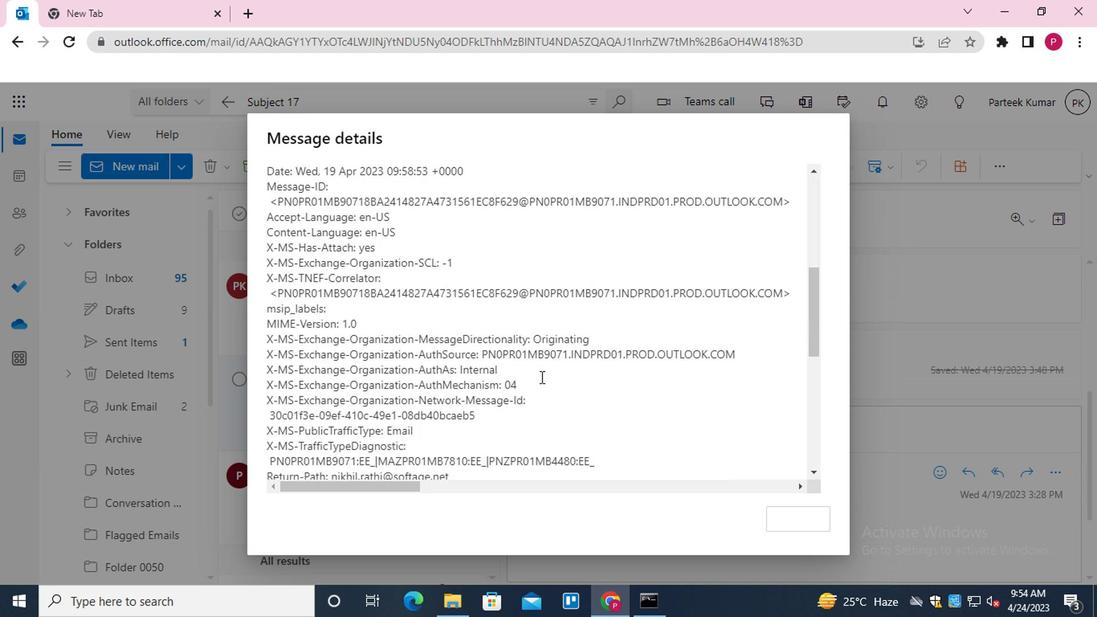 
Action: Mouse scrolled (538, 379) with delta (0, 0)
Screenshot: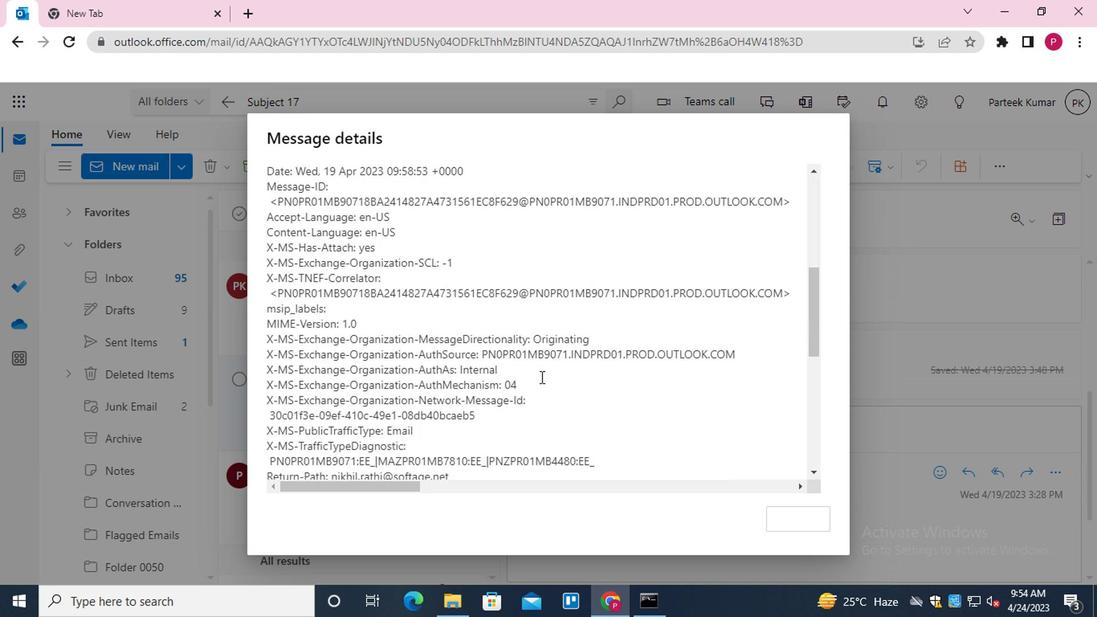 
Action: Mouse scrolled (538, 379) with delta (0, 0)
Screenshot: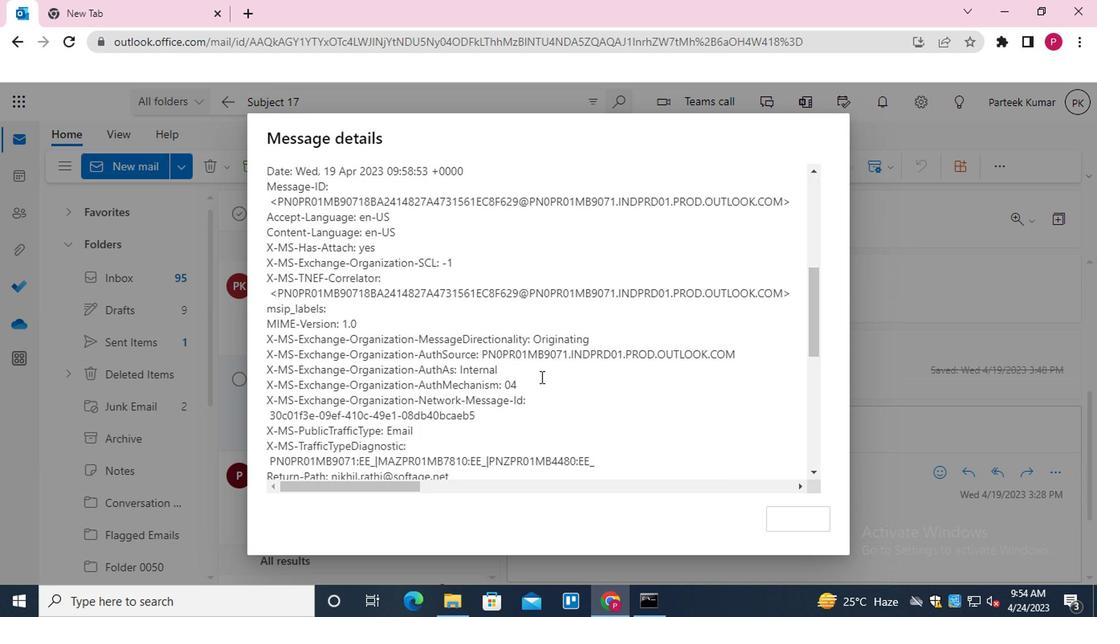 
Action: Mouse scrolled (538, 380) with delta (0, 0)
Screenshot: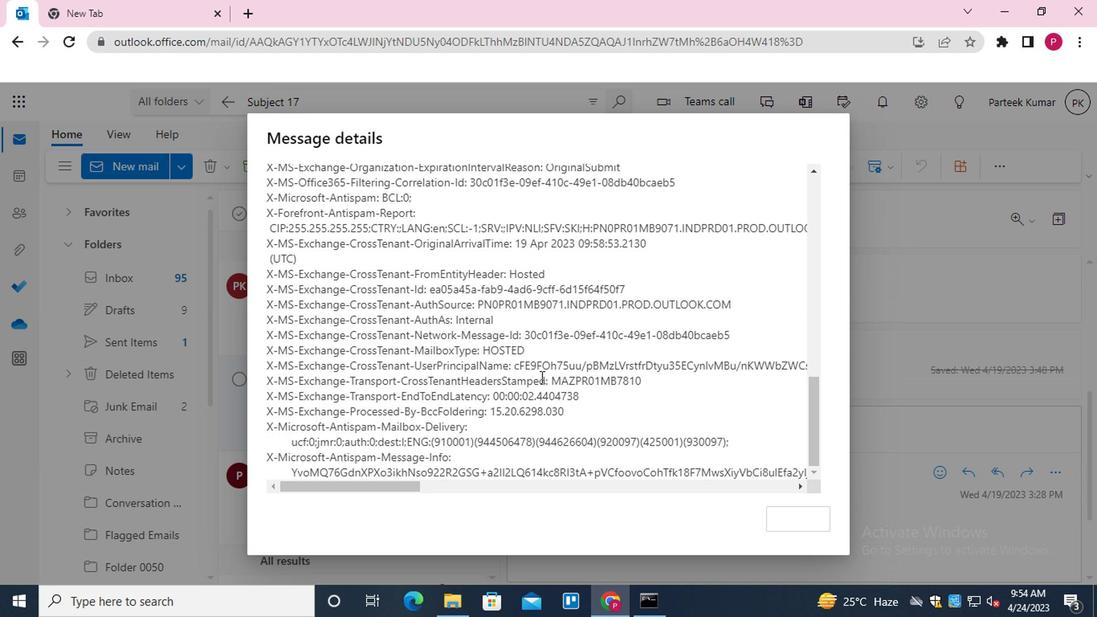 
Action: Mouse scrolled (538, 380) with delta (0, 0)
Screenshot: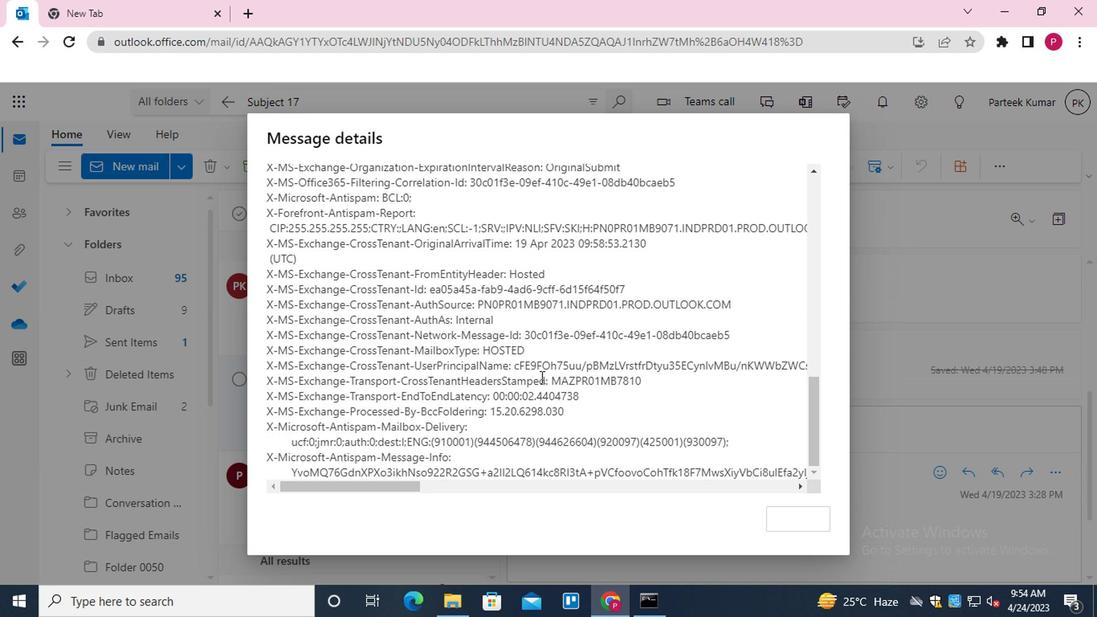 
Action: Mouse moved to (538, 380)
Screenshot: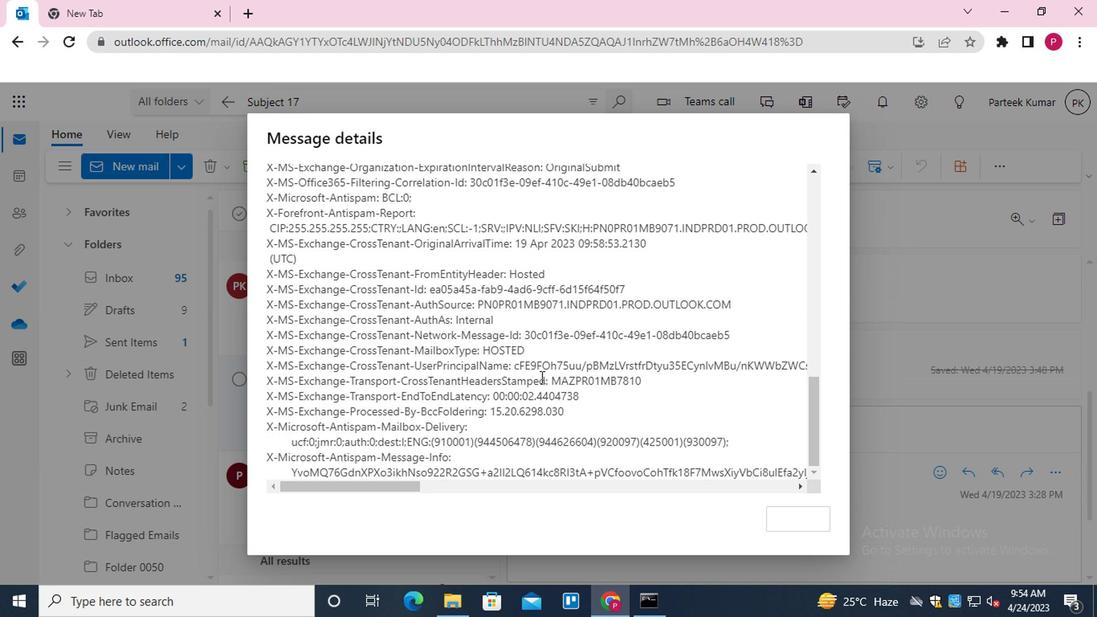 
Action: Mouse scrolled (538, 381) with delta (0, 1)
Screenshot: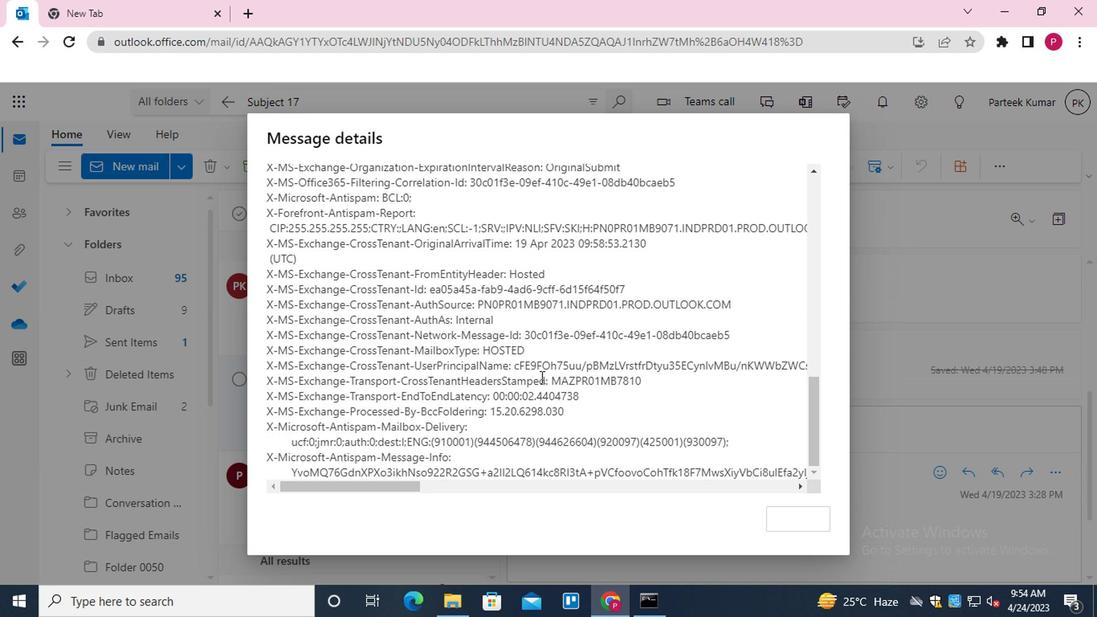 
Action: Mouse moved to (540, 380)
Screenshot: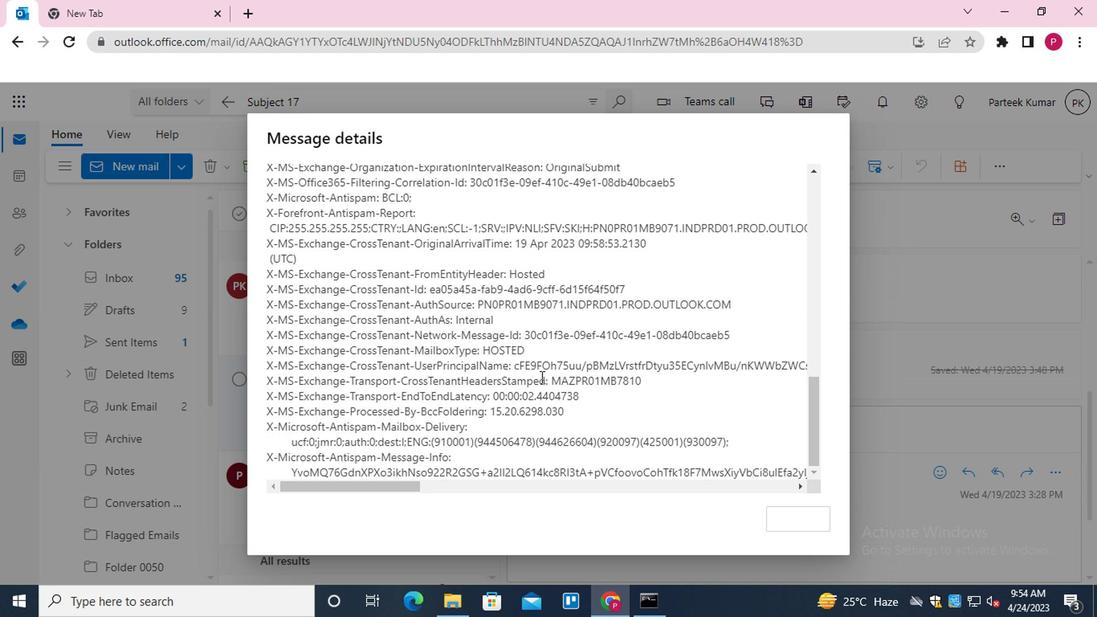 
Action: Mouse scrolled (540, 381) with delta (0, 1)
Screenshot: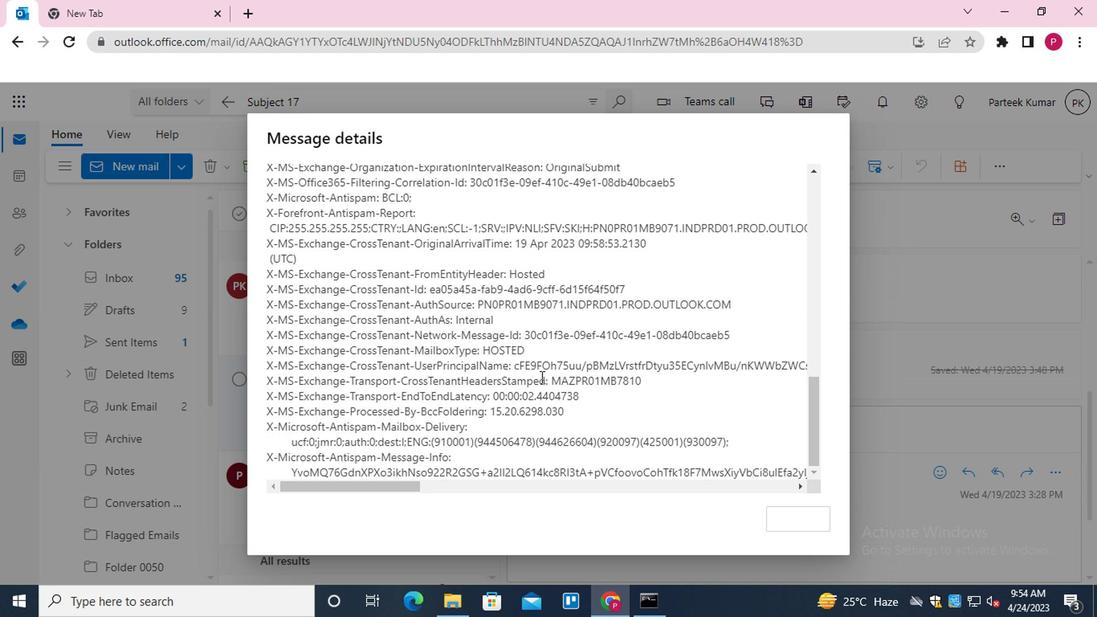 
Action: Mouse moved to (543, 379)
Screenshot: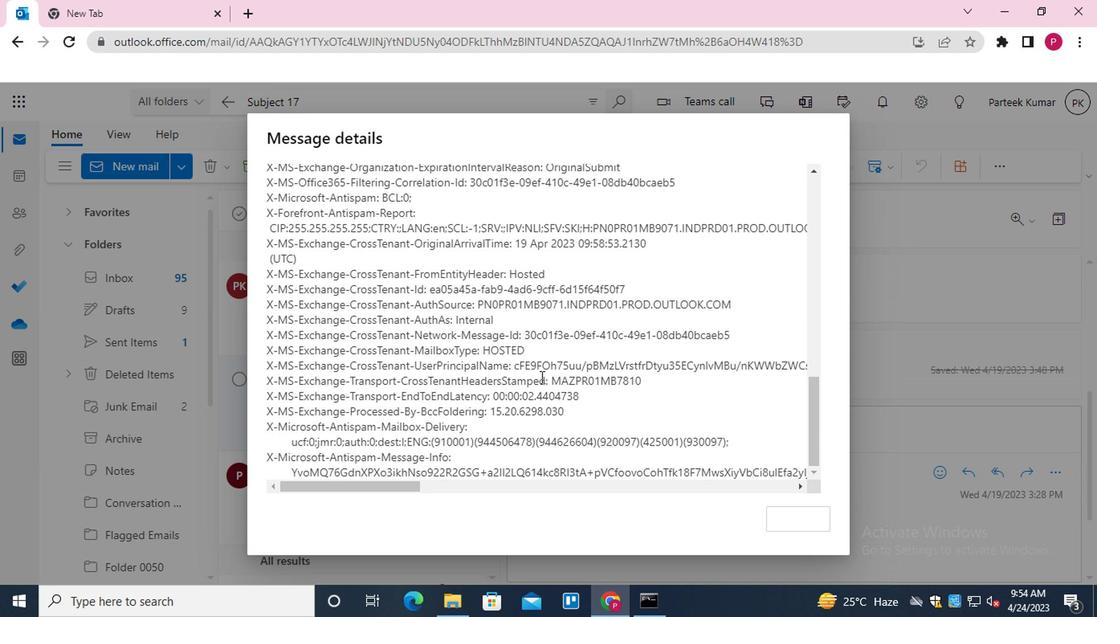 
Action: Mouse scrolled (543, 379) with delta (0, 0)
Screenshot: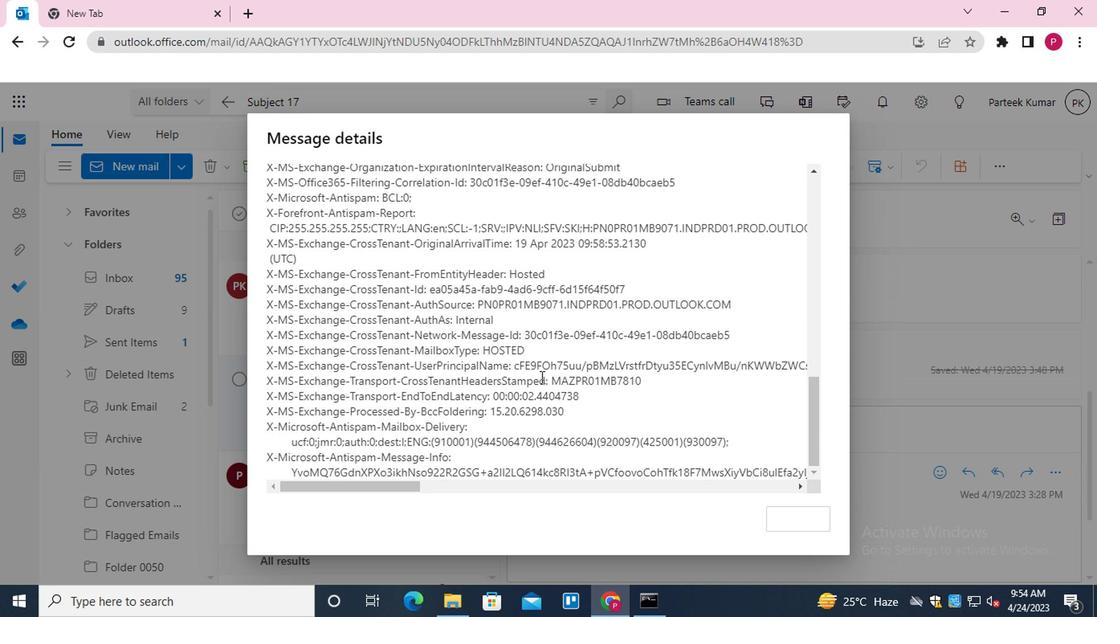
Action: Mouse moved to (544, 379)
Screenshot: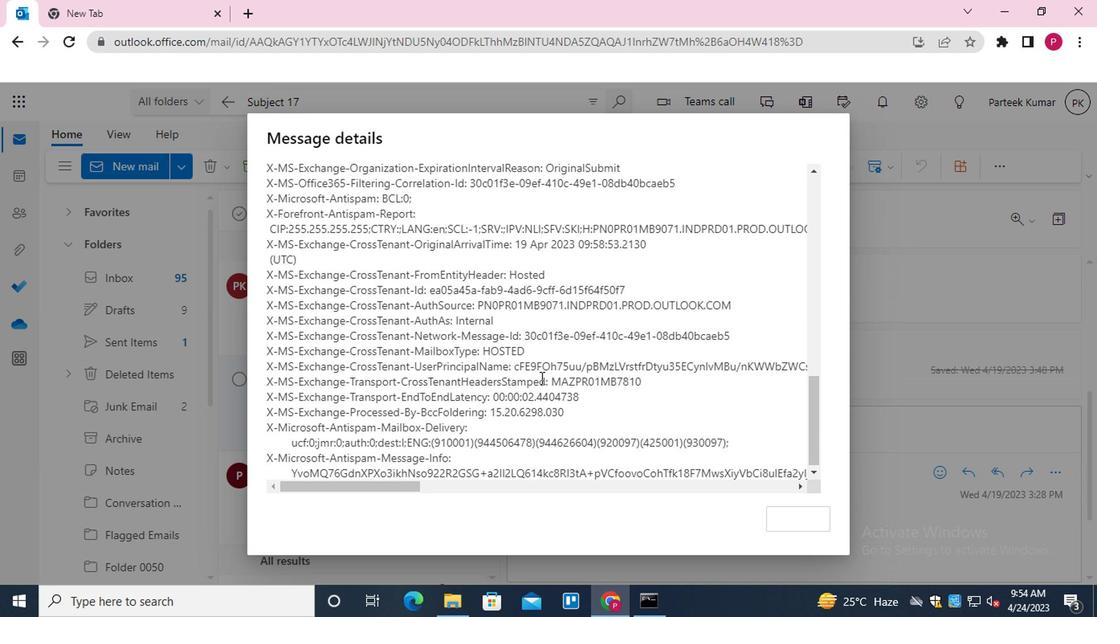 
Action: Mouse scrolled (544, 379) with delta (0, 0)
Screenshot: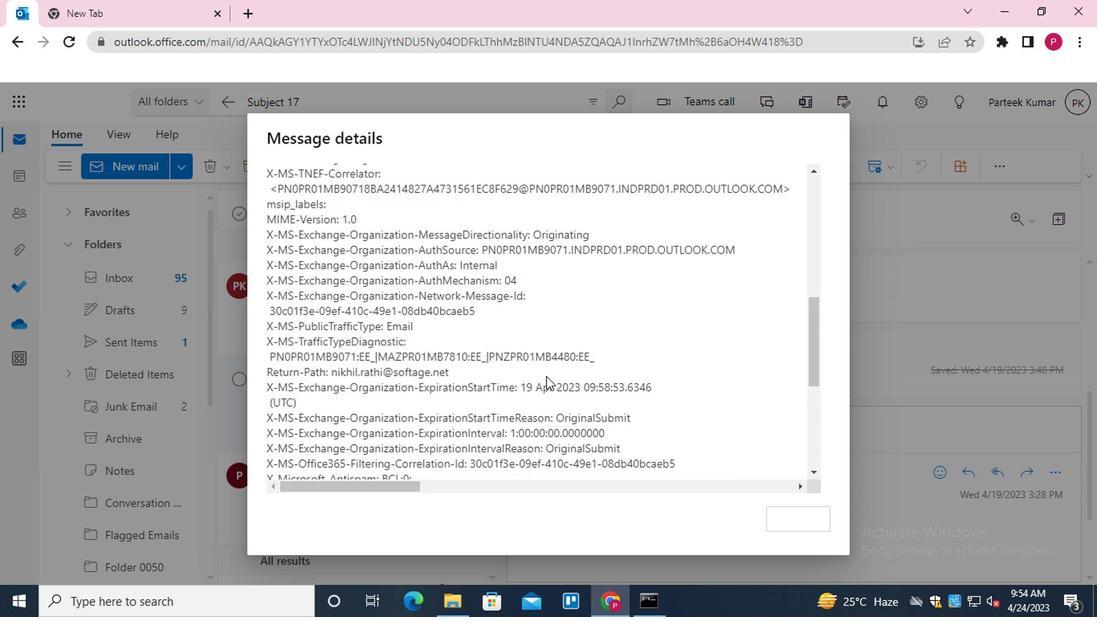 
Action: Mouse scrolled (544, 379) with delta (0, 0)
Screenshot: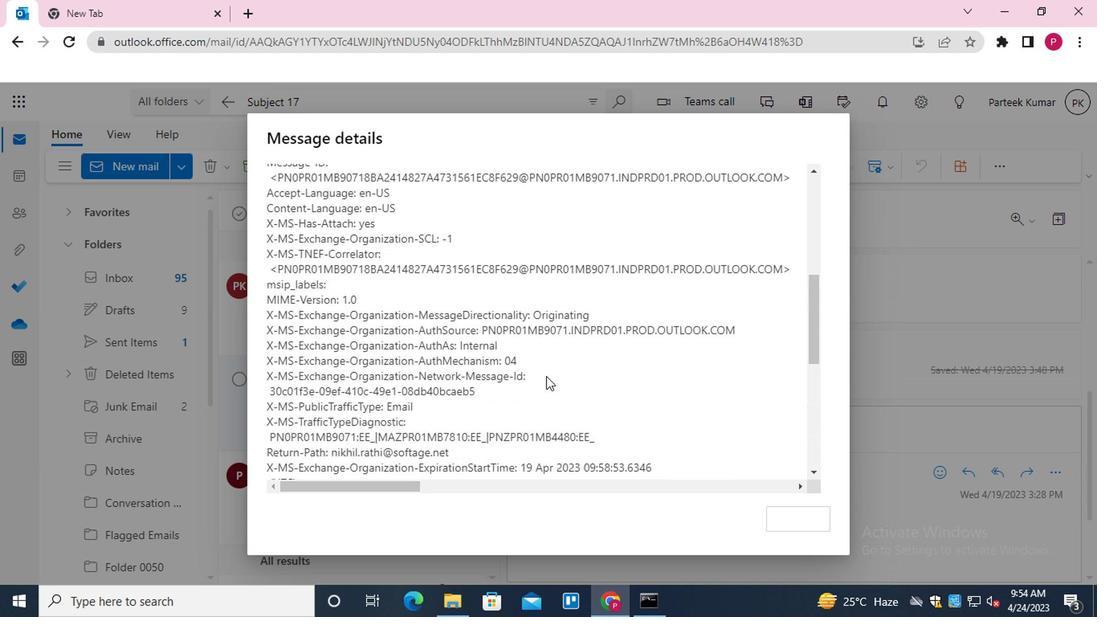
Action: Mouse scrolled (544, 379) with delta (0, 0)
Screenshot: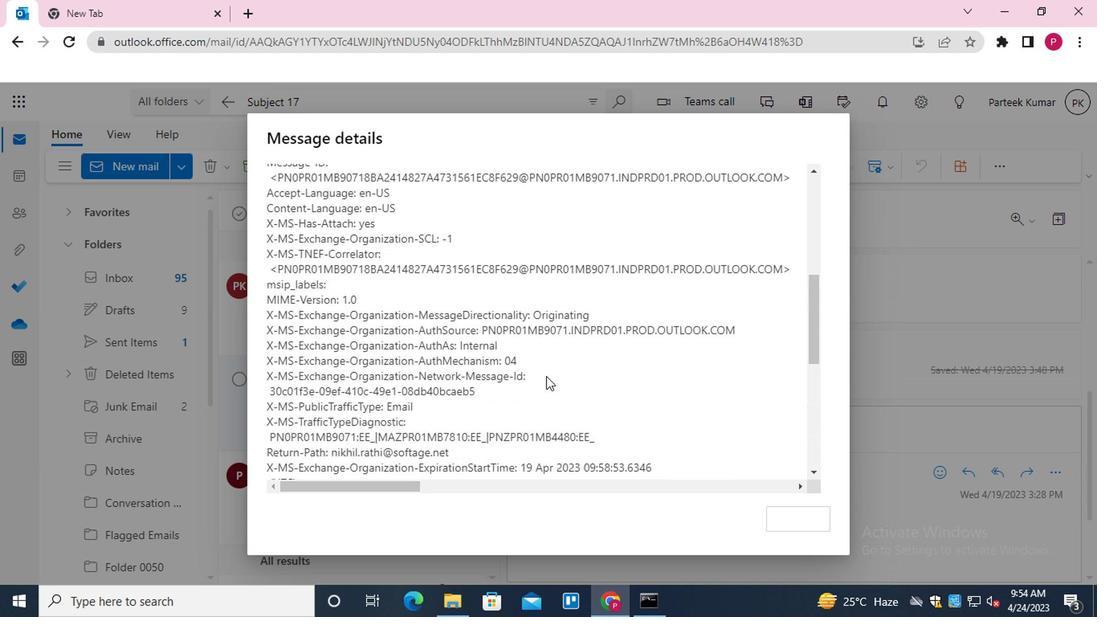 
Action: Mouse scrolled (544, 379) with delta (0, 0)
Screenshot: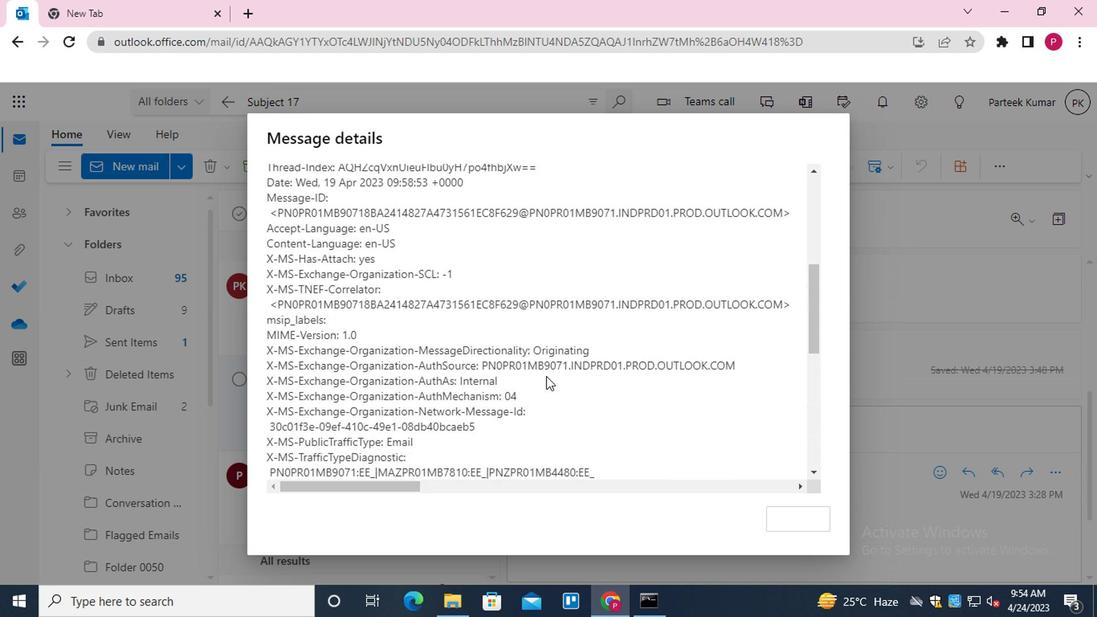 
Action: Mouse scrolled (544, 379) with delta (0, 0)
Screenshot: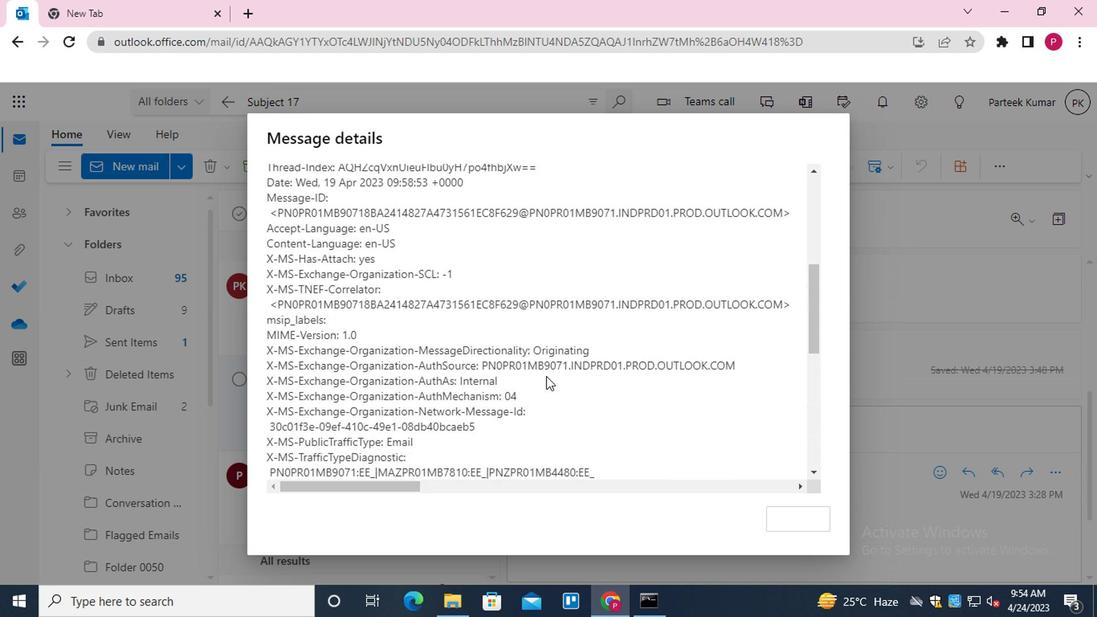 
Action: Mouse moved to (542, 379)
Screenshot: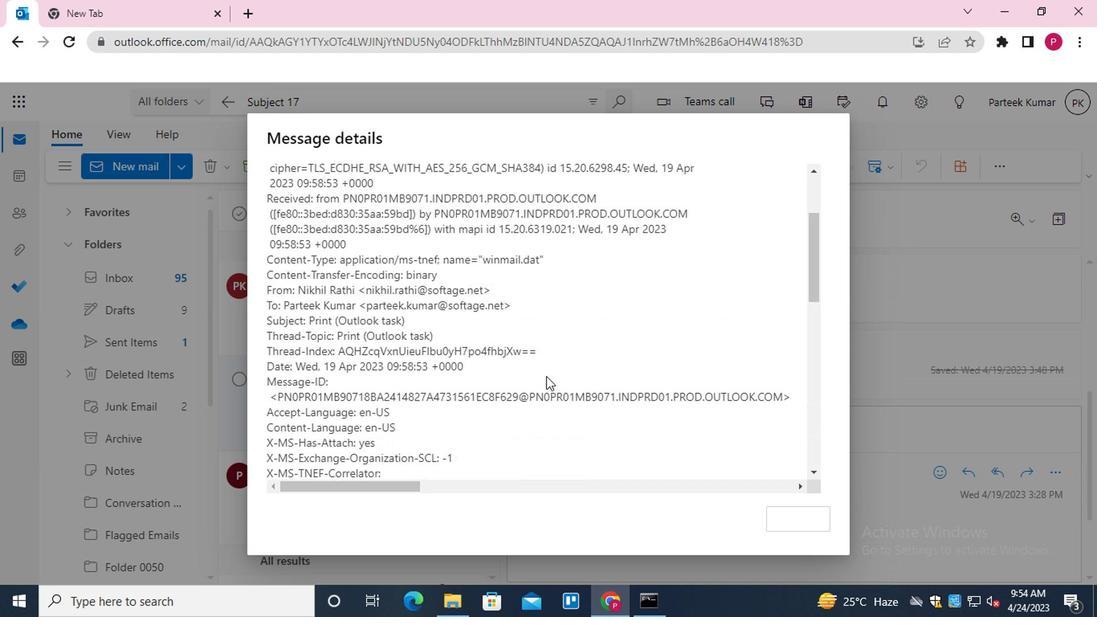 
Action: Mouse scrolled (542, 379) with delta (0, 0)
Screenshot: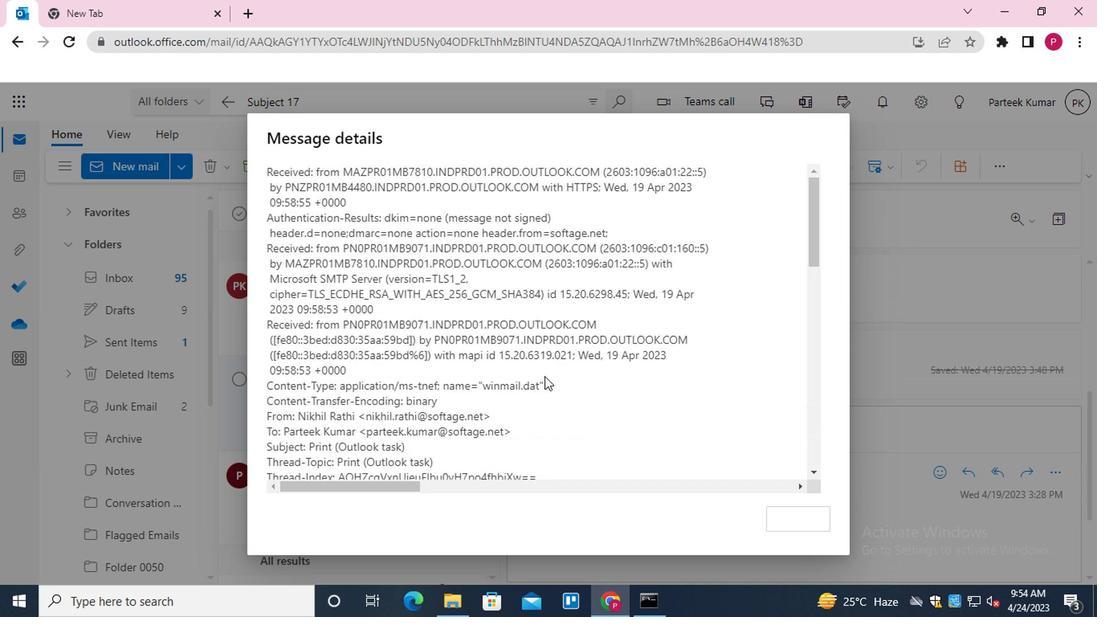 
Action: Mouse moved to (634, 347)
Screenshot: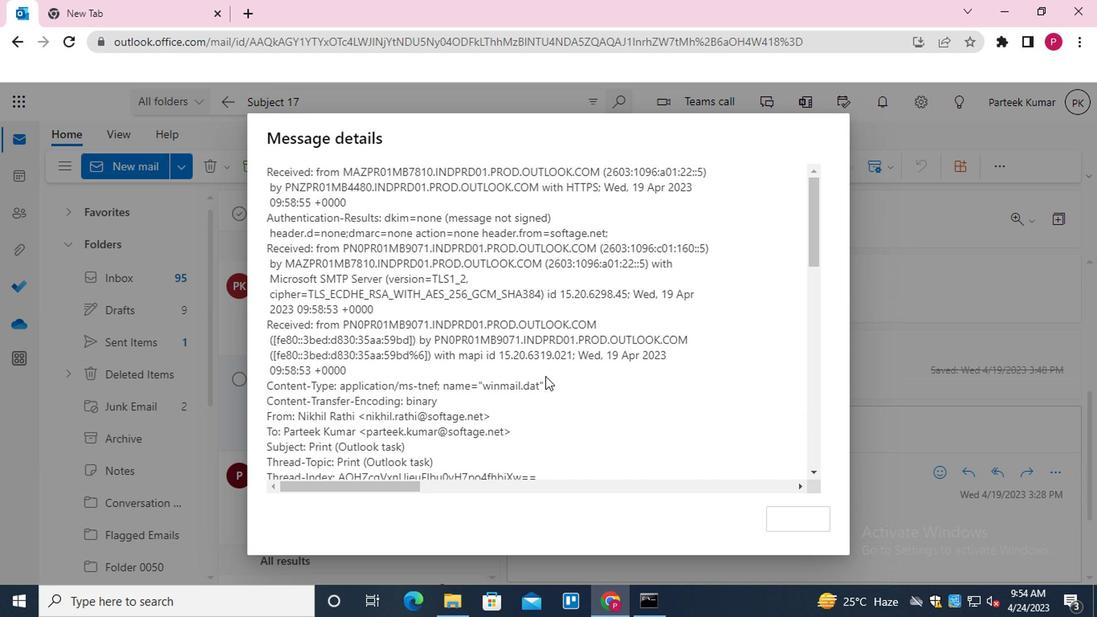 
